 Task: Explore Airbnb accommodation in Westervoort, Netherlands from 4th December, 2023 to 10th December, 2023 for 1 adult.1  bedroom having 1 bed and 1 bathroom. Property type can be hotel. Booking option can be shelf check-in. Look for 5 properties as per requirement.
Action: Mouse moved to (410, 91)
Screenshot: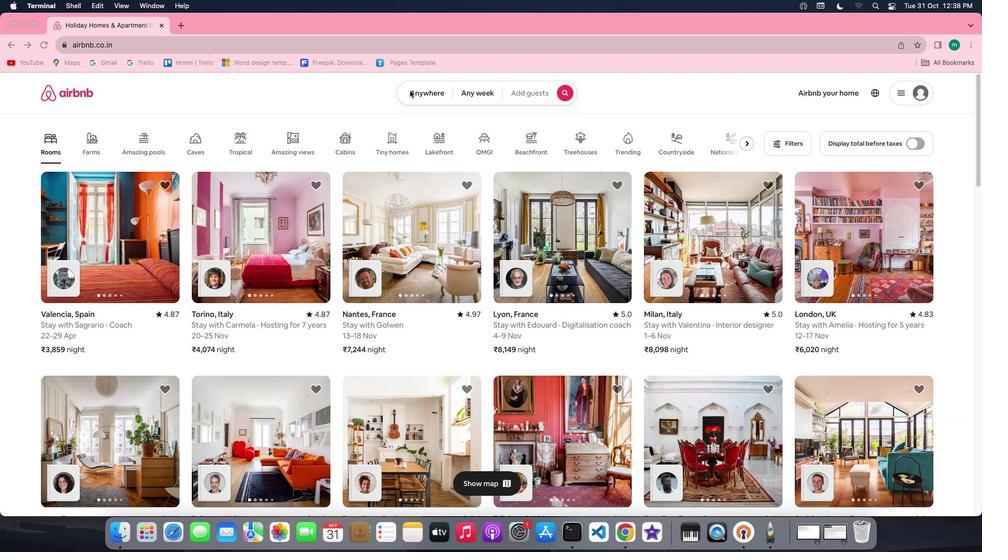 
Action: Mouse pressed left at (410, 91)
Screenshot: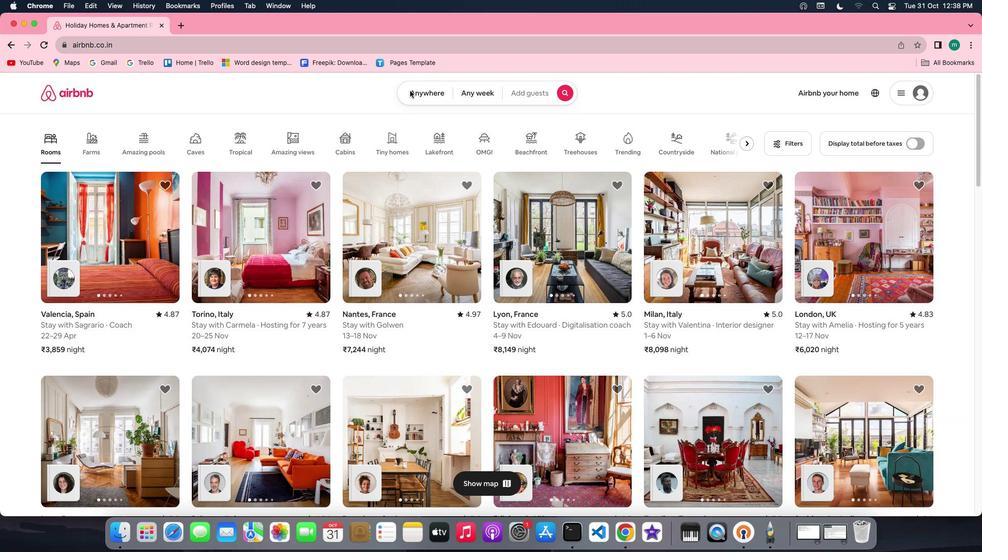 
Action: Mouse pressed left at (410, 91)
Screenshot: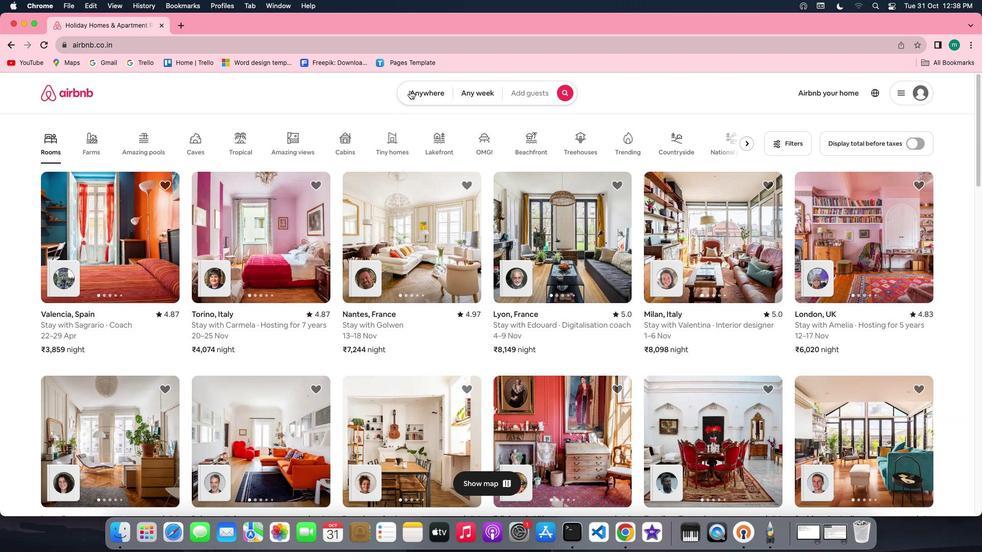 
Action: Mouse moved to (359, 136)
Screenshot: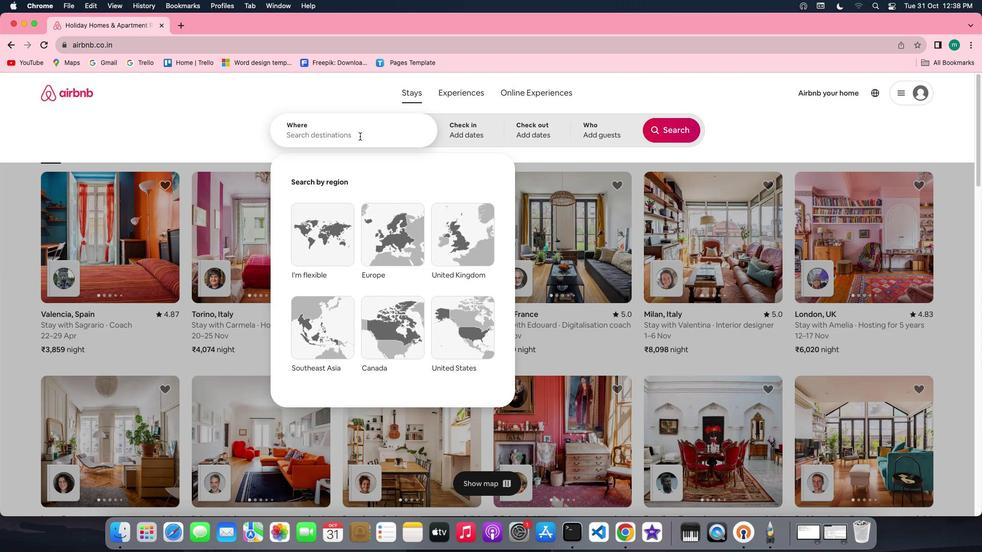
Action: Key pressed Key.shift'W''e''s''t''e''r''v''o''o''r''t'','Key.spaceKey.shift'N''e''t''h''e''r''l''a''n''d''s'
Screenshot: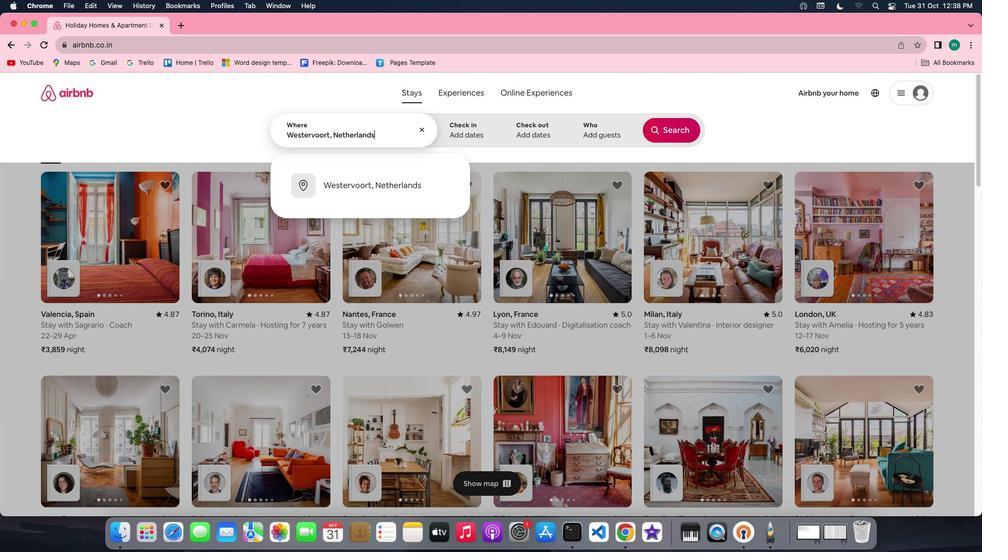 
Action: Mouse moved to (450, 124)
Screenshot: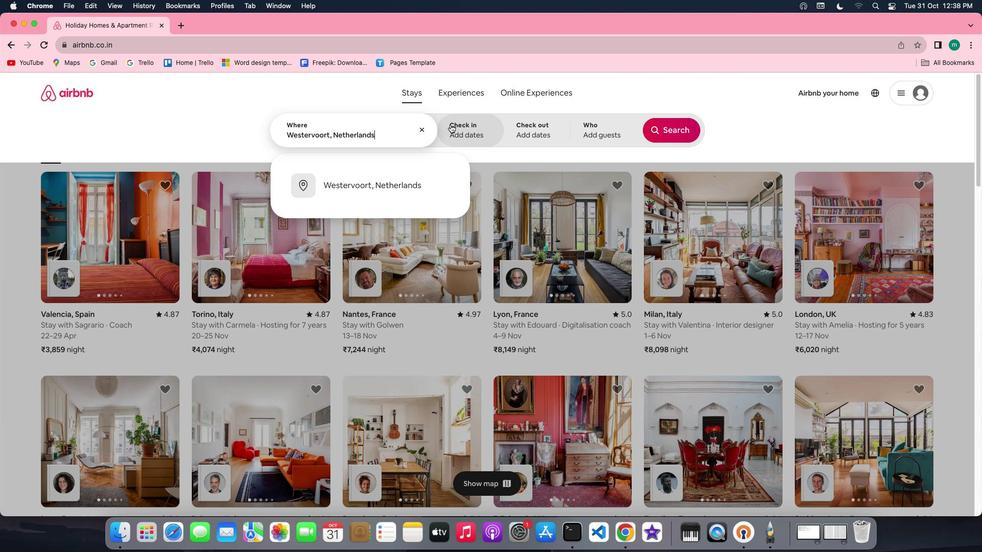 
Action: Mouse pressed left at (450, 124)
Screenshot: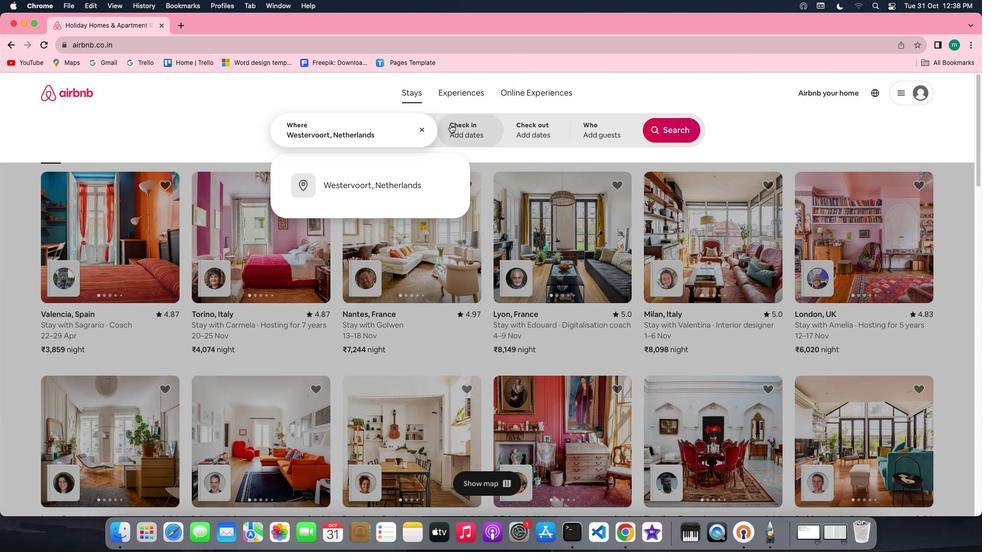 
Action: Mouse moved to (669, 213)
Screenshot: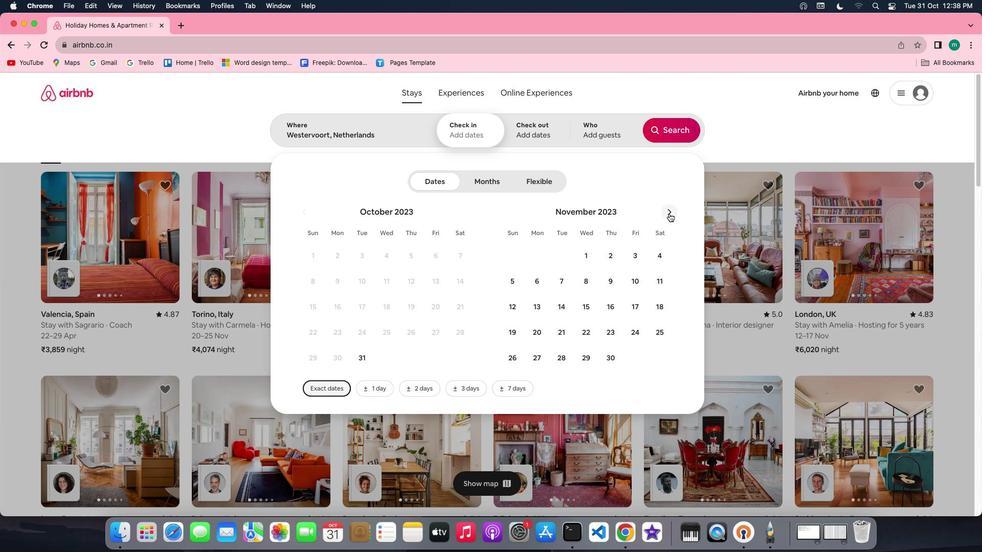 
Action: Mouse pressed left at (669, 213)
Screenshot: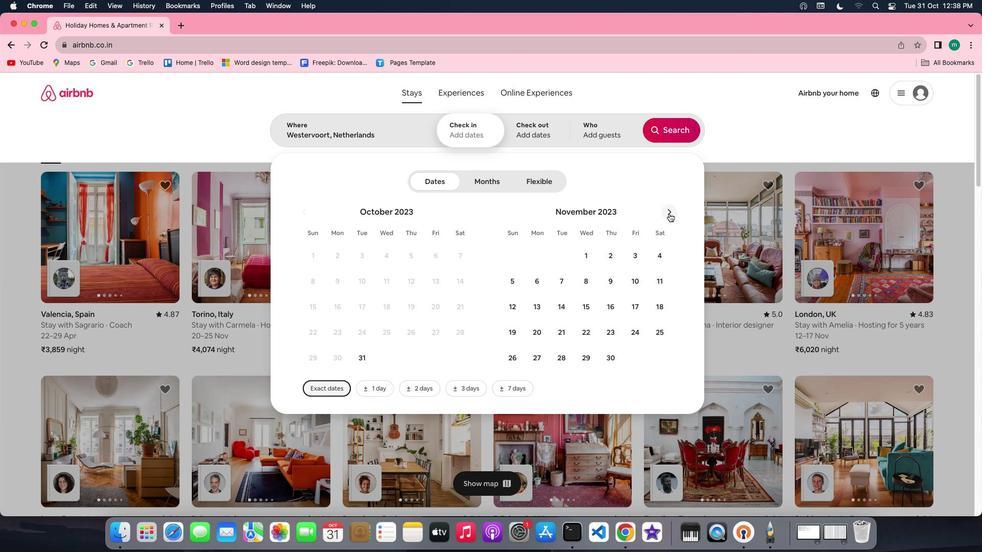 
Action: Mouse moved to (542, 284)
Screenshot: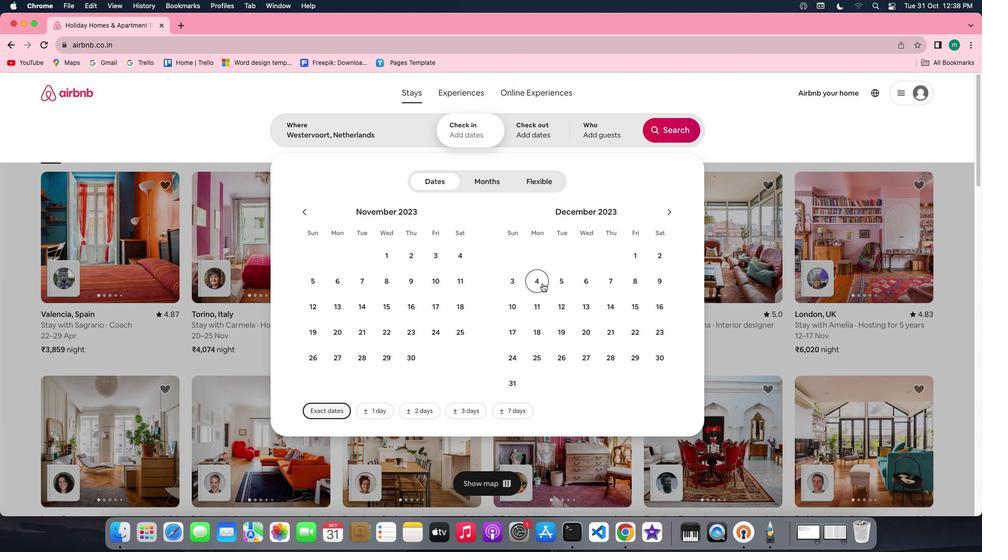 
Action: Mouse pressed left at (542, 284)
Screenshot: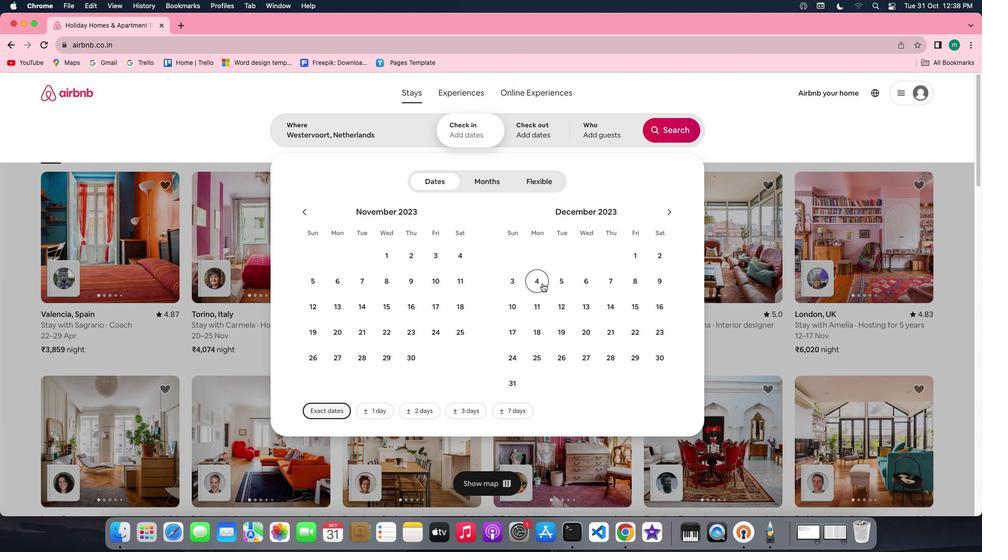 
Action: Mouse moved to (521, 309)
Screenshot: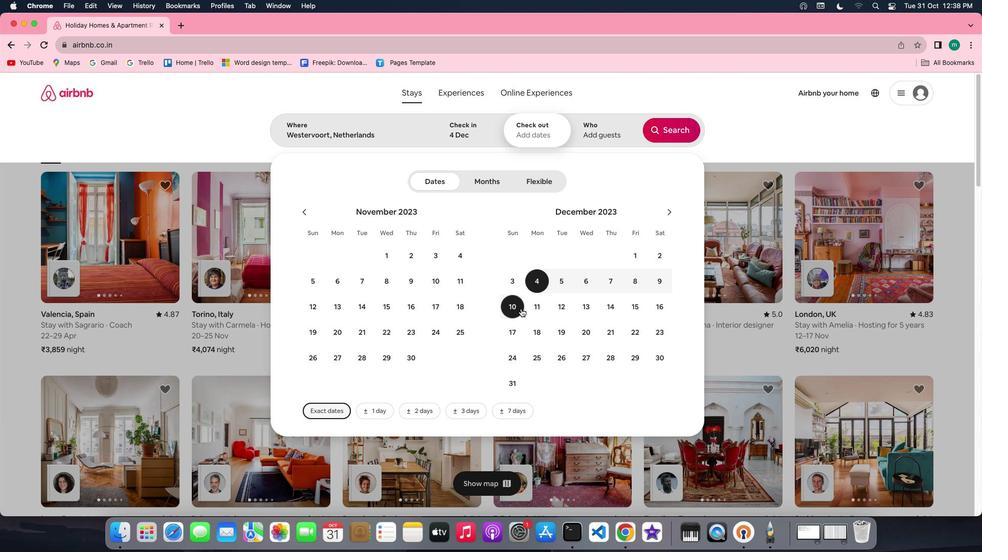 
Action: Mouse pressed left at (521, 309)
Screenshot: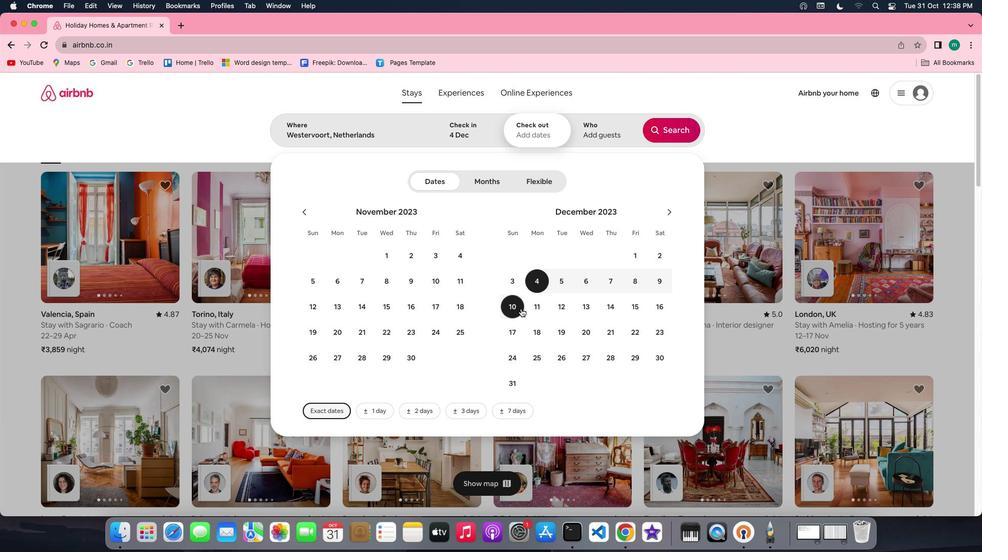 
Action: Mouse moved to (601, 138)
Screenshot: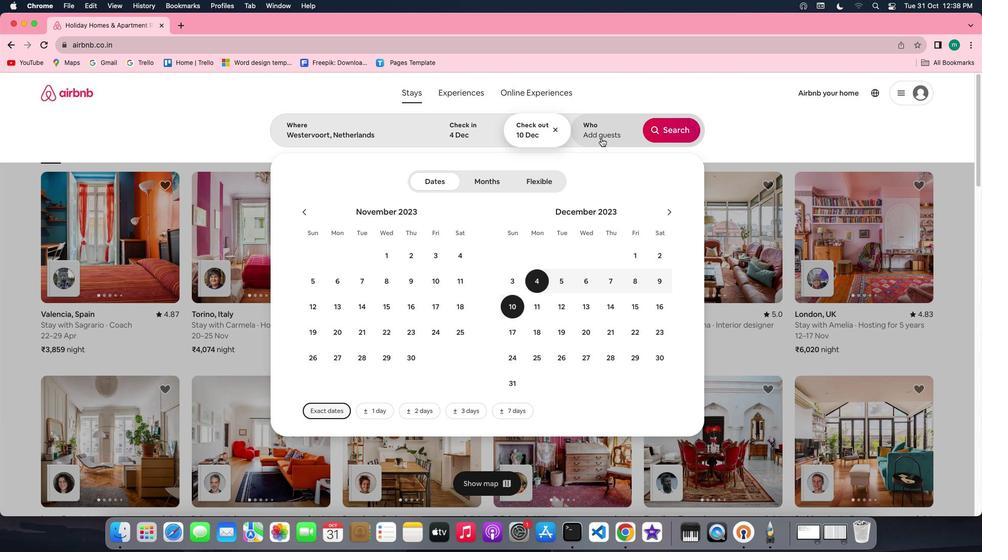 
Action: Mouse pressed left at (601, 138)
Screenshot: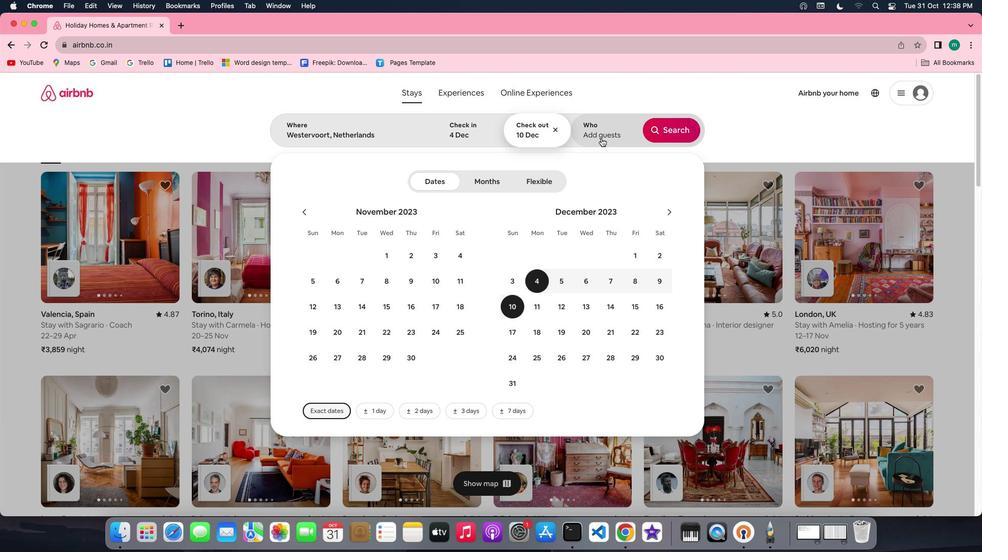 
Action: Mouse moved to (673, 183)
Screenshot: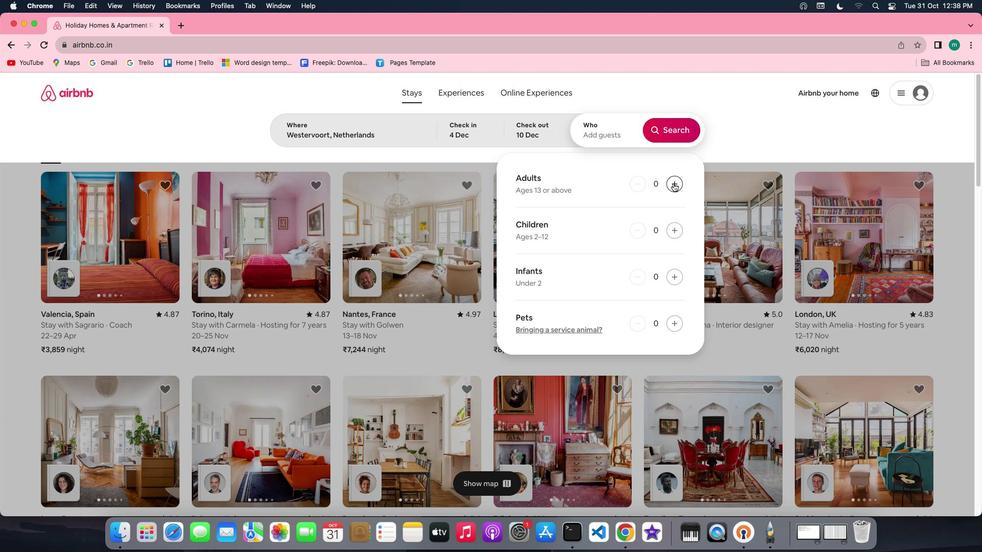 
Action: Mouse pressed left at (673, 183)
Screenshot: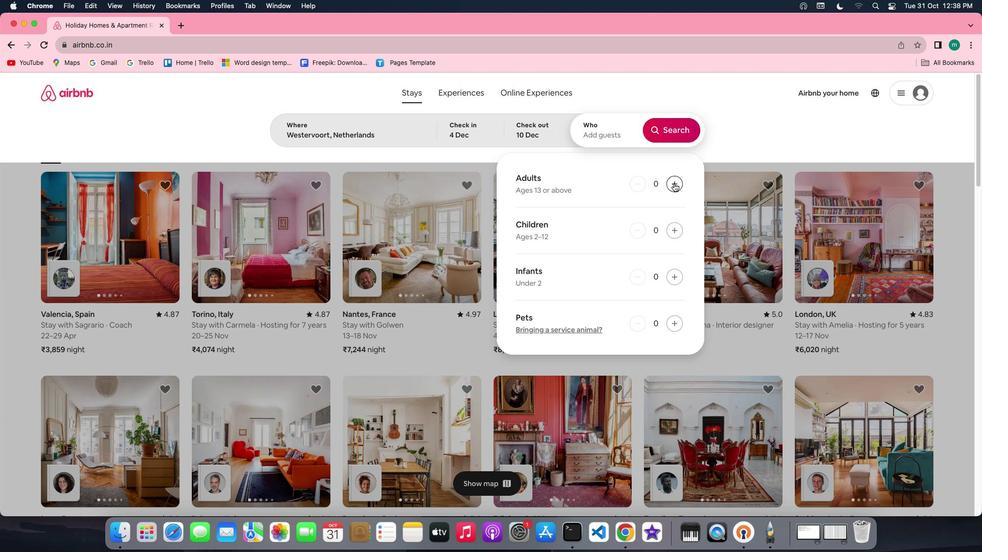 
Action: Mouse moved to (670, 136)
Screenshot: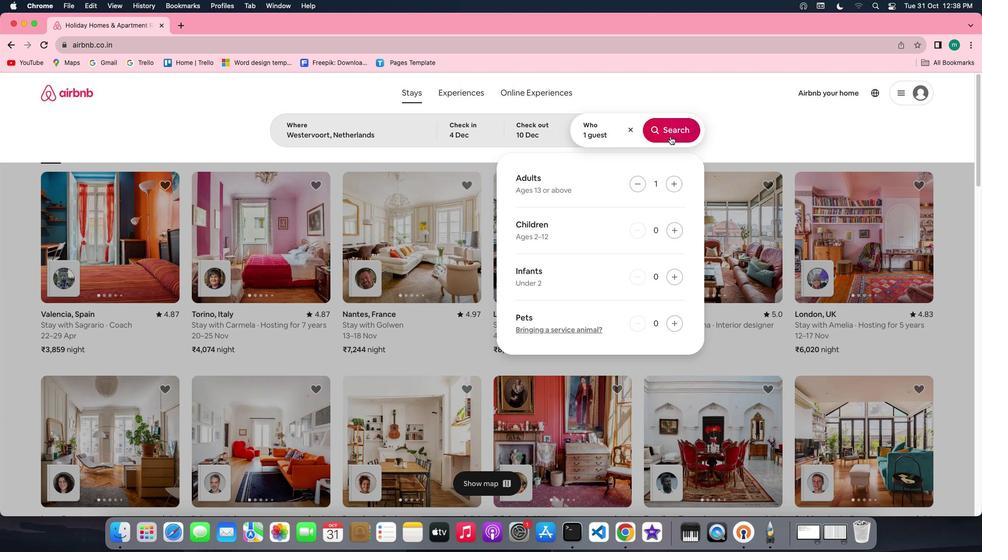 
Action: Mouse pressed left at (670, 136)
Screenshot: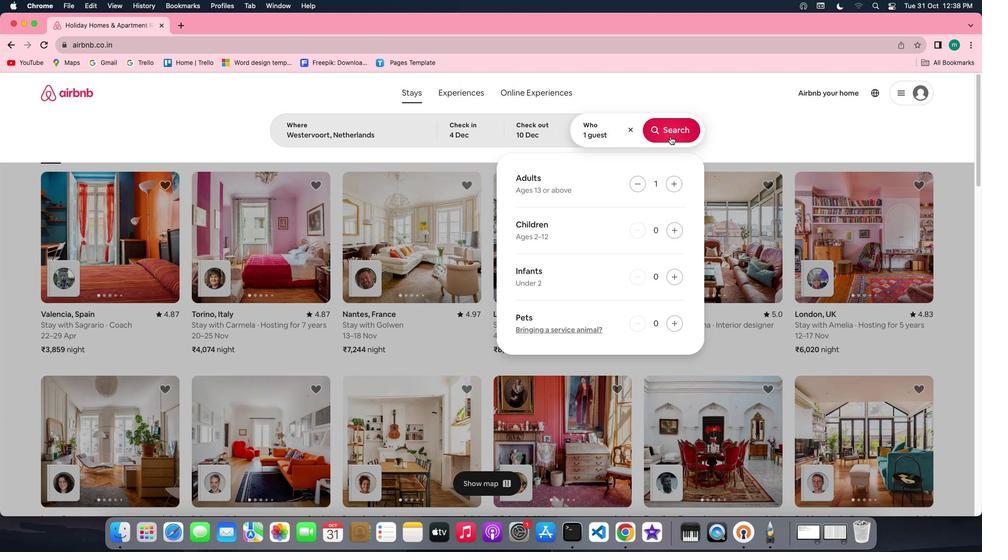 
Action: Mouse moved to (825, 128)
Screenshot: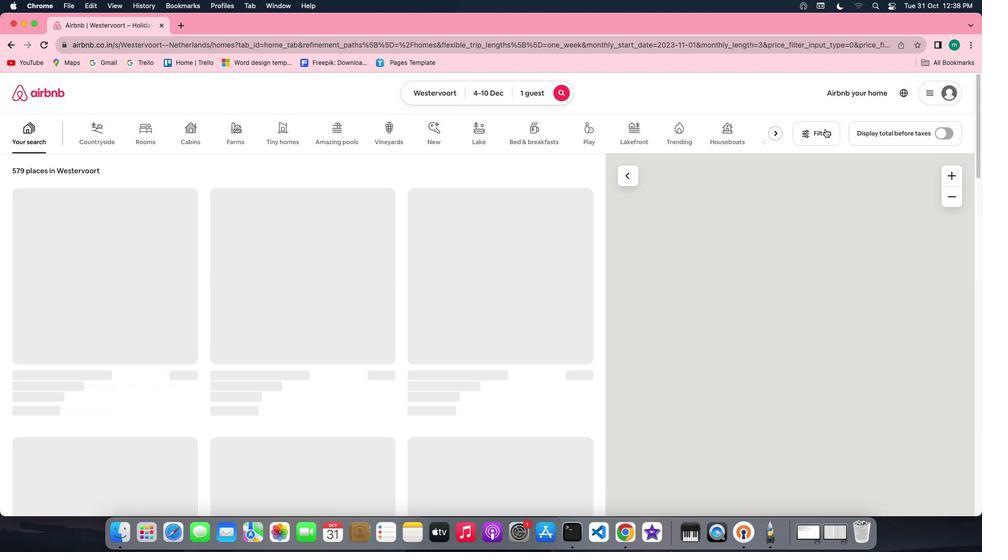 
Action: Mouse pressed left at (825, 128)
Screenshot: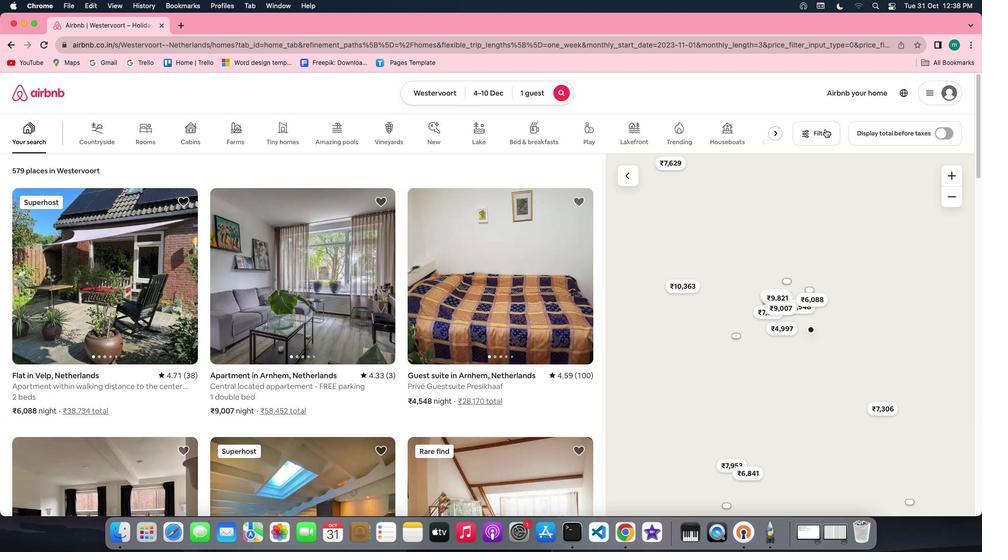 
Action: Mouse moved to (547, 292)
Screenshot: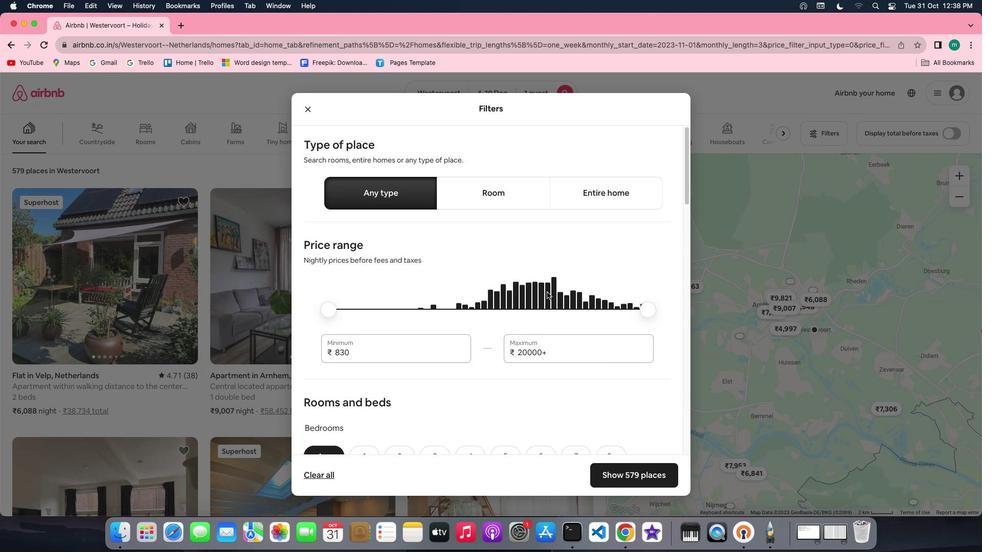 
Action: Mouse scrolled (547, 292) with delta (0, 0)
Screenshot: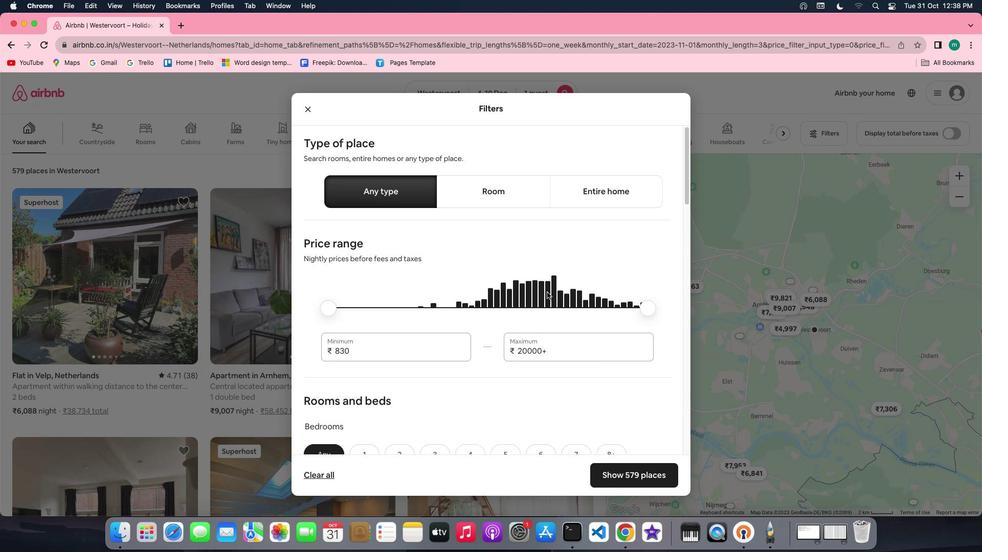
Action: Mouse scrolled (547, 292) with delta (0, 0)
Screenshot: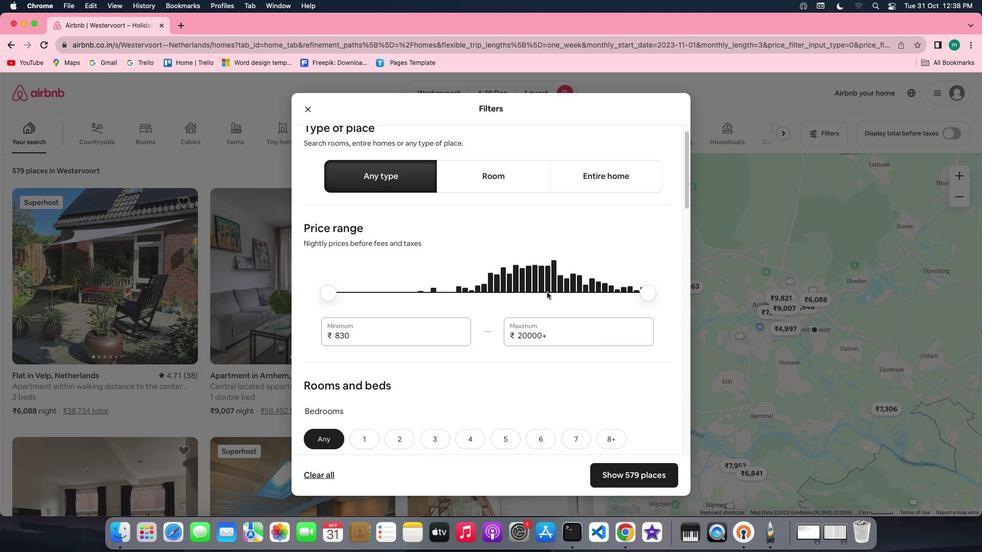 
Action: Mouse scrolled (547, 292) with delta (0, 0)
Screenshot: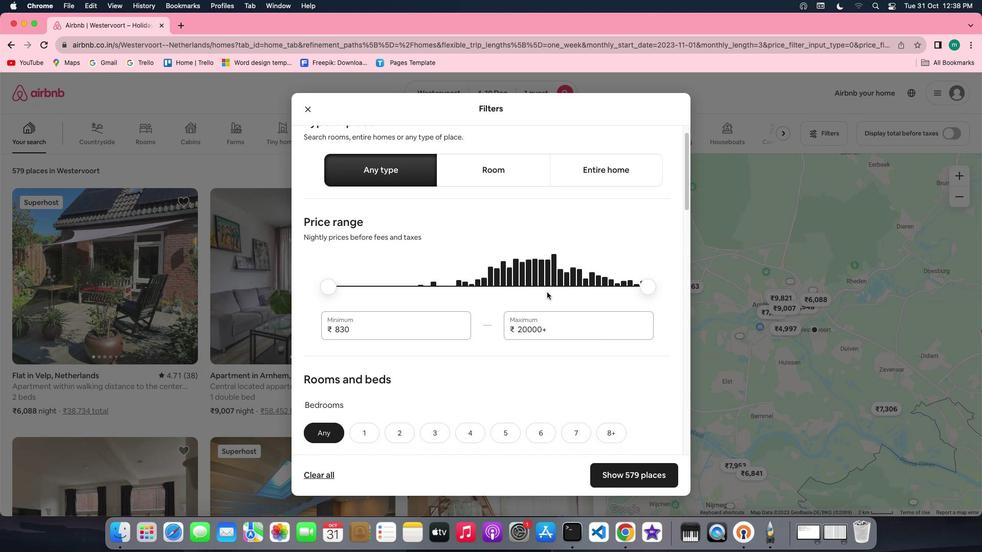 
Action: Mouse scrolled (547, 292) with delta (0, -1)
Screenshot: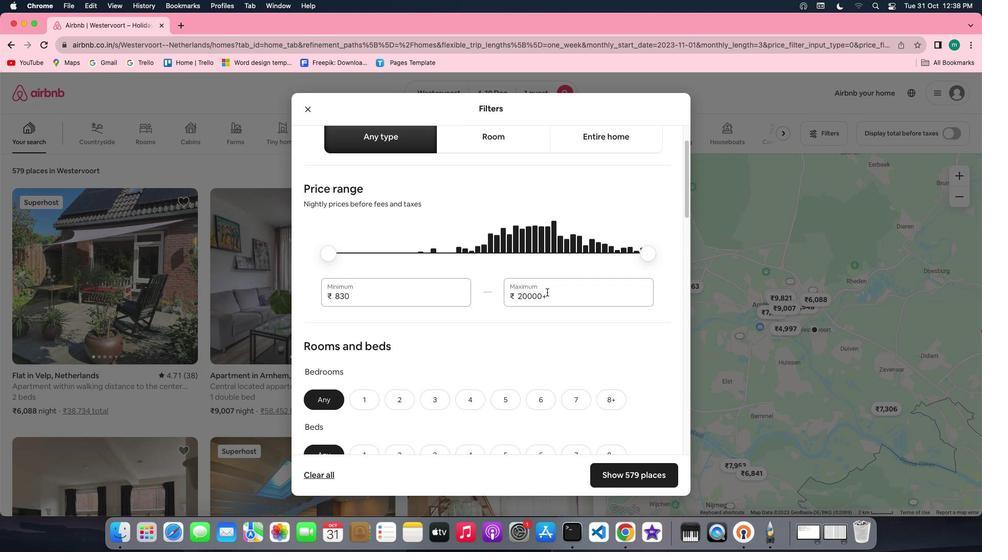 
Action: Mouse scrolled (547, 292) with delta (0, 0)
Screenshot: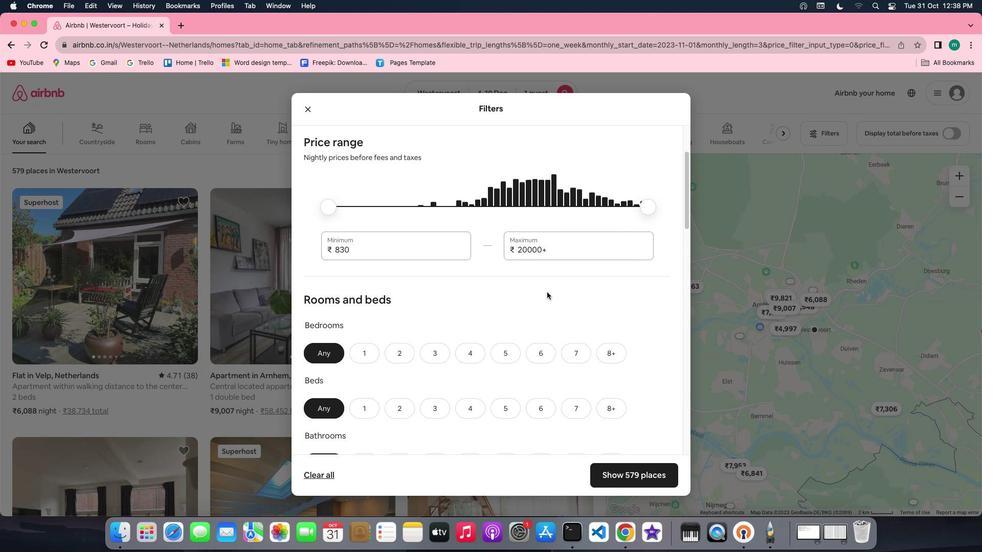 
Action: Mouse scrolled (547, 292) with delta (0, 0)
Screenshot: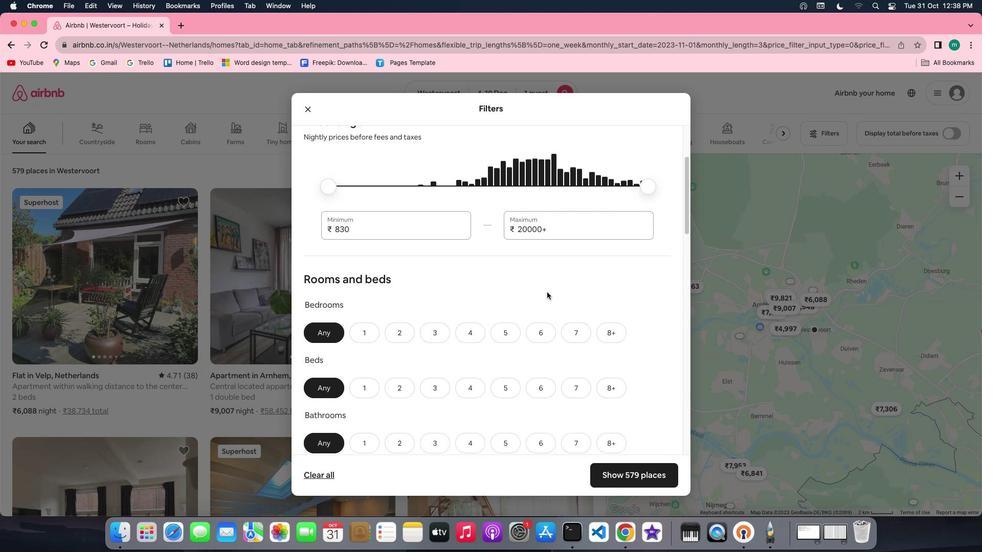 
Action: Mouse scrolled (547, 292) with delta (0, -1)
Screenshot: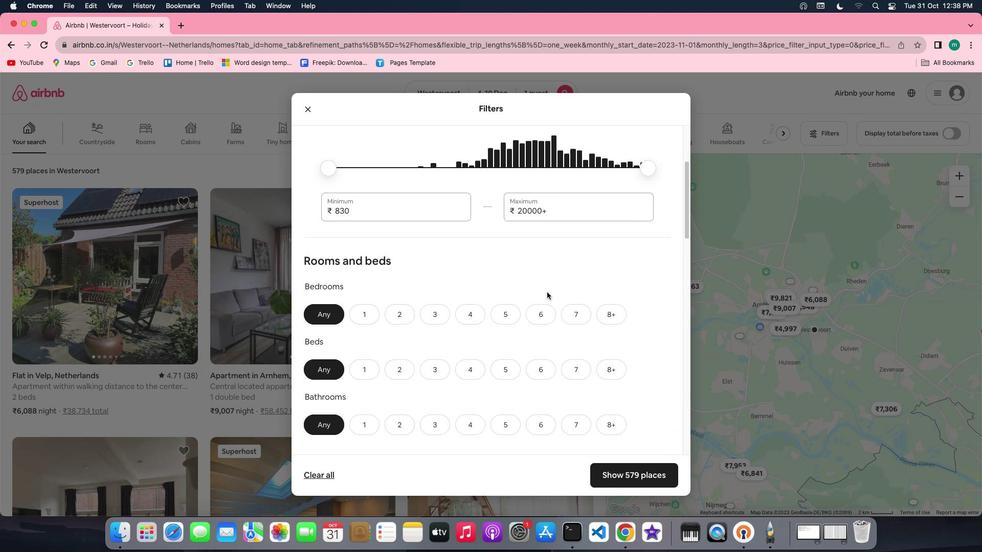 
Action: Mouse moved to (370, 288)
Screenshot: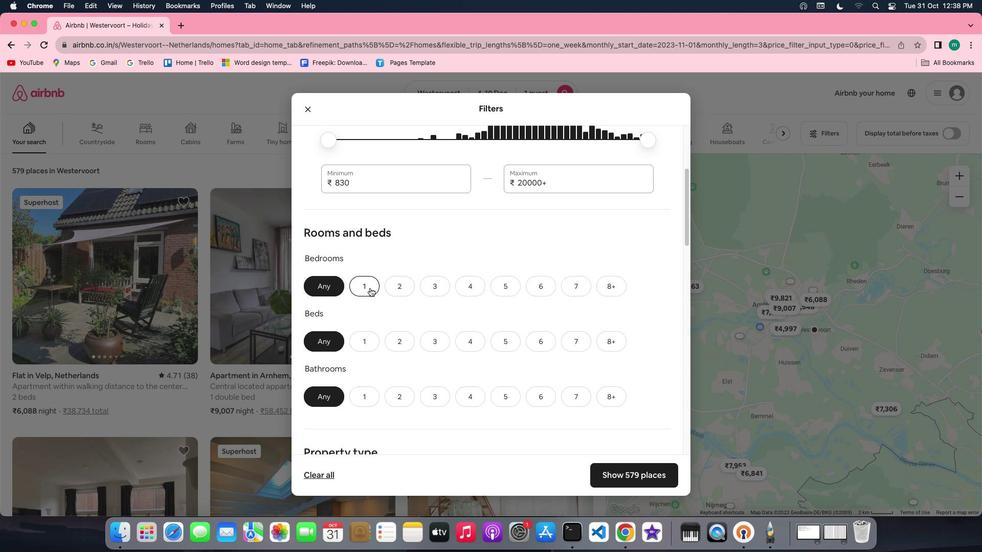 
Action: Mouse pressed left at (370, 288)
Screenshot: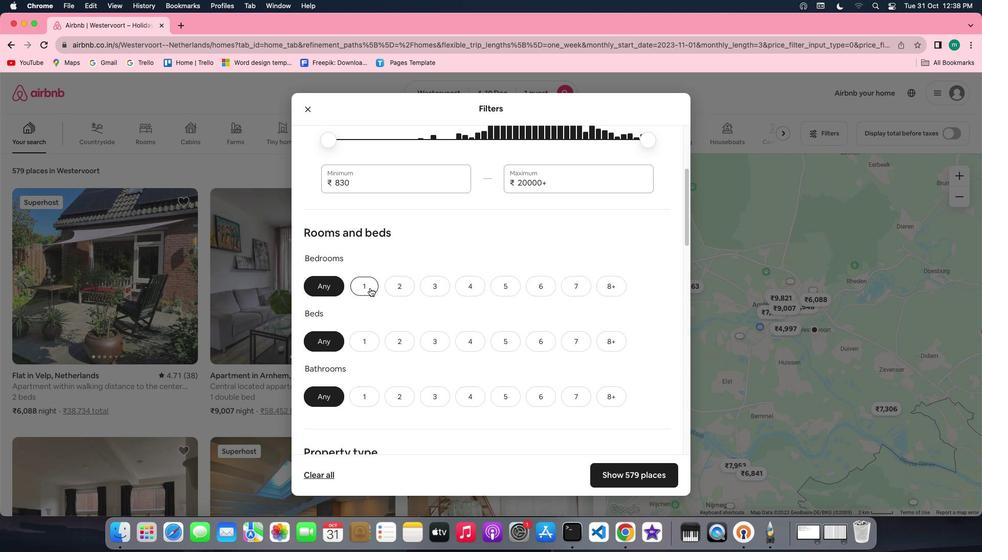 
Action: Mouse scrolled (370, 288) with delta (0, 0)
Screenshot: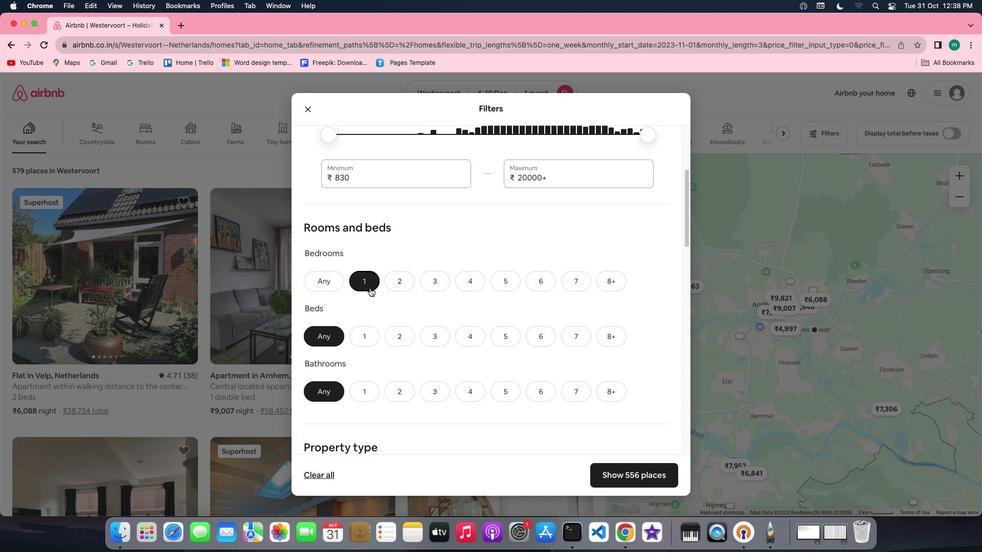 
Action: Mouse scrolled (370, 288) with delta (0, 0)
Screenshot: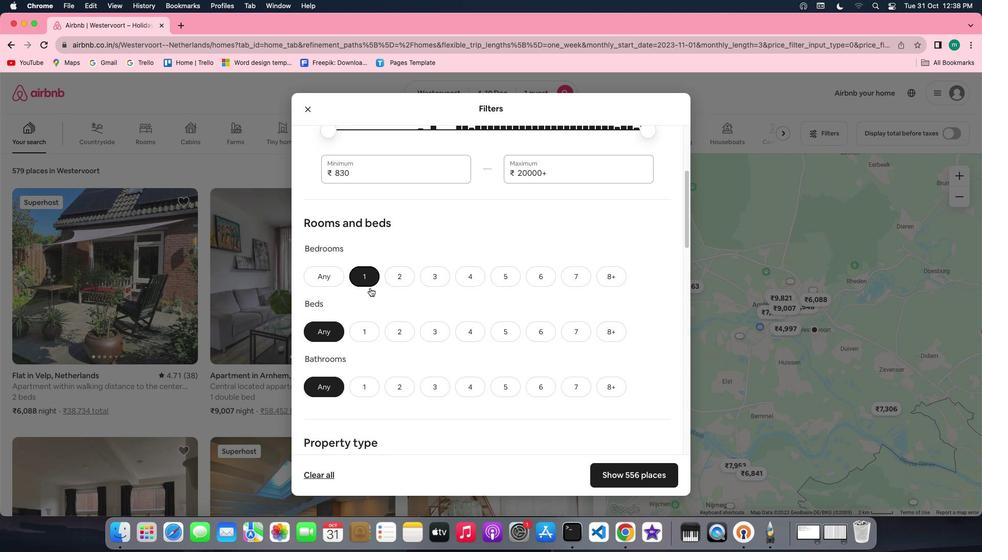 
Action: Mouse scrolled (370, 288) with delta (0, 0)
Screenshot: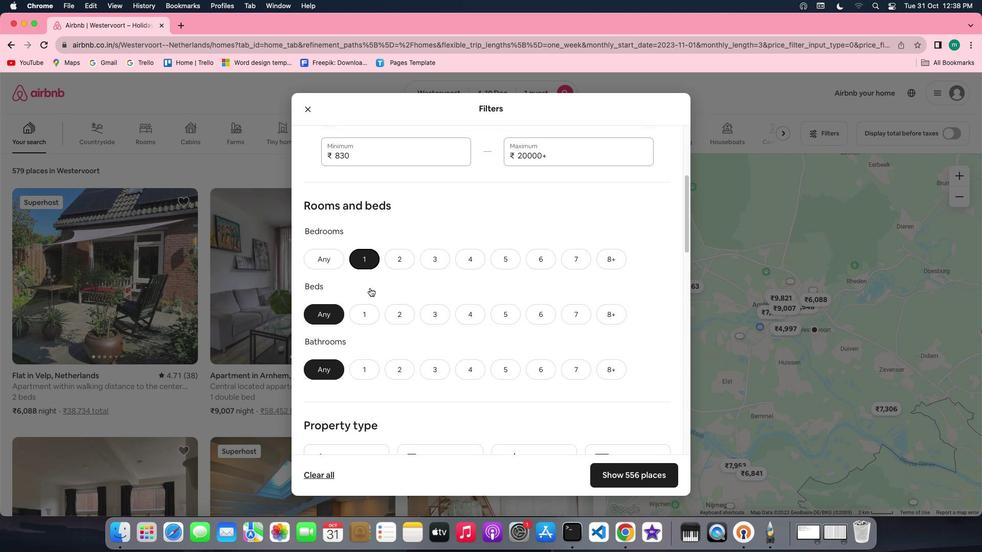
Action: Mouse scrolled (370, 288) with delta (0, 0)
Screenshot: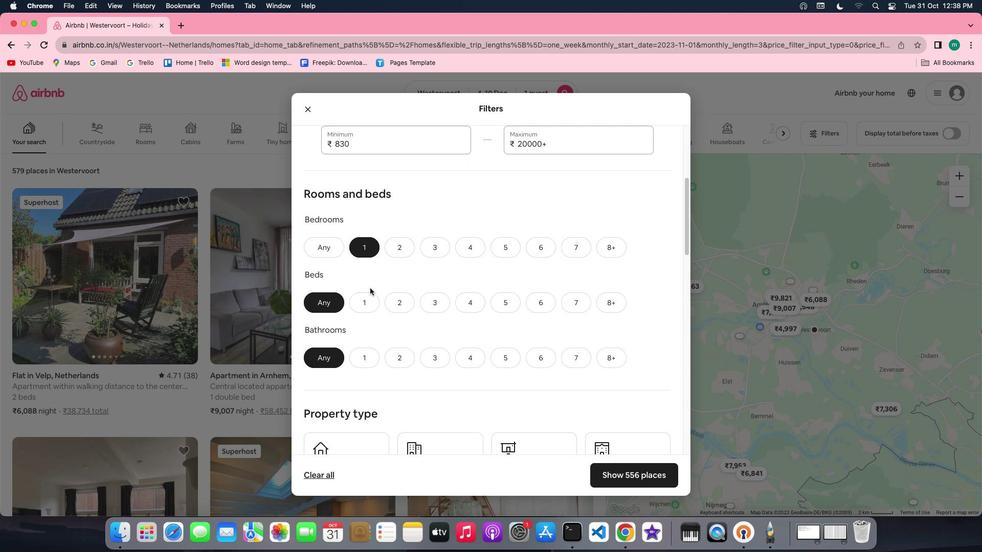 
Action: Mouse scrolled (370, 288) with delta (0, 0)
Screenshot: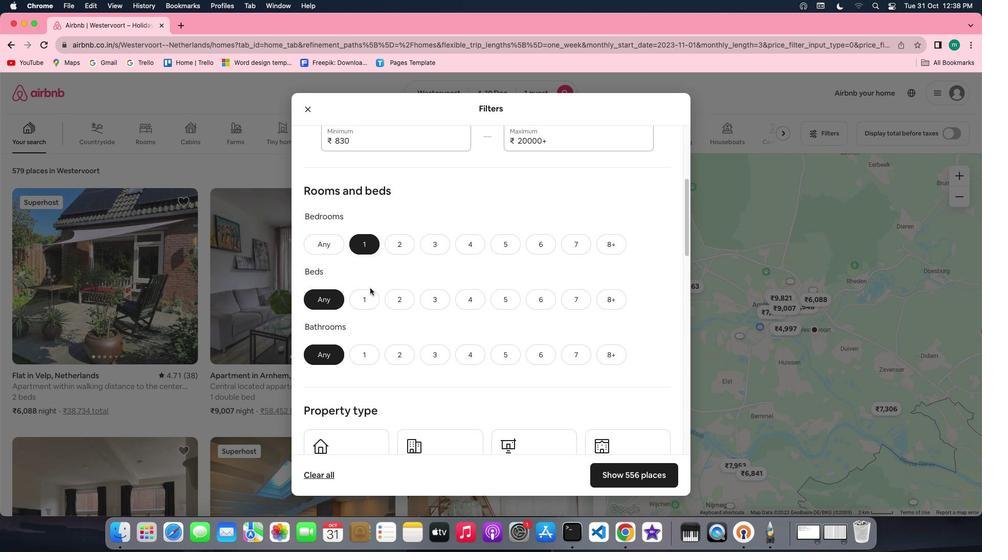 
Action: Mouse scrolled (370, 288) with delta (0, 0)
Screenshot: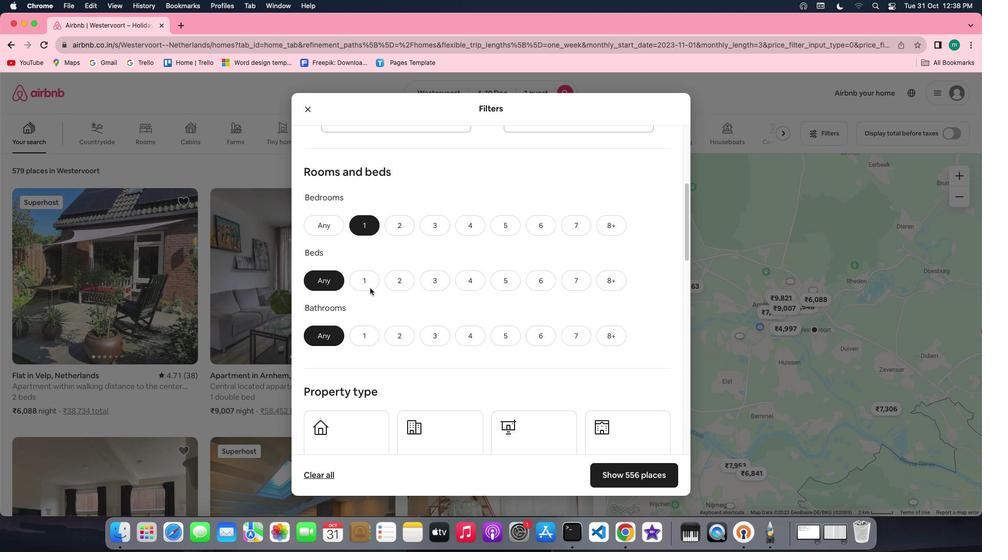 
Action: Mouse moved to (370, 275)
Screenshot: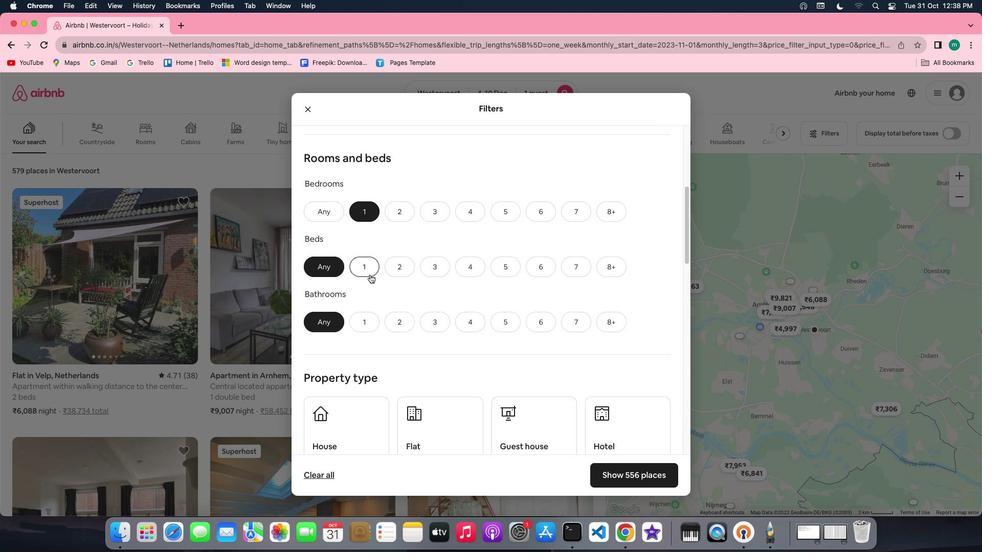 
Action: Mouse pressed left at (370, 275)
Screenshot: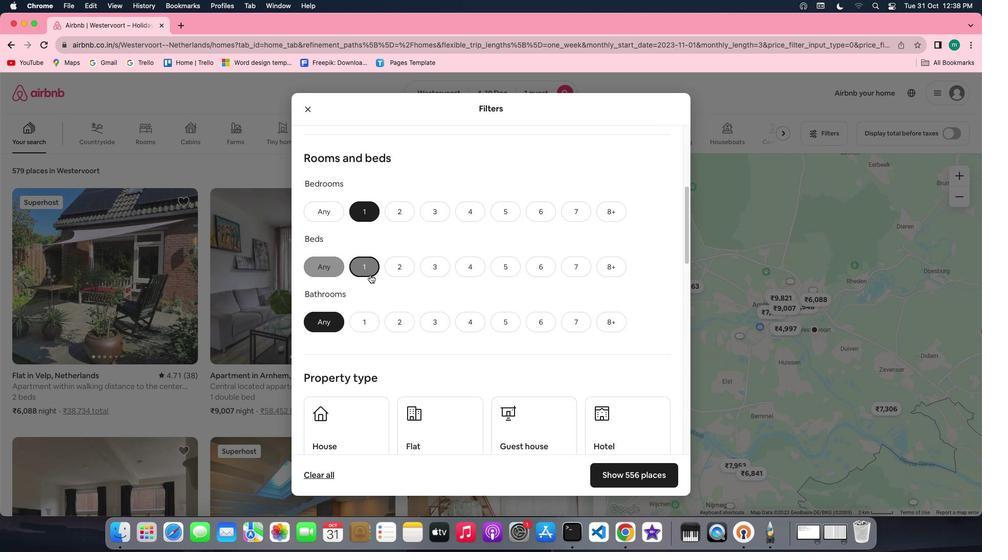 
Action: Mouse moved to (363, 320)
Screenshot: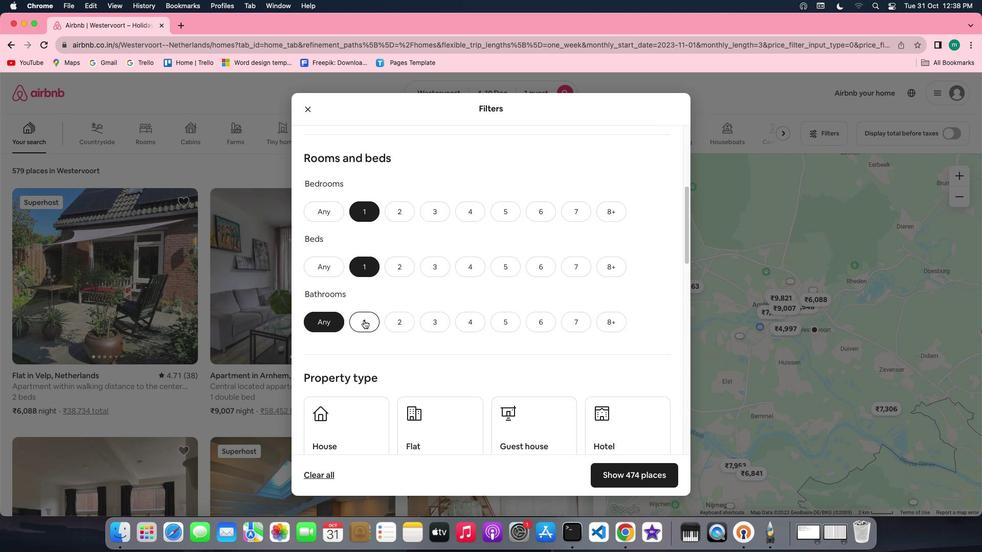 
Action: Mouse pressed left at (363, 320)
Screenshot: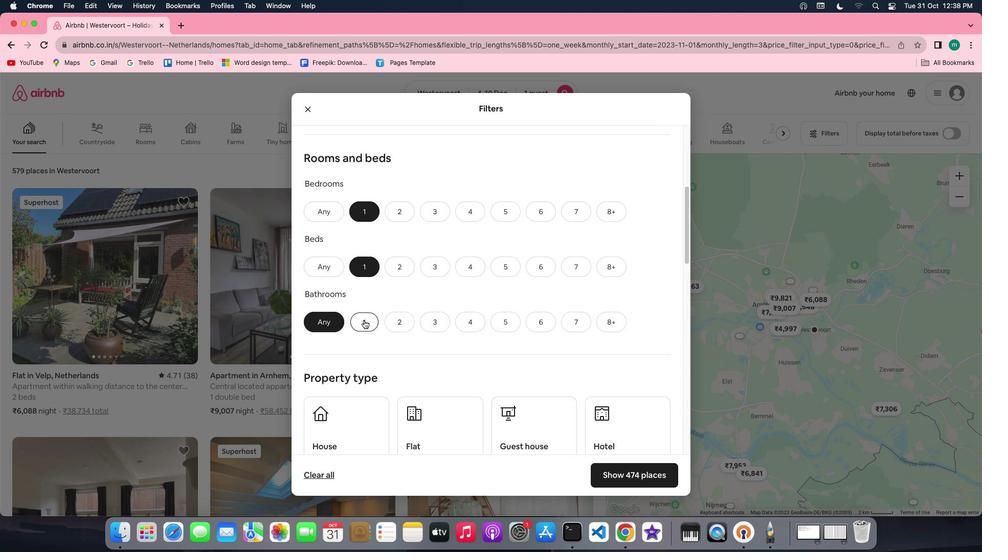 
Action: Mouse moved to (499, 332)
Screenshot: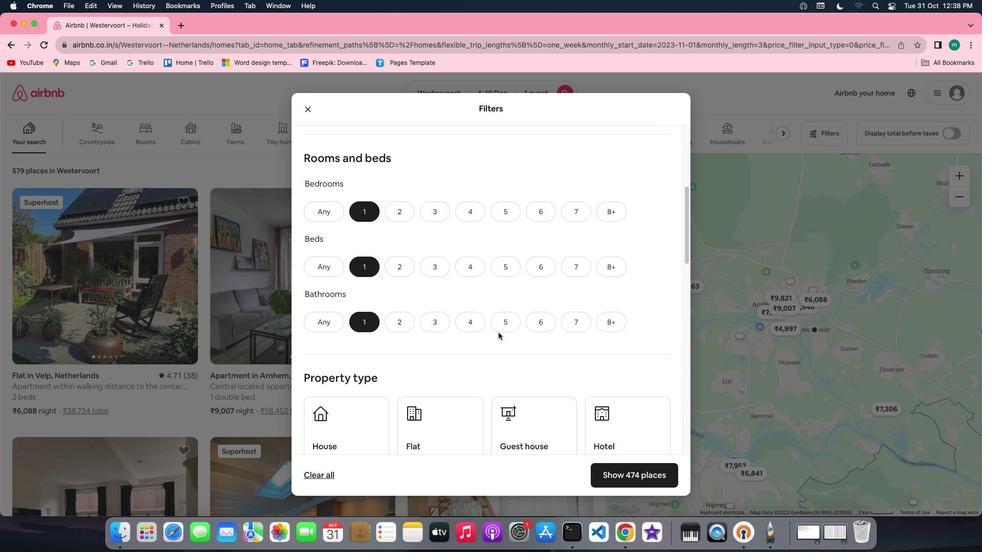 
Action: Mouse scrolled (499, 332) with delta (0, 0)
Screenshot: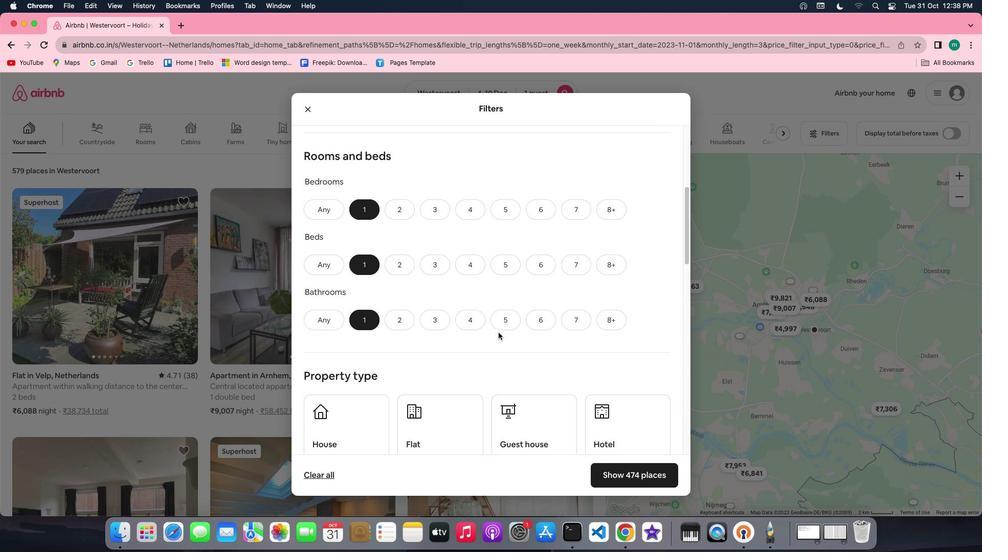 
Action: Mouse scrolled (499, 332) with delta (0, 0)
Screenshot: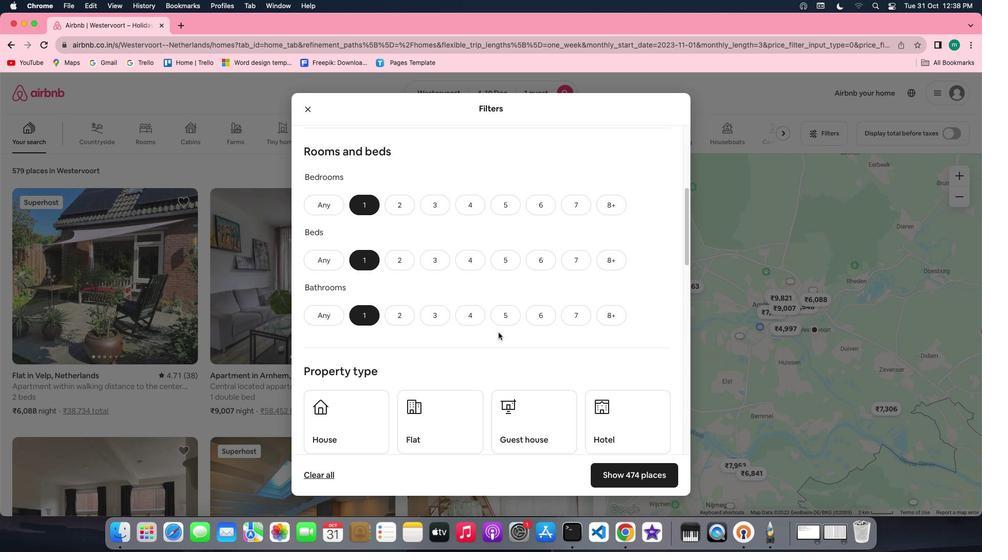 
Action: Mouse scrolled (499, 332) with delta (0, 0)
Screenshot: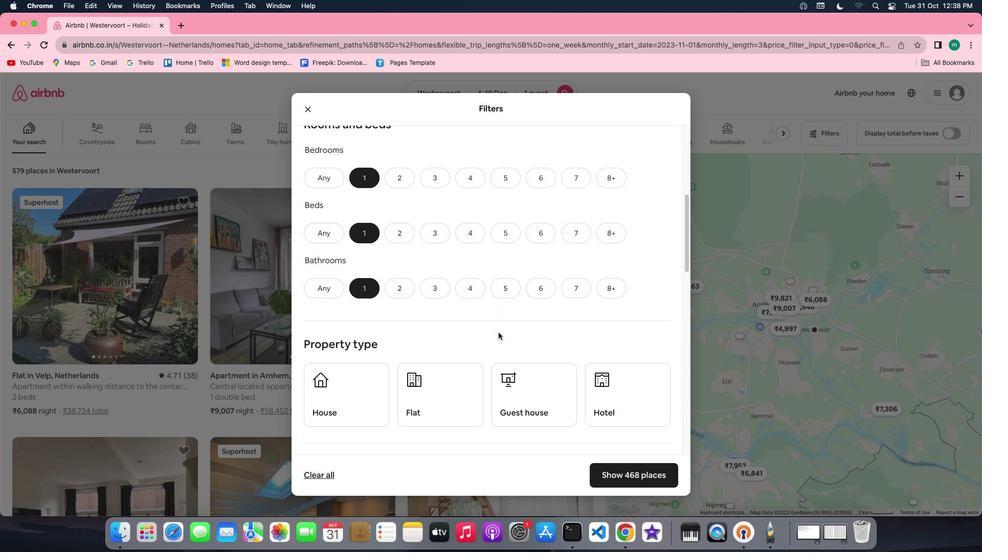 
Action: Mouse scrolled (499, 332) with delta (0, 0)
Screenshot: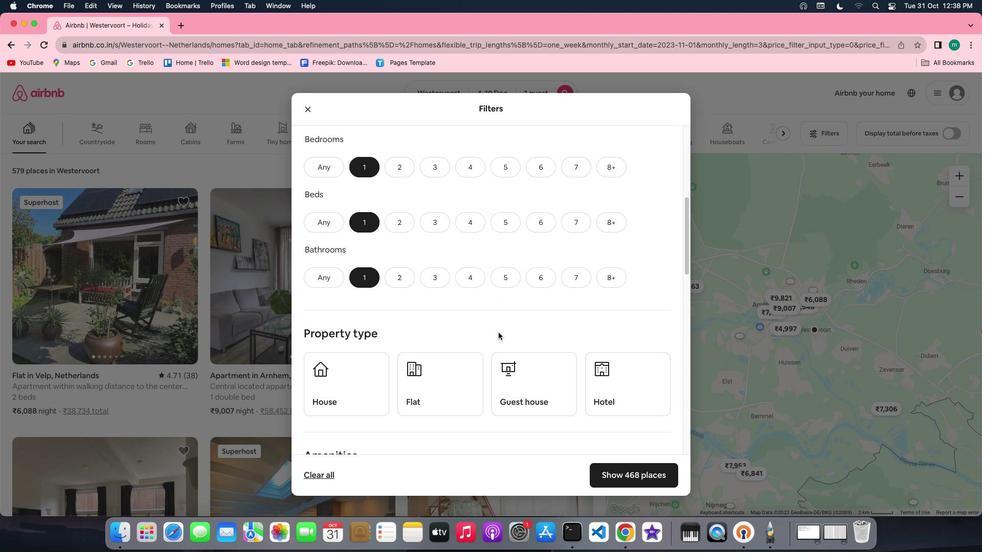 
Action: Mouse scrolled (499, 332) with delta (0, 0)
Screenshot: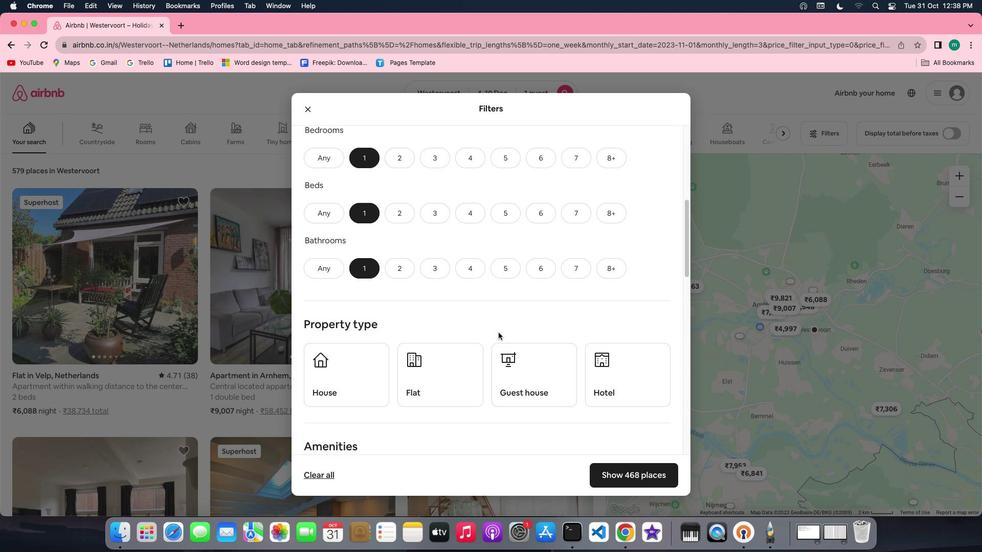 
Action: Mouse scrolled (499, 332) with delta (0, 0)
Screenshot: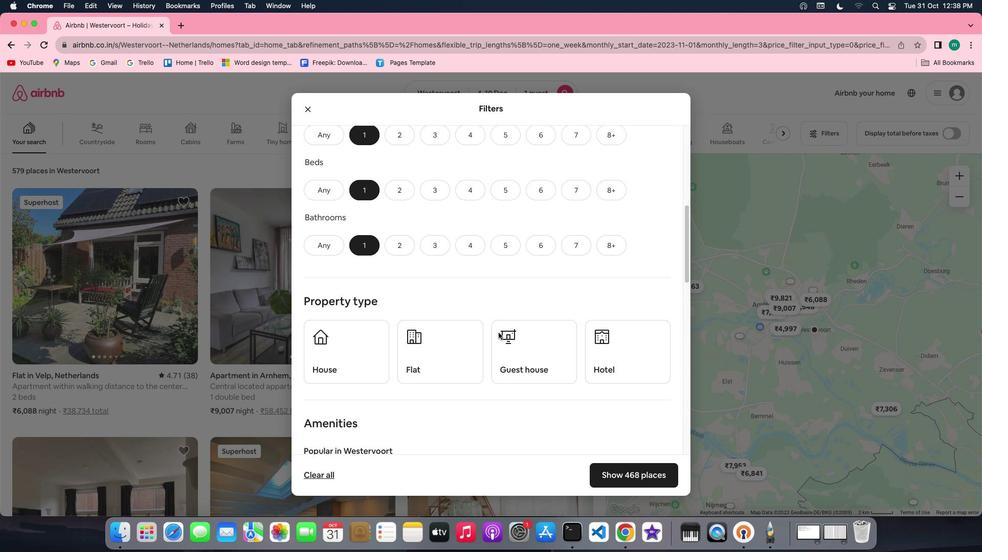 
Action: Mouse moved to (604, 339)
Screenshot: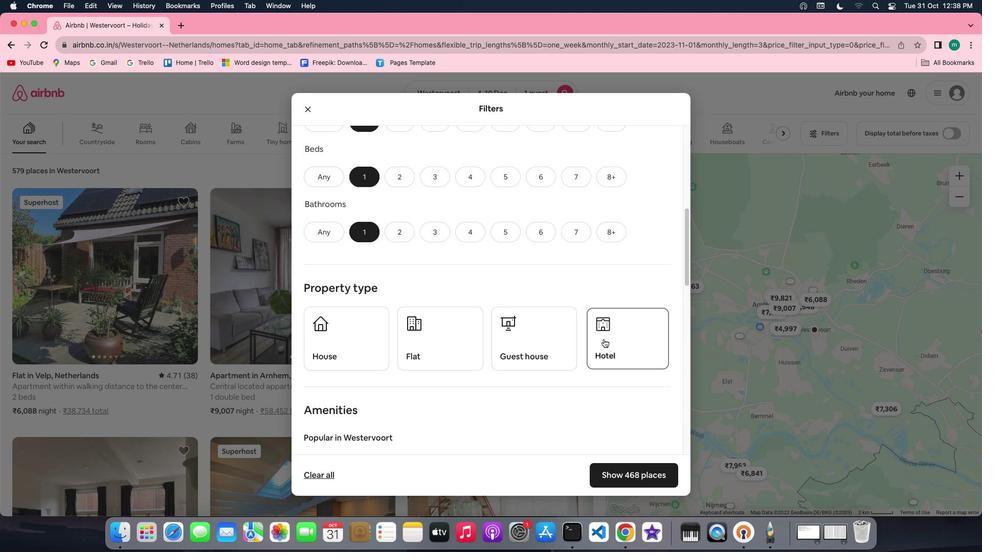 
Action: Mouse pressed left at (604, 339)
Screenshot: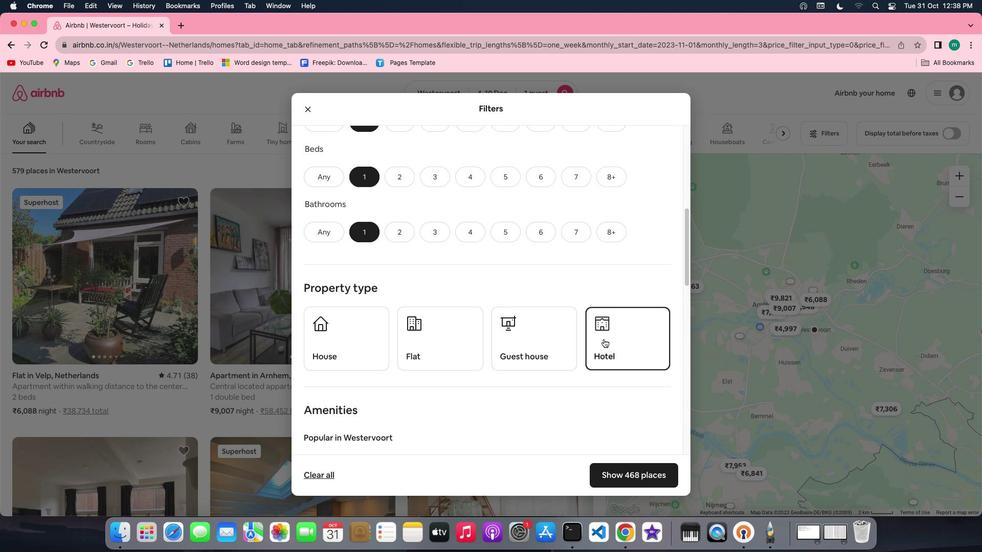 
Action: Mouse moved to (574, 353)
Screenshot: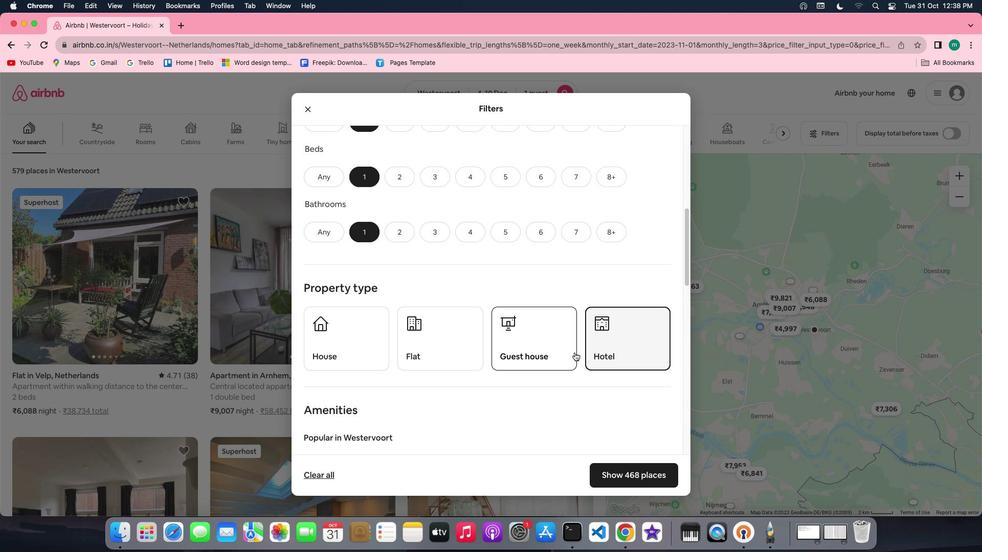 
Action: Mouse scrolled (574, 353) with delta (0, 0)
Screenshot: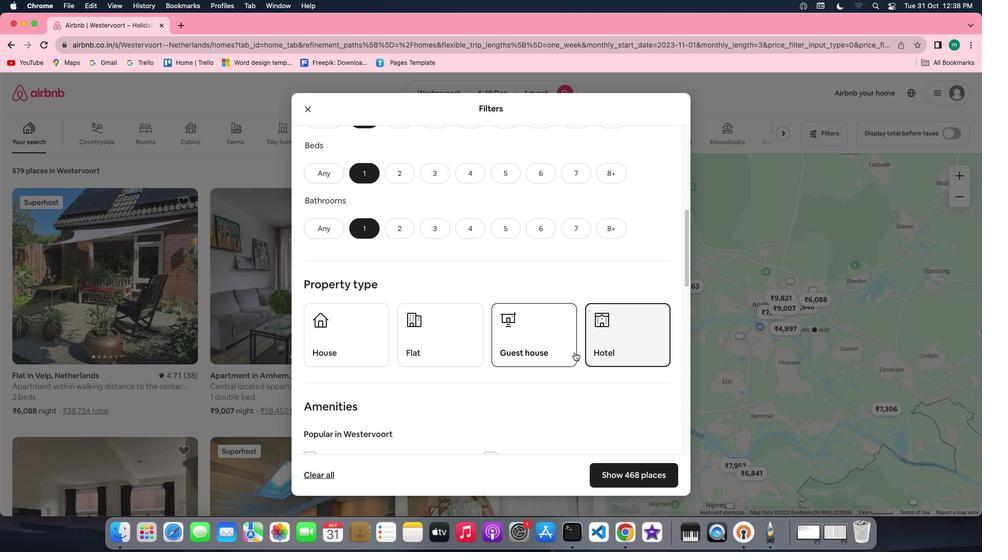 
Action: Mouse scrolled (574, 353) with delta (0, 0)
Screenshot: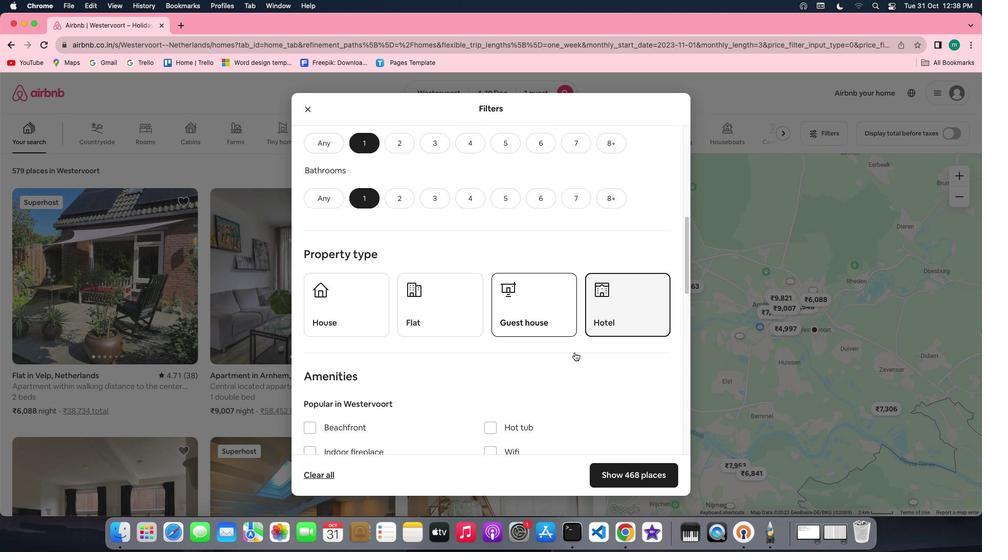 
Action: Mouse scrolled (574, 353) with delta (0, -1)
Screenshot: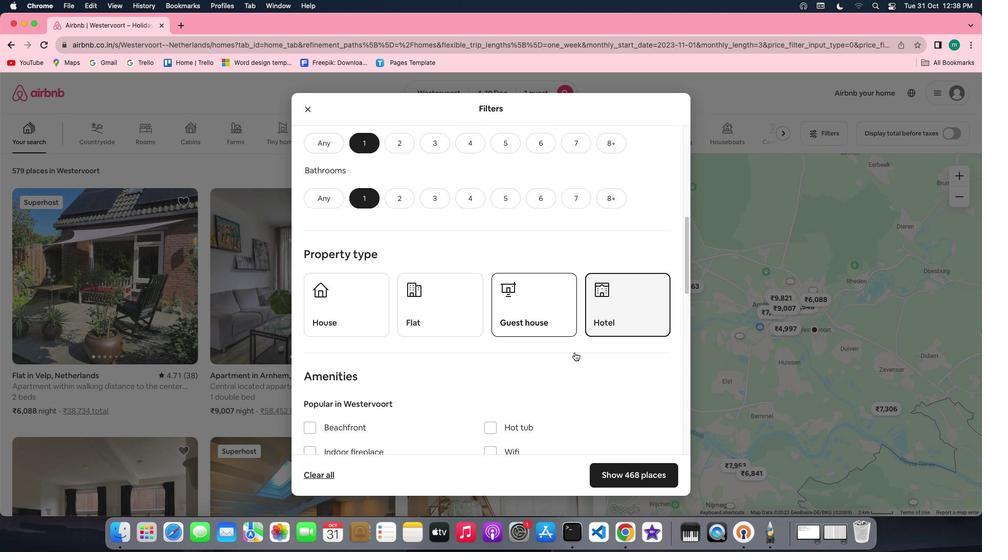 
Action: Mouse scrolled (574, 353) with delta (0, -1)
Screenshot: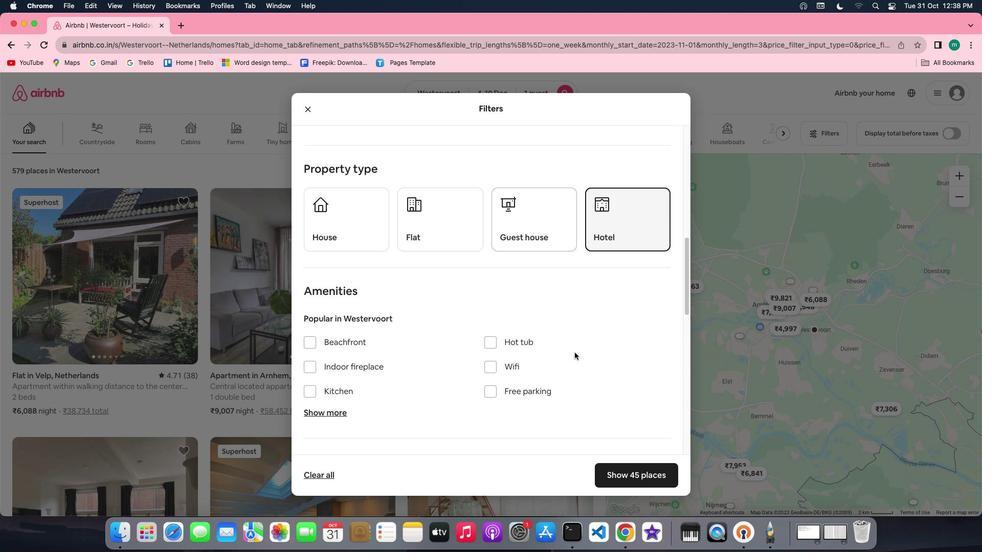 
Action: Mouse scrolled (574, 353) with delta (0, 0)
Screenshot: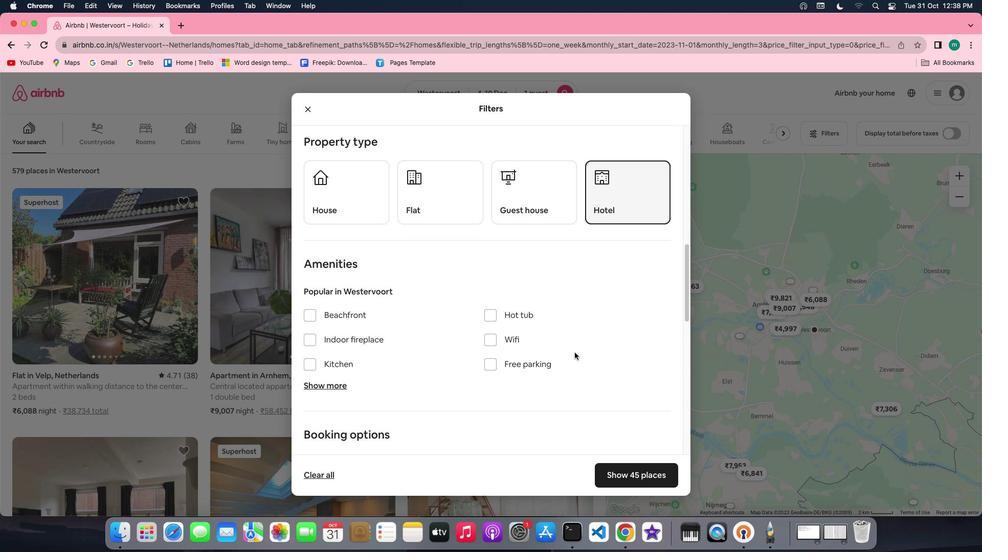 
Action: Mouse scrolled (574, 353) with delta (0, 0)
Screenshot: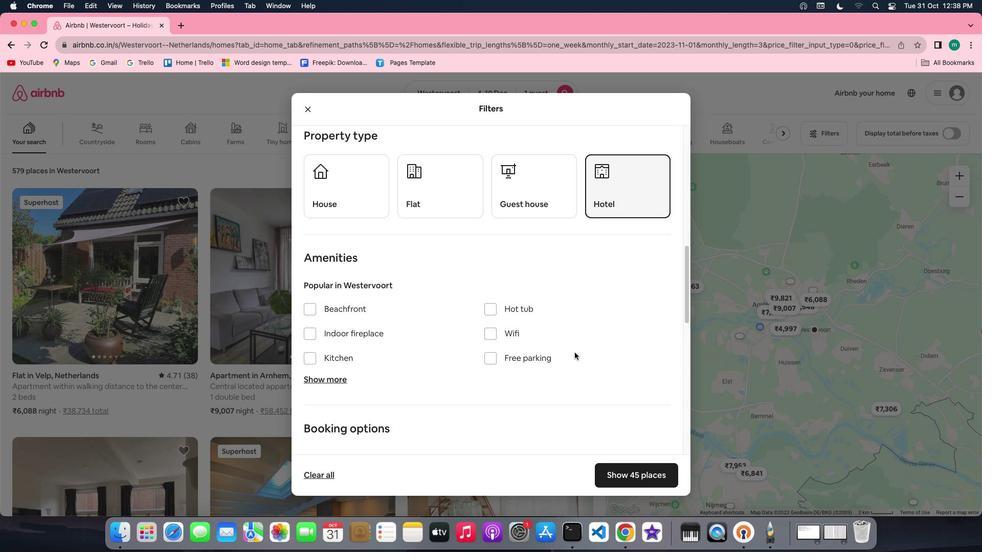 
Action: Mouse scrolled (574, 353) with delta (0, 0)
Screenshot: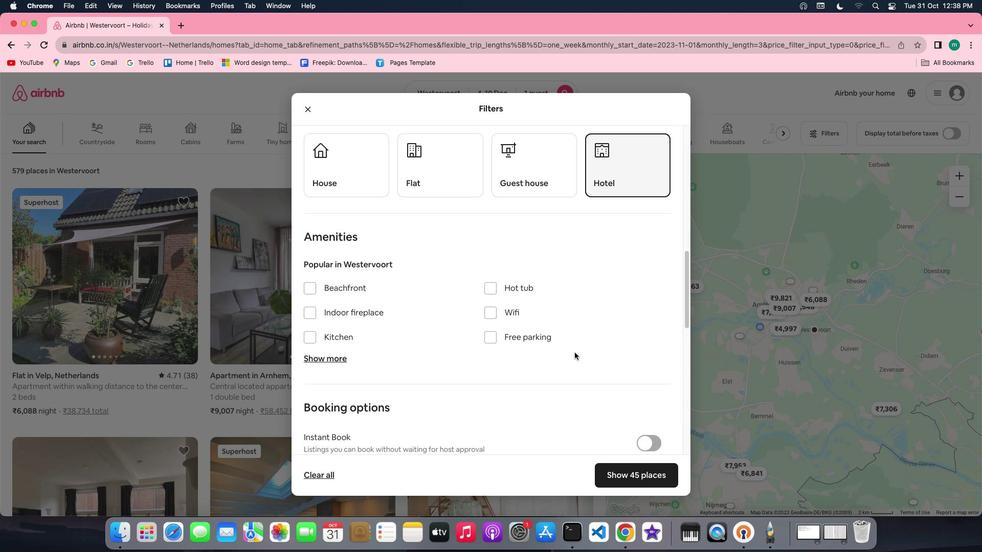 
Action: Mouse scrolled (574, 353) with delta (0, 0)
Screenshot: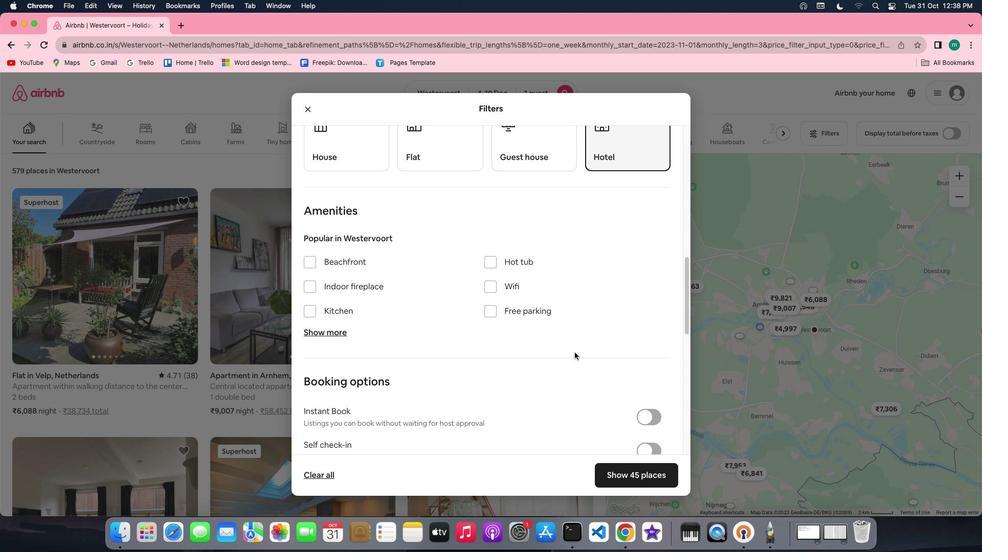 
Action: Mouse scrolled (574, 353) with delta (0, 0)
Screenshot: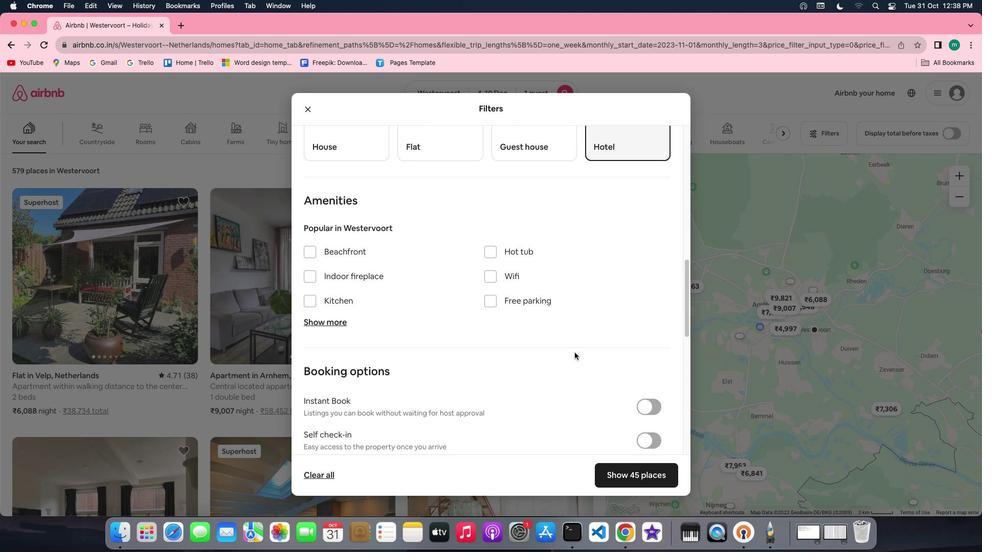 
Action: Mouse scrolled (574, 353) with delta (0, -1)
Screenshot: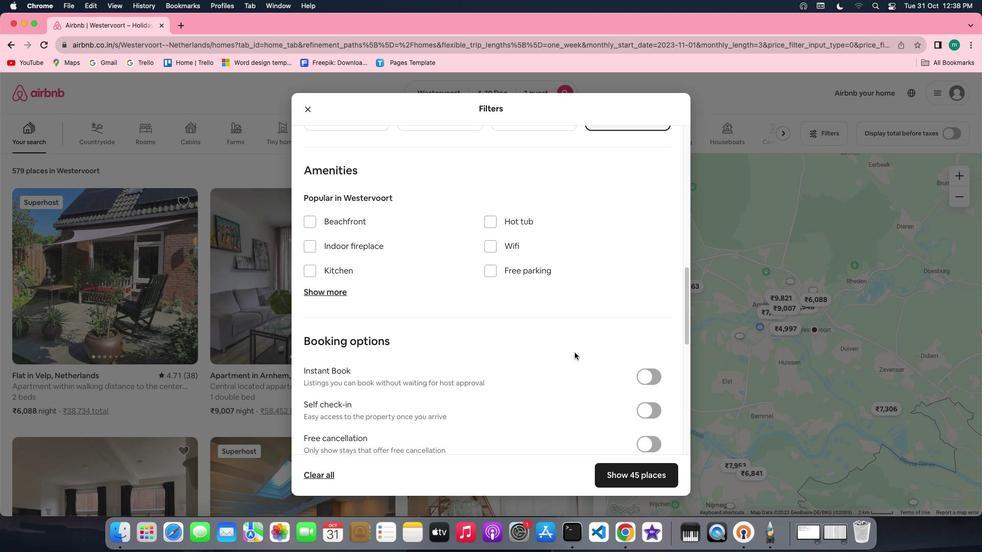 
Action: Mouse scrolled (574, 353) with delta (0, -1)
Screenshot: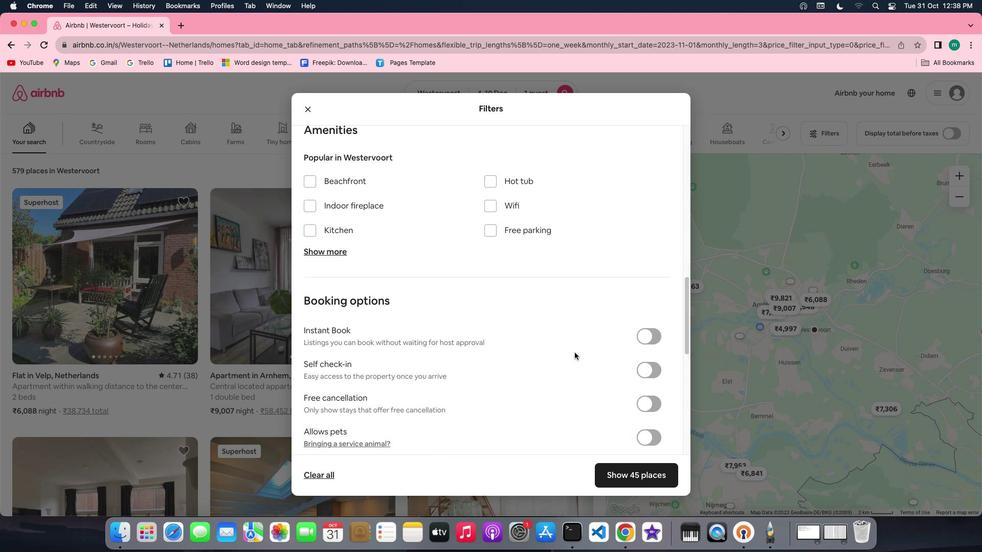 
Action: Mouse moved to (646, 349)
Screenshot: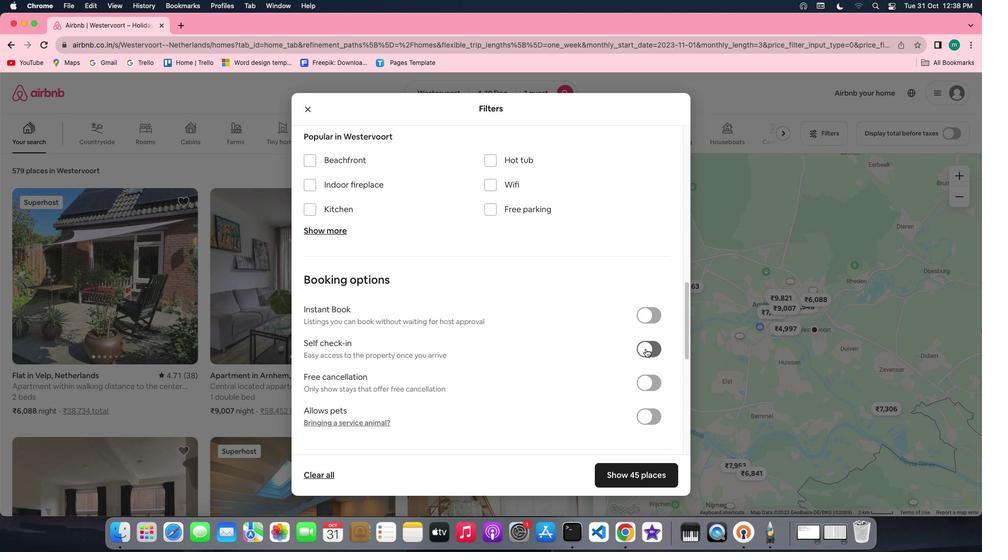 
Action: Mouse pressed left at (646, 349)
Screenshot: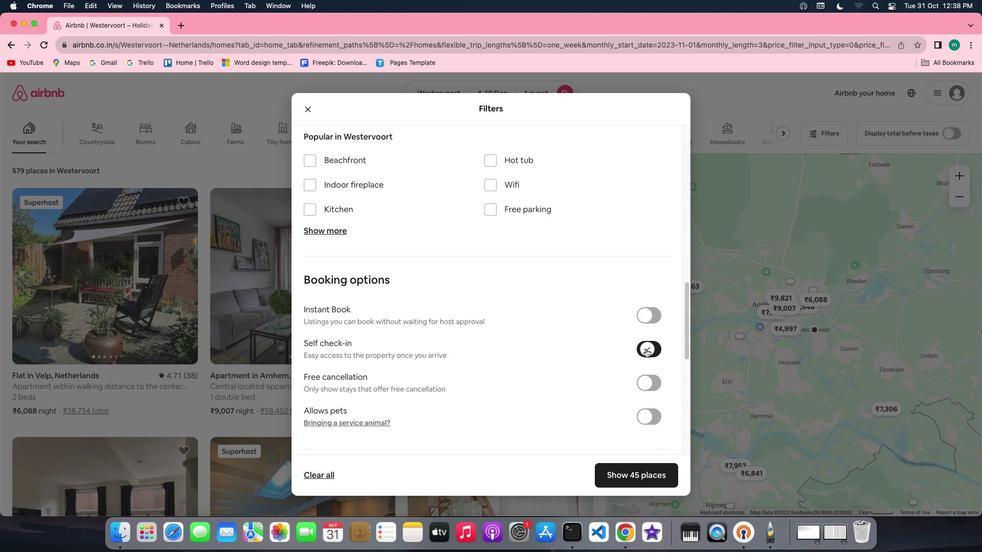 
Action: Mouse moved to (526, 384)
Screenshot: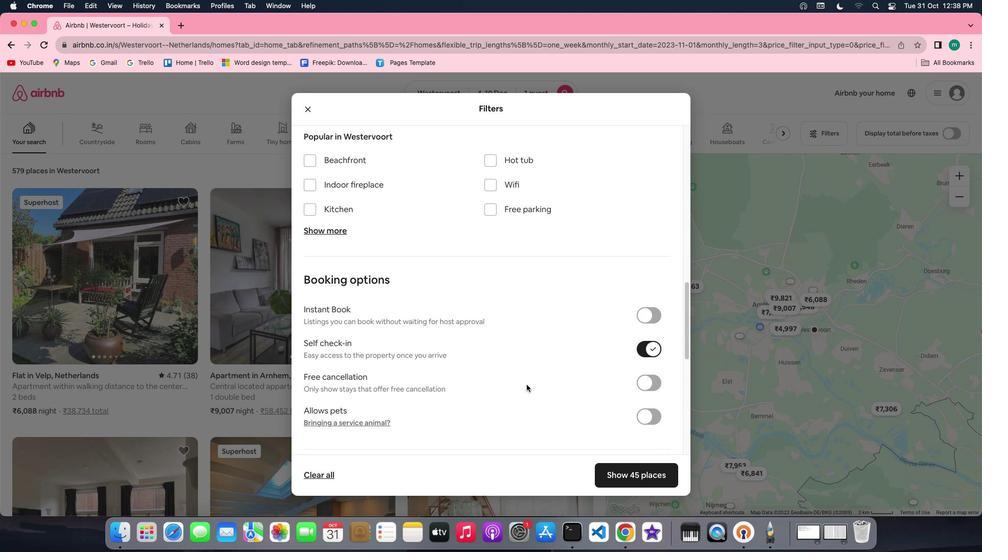 
Action: Mouse scrolled (526, 384) with delta (0, 0)
Screenshot: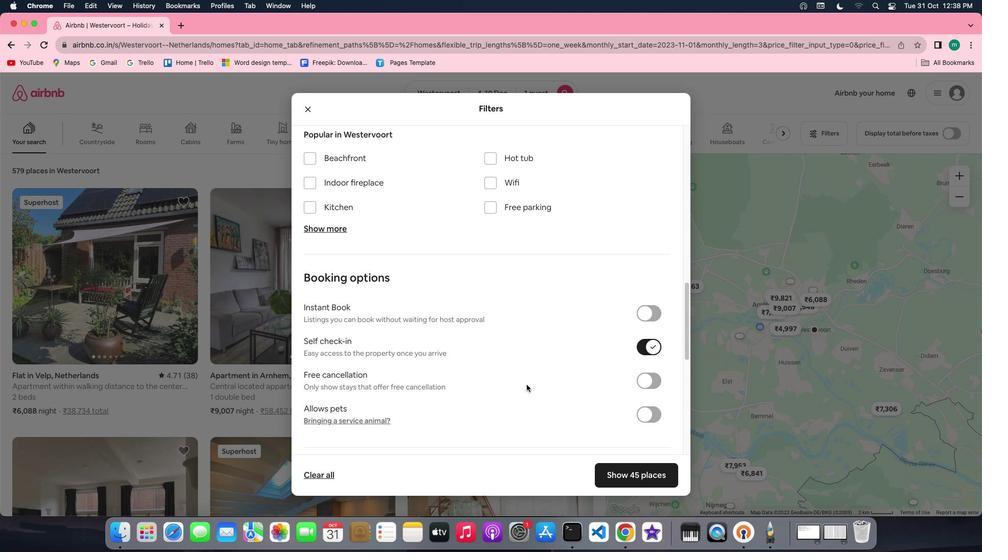 
Action: Mouse scrolled (526, 384) with delta (0, 0)
Screenshot: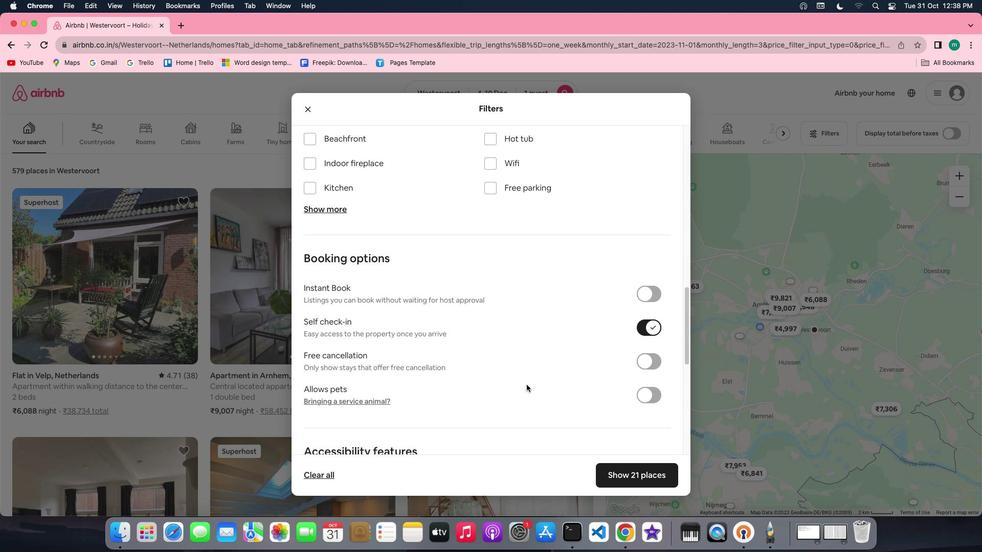 
Action: Mouse scrolled (526, 384) with delta (0, 0)
Screenshot: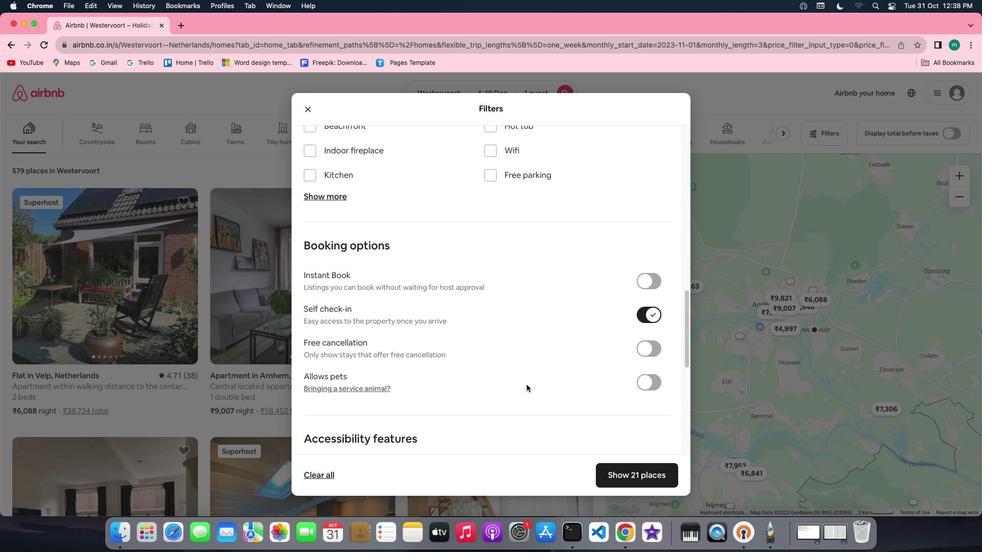 
Action: Mouse scrolled (526, 384) with delta (0, 0)
Screenshot: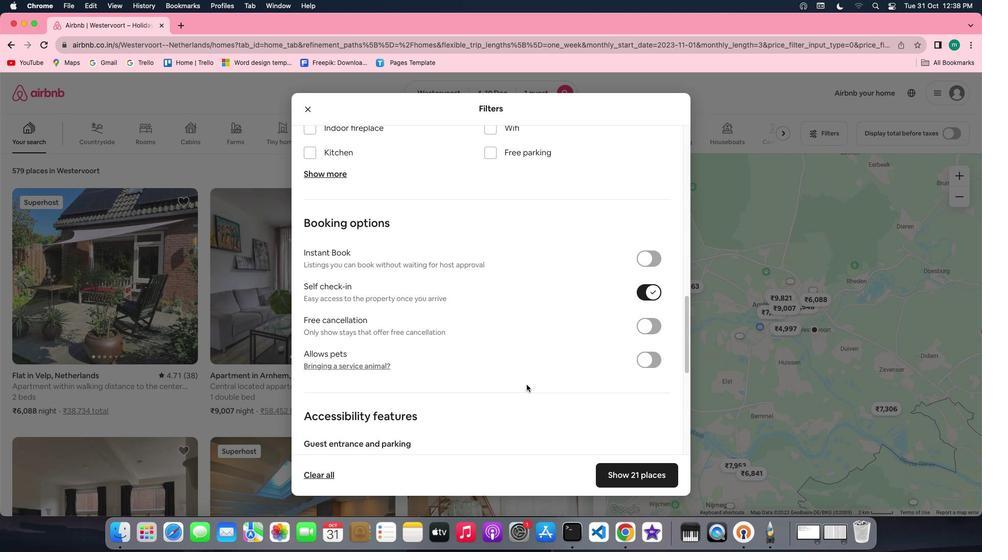 
Action: Mouse scrolled (526, 384) with delta (0, 0)
Screenshot: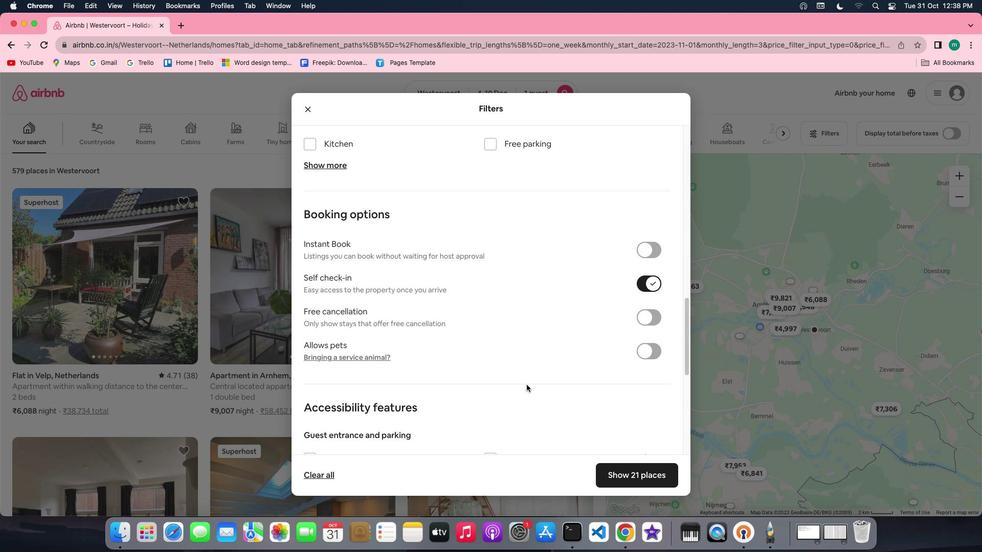 
Action: Mouse scrolled (526, 384) with delta (0, -1)
Screenshot: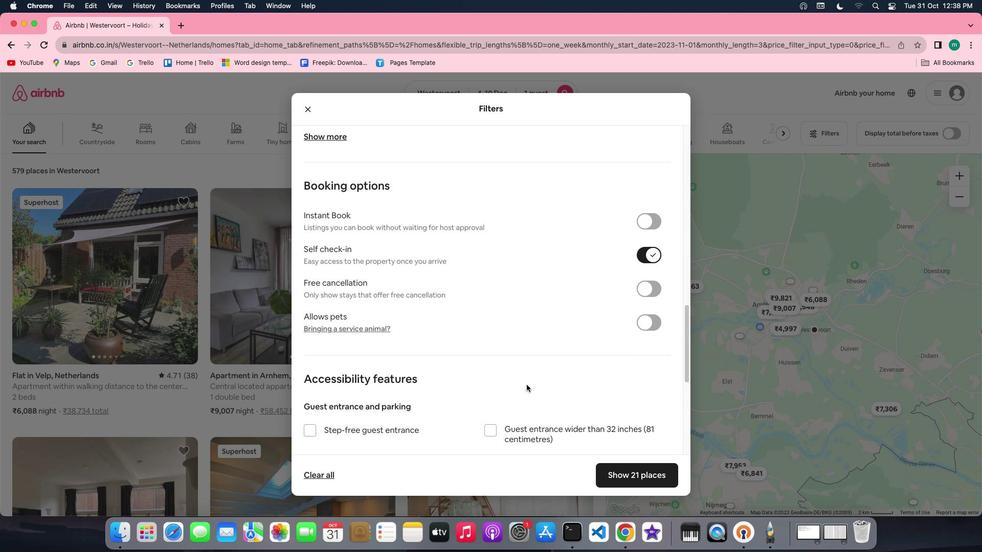 
Action: Mouse scrolled (526, 384) with delta (0, 0)
Screenshot: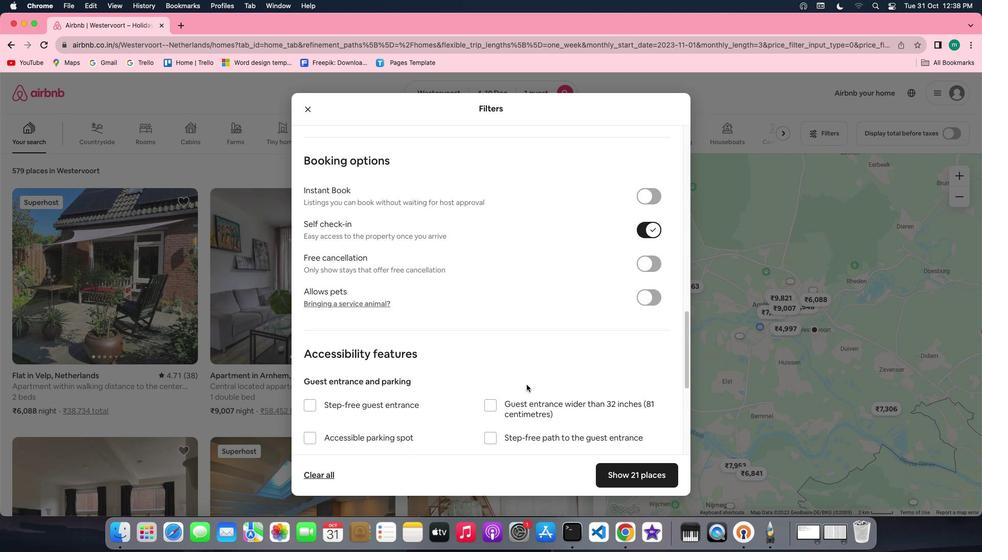 
Action: Mouse scrolled (526, 384) with delta (0, 0)
Screenshot: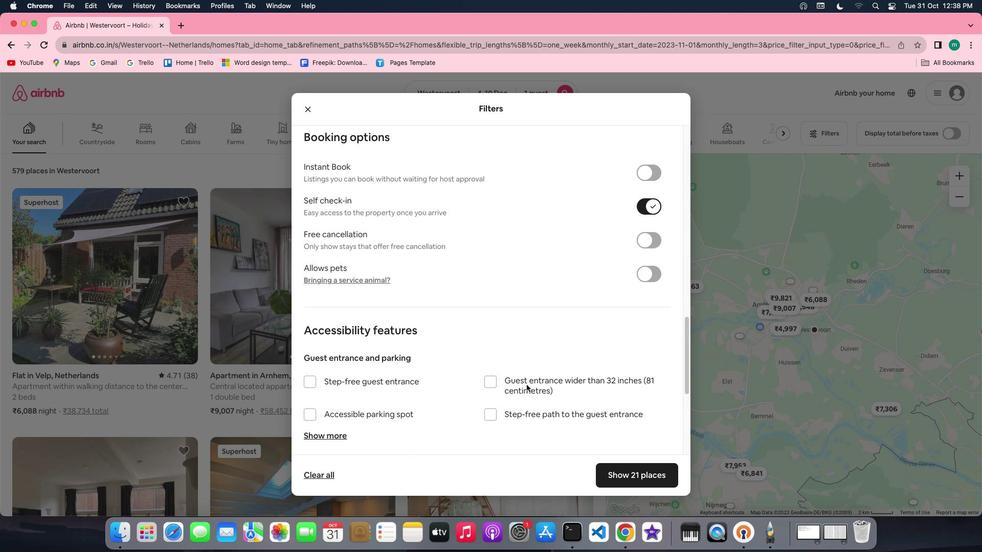 
Action: Mouse scrolled (526, 384) with delta (0, -1)
Screenshot: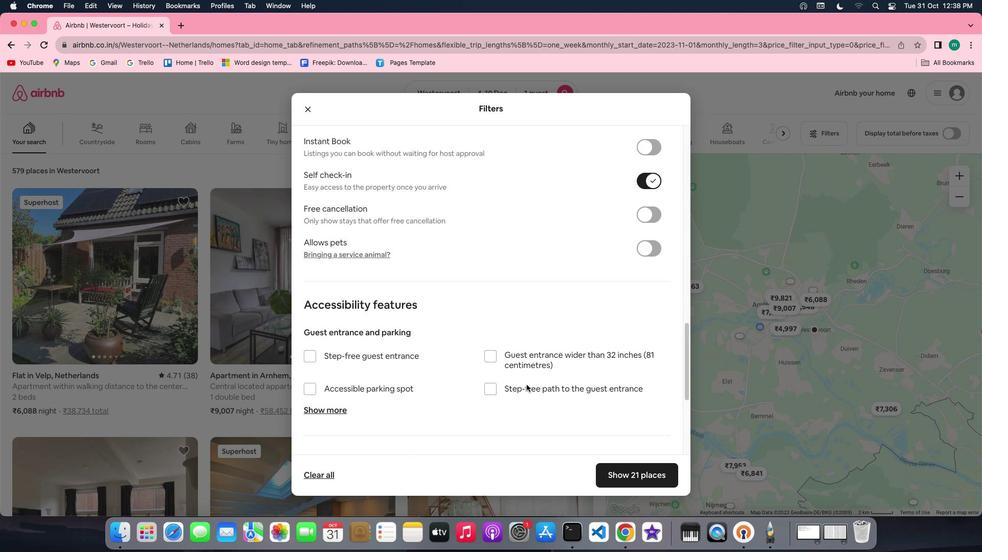 
Action: Mouse scrolled (526, 384) with delta (0, -1)
Screenshot: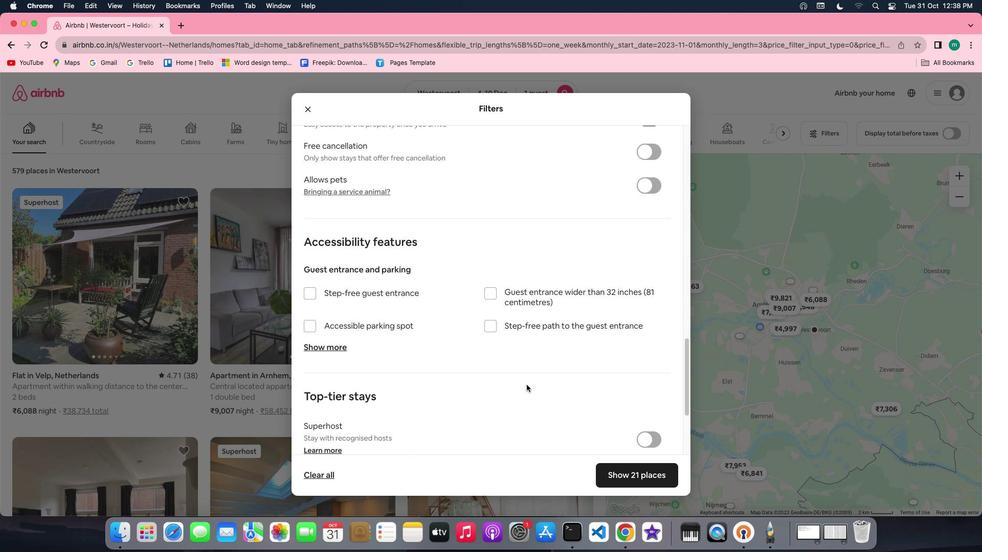 
Action: Mouse scrolled (526, 384) with delta (0, 0)
Screenshot: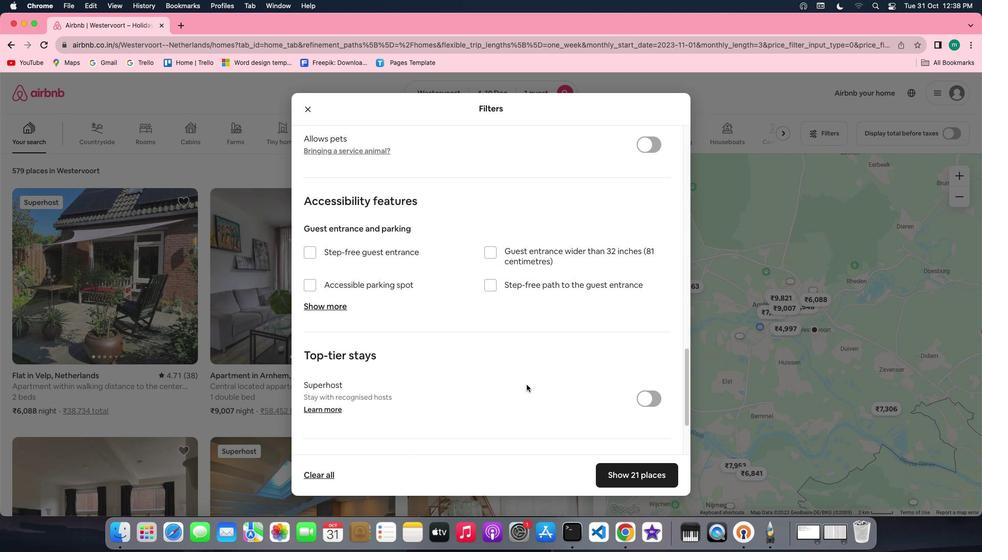 
Action: Mouse scrolled (526, 384) with delta (0, 0)
Screenshot: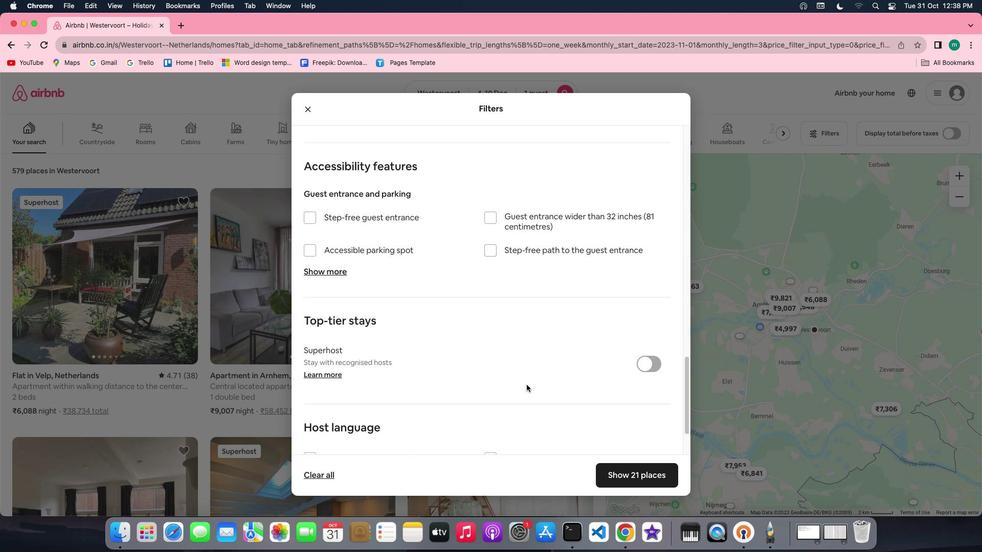 
Action: Mouse scrolled (526, 384) with delta (0, -1)
Screenshot: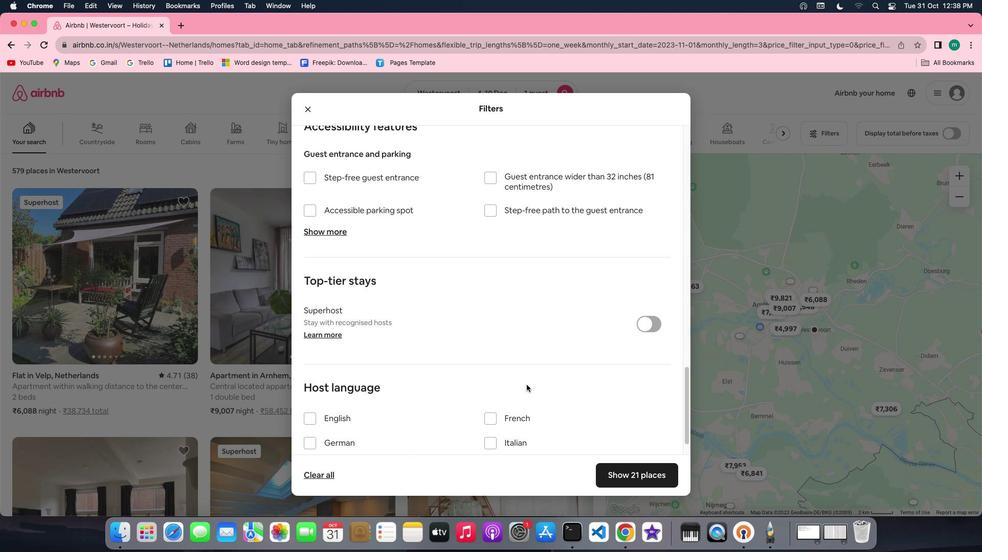 
Action: Mouse scrolled (526, 384) with delta (0, -2)
Screenshot: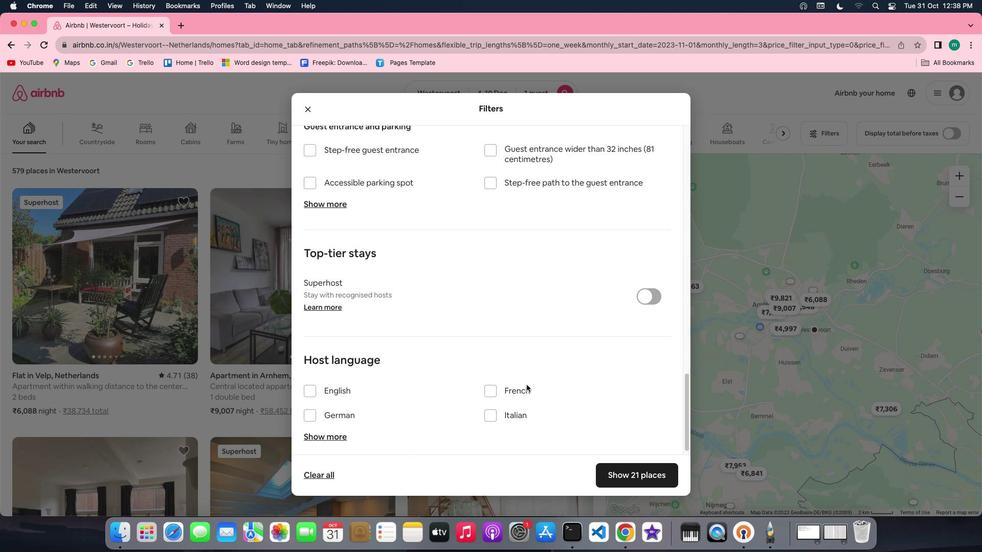 
Action: Mouse scrolled (526, 384) with delta (0, -2)
Screenshot: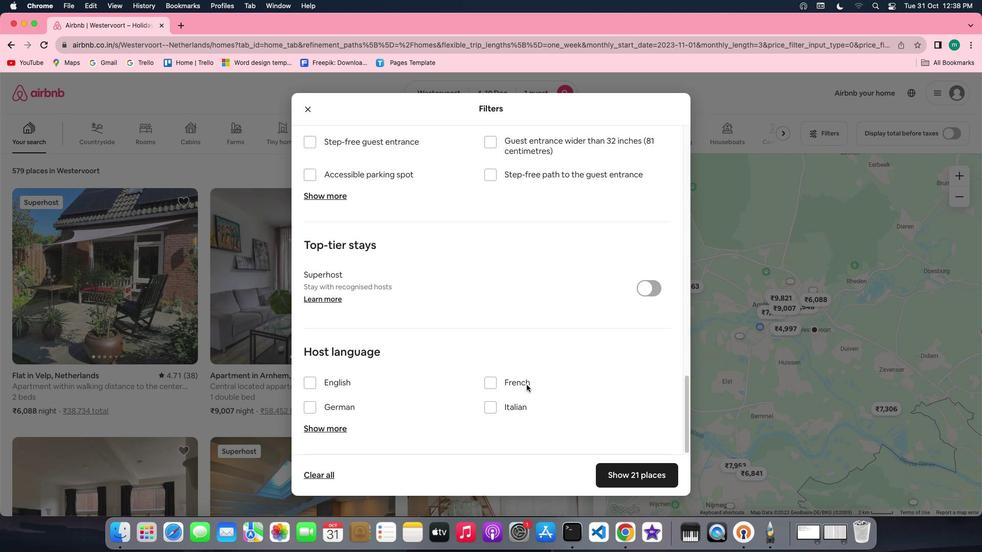 
Action: Mouse scrolled (526, 384) with delta (0, 0)
Screenshot: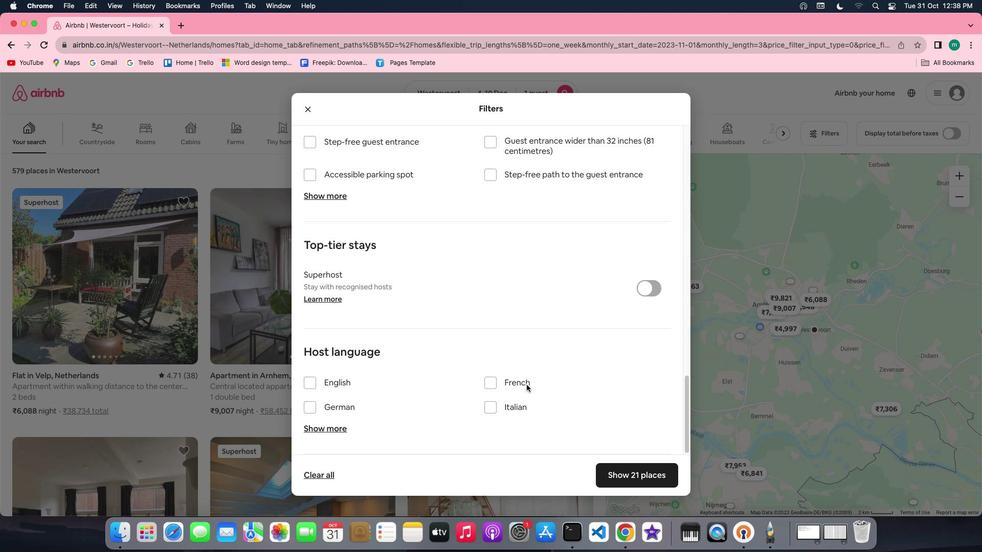 
Action: Mouse scrolled (526, 384) with delta (0, 0)
Screenshot: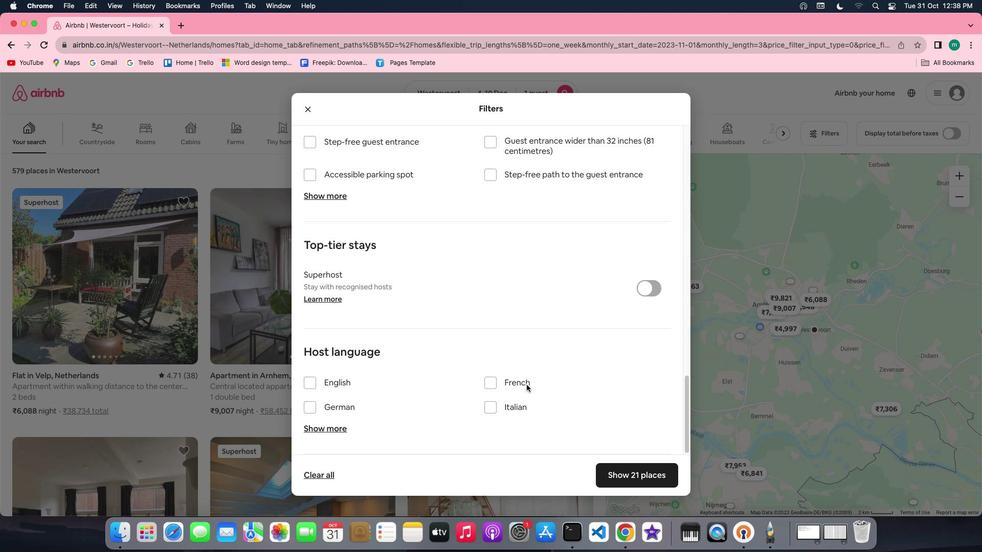 
Action: Mouse scrolled (526, 384) with delta (0, -1)
Screenshot: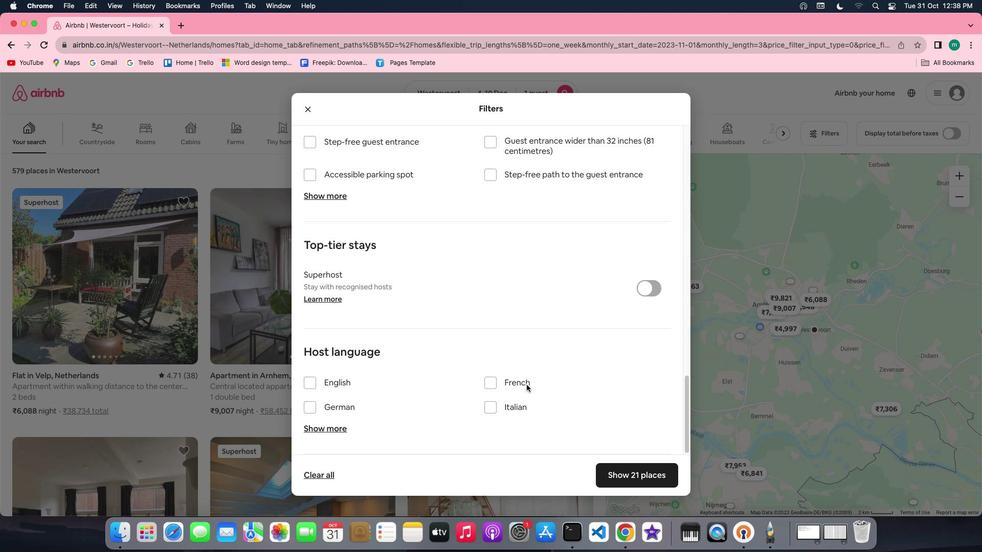 
Action: Mouse scrolled (526, 384) with delta (0, -2)
Screenshot: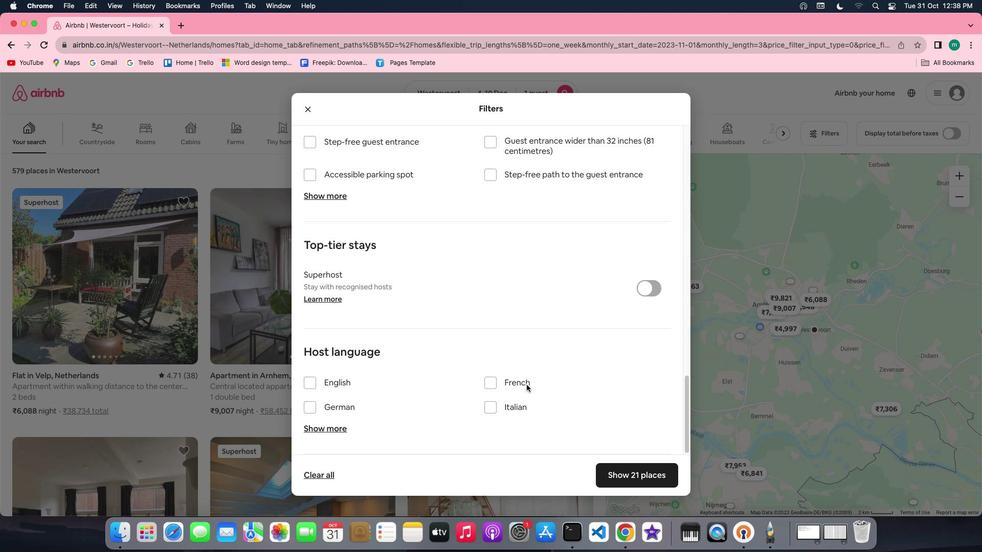 
Action: Mouse scrolled (526, 384) with delta (0, -3)
Screenshot: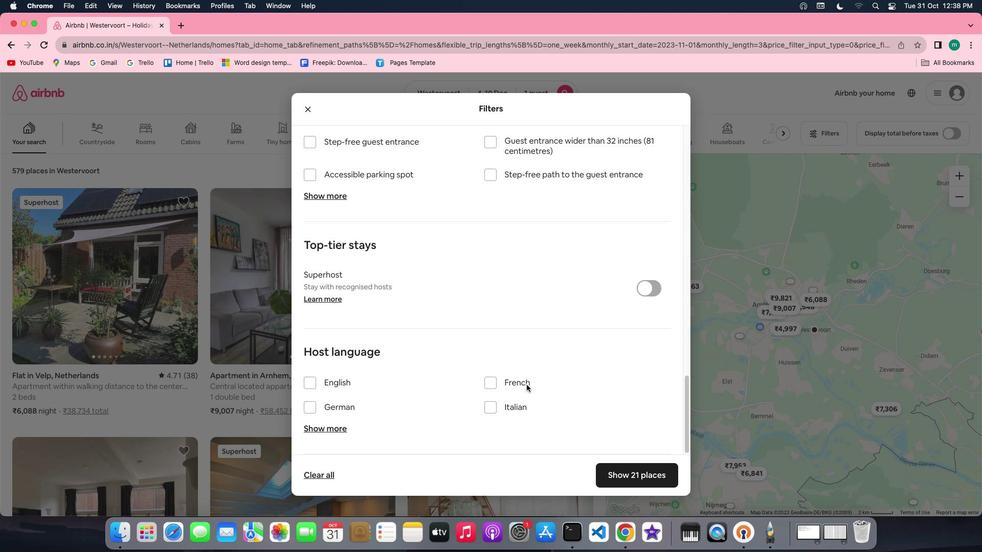 
Action: Mouse scrolled (526, 384) with delta (0, -3)
Screenshot: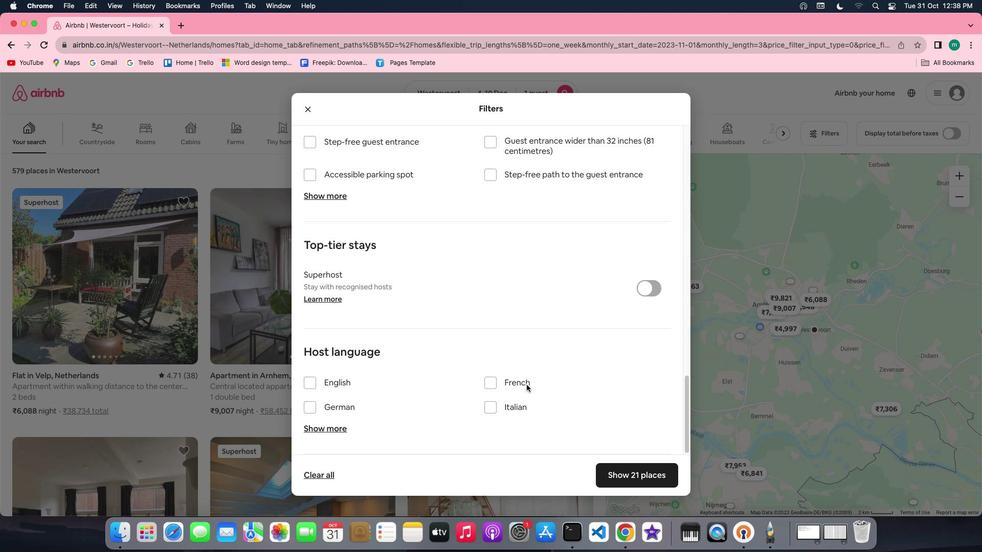 
Action: Mouse moved to (632, 470)
Screenshot: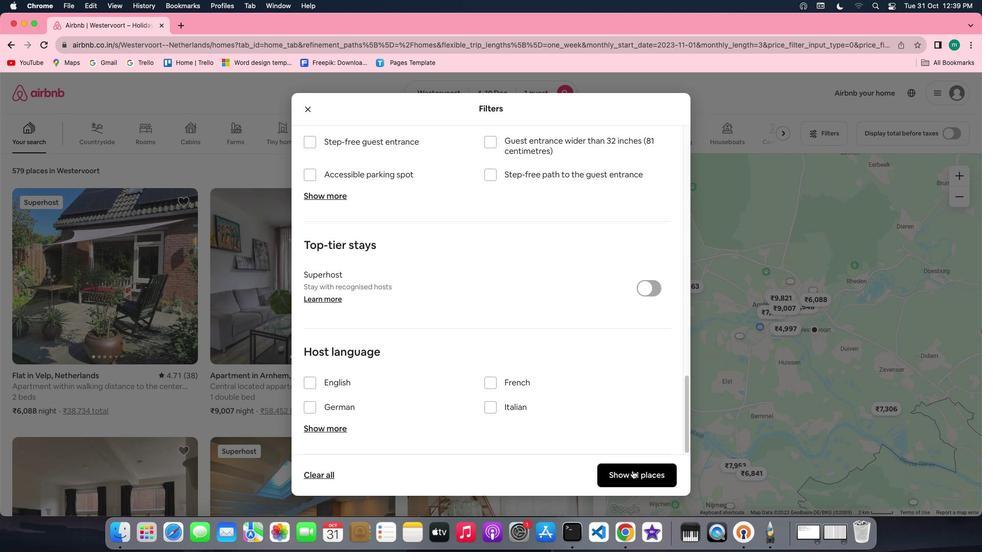 
Action: Mouse pressed left at (632, 470)
Screenshot: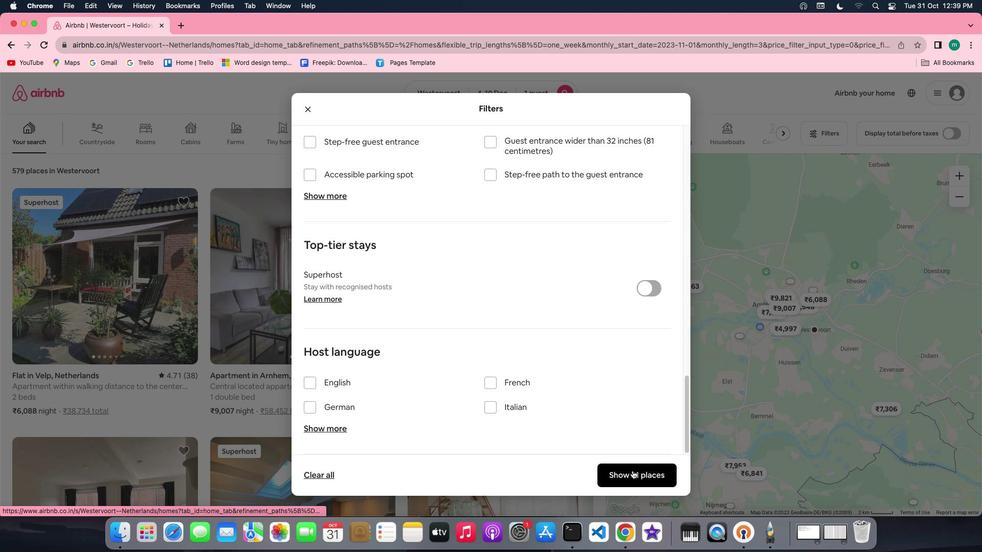 
Action: Mouse moved to (101, 314)
Screenshot: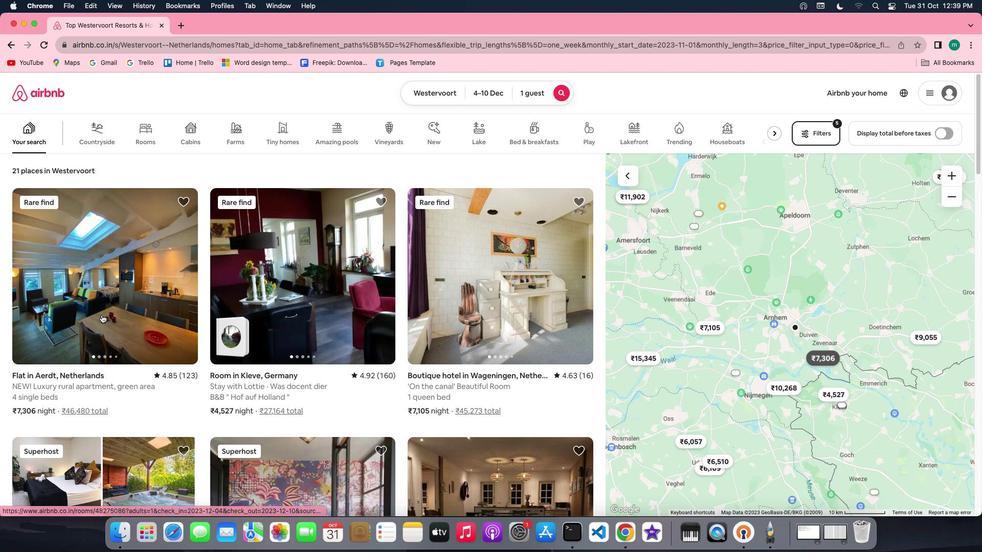 
Action: Mouse pressed left at (101, 314)
Screenshot: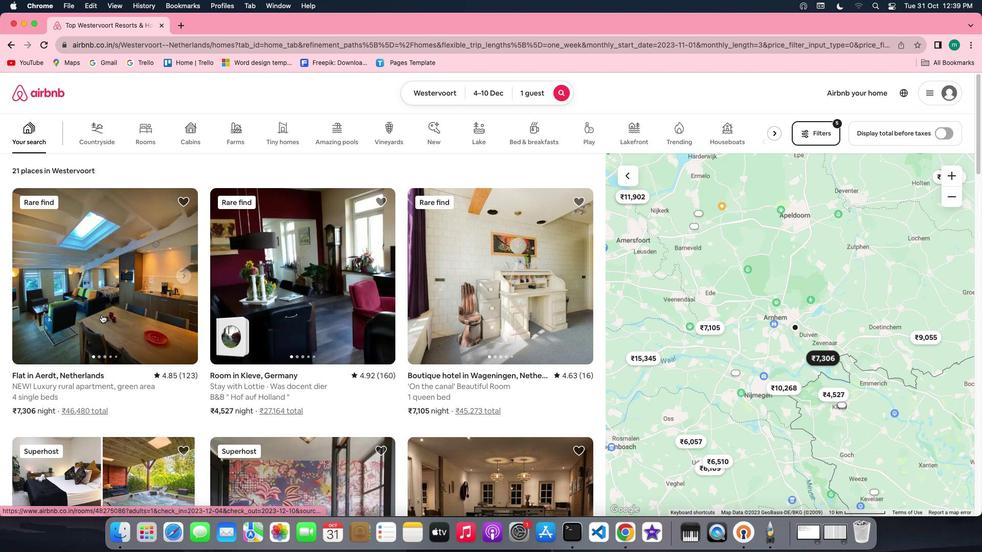 
Action: Mouse moved to (742, 380)
Screenshot: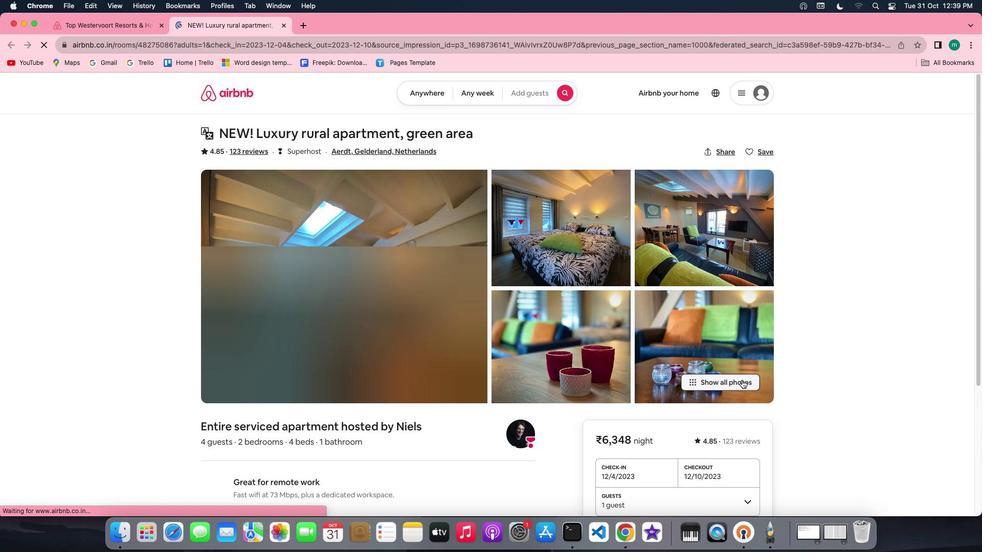
Action: Mouse pressed left at (742, 380)
Screenshot: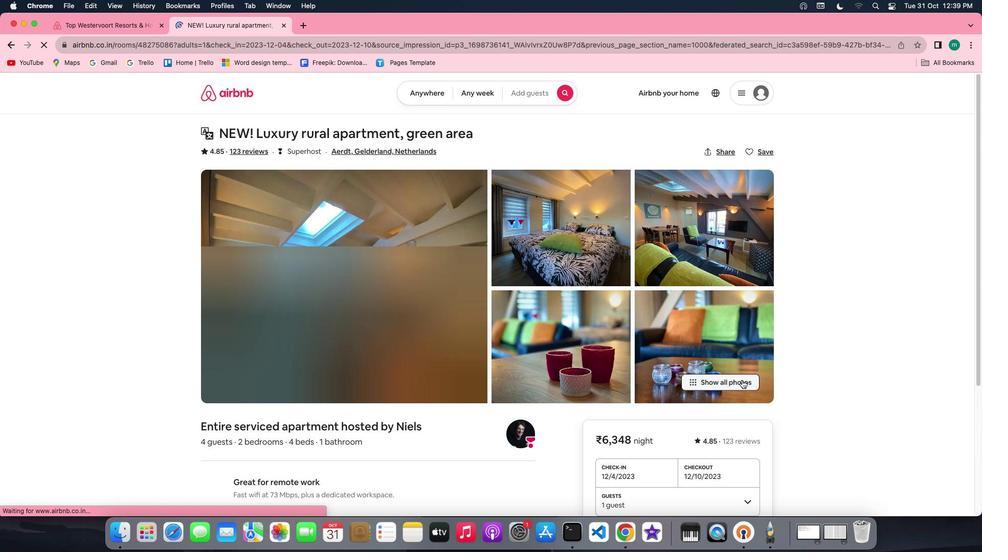 
Action: Mouse moved to (604, 356)
Screenshot: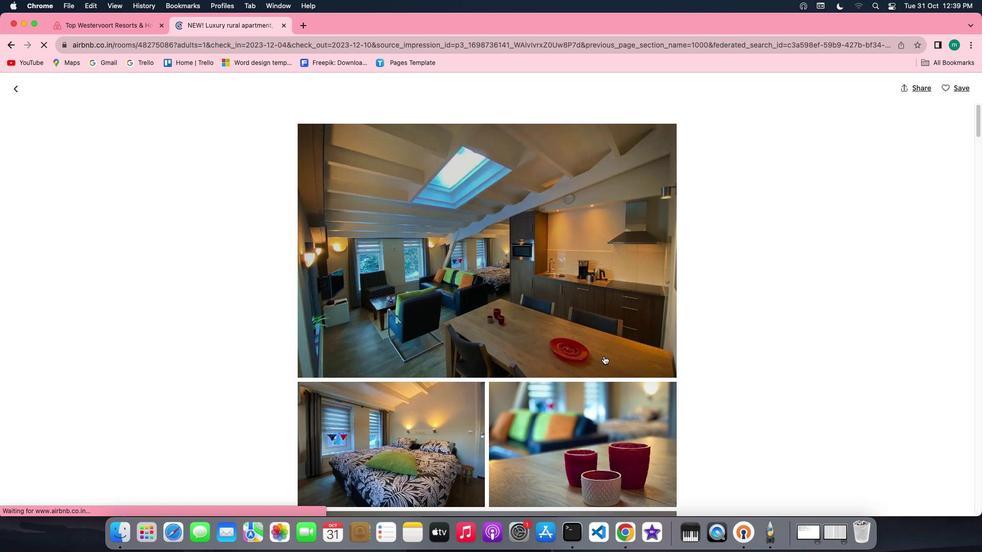 
Action: Mouse scrolled (604, 356) with delta (0, 0)
Screenshot: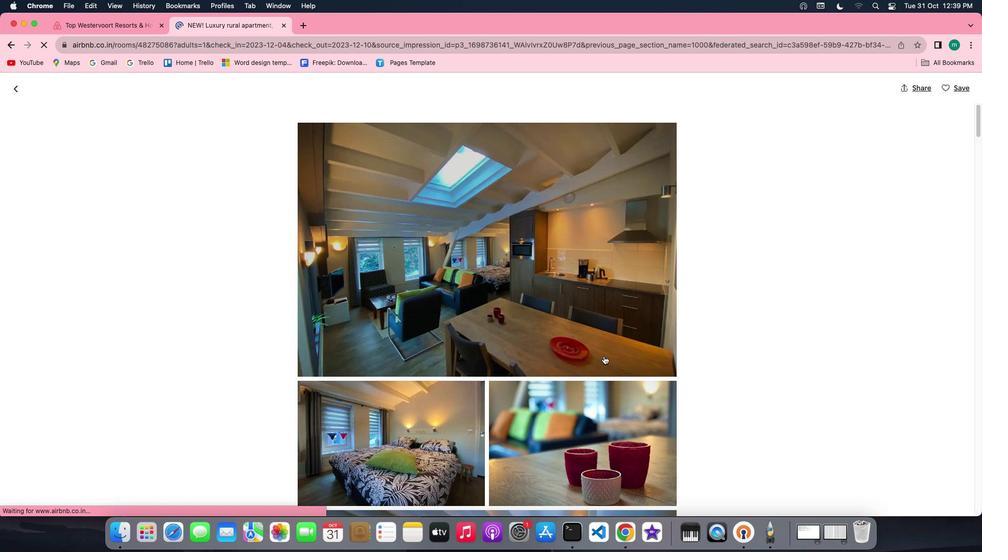 
Action: Mouse scrolled (604, 356) with delta (0, 0)
Screenshot: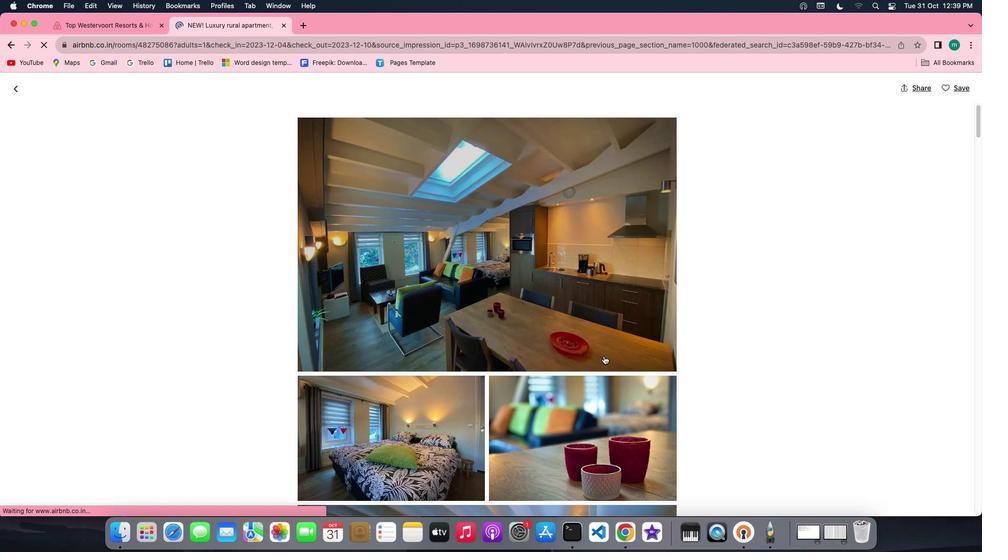 
Action: Mouse scrolled (604, 356) with delta (0, -1)
Screenshot: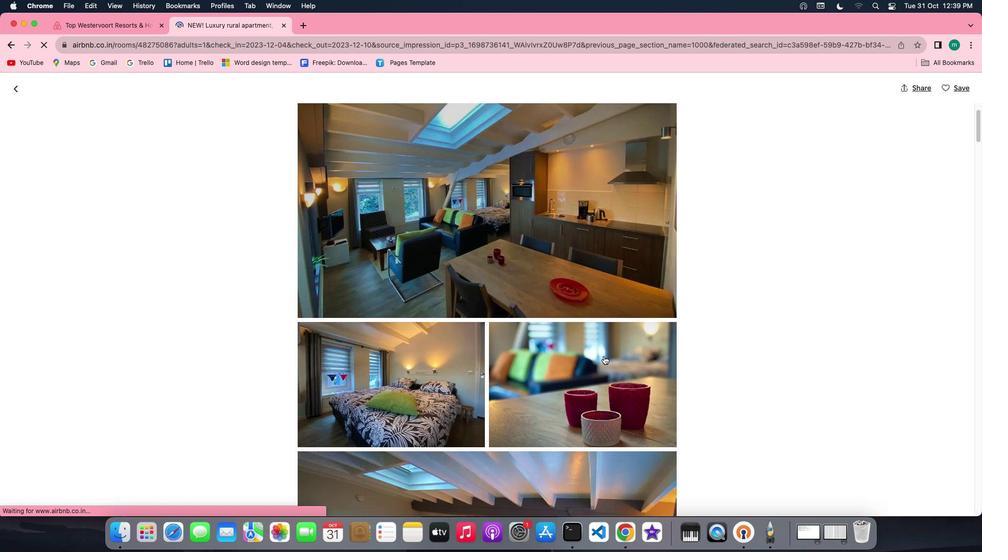 
Action: Mouse scrolled (604, 356) with delta (0, -2)
Screenshot: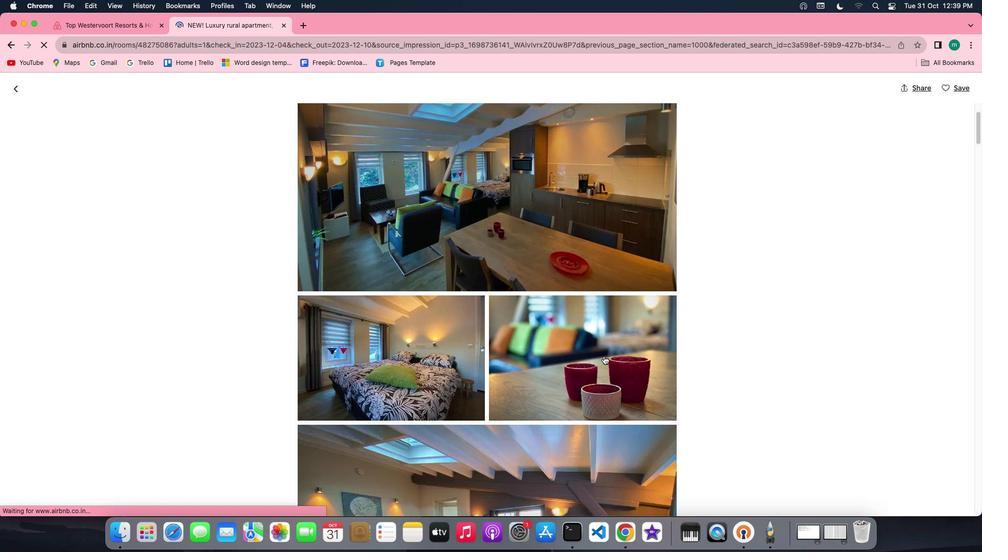 
Action: Mouse scrolled (604, 356) with delta (0, -2)
Screenshot: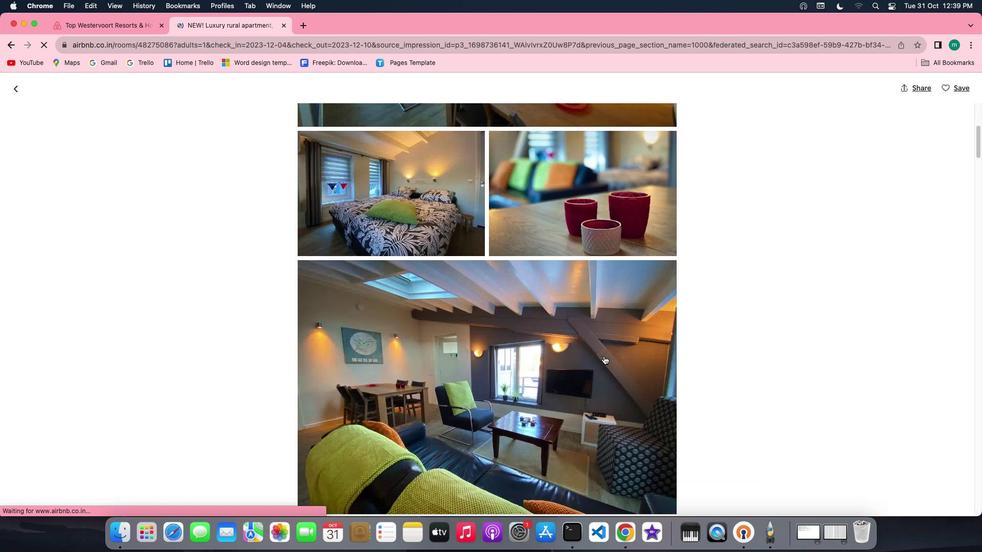 
Action: Mouse scrolled (604, 356) with delta (0, 0)
Screenshot: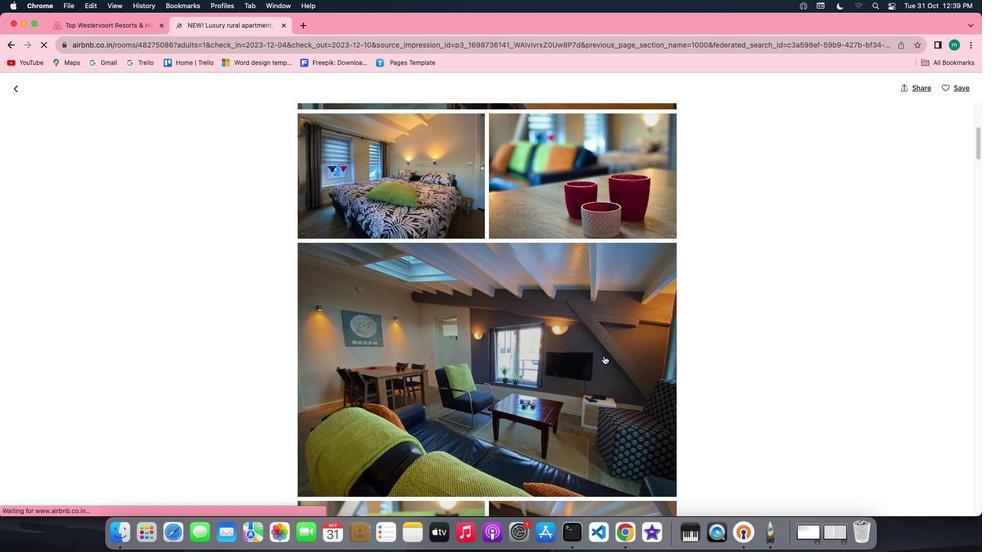 
Action: Mouse scrolled (604, 356) with delta (0, 0)
Screenshot: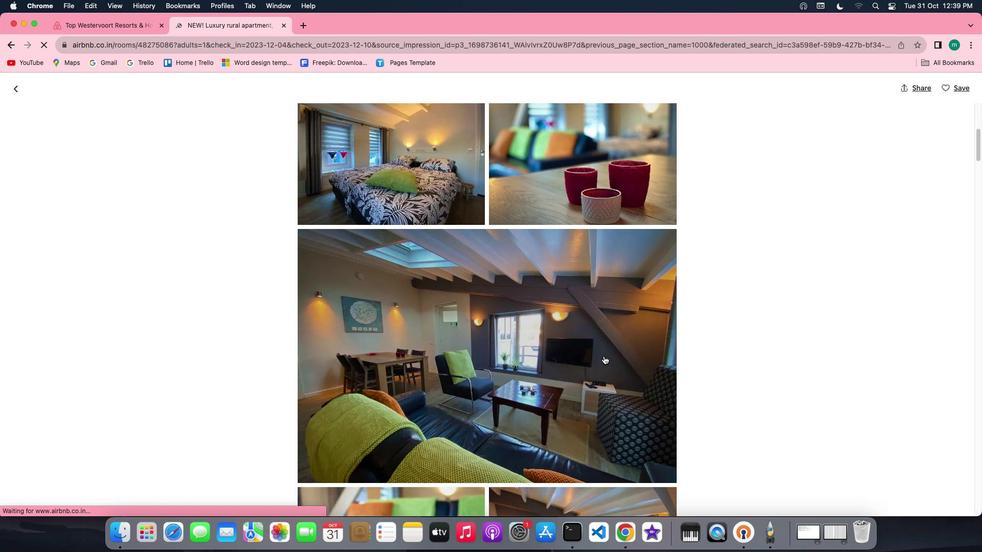 
Action: Mouse scrolled (604, 356) with delta (0, -1)
Screenshot: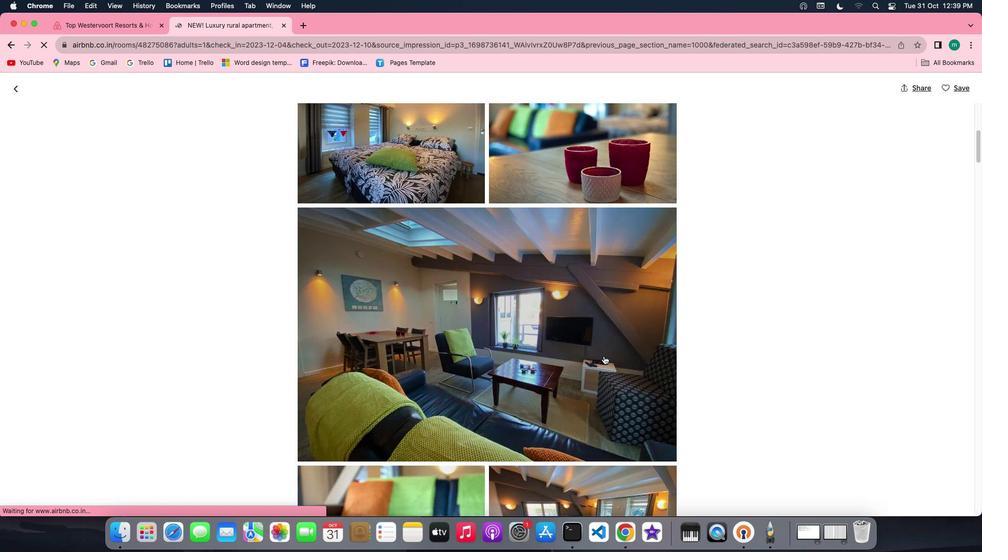 
Action: Mouse scrolled (604, 356) with delta (0, 0)
Screenshot: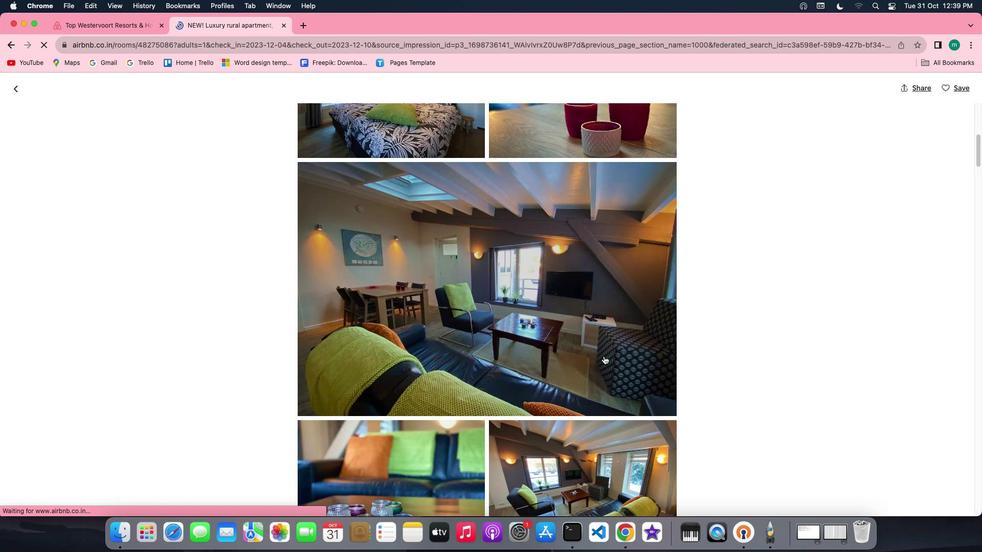 
Action: Mouse scrolled (604, 356) with delta (0, 0)
Screenshot: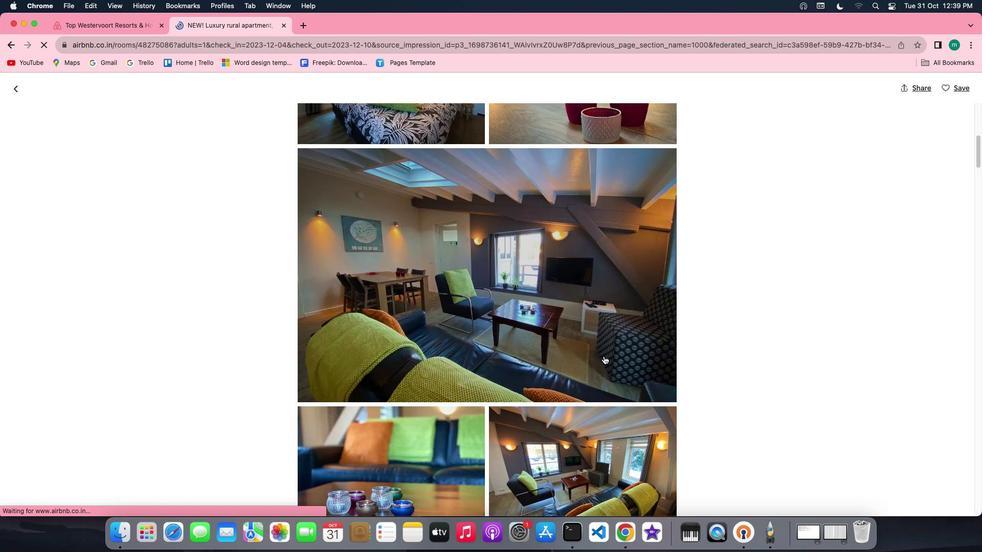 
Action: Mouse scrolled (604, 356) with delta (0, -1)
Screenshot: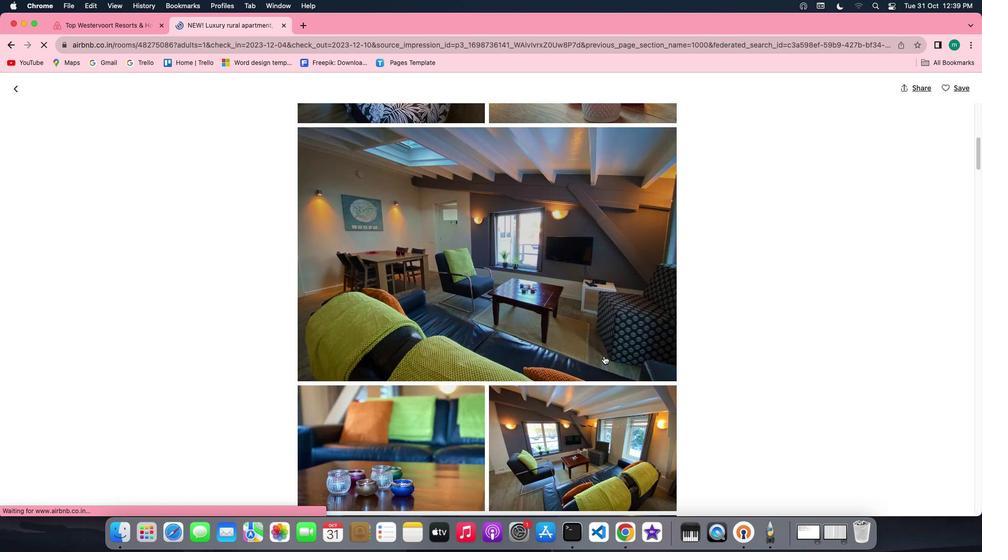 
Action: Mouse scrolled (604, 356) with delta (0, -1)
Screenshot: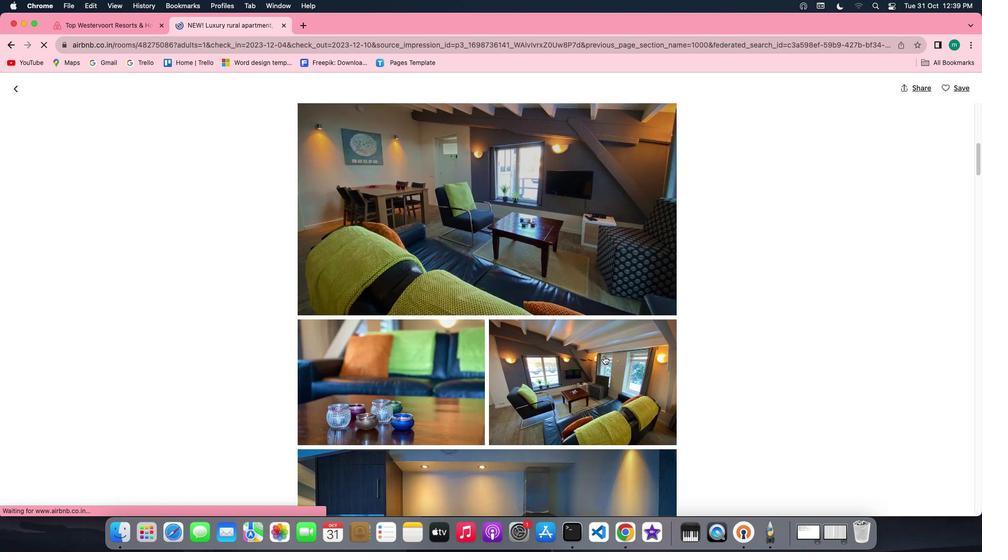 
Action: Mouse scrolled (604, 356) with delta (0, 0)
Screenshot: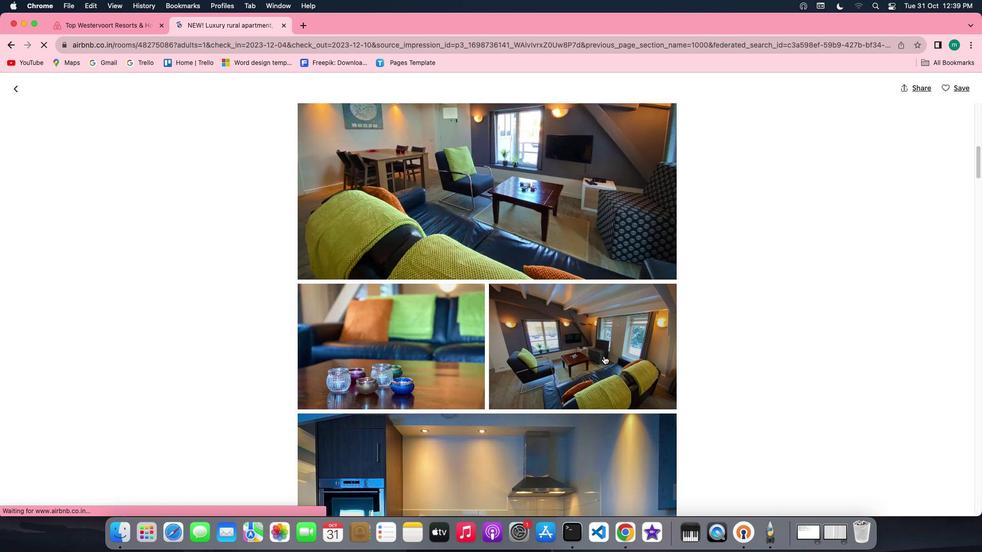 
Action: Mouse scrolled (604, 356) with delta (0, 0)
Screenshot: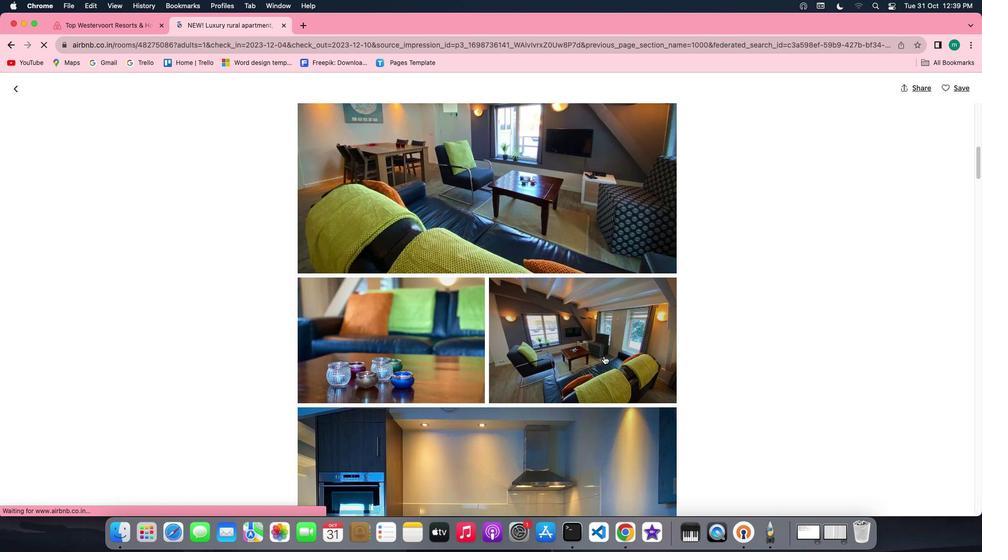 
Action: Mouse scrolled (604, 356) with delta (0, -1)
Screenshot: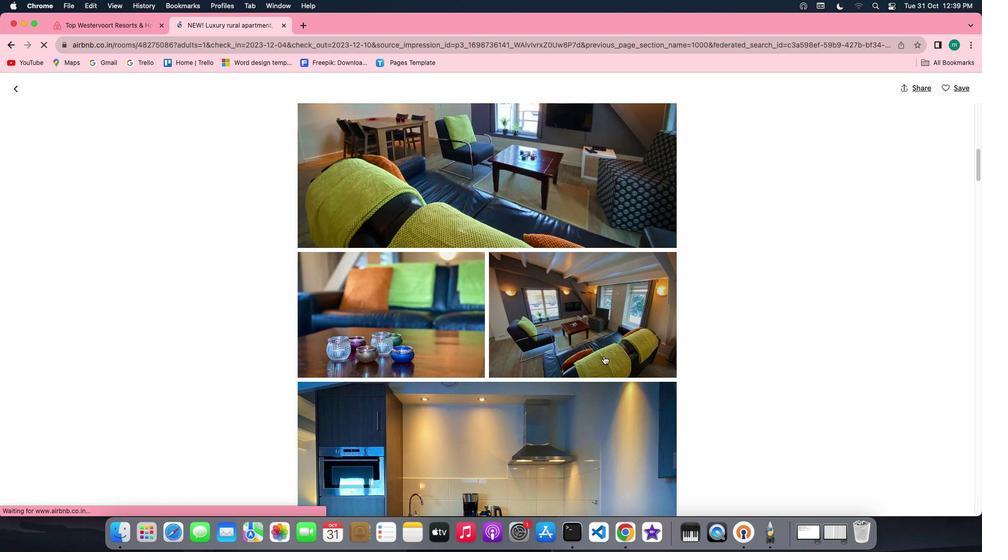 
Action: Mouse scrolled (604, 356) with delta (0, -1)
Screenshot: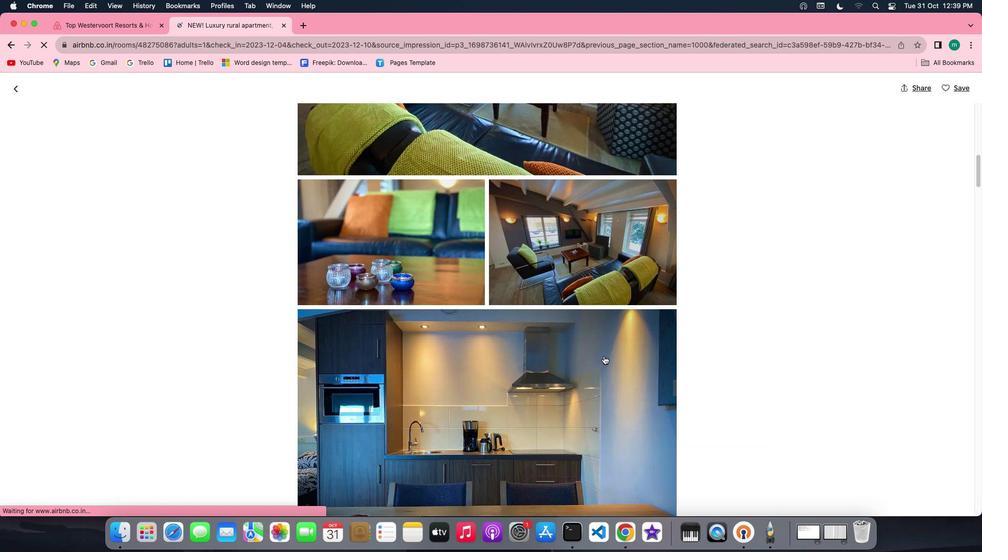 
Action: Mouse scrolled (604, 356) with delta (0, 0)
Screenshot: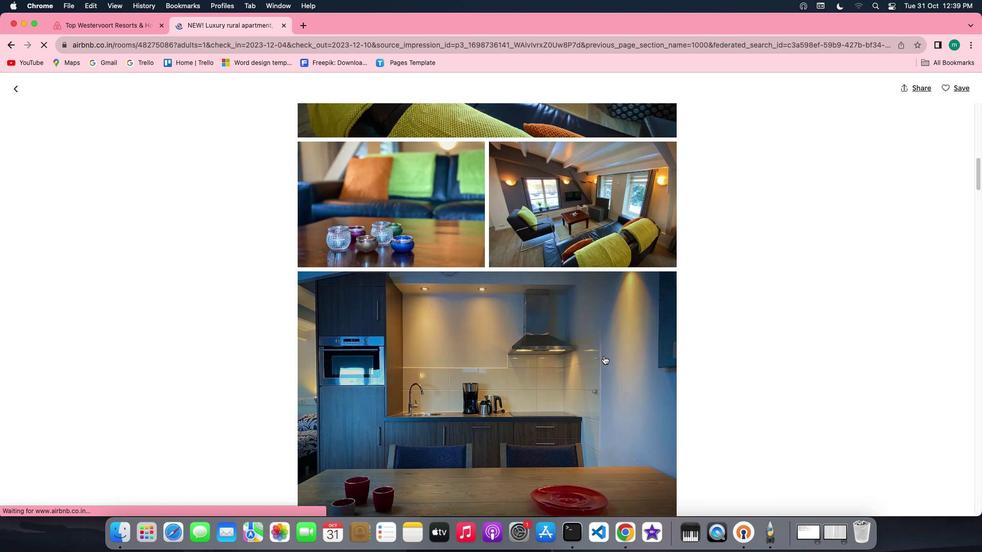 
Action: Mouse scrolled (604, 356) with delta (0, 0)
Screenshot: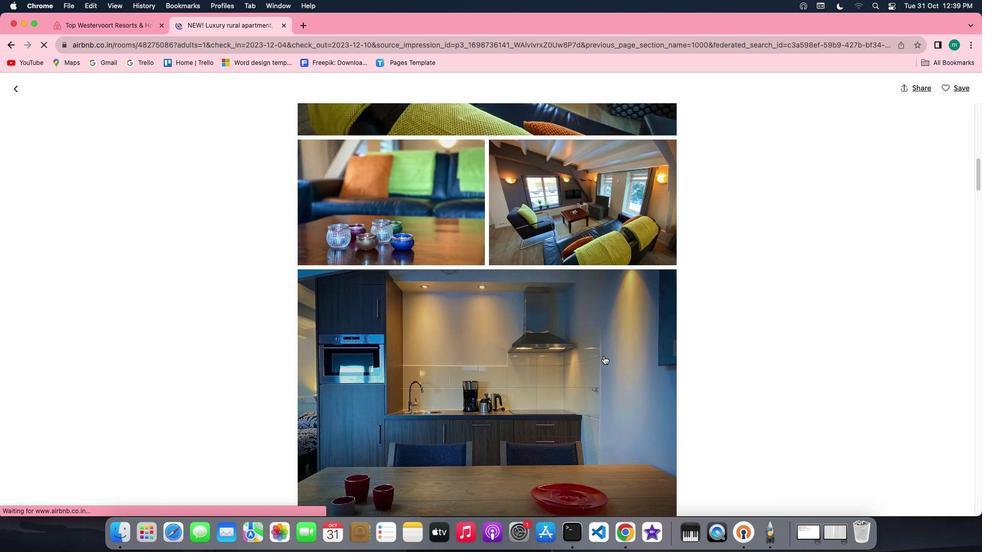 
Action: Mouse scrolled (604, 356) with delta (0, 0)
Screenshot: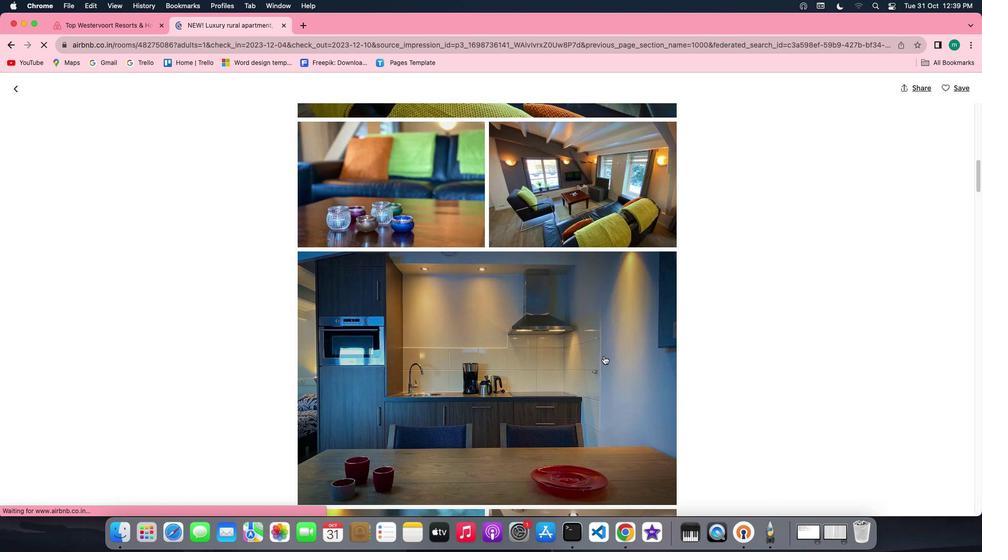 
Action: Mouse scrolled (604, 356) with delta (0, 0)
Screenshot: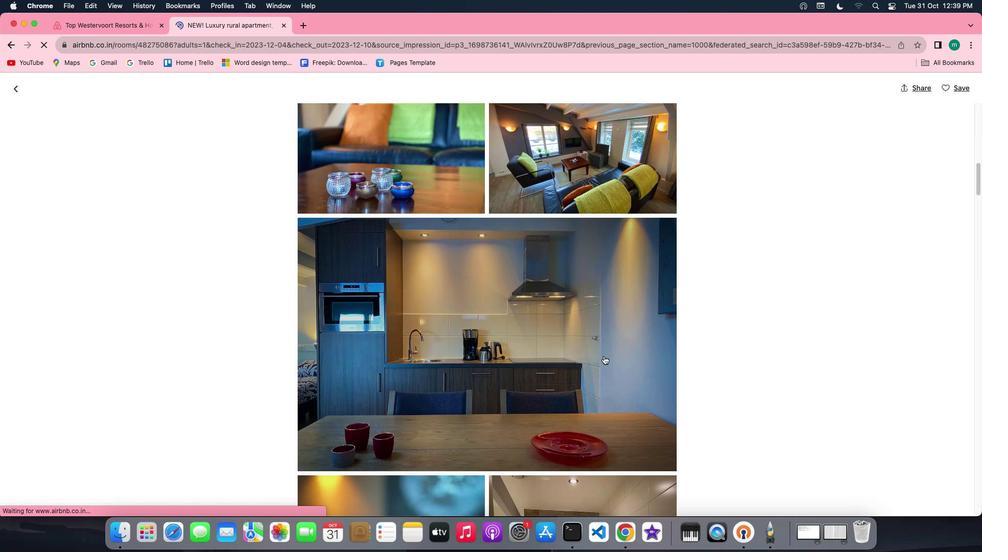 
Action: Mouse scrolled (604, 356) with delta (0, 0)
Screenshot: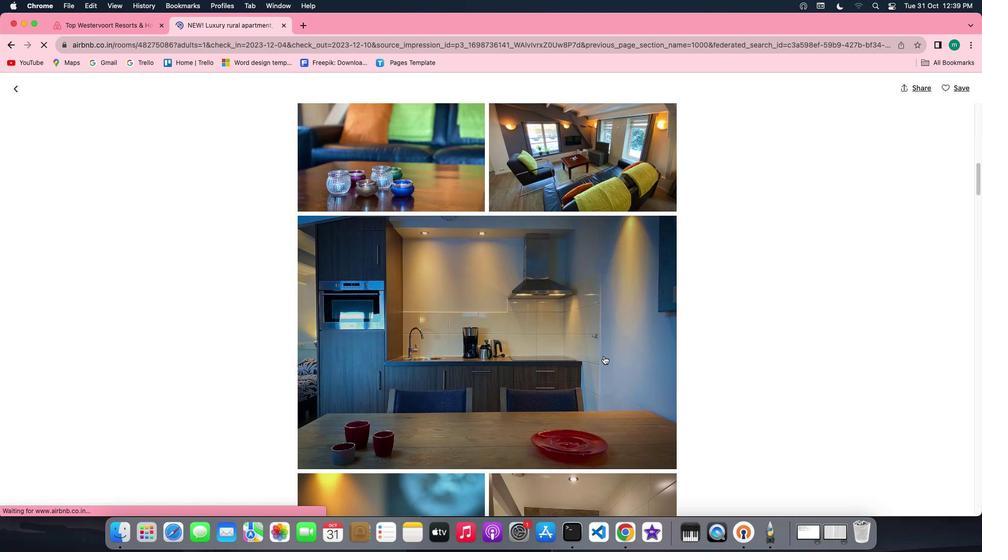 
Action: Mouse scrolled (604, 356) with delta (0, -1)
Screenshot: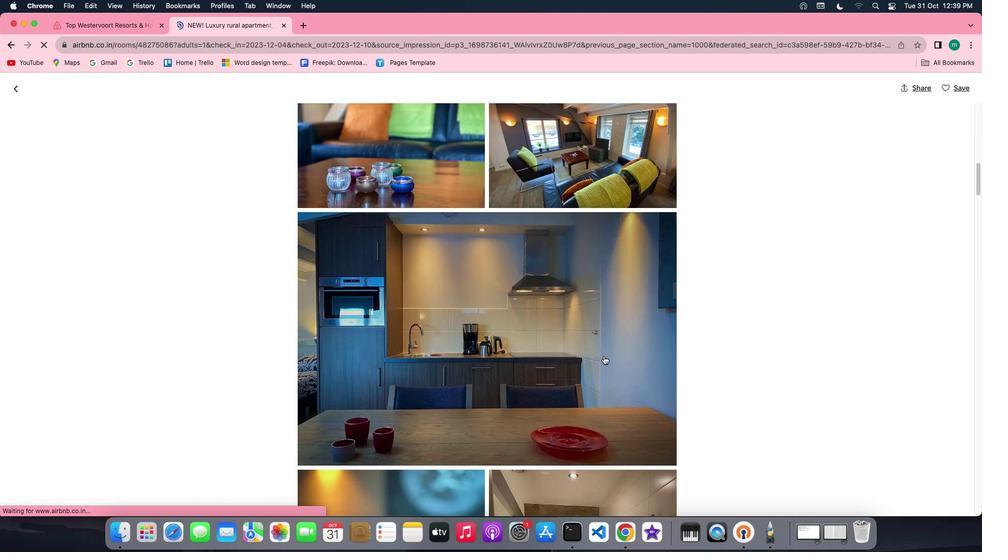 
Action: Mouse scrolled (604, 356) with delta (0, 0)
Screenshot: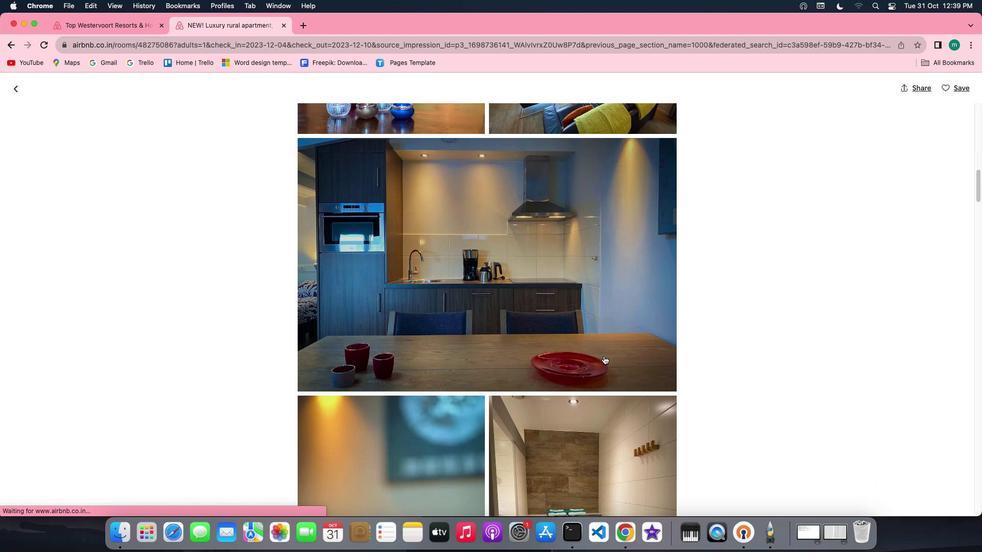 
Action: Mouse scrolled (604, 356) with delta (0, 0)
Screenshot: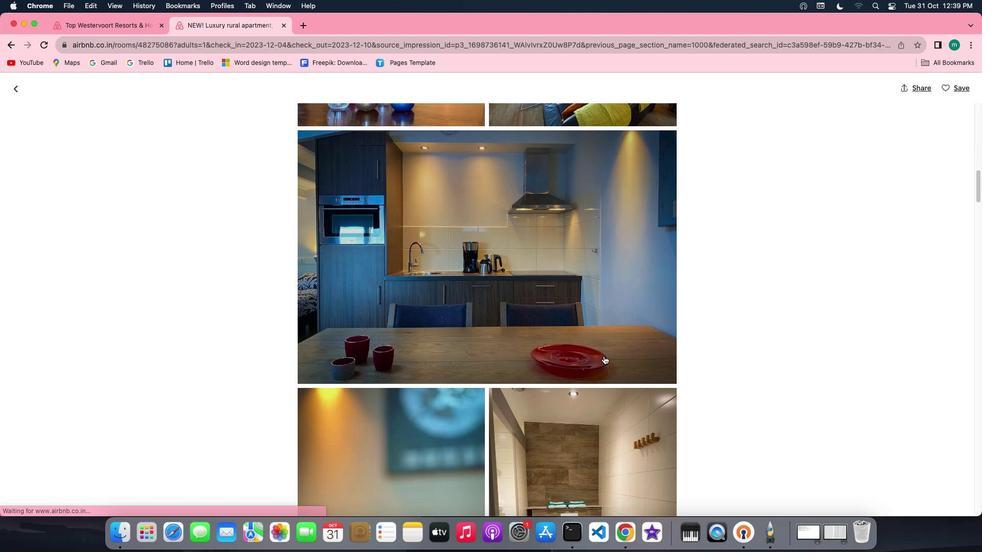 
Action: Mouse scrolled (604, 356) with delta (0, 0)
Screenshot: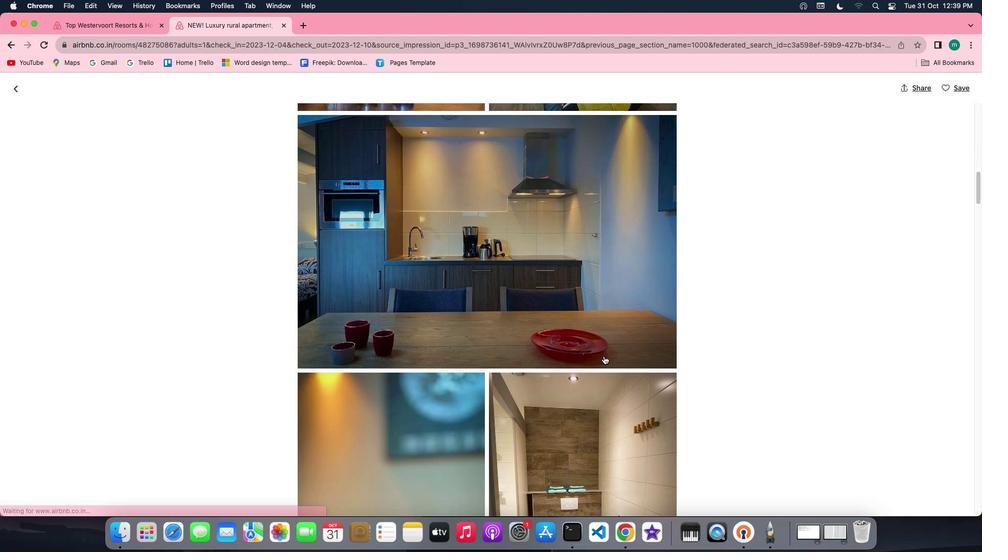 
Action: Mouse scrolled (604, 356) with delta (0, 0)
Screenshot: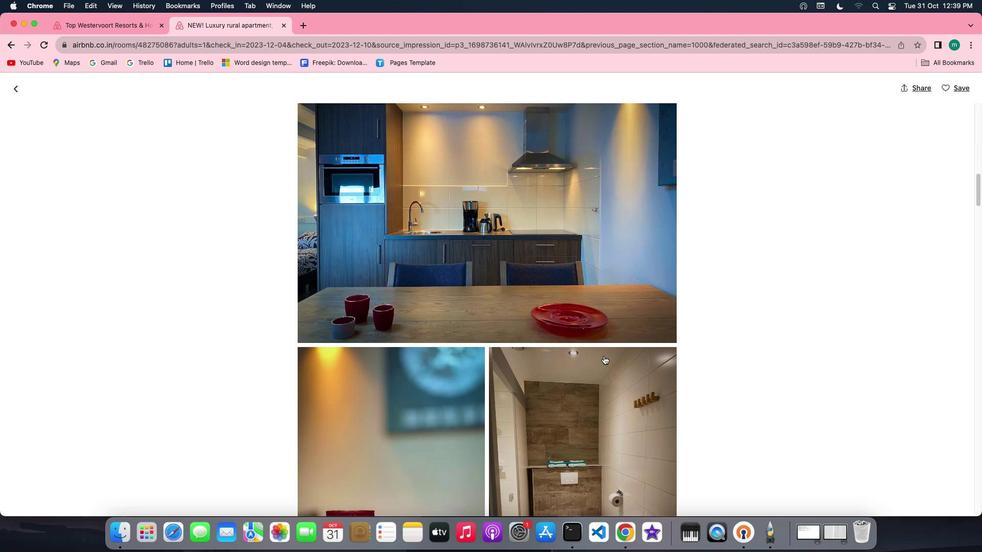
Action: Mouse scrolled (604, 356) with delta (0, 0)
Screenshot: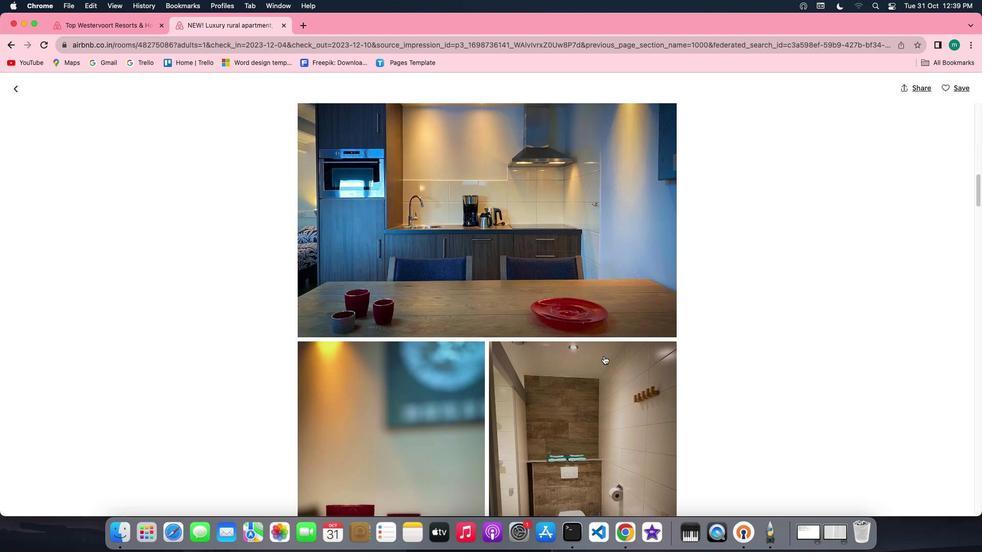 
Action: Mouse scrolled (604, 356) with delta (0, 0)
Screenshot: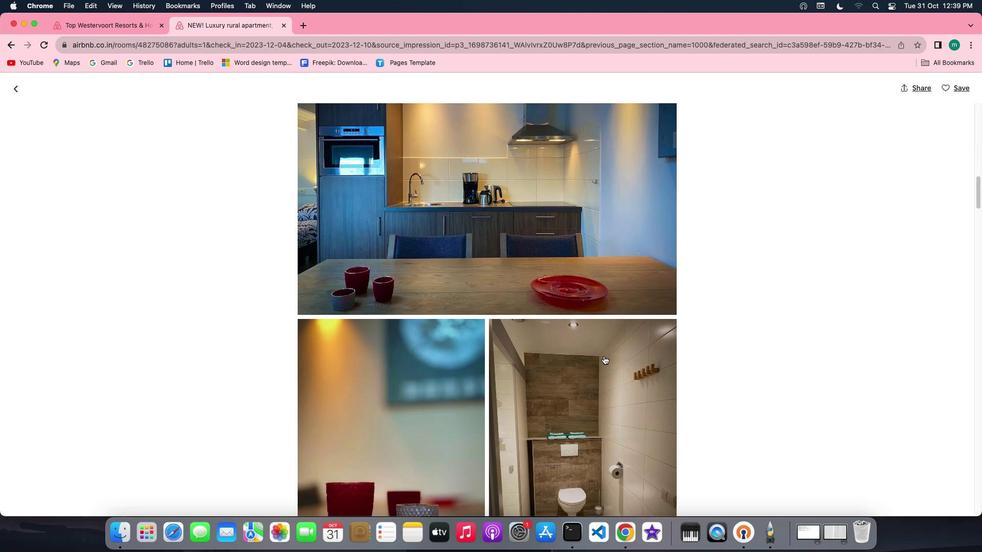 
Action: Mouse scrolled (604, 356) with delta (0, 0)
Screenshot: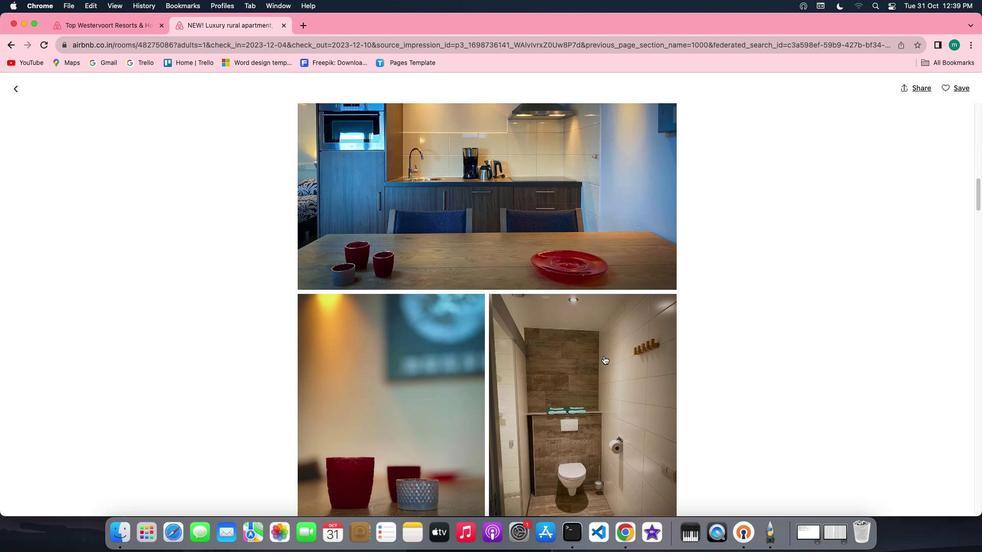 
Action: Mouse scrolled (604, 356) with delta (0, 0)
Screenshot: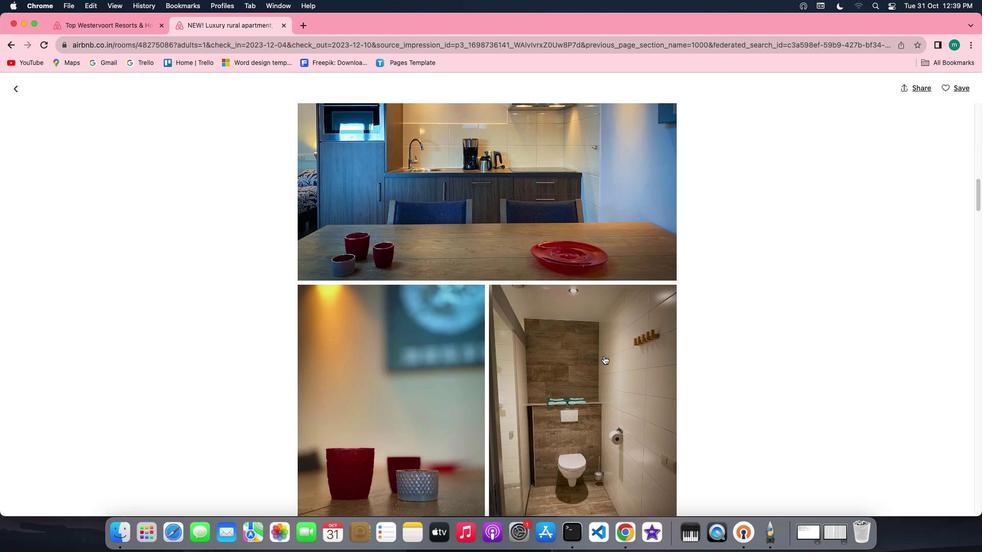 
Action: Mouse scrolled (604, 356) with delta (0, -1)
Screenshot: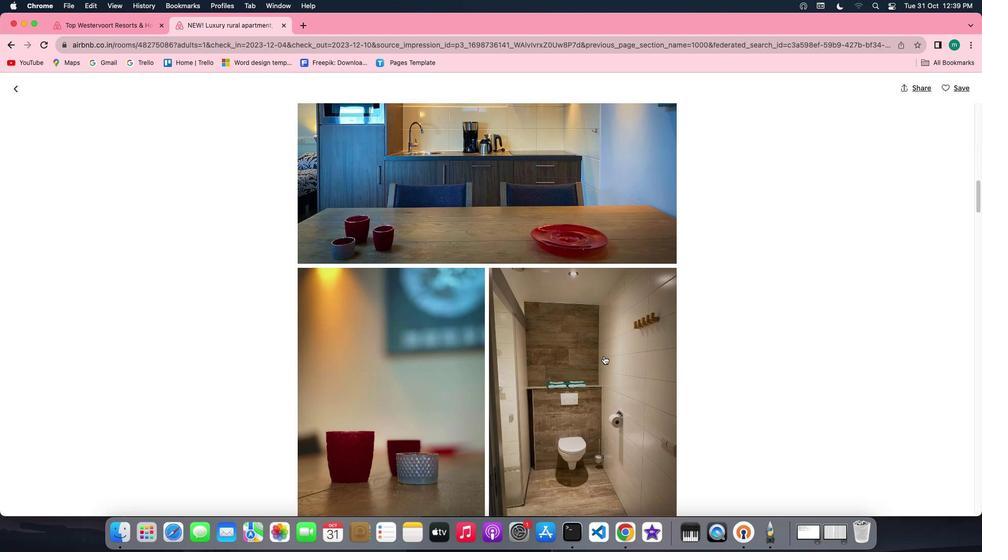 
Action: Mouse scrolled (604, 356) with delta (0, -1)
Screenshot: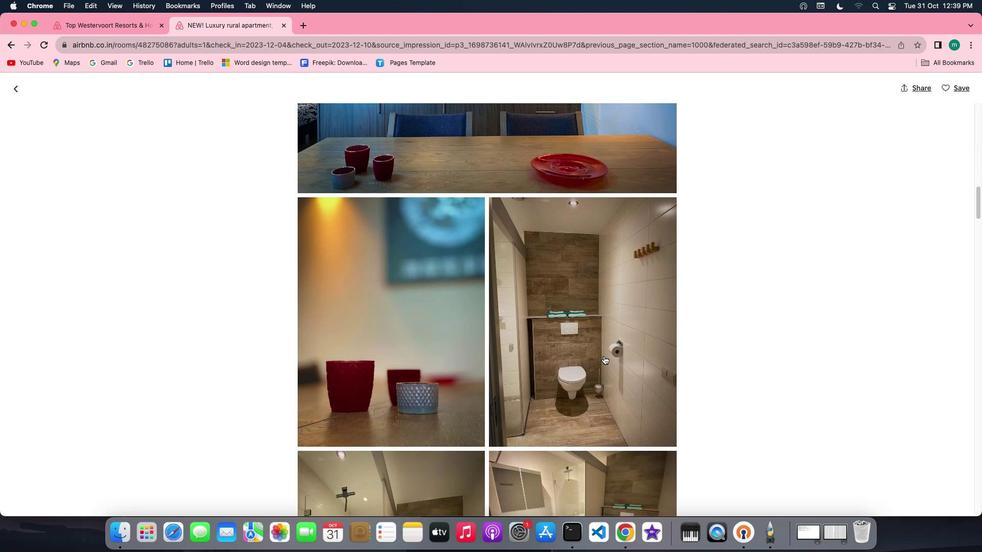
Action: Mouse scrolled (604, 356) with delta (0, 0)
Screenshot: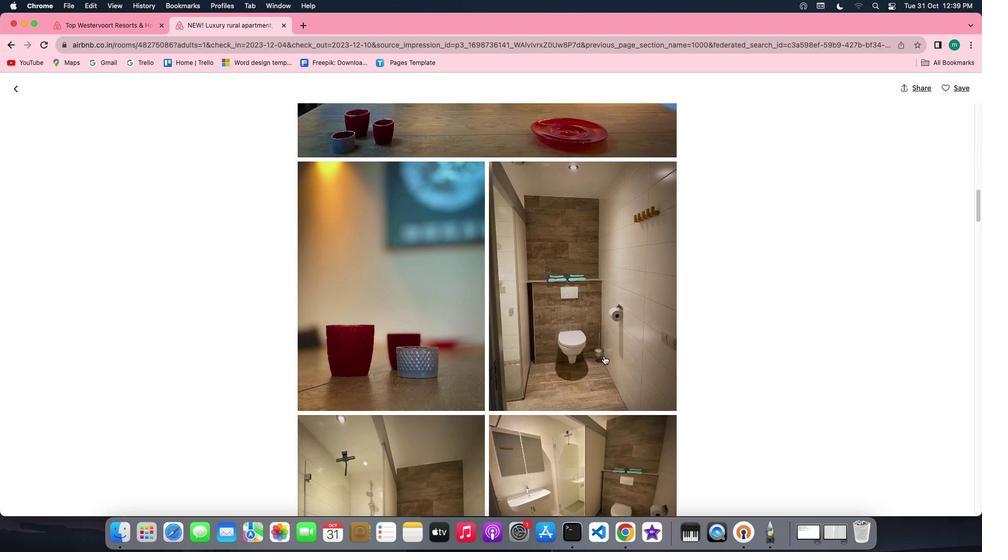 
Action: Mouse scrolled (604, 356) with delta (0, 0)
Screenshot: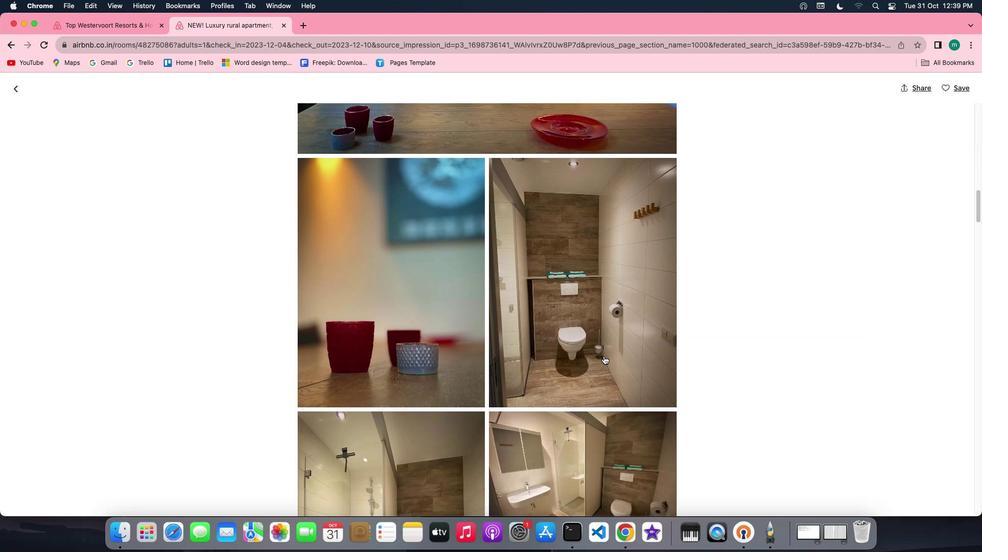 
Action: Mouse scrolled (604, 356) with delta (0, 0)
Screenshot: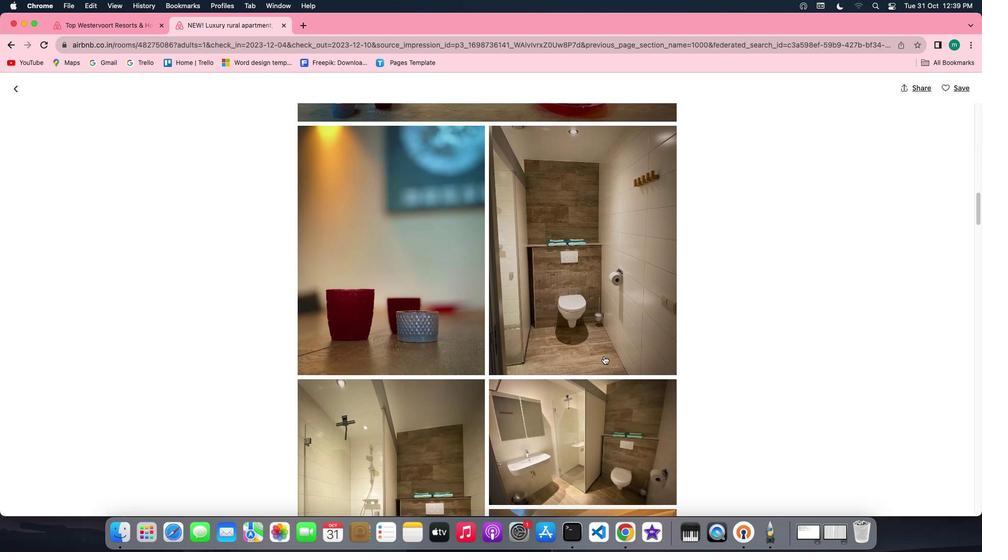 
Action: Mouse scrolled (604, 356) with delta (0, 0)
Screenshot: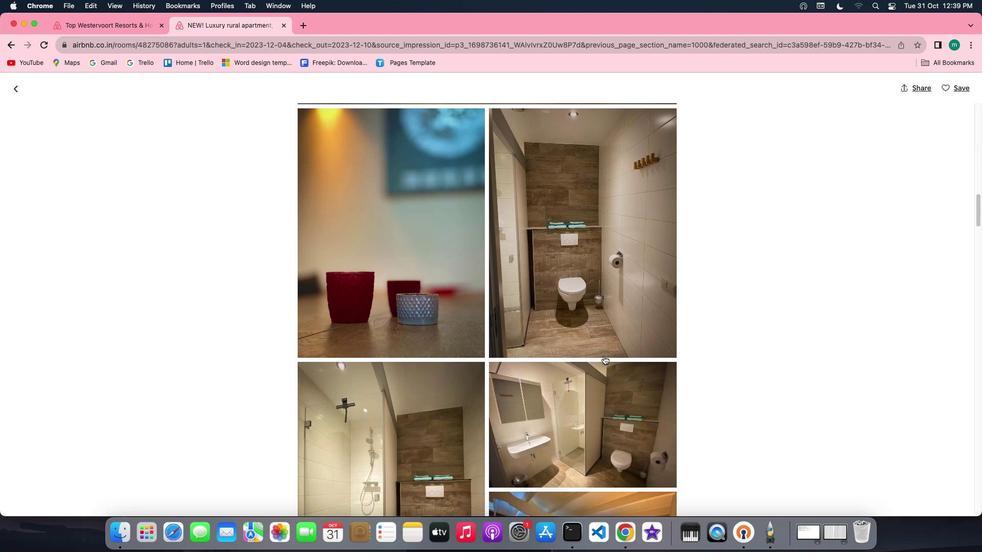 
Action: Mouse scrolled (604, 356) with delta (0, 0)
Screenshot: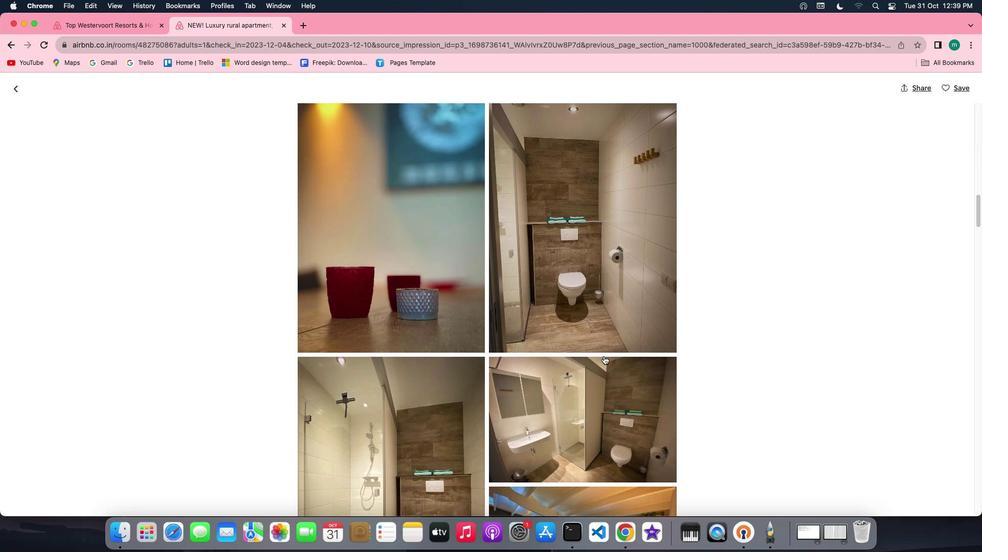 
Action: Mouse scrolled (604, 356) with delta (0, 0)
Screenshot: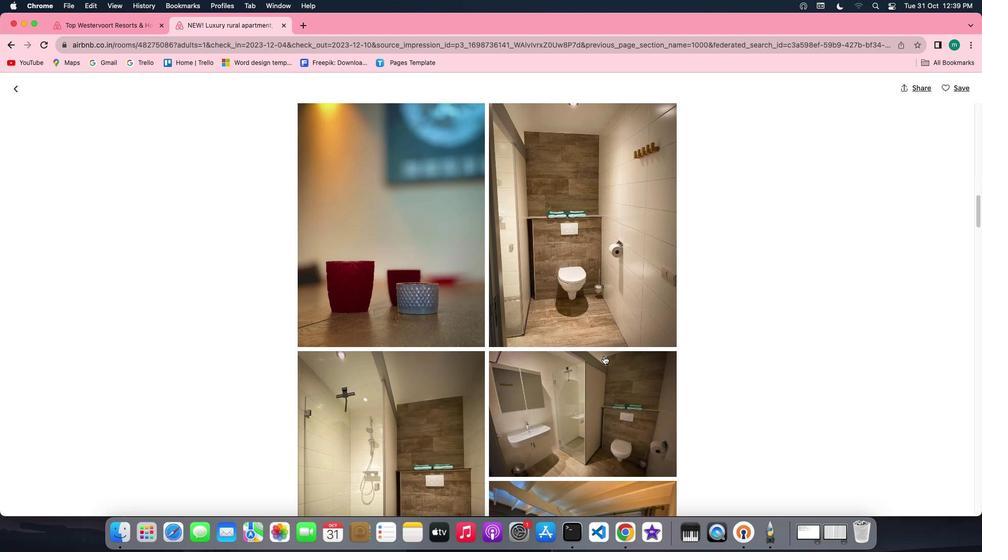 
Action: Mouse scrolled (604, 356) with delta (0, 0)
Screenshot: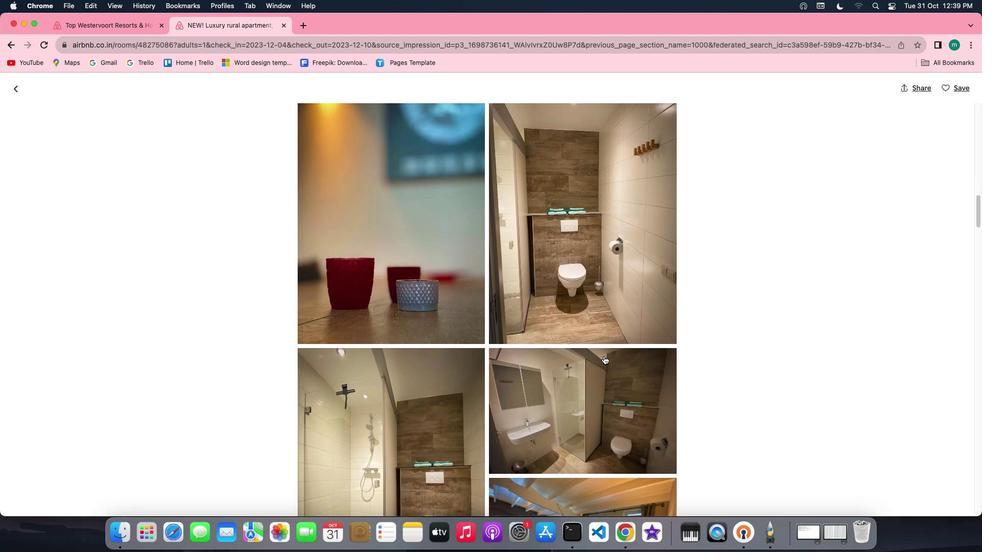 
Action: Mouse scrolled (604, 356) with delta (0, 0)
Screenshot: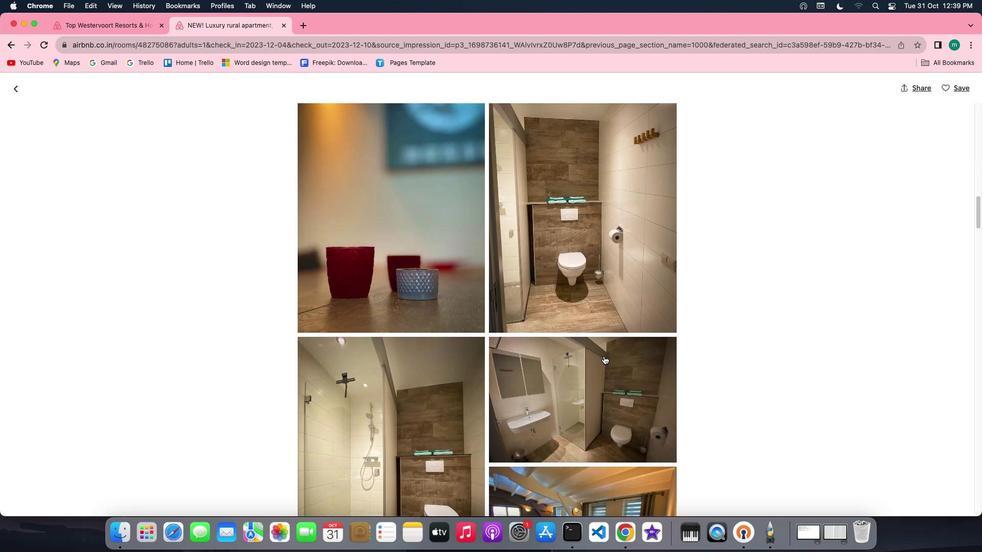 
Action: Mouse scrolled (604, 356) with delta (0, 0)
Screenshot: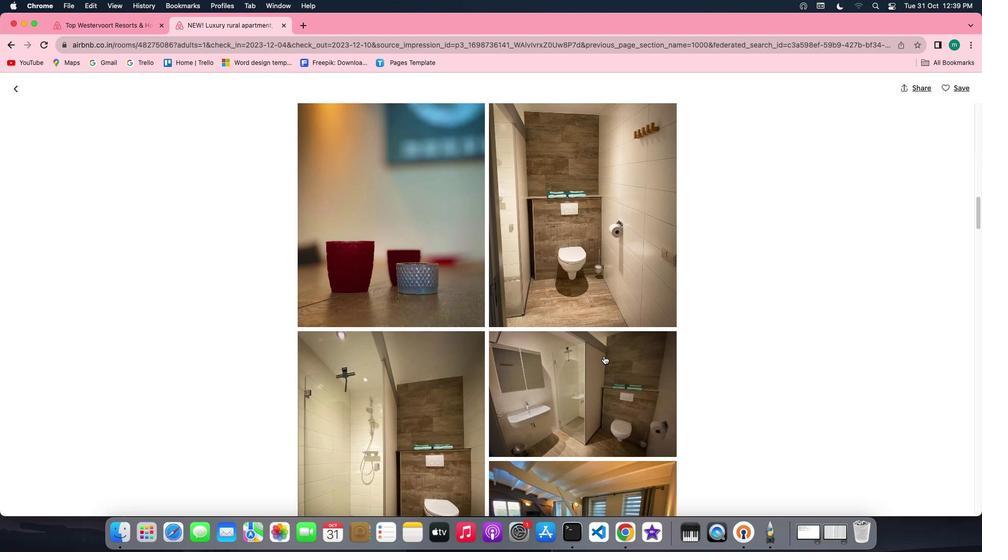 
Action: Mouse scrolled (604, 356) with delta (0, 0)
Screenshot: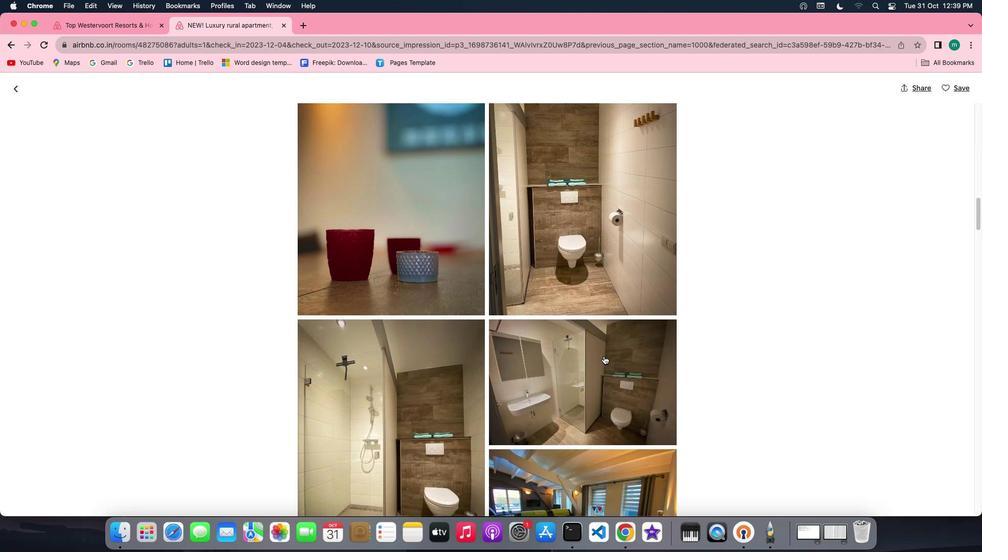 
Action: Mouse scrolled (604, 356) with delta (0, -1)
Screenshot: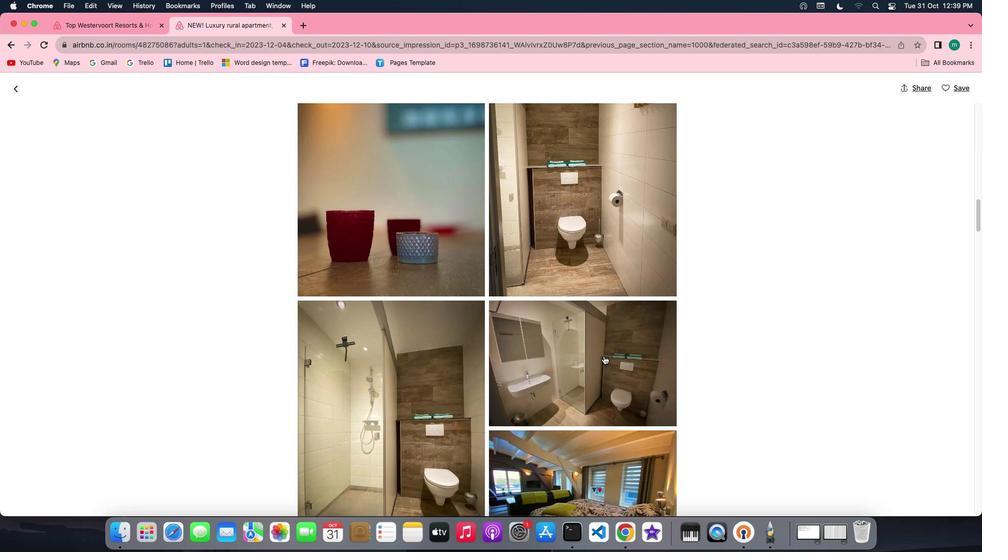 
Action: Mouse scrolled (604, 356) with delta (0, -1)
Screenshot: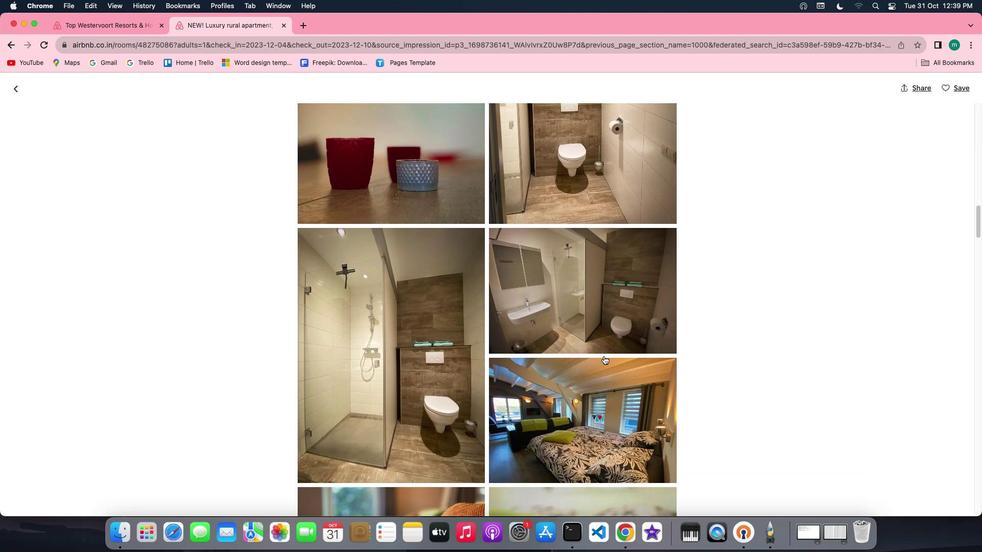 
Action: Mouse scrolled (604, 356) with delta (0, 0)
Screenshot: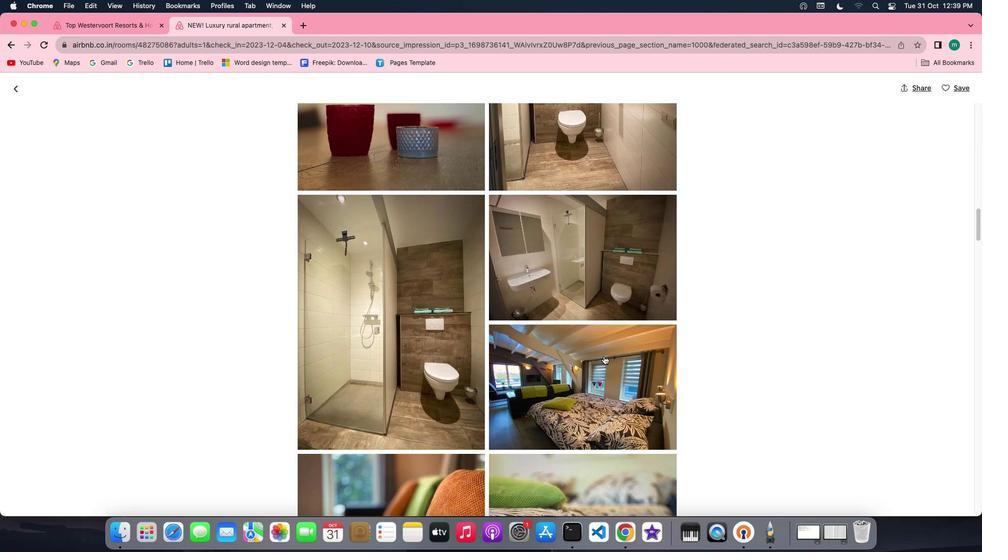 
Action: Mouse scrolled (604, 356) with delta (0, 0)
Screenshot: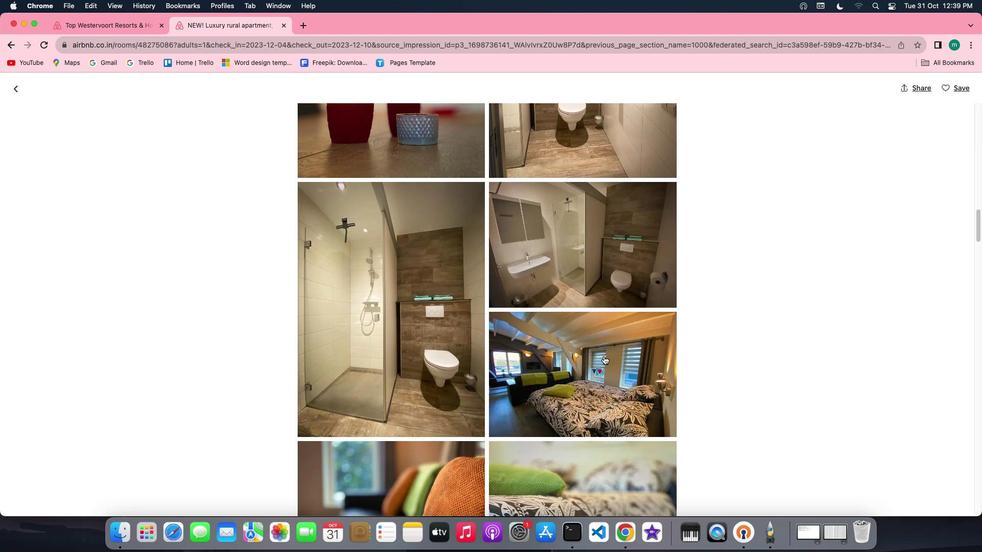 
Action: Mouse scrolled (604, 356) with delta (0, -1)
Screenshot: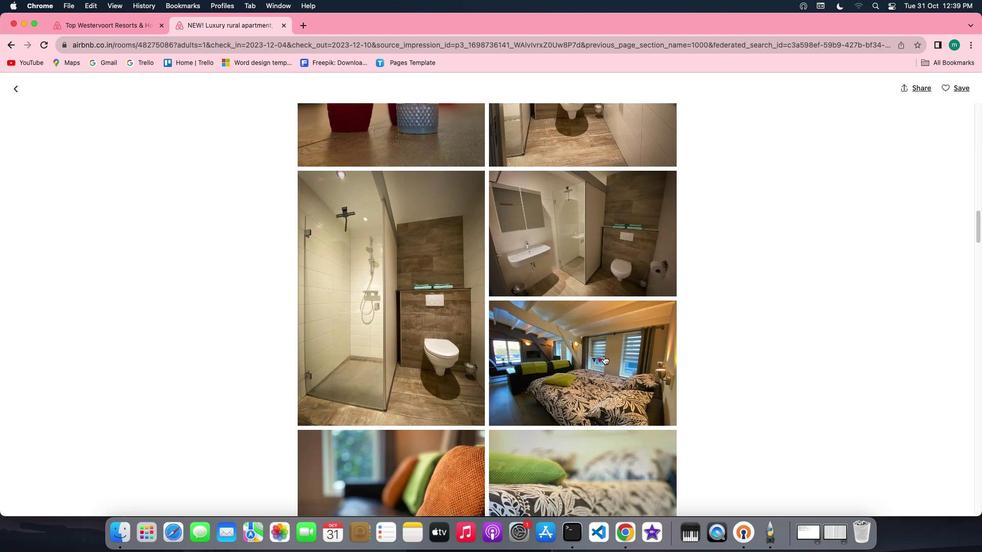 
Action: Mouse scrolled (604, 356) with delta (0, -2)
Screenshot: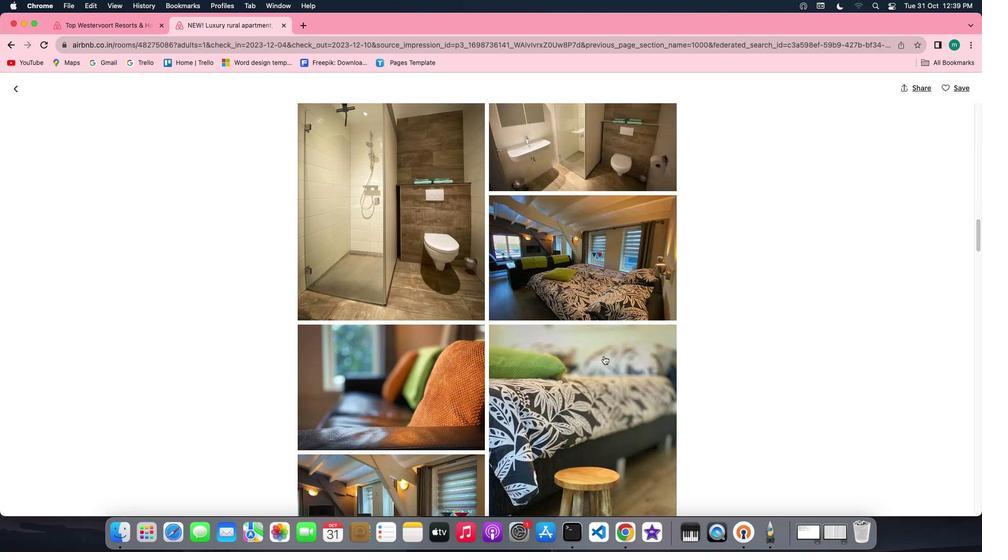 
Action: Mouse scrolled (604, 356) with delta (0, 0)
Screenshot: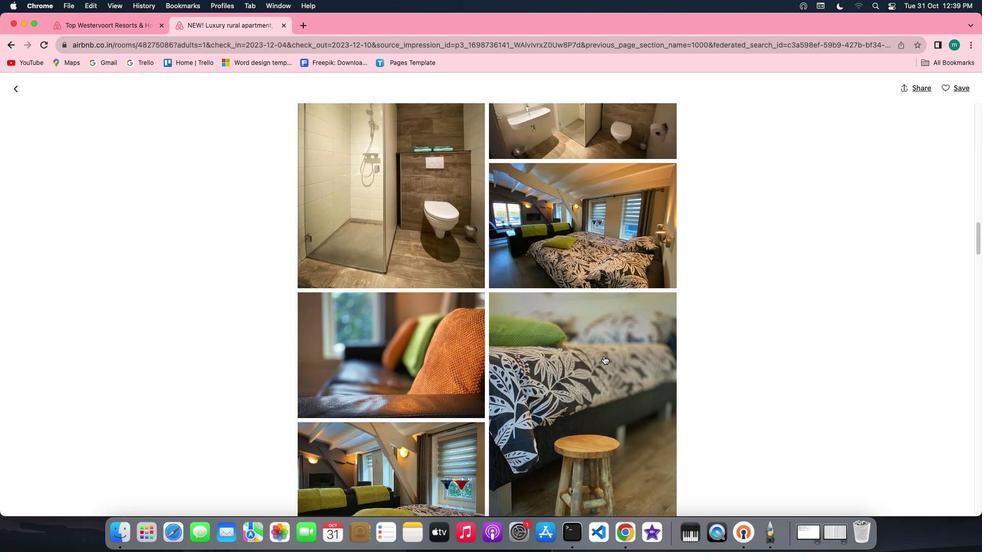 
Action: Mouse scrolled (604, 356) with delta (0, 0)
Screenshot: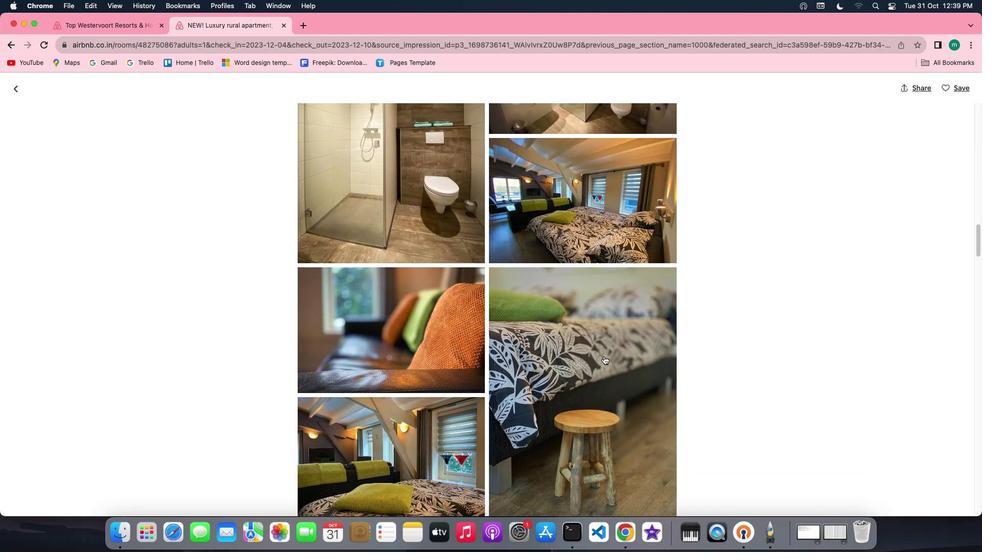 
Action: Mouse scrolled (604, 356) with delta (0, -1)
Screenshot: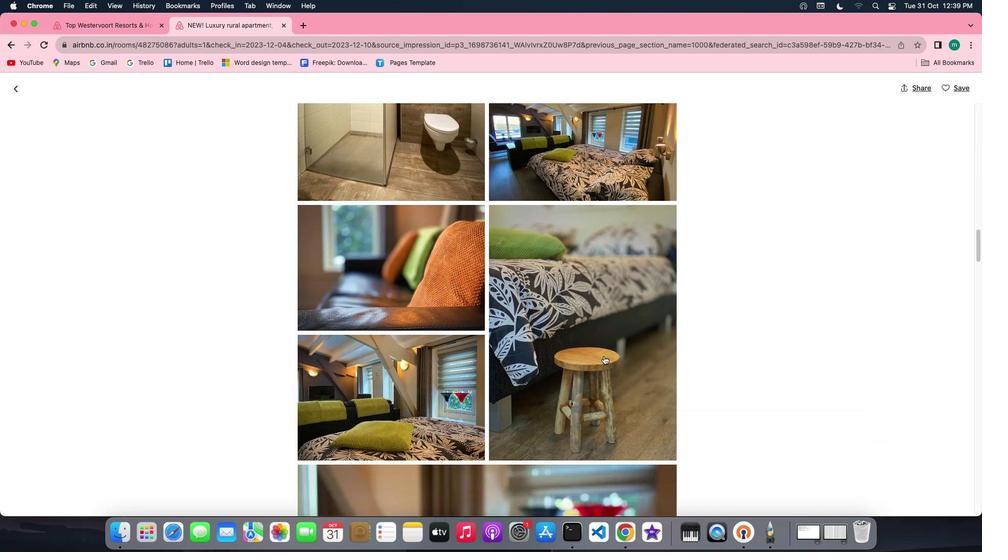 
Action: Mouse scrolled (604, 356) with delta (0, -2)
Screenshot: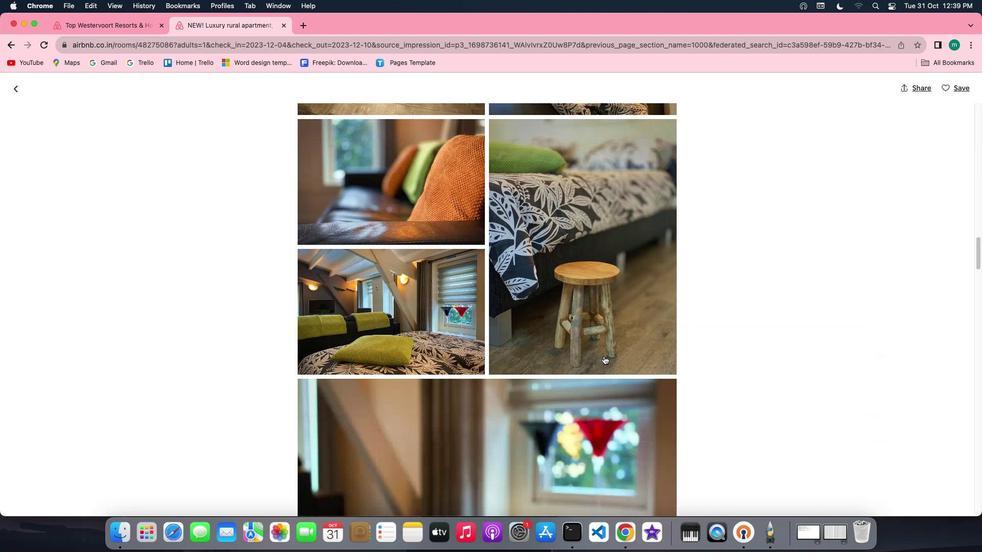 
Action: Mouse scrolled (604, 356) with delta (0, -2)
Screenshot: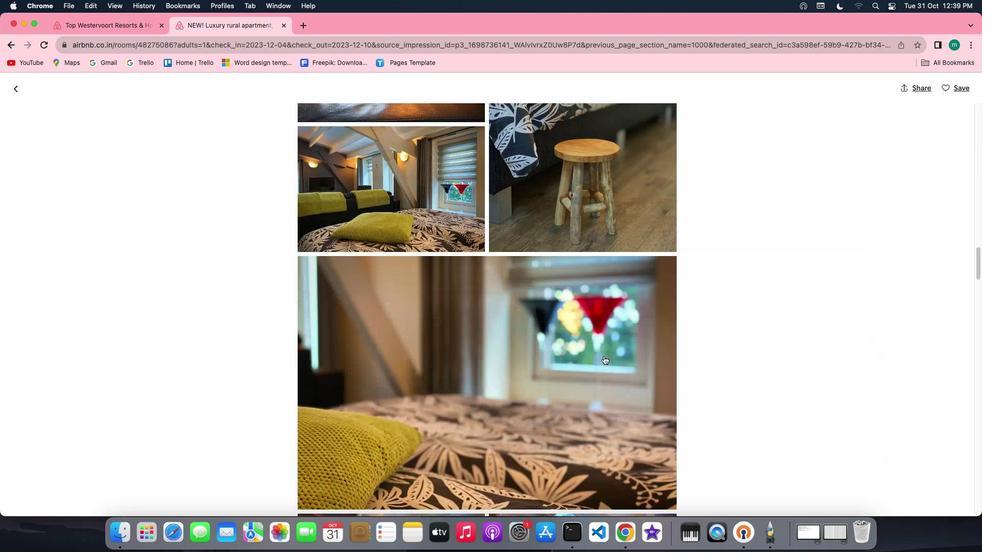 
Action: Mouse scrolled (604, 356) with delta (0, 0)
Screenshot: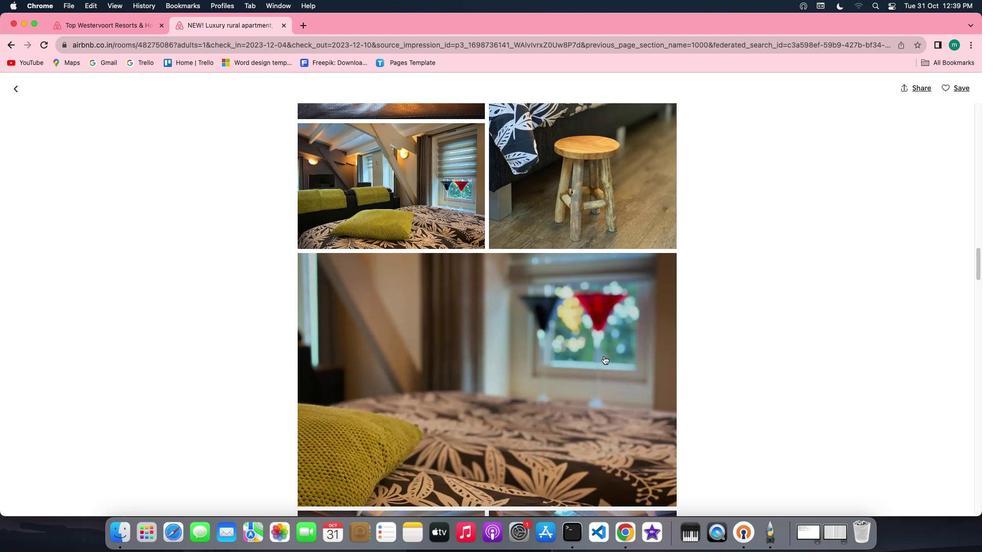 
Action: Mouse scrolled (604, 356) with delta (0, 0)
Screenshot: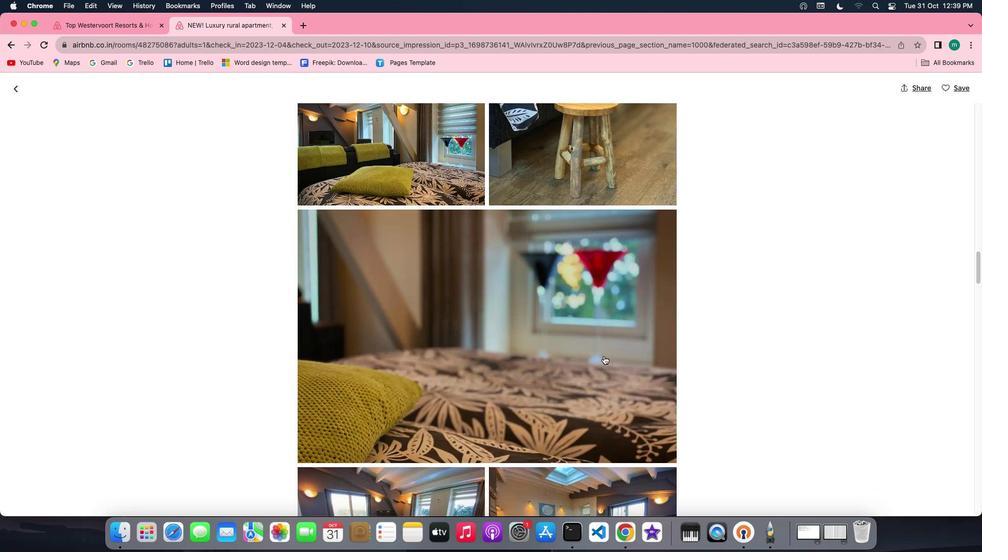 
Action: Mouse scrolled (604, 356) with delta (0, -1)
Screenshot: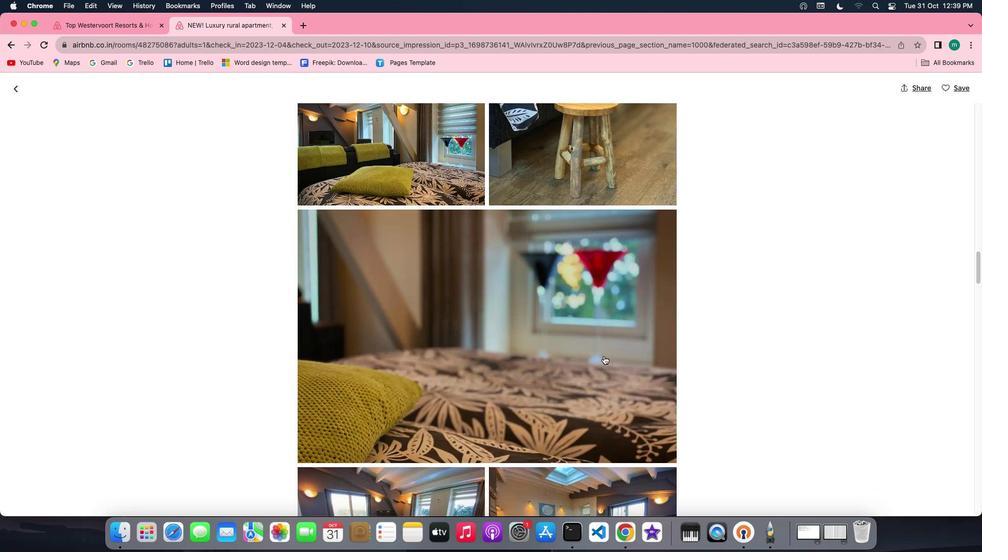 
Action: Mouse scrolled (604, 356) with delta (0, -1)
Screenshot: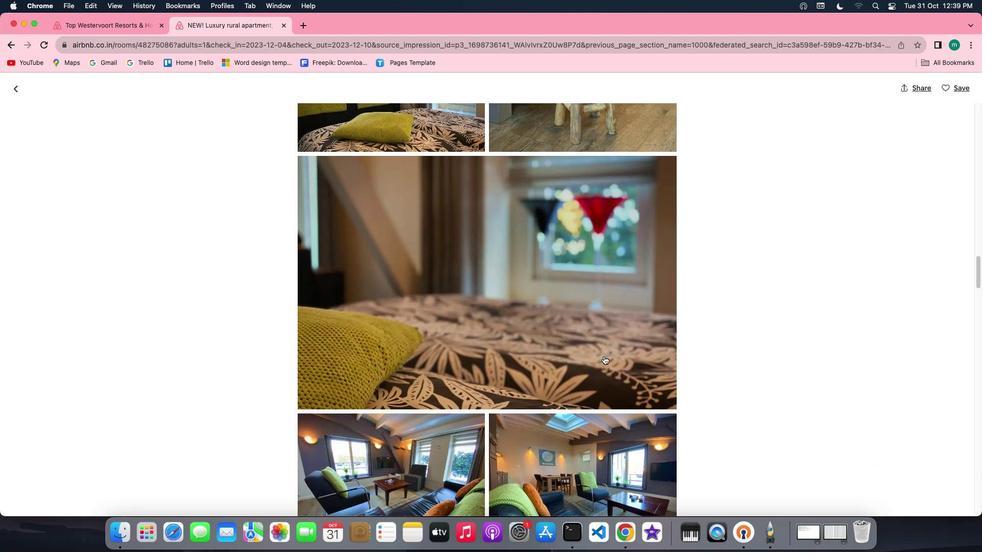 
Action: Mouse scrolled (604, 356) with delta (0, -1)
Screenshot: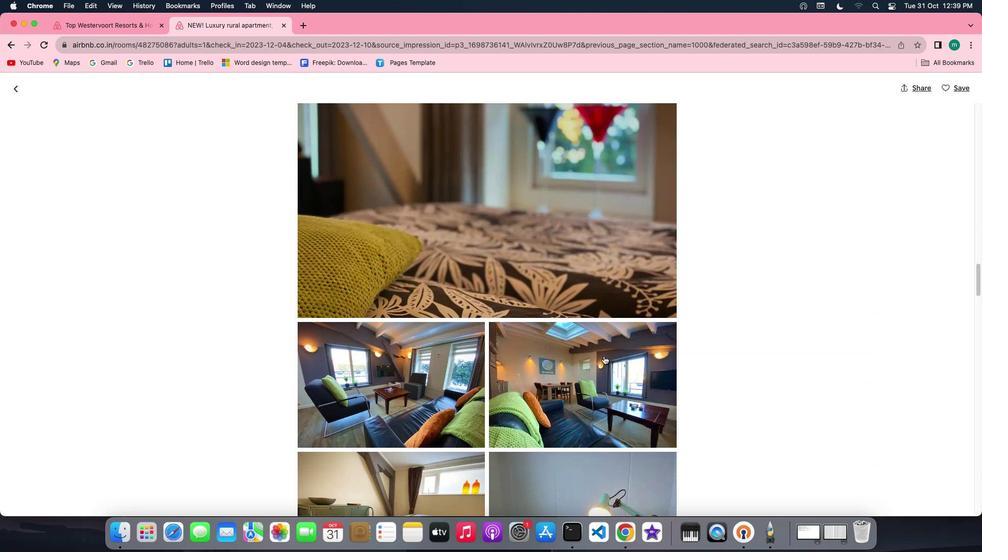 
Action: Mouse scrolled (604, 356) with delta (0, 0)
Screenshot: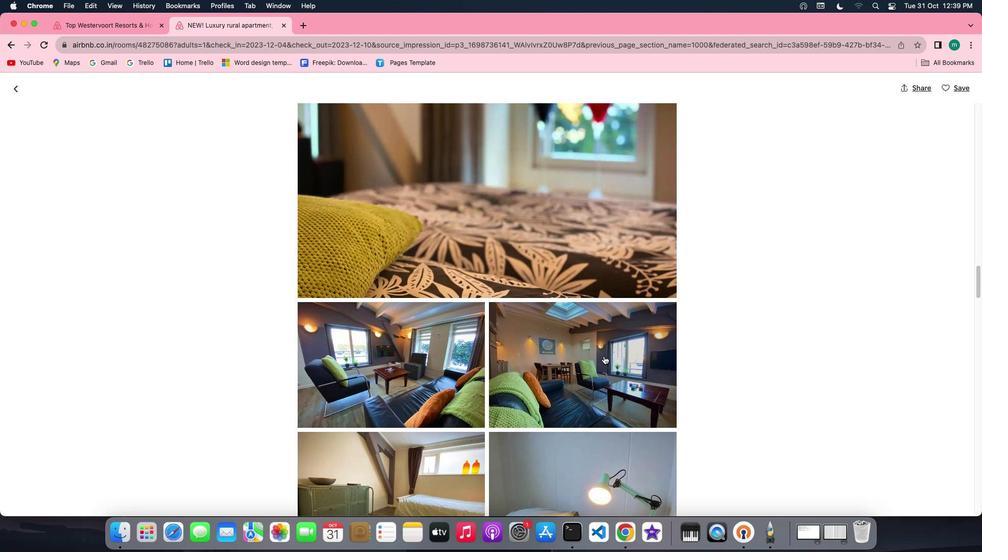 
Action: Mouse scrolled (604, 356) with delta (0, 0)
Screenshot: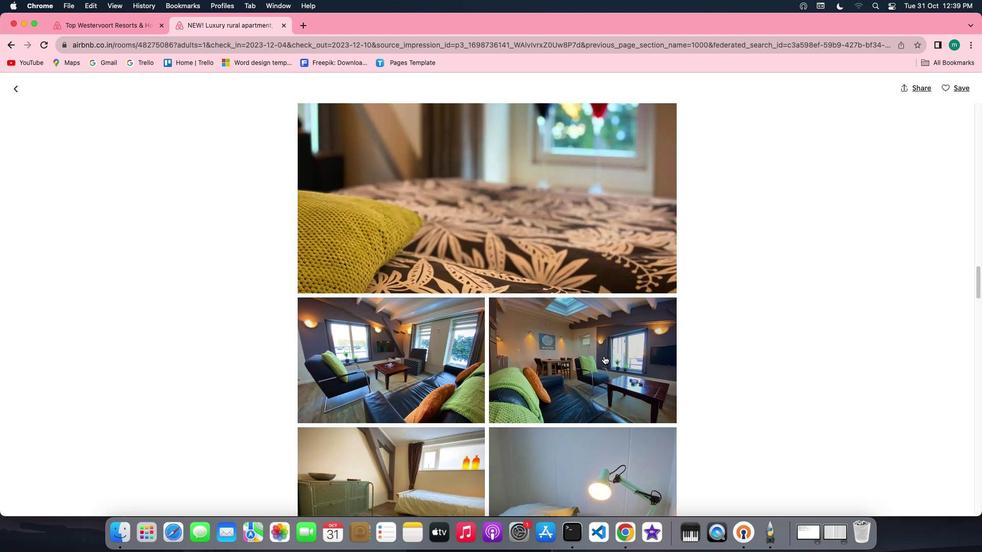 
Action: Mouse scrolled (604, 356) with delta (0, -1)
Screenshot: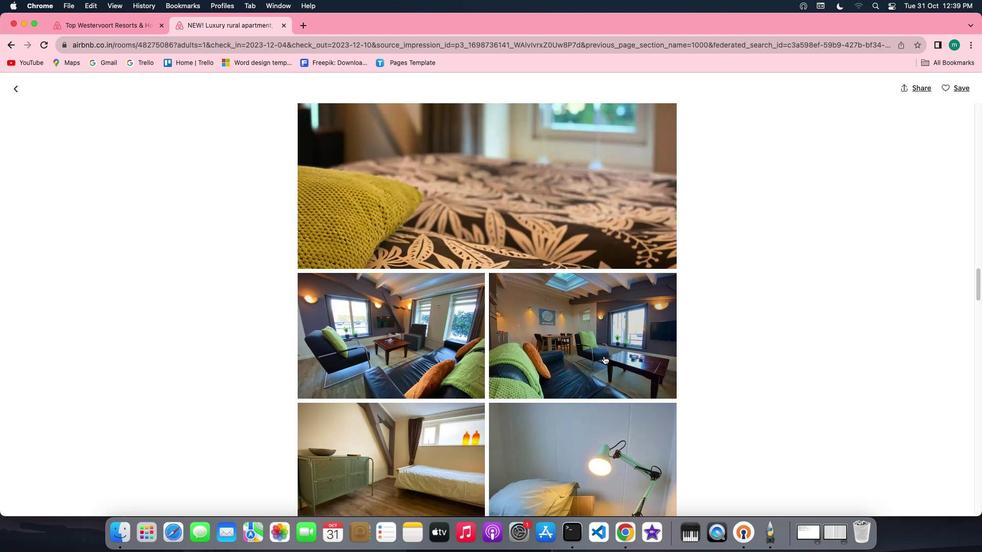 
Action: Mouse scrolled (604, 356) with delta (0, 0)
Screenshot: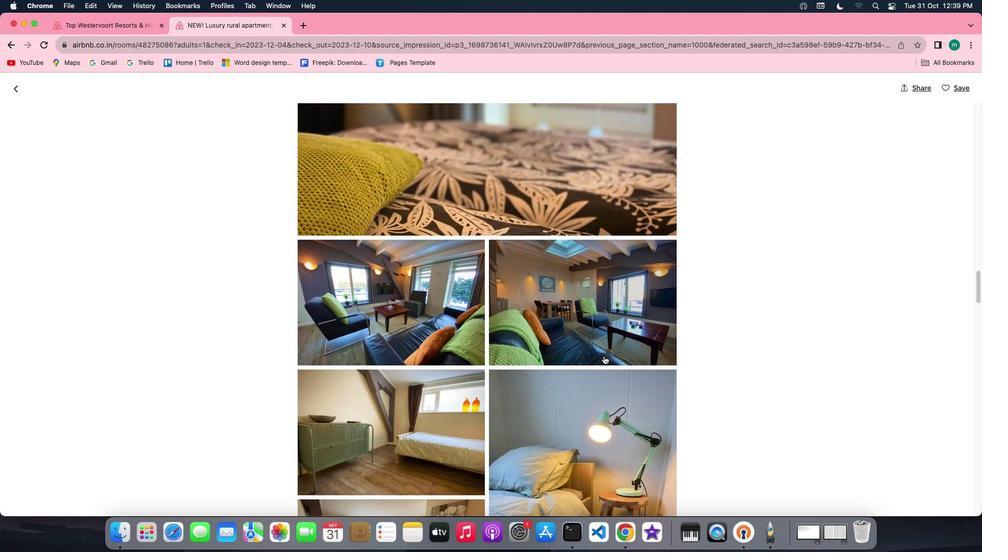 
Action: Mouse scrolled (604, 356) with delta (0, 0)
Screenshot: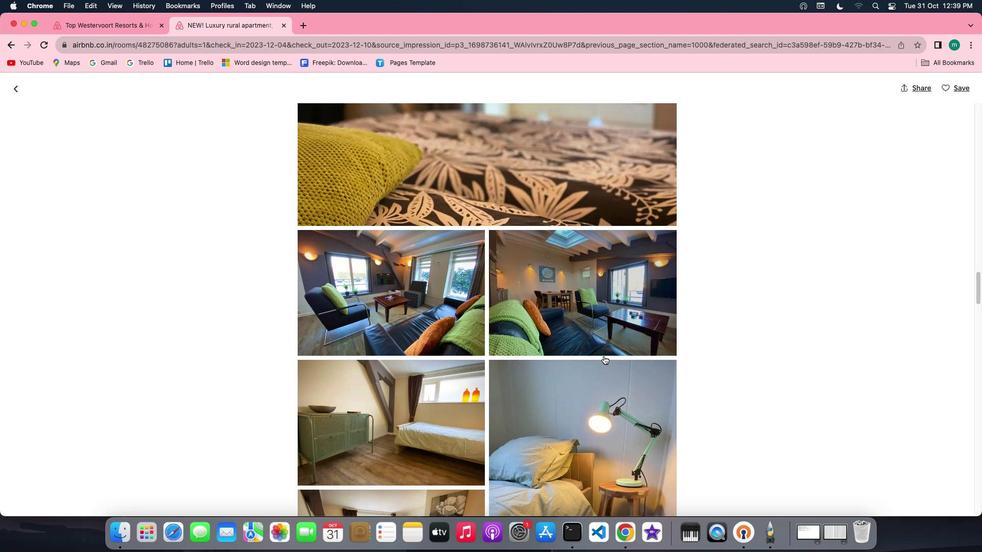 
Action: Mouse scrolled (604, 356) with delta (0, 0)
Screenshot: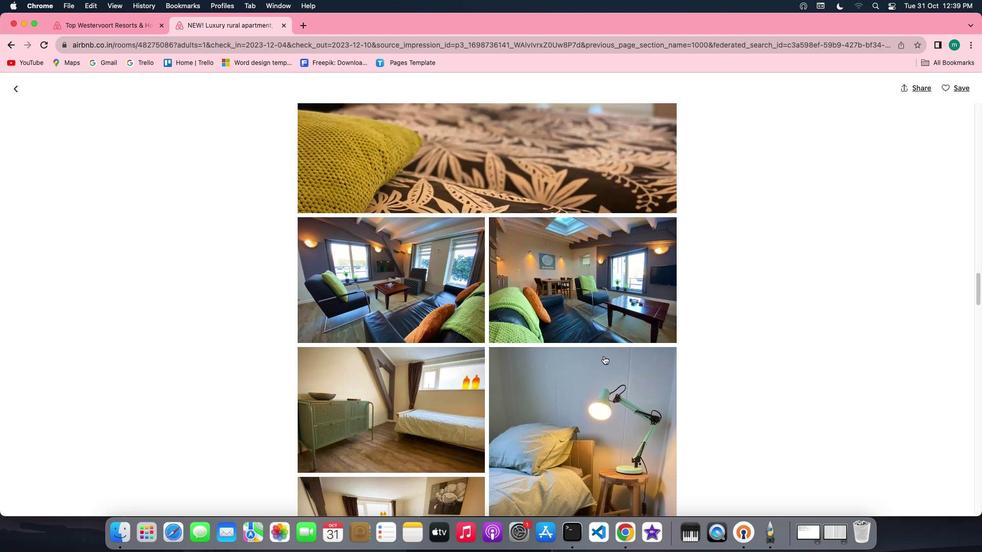 
Action: Mouse scrolled (604, 356) with delta (0, -1)
Screenshot: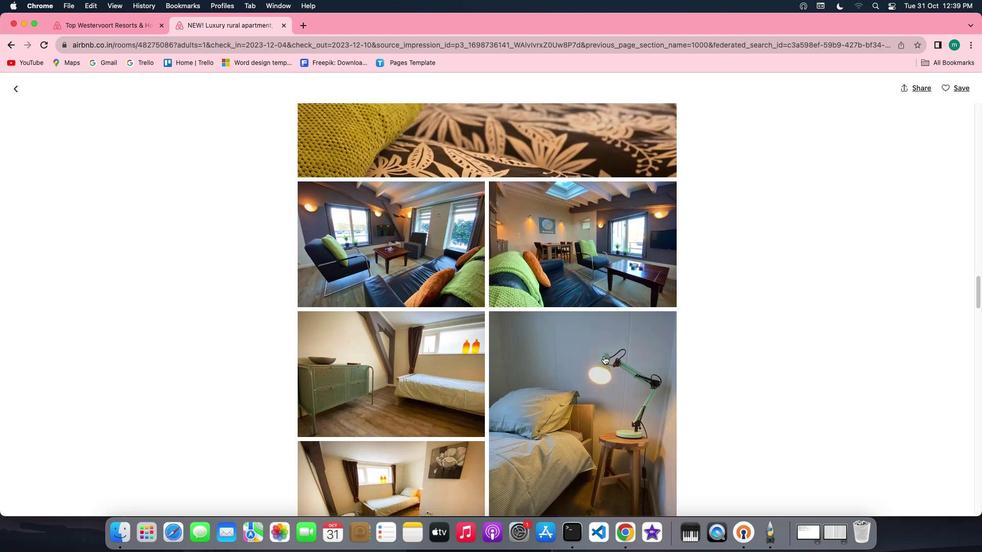 
Action: Mouse scrolled (604, 356) with delta (0, -1)
Screenshot: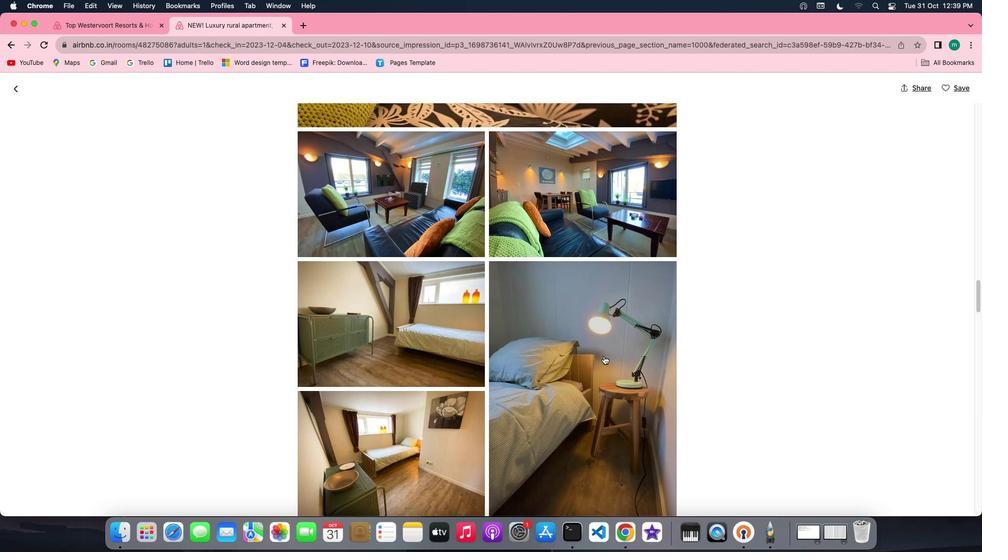 
Action: Mouse scrolled (604, 356) with delta (0, 0)
Screenshot: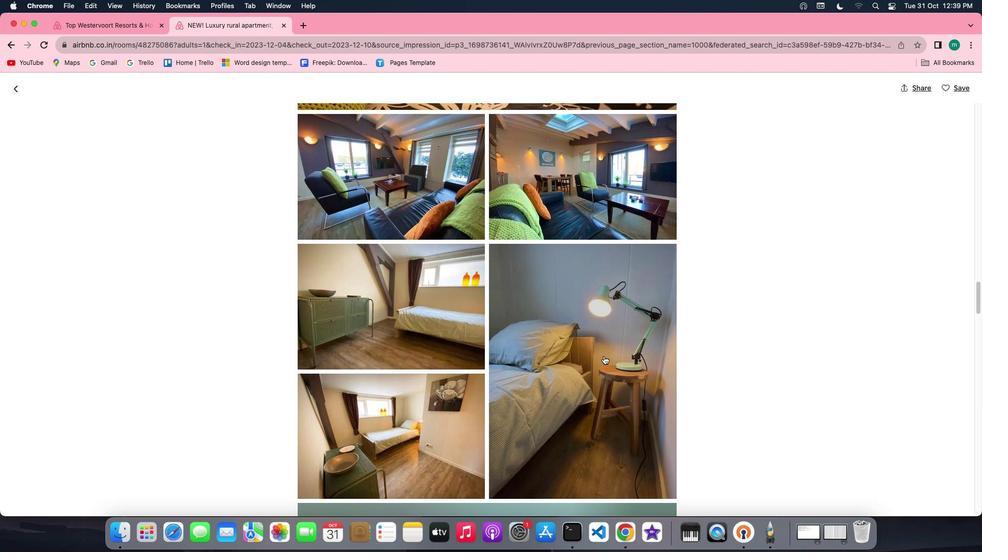 
Action: Mouse scrolled (604, 356) with delta (0, 0)
Screenshot: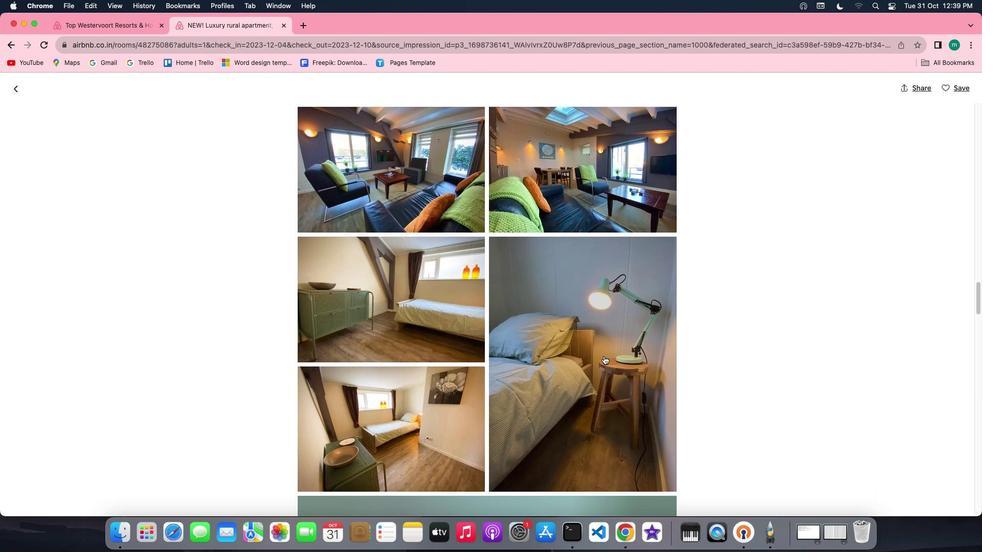 
Action: Mouse scrolled (604, 356) with delta (0, -1)
Screenshot: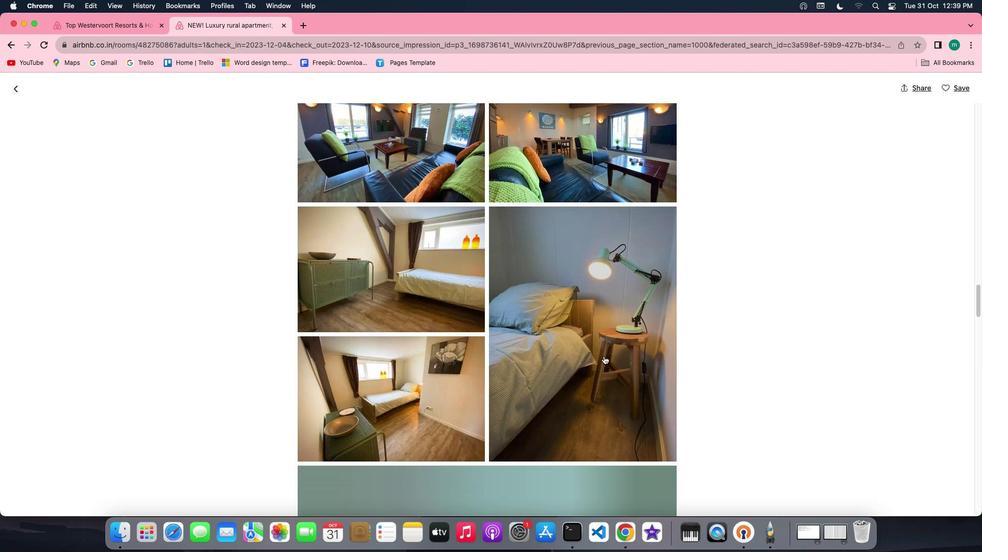 
Action: Mouse scrolled (604, 356) with delta (0, 0)
Screenshot: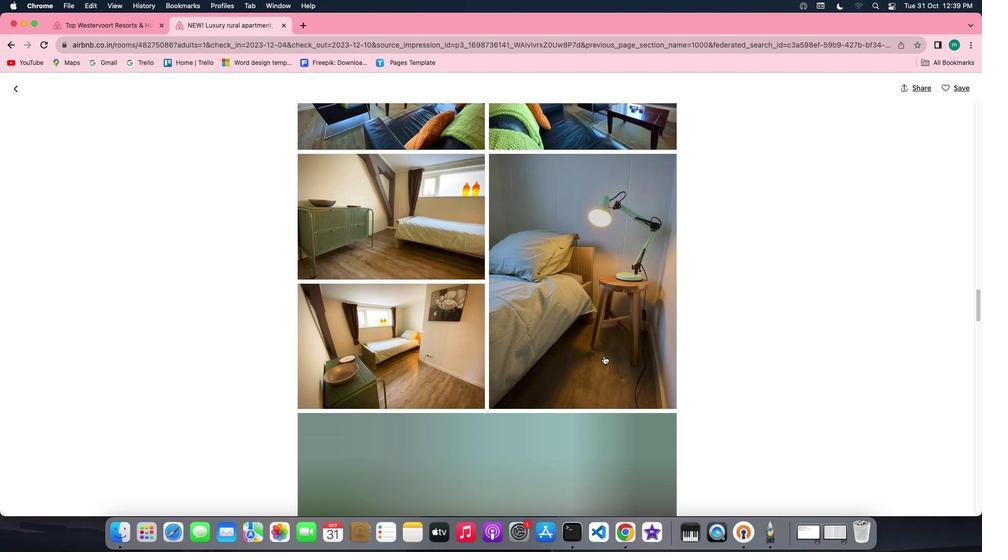 
Action: Mouse scrolled (604, 356) with delta (0, 0)
Screenshot: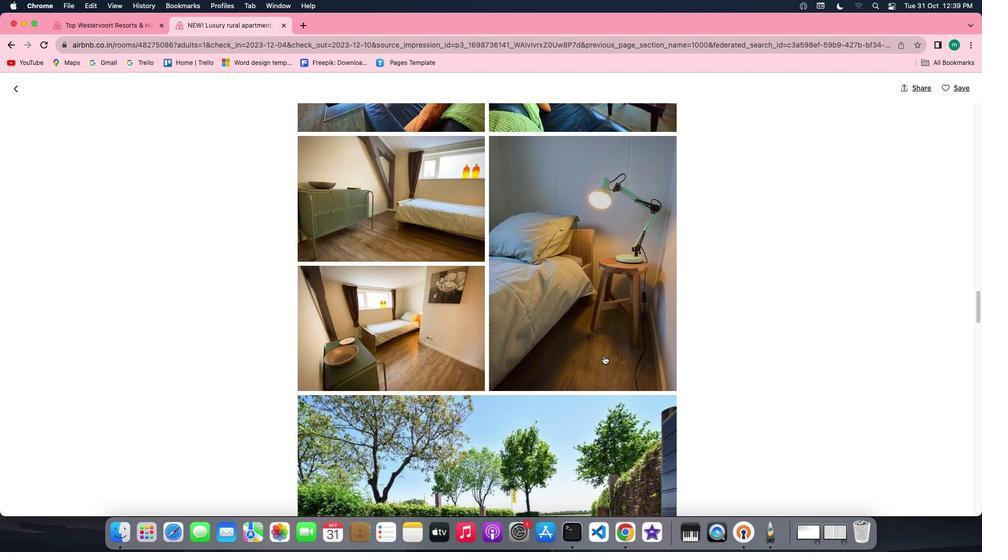 
Action: Mouse scrolled (604, 356) with delta (0, 0)
Screenshot: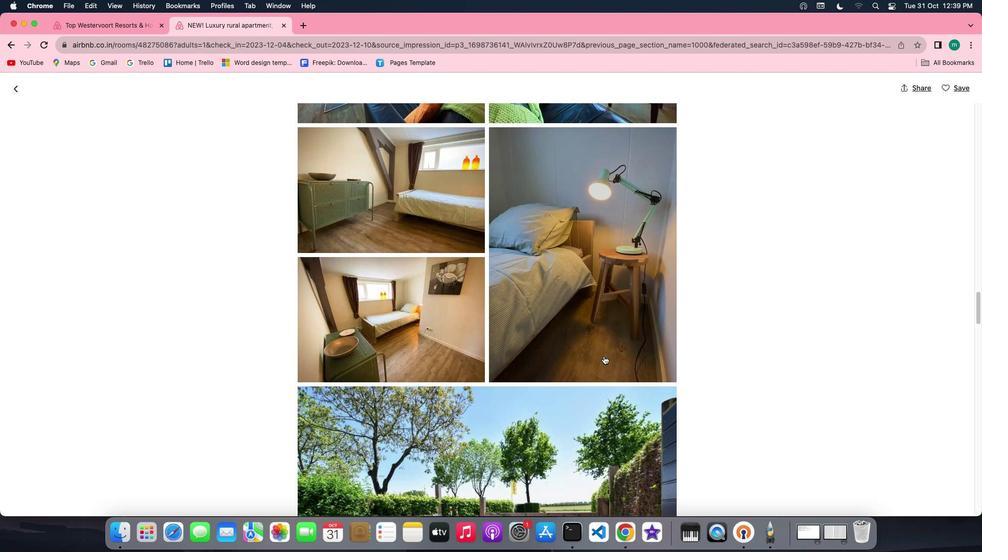 
Action: Mouse scrolled (604, 356) with delta (0, -1)
Screenshot: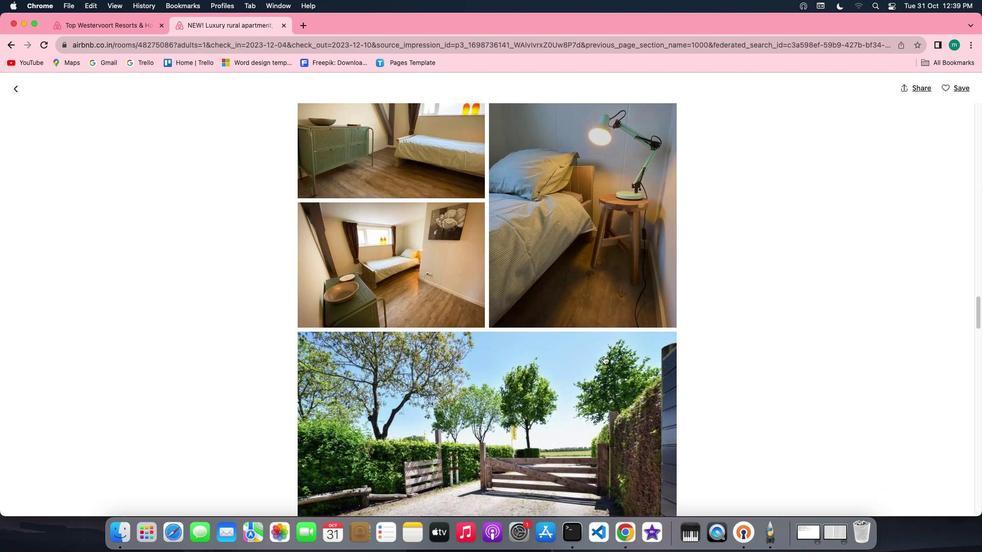 
Action: Mouse scrolled (604, 356) with delta (0, -1)
Screenshot: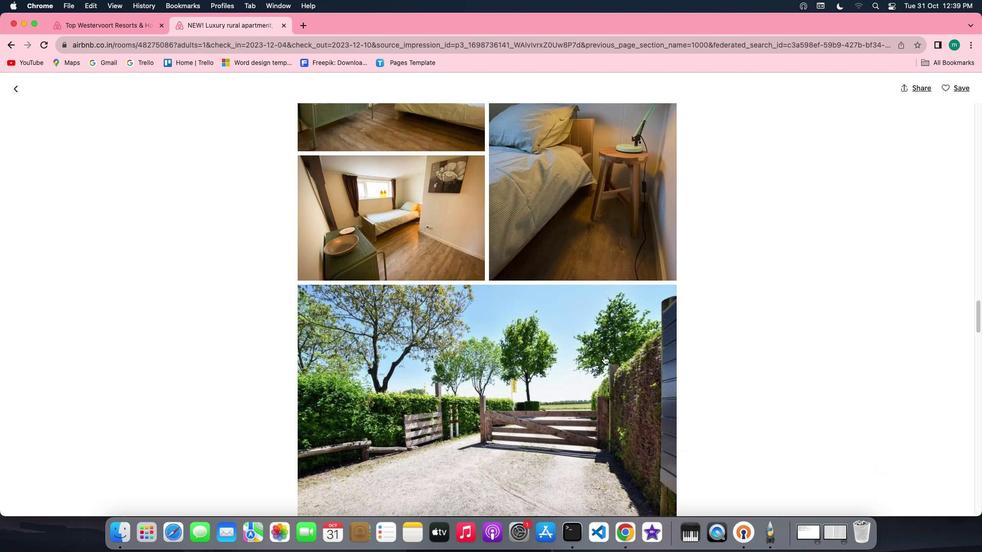 
Action: Mouse scrolled (604, 356) with delta (0, 0)
Screenshot: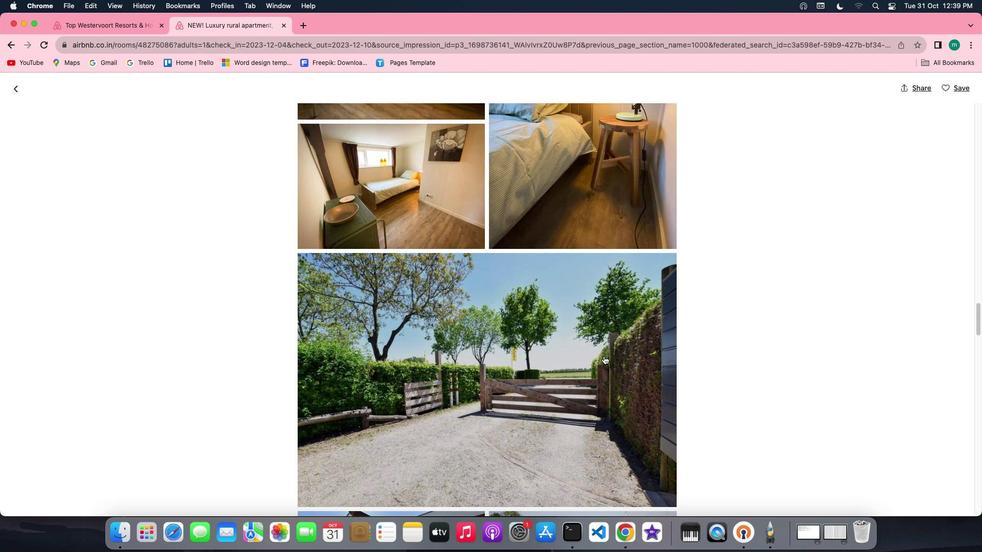 
Action: Mouse scrolled (604, 356) with delta (0, 0)
Screenshot: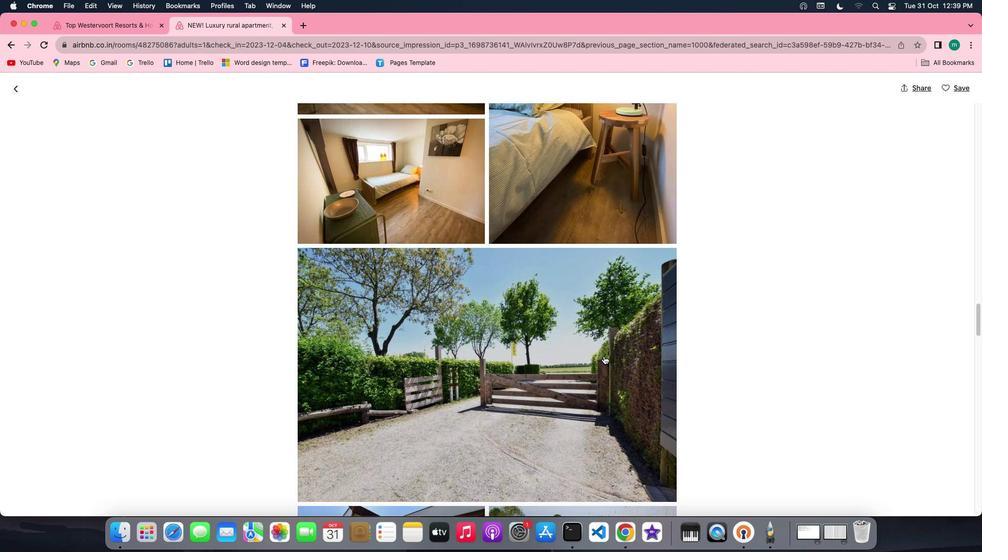 
Action: Mouse scrolled (604, 356) with delta (0, -1)
Screenshot: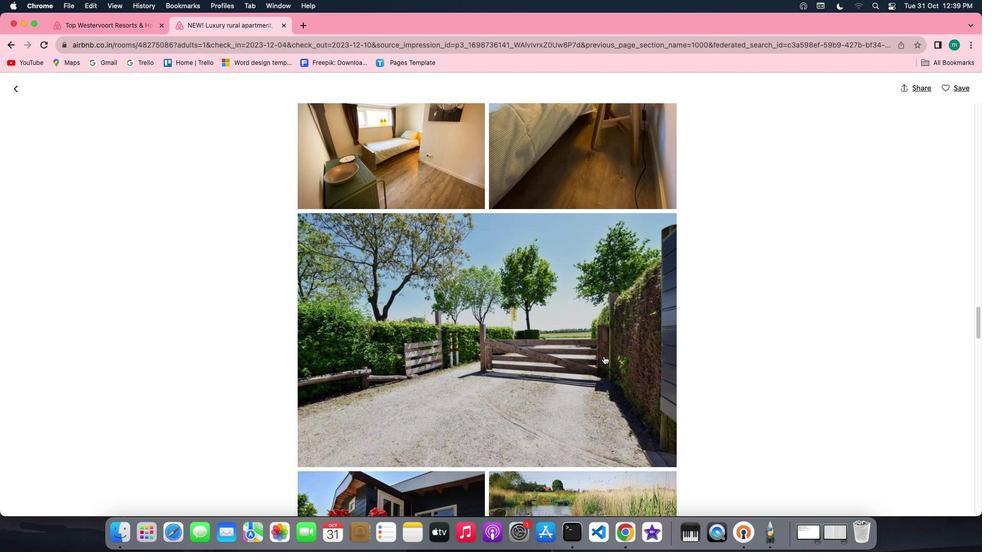 
Action: Mouse scrolled (604, 356) with delta (0, -1)
Screenshot: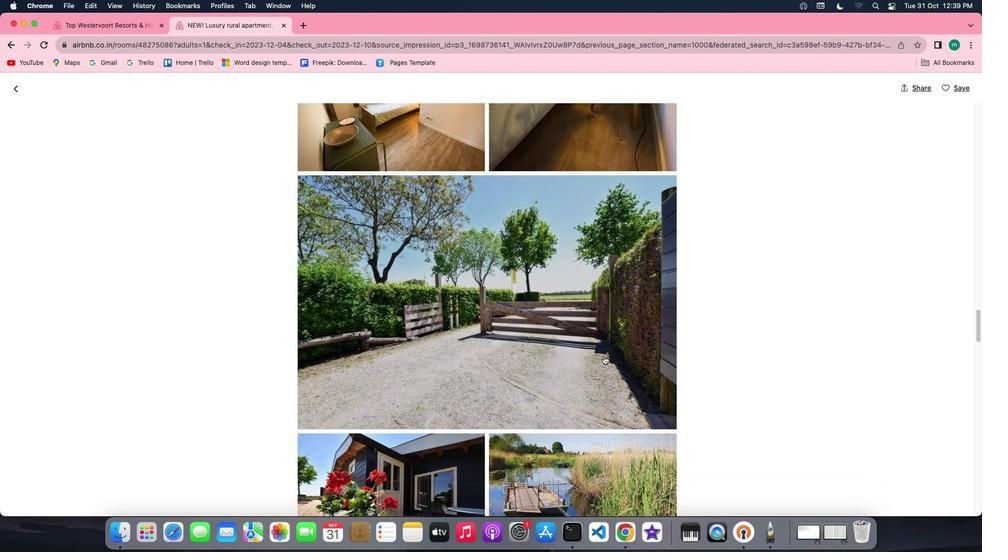 
Action: Mouse scrolled (604, 356) with delta (0, 0)
Screenshot: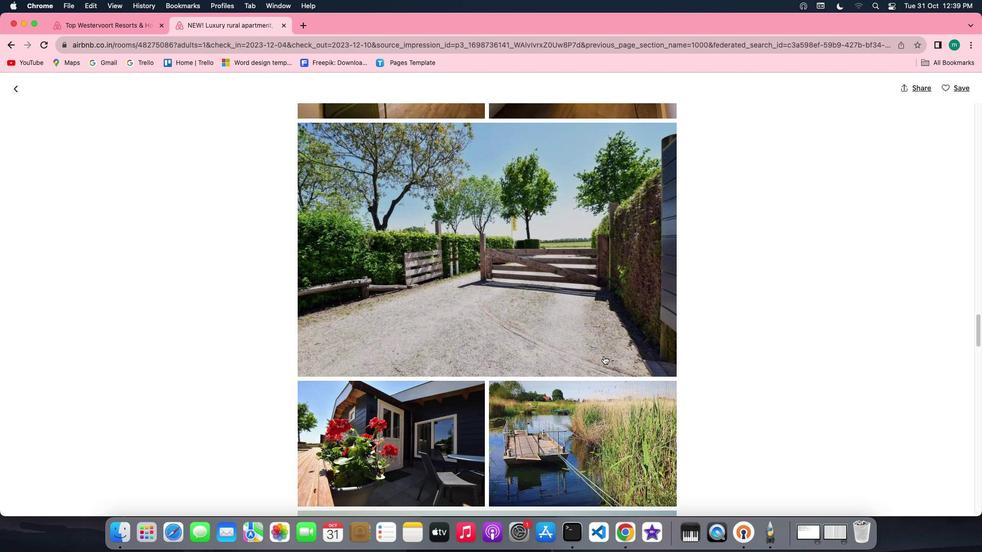 
Action: Mouse scrolled (604, 356) with delta (0, 0)
Screenshot: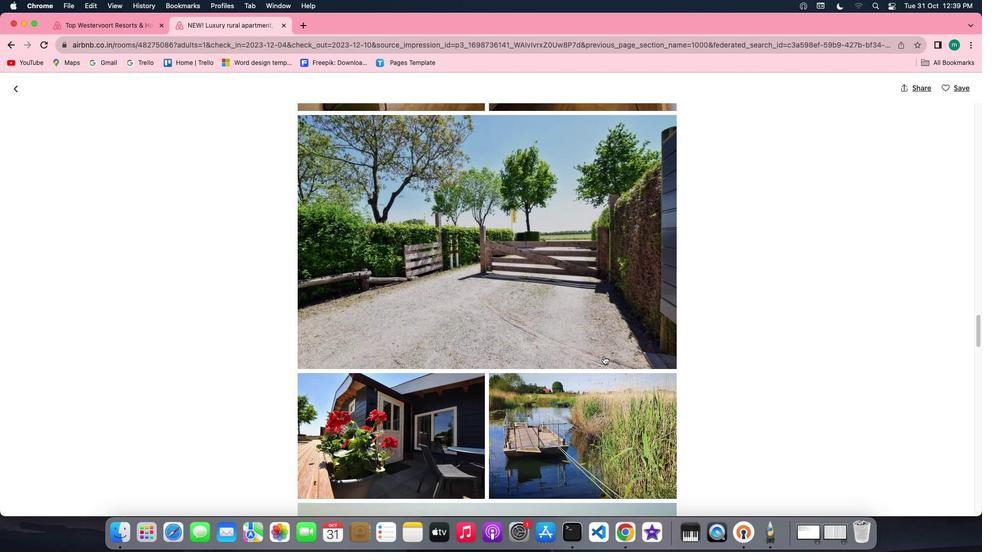 
Action: Mouse scrolled (604, 356) with delta (0, -1)
Screenshot: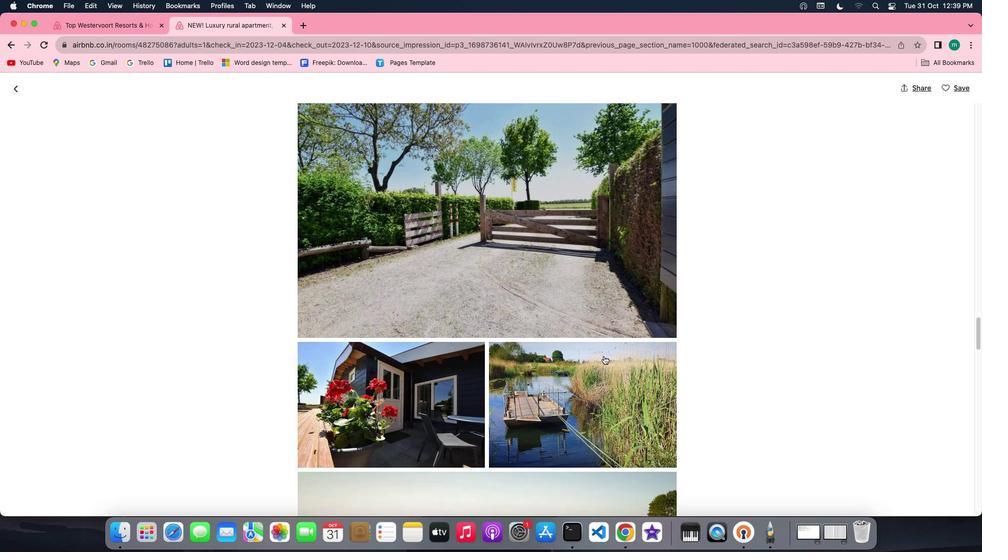 
Action: Mouse scrolled (604, 356) with delta (0, -1)
Screenshot: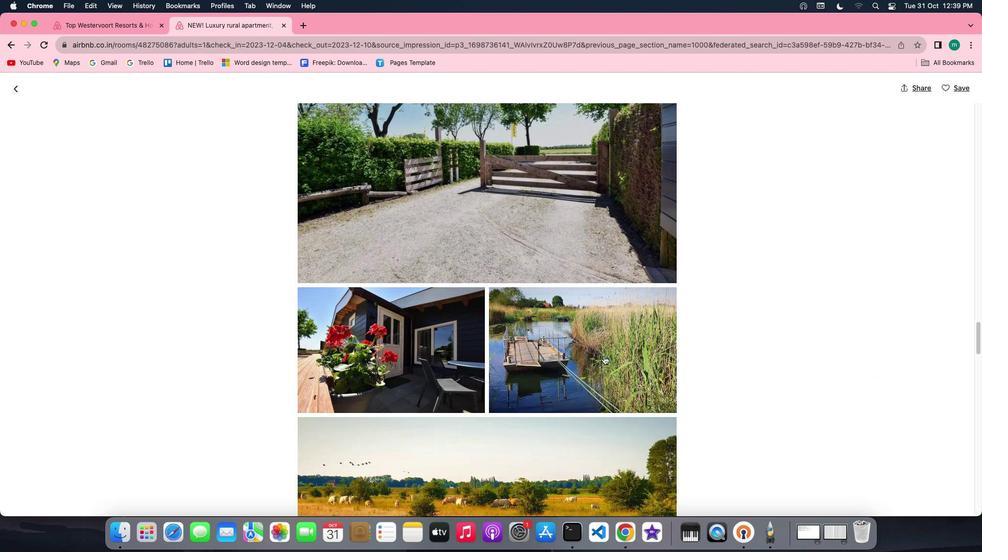 
Action: Mouse scrolled (604, 356) with delta (0, 0)
Screenshot: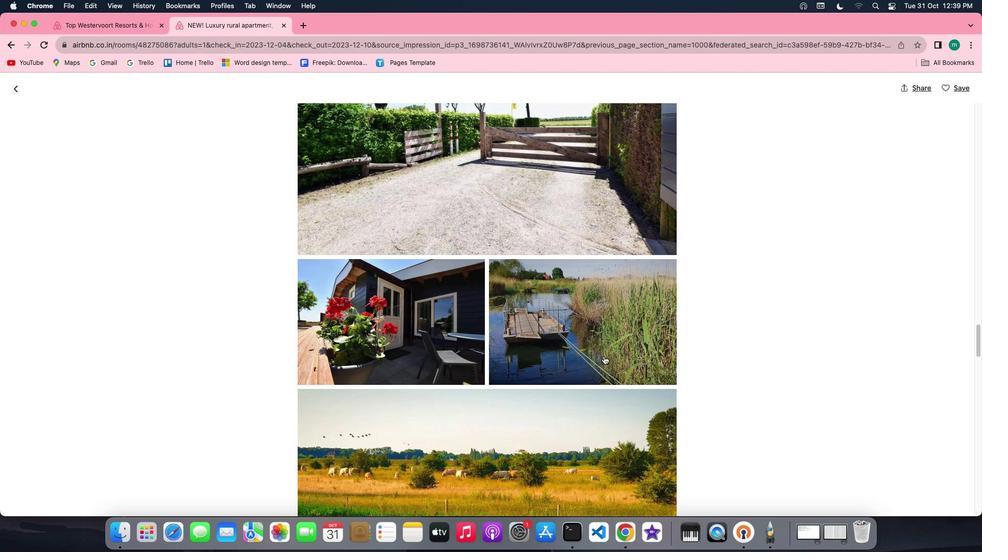 
Action: Mouse scrolled (604, 356) with delta (0, 0)
Screenshot: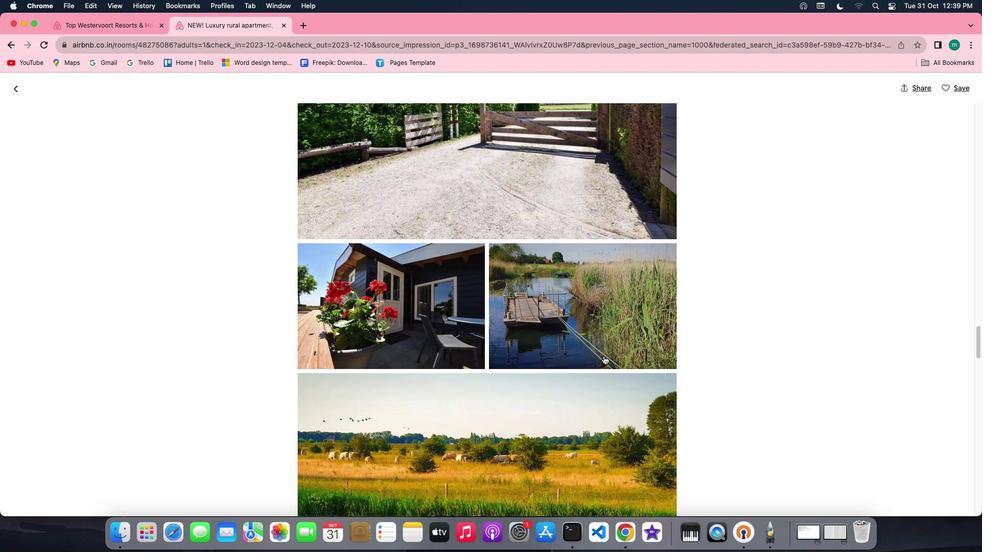 
Action: Mouse scrolled (604, 356) with delta (0, -1)
Screenshot: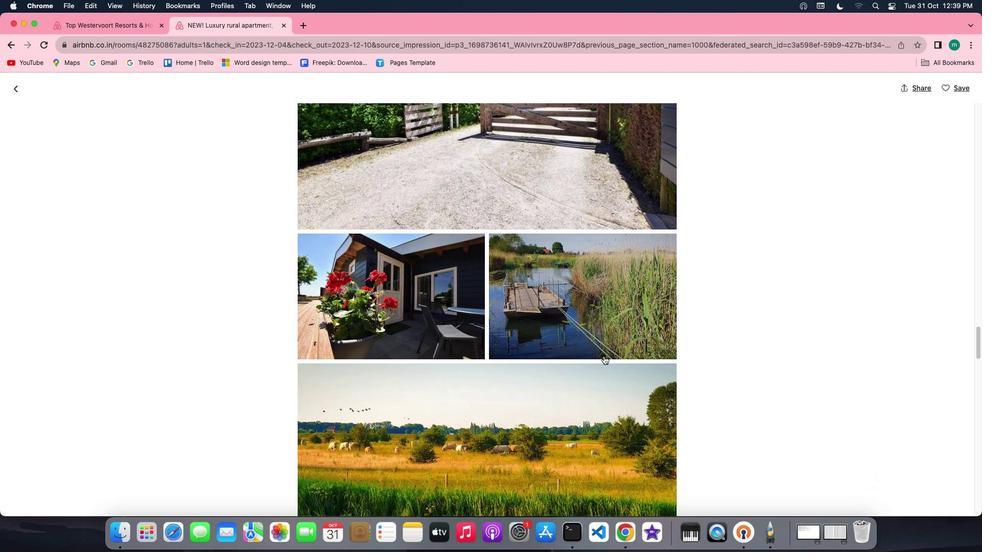
Action: Mouse scrolled (604, 356) with delta (0, 0)
Screenshot: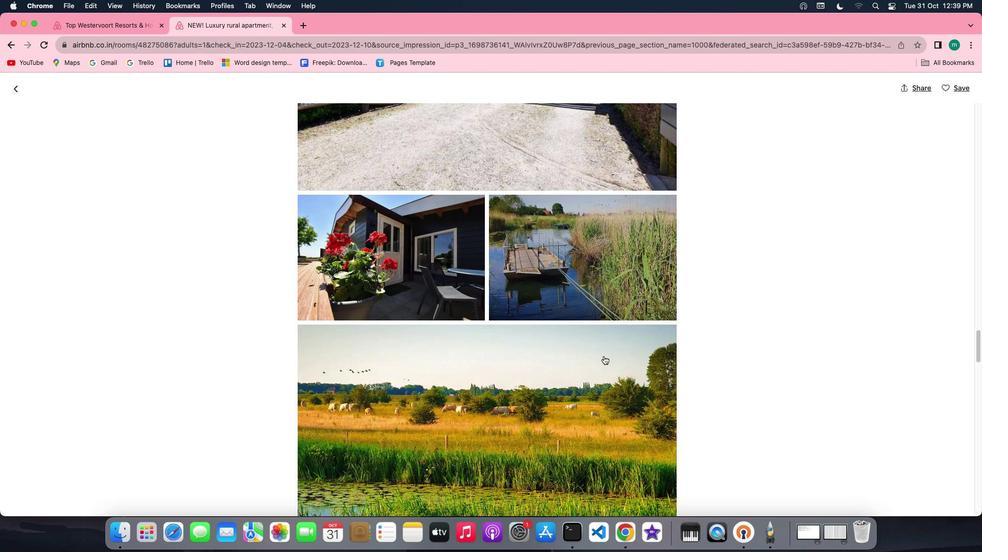 
Action: Mouse scrolled (604, 356) with delta (0, 0)
Screenshot: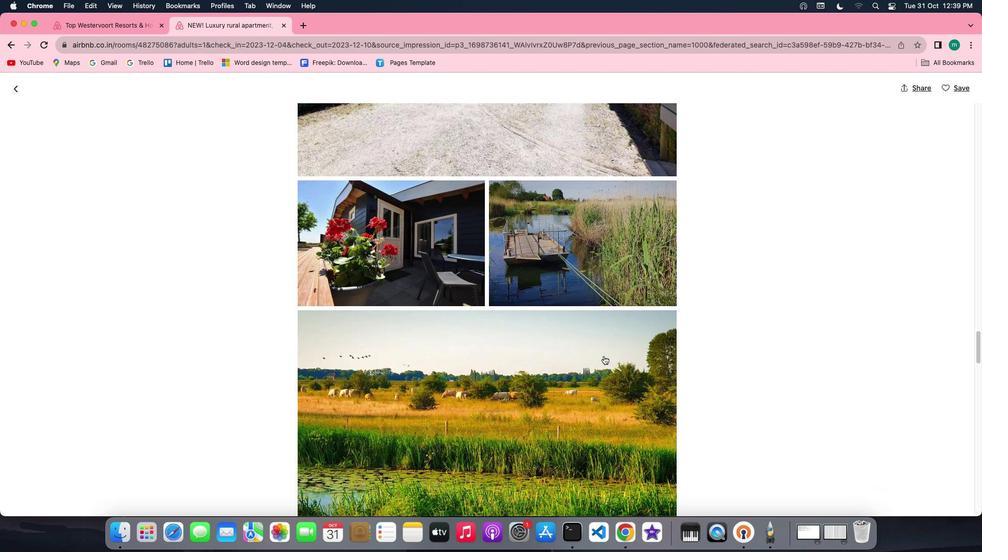 
Action: Mouse scrolled (604, 356) with delta (0, -1)
Screenshot: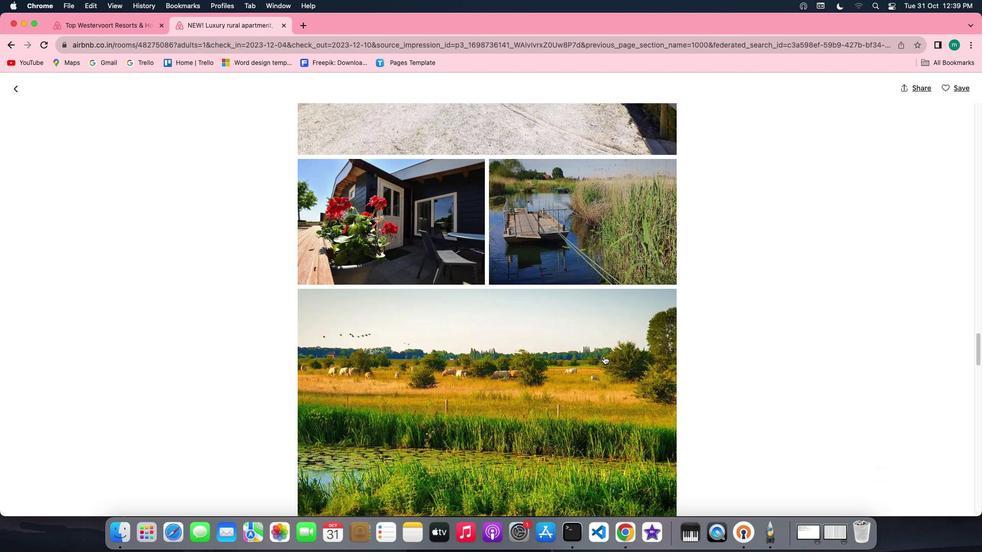 
Action: Mouse scrolled (604, 356) with delta (0, -1)
Screenshot: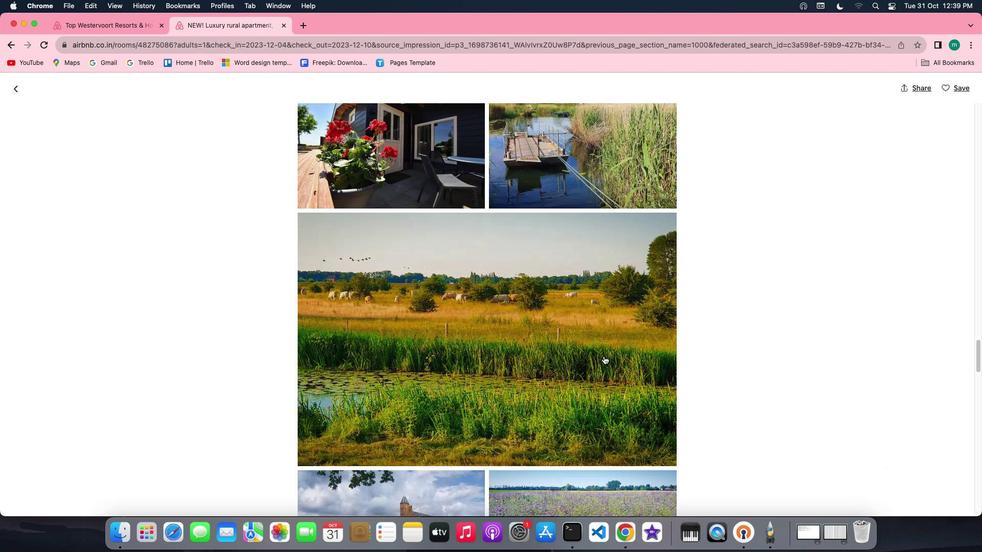 
Action: Mouse scrolled (604, 356) with delta (0, 0)
Screenshot: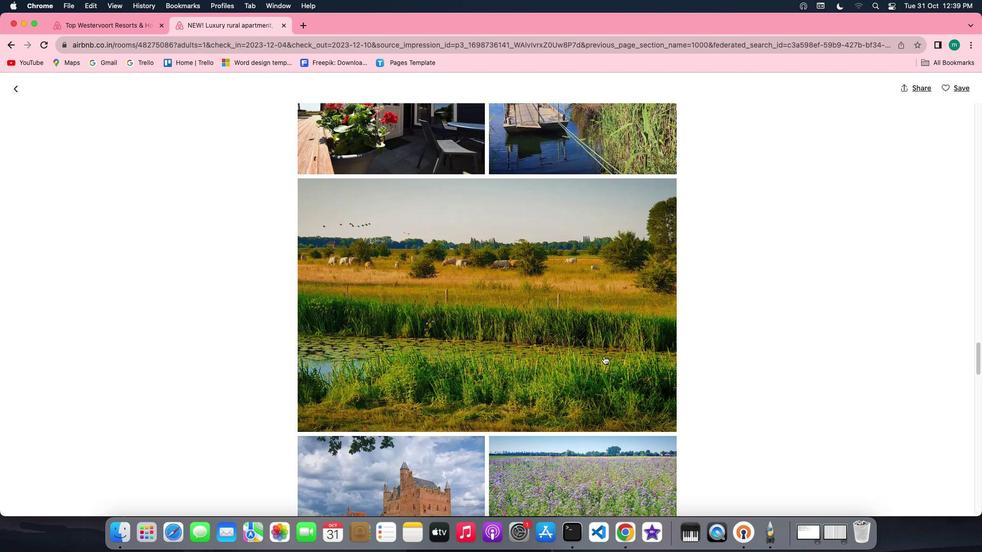 
Action: Mouse scrolled (604, 356) with delta (0, 0)
Screenshot: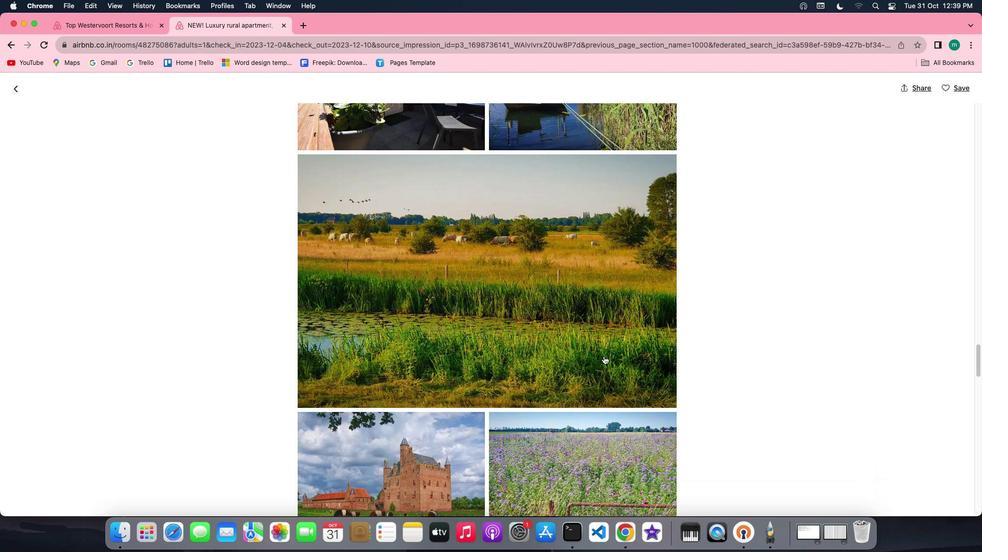
Action: Mouse scrolled (604, 356) with delta (0, -1)
Screenshot: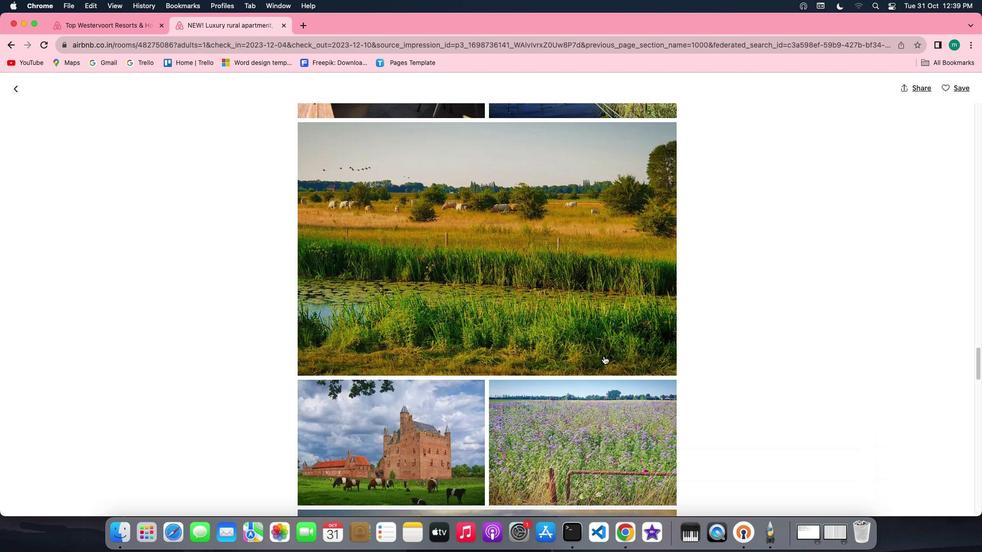 
Action: Mouse scrolled (604, 356) with delta (0, 0)
Screenshot: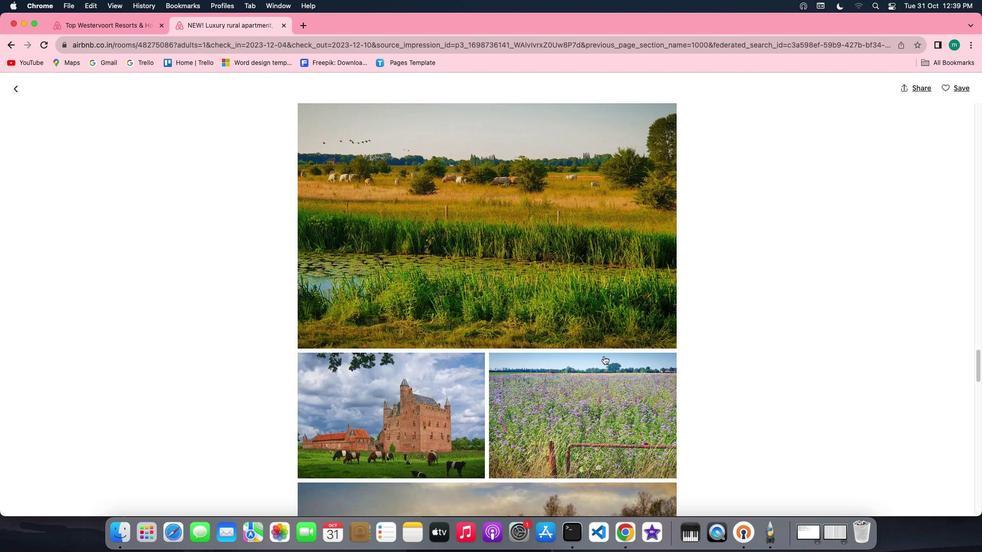 
Action: Mouse scrolled (604, 356) with delta (0, 0)
Screenshot: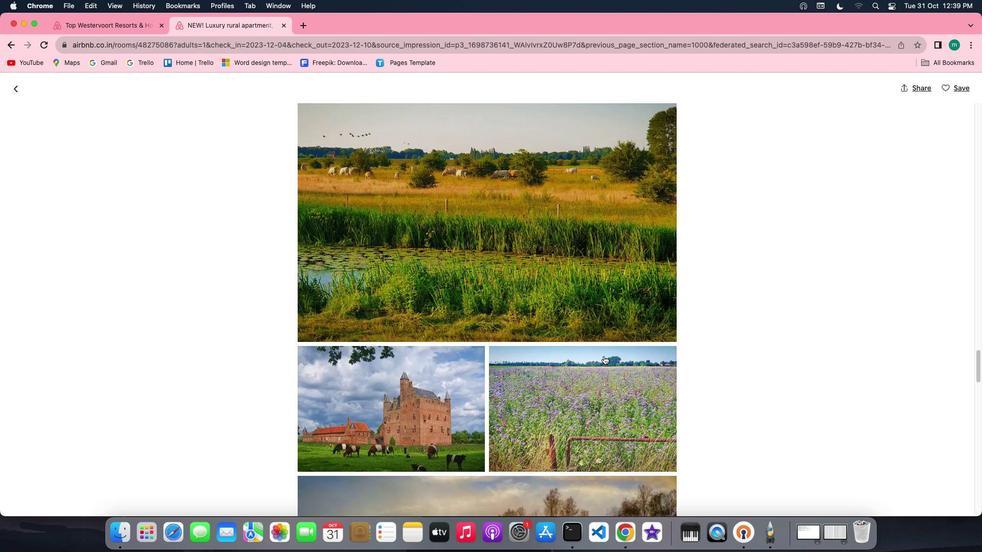 
Action: Mouse scrolled (604, 356) with delta (0, -1)
Screenshot: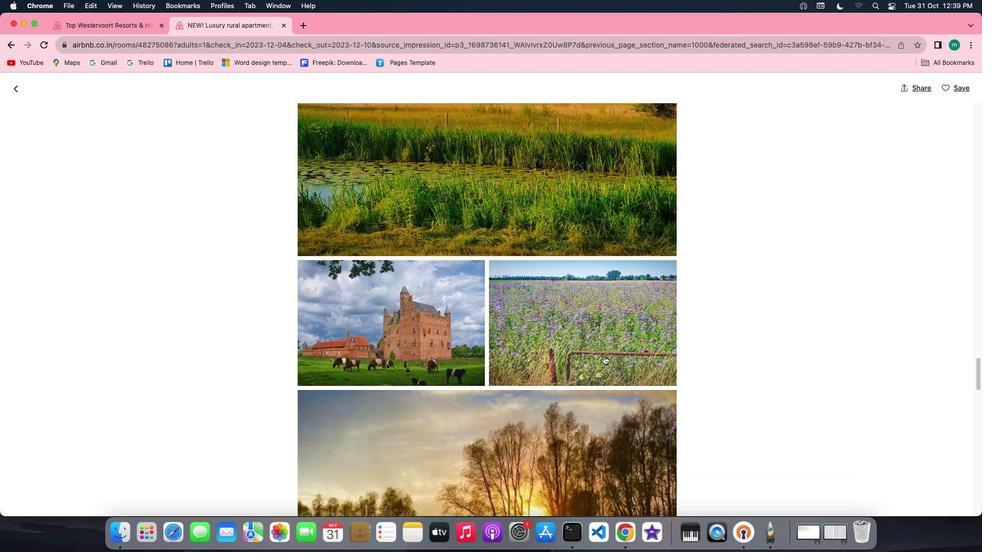 
Action: Mouse scrolled (604, 356) with delta (0, -1)
Screenshot: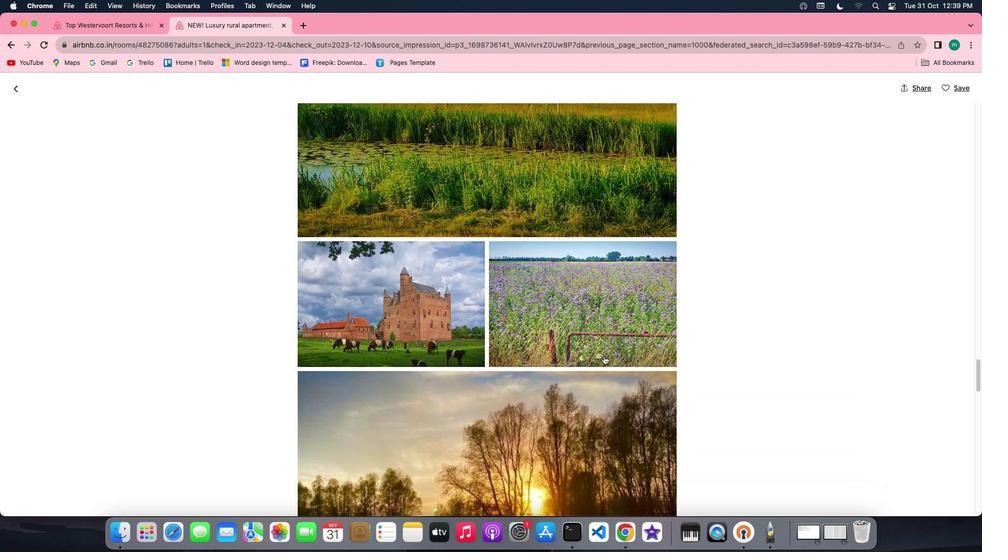 
Action: Mouse scrolled (604, 356) with delta (0, 0)
Screenshot: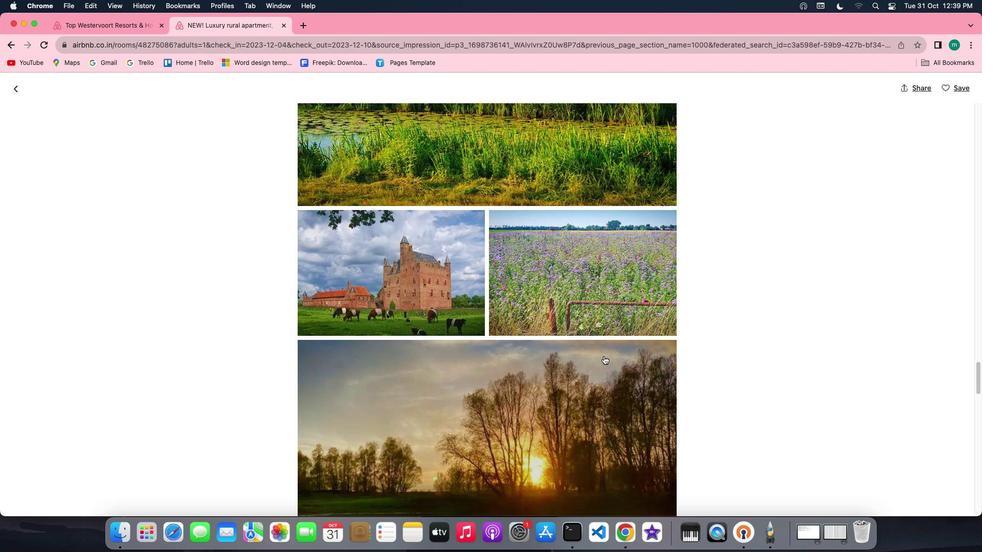 
Action: Mouse scrolled (604, 356) with delta (0, 0)
Screenshot: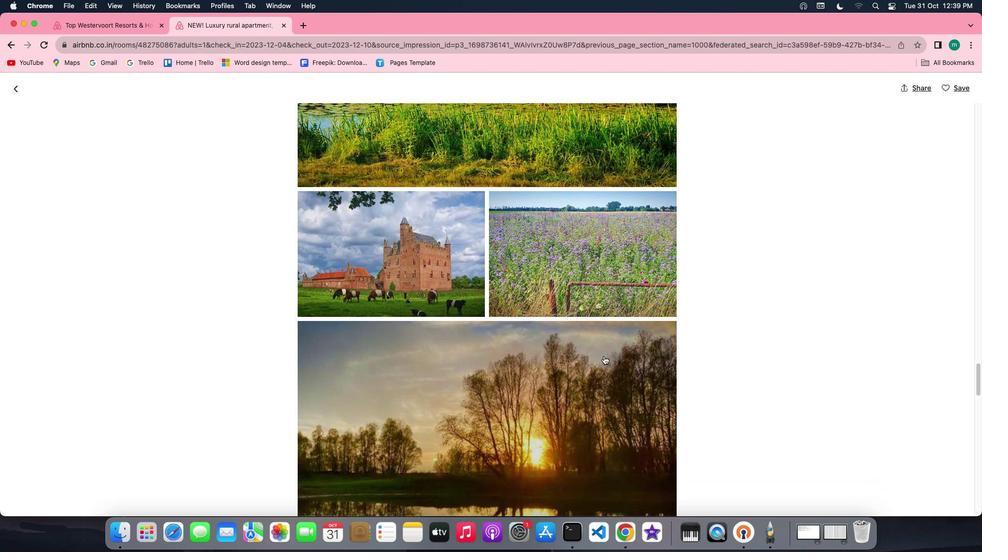 
Action: Mouse scrolled (604, 356) with delta (0, 0)
Screenshot: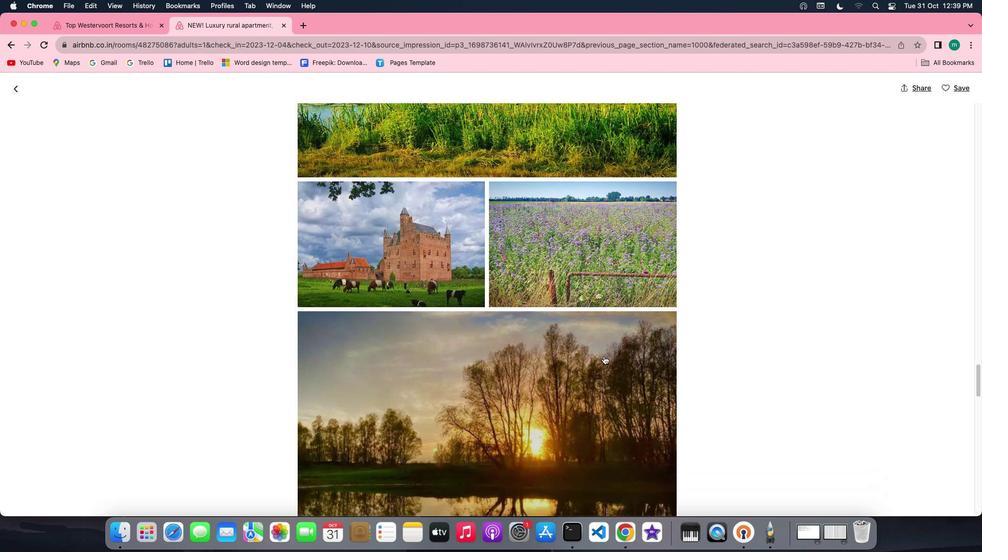 
Action: Mouse scrolled (604, 356) with delta (0, -1)
Screenshot: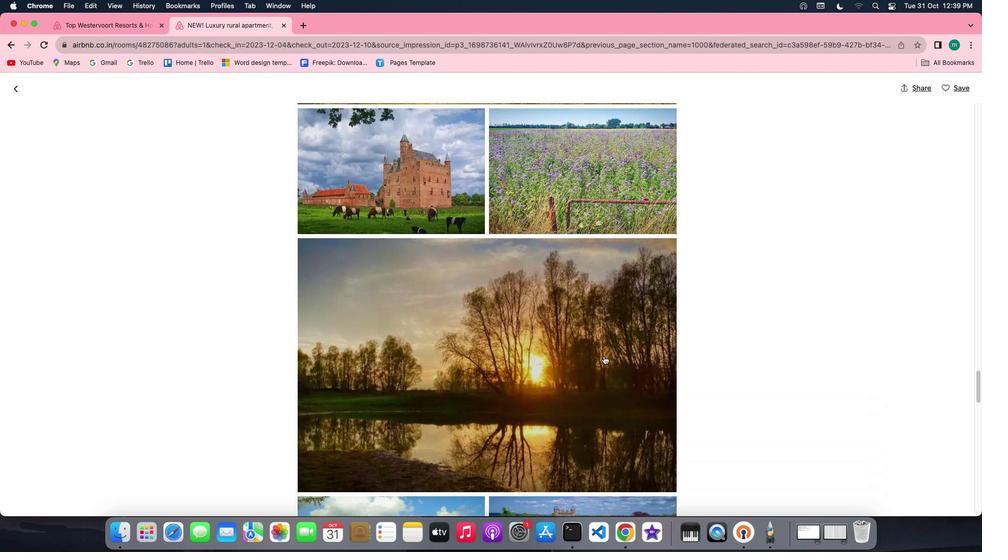 
Action: Mouse scrolled (604, 356) with delta (0, -1)
Screenshot: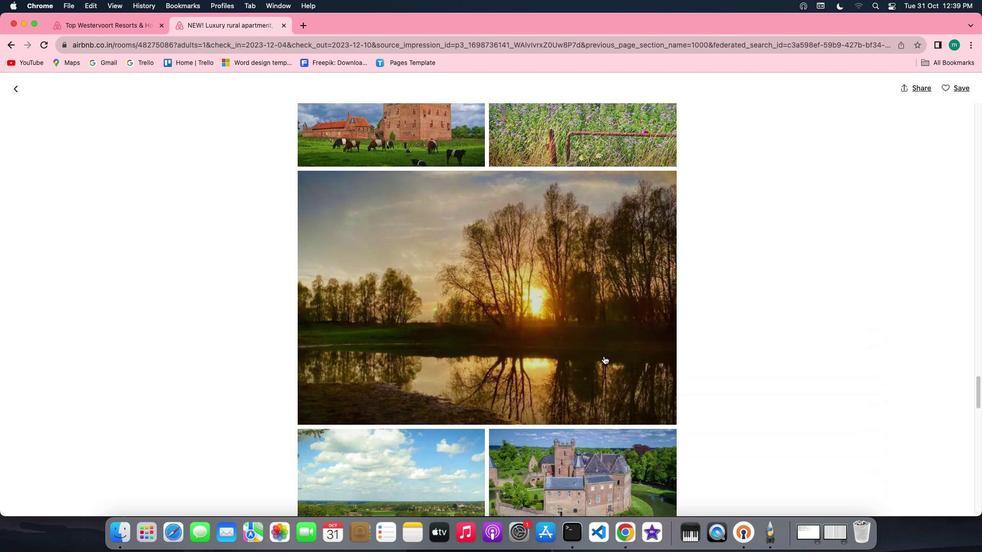 
Action: Mouse scrolled (604, 356) with delta (0, 0)
Screenshot: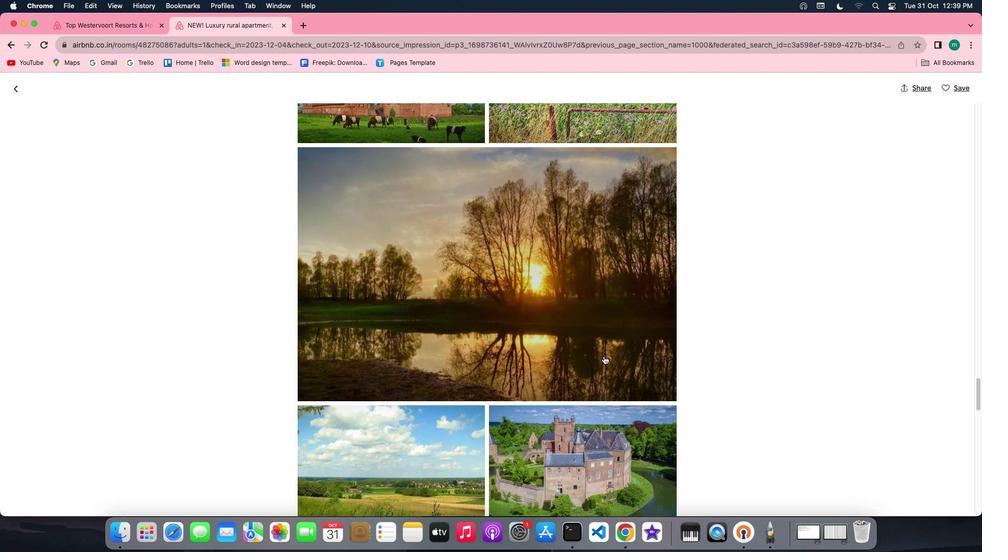 
Action: Mouse scrolled (604, 356) with delta (0, 0)
Screenshot: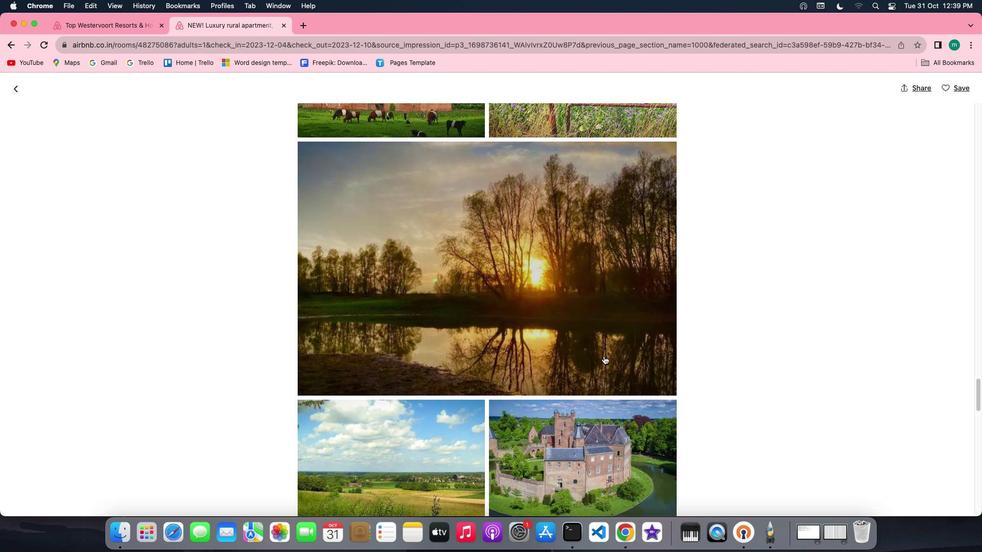 
Action: Mouse scrolled (604, 356) with delta (0, -1)
Screenshot: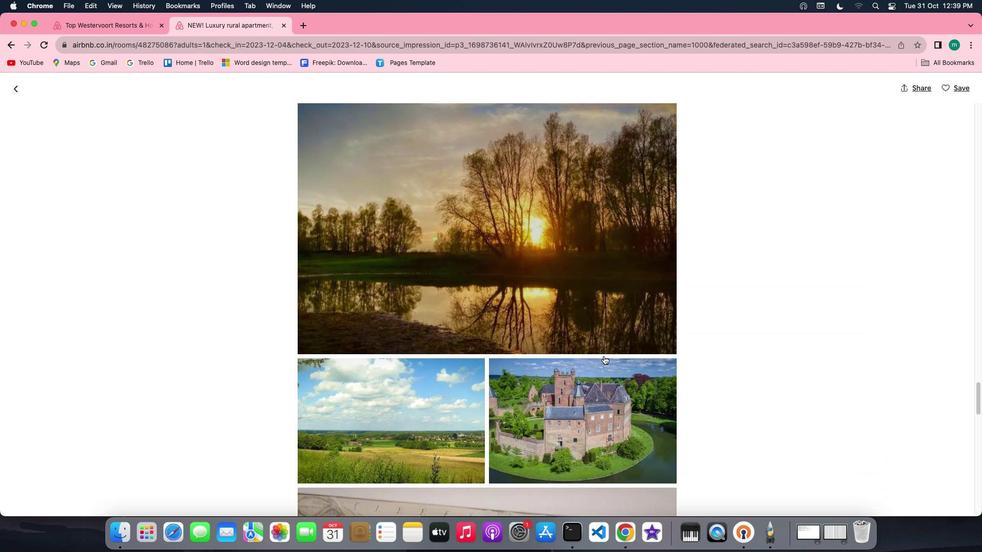 
Action: Mouse scrolled (604, 356) with delta (0, -1)
Screenshot: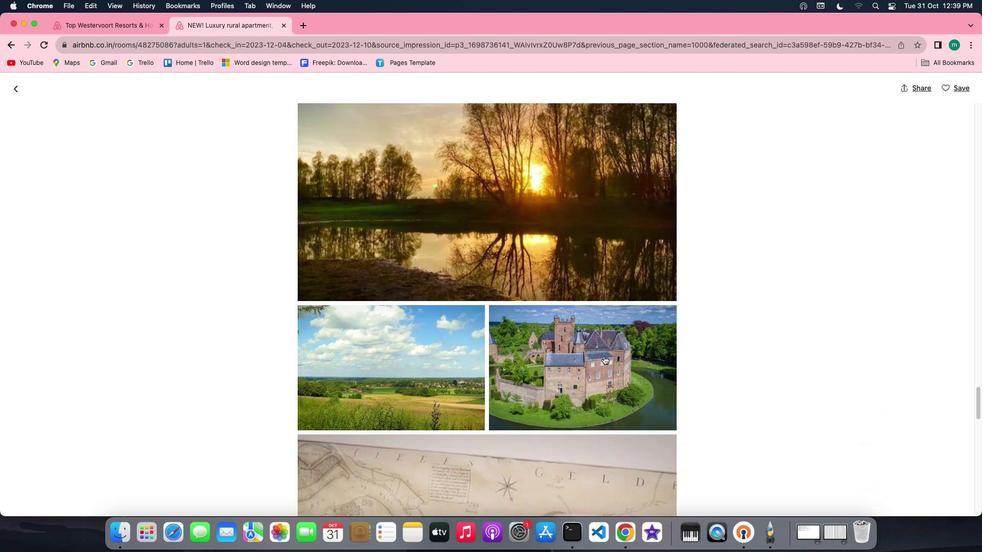 
Action: Mouse scrolled (604, 356) with delta (0, 0)
Screenshot: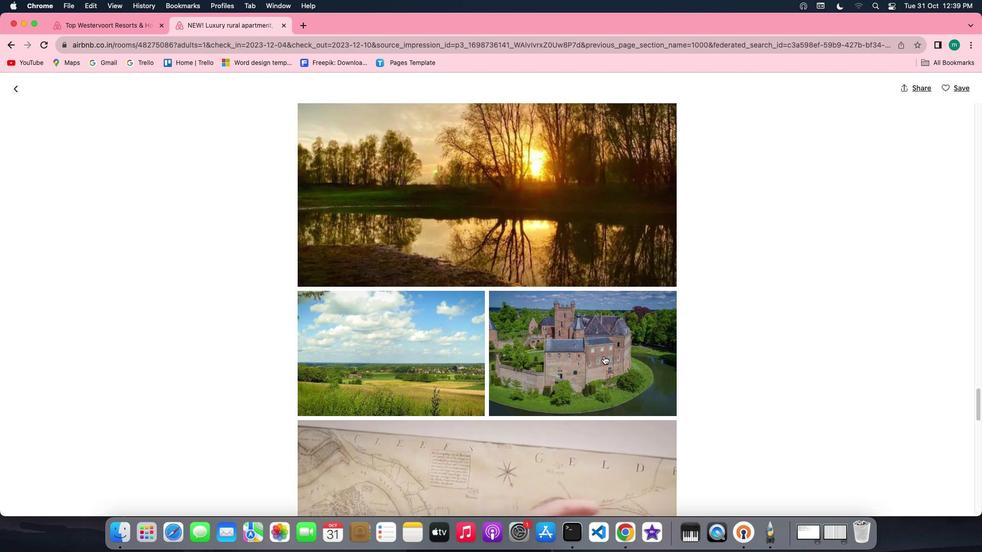 
Action: Mouse scrolled (604, 356) with delta (0, 0)
Screenshot: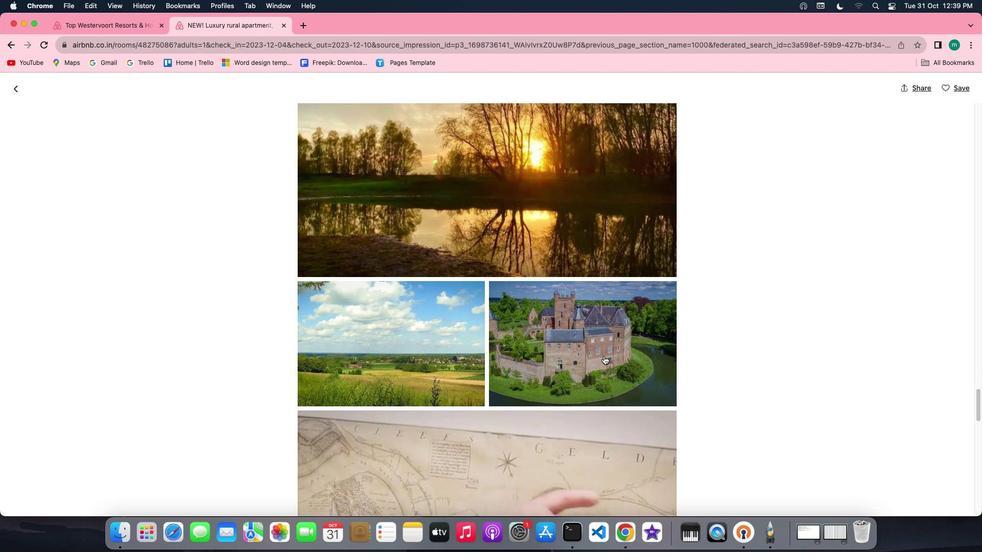 
Action: Mouse scrolled (604, 356) with delta (0, -1)
Screenshot: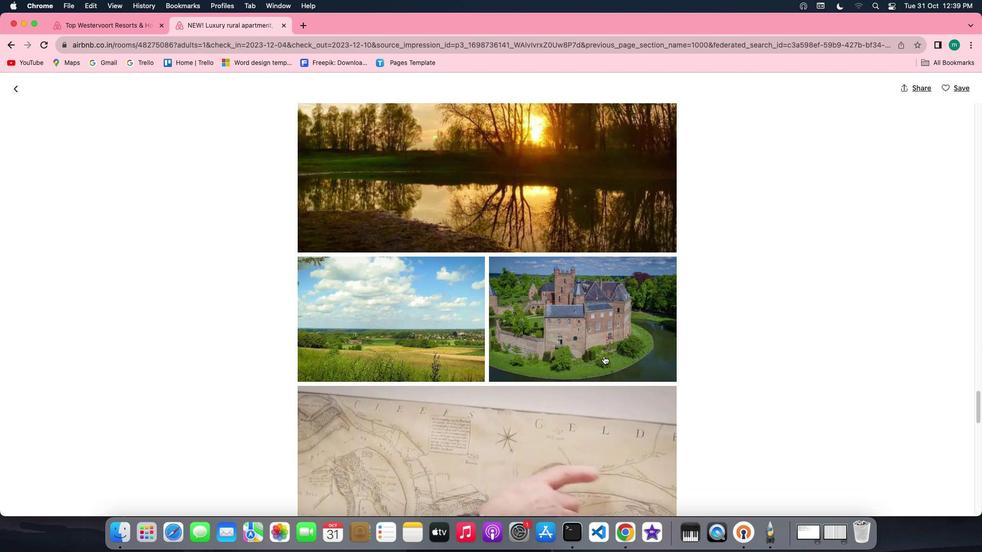 
Action: Mouse scrolled (604, 356) with delta (0, -1)
Screenshot: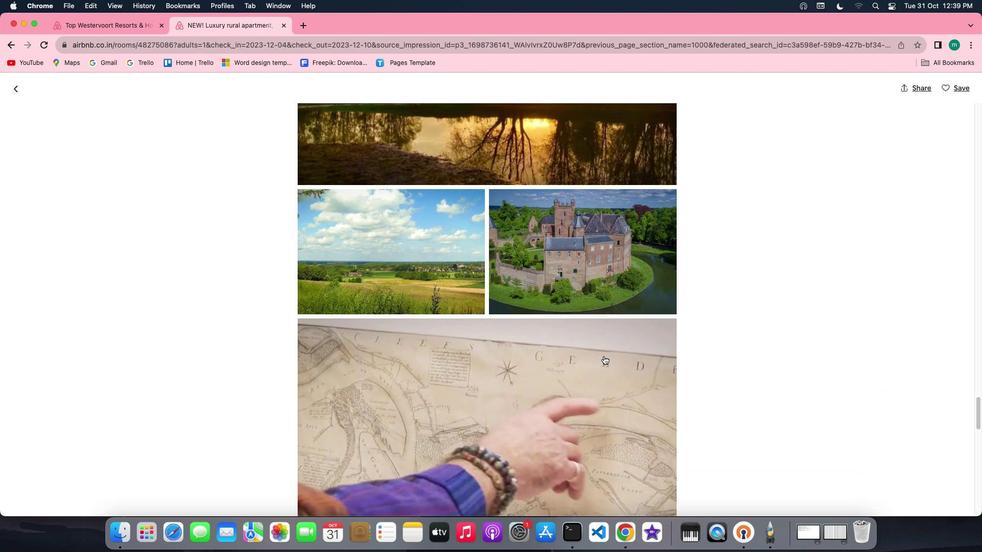 
Action: Mouse scrolled (604, 356) with delta (0, 0)
Screenshot: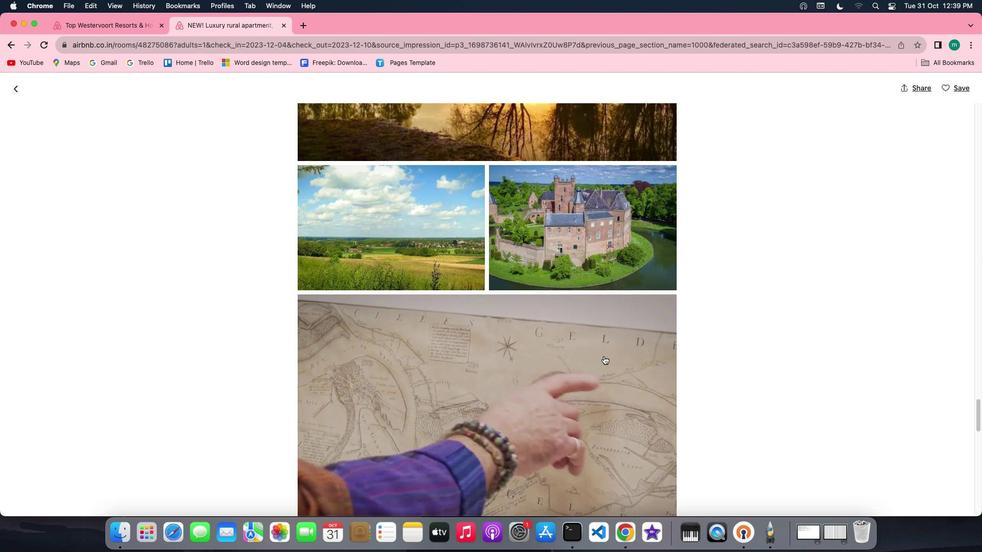 
Action: Mouse scrolled (604, 356) with delta (0, 0)
Screenshot: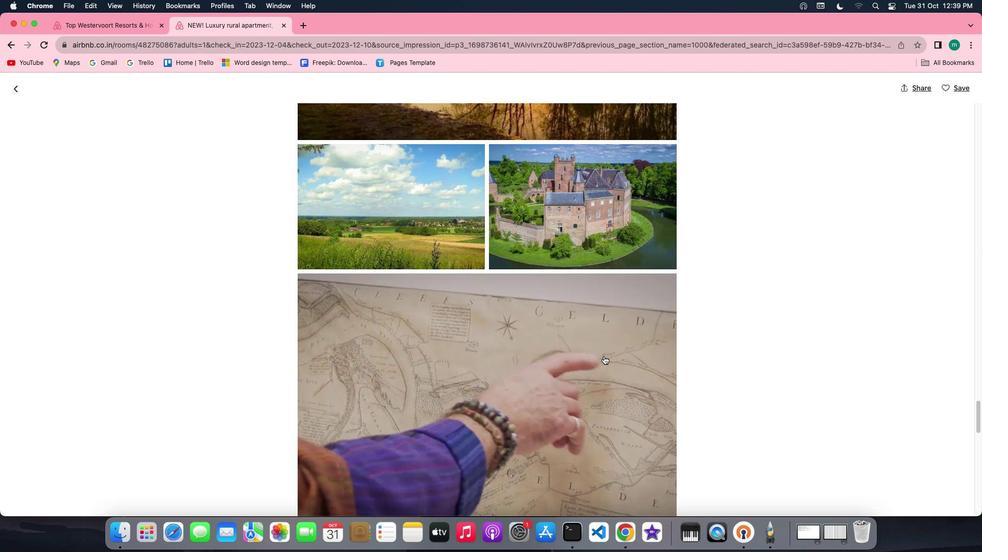 
Action: Mouse scrolled (604, 356) with delta (0, -1)
Screenshot: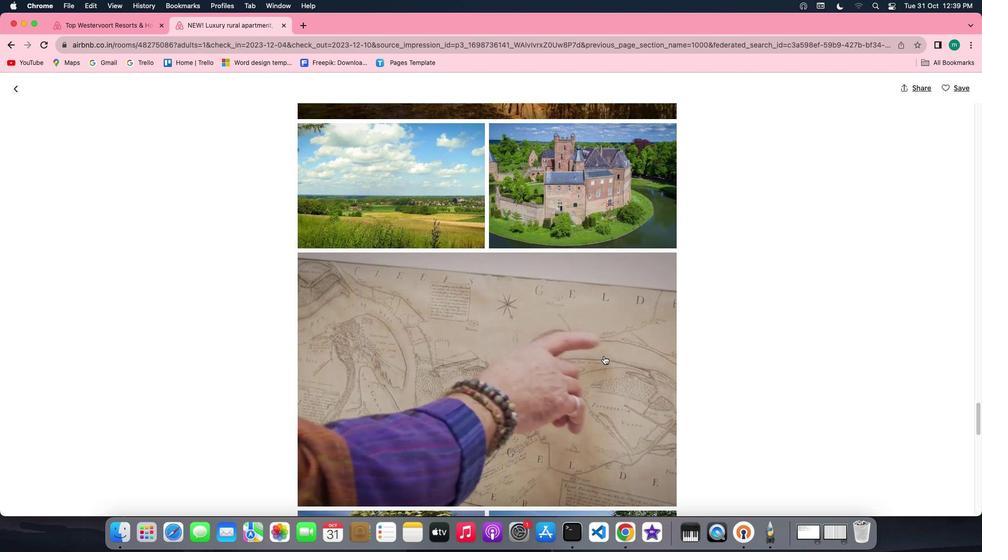 
Action: Mouse scrolled (604, 356) with delta (0, -1)
Screenshot: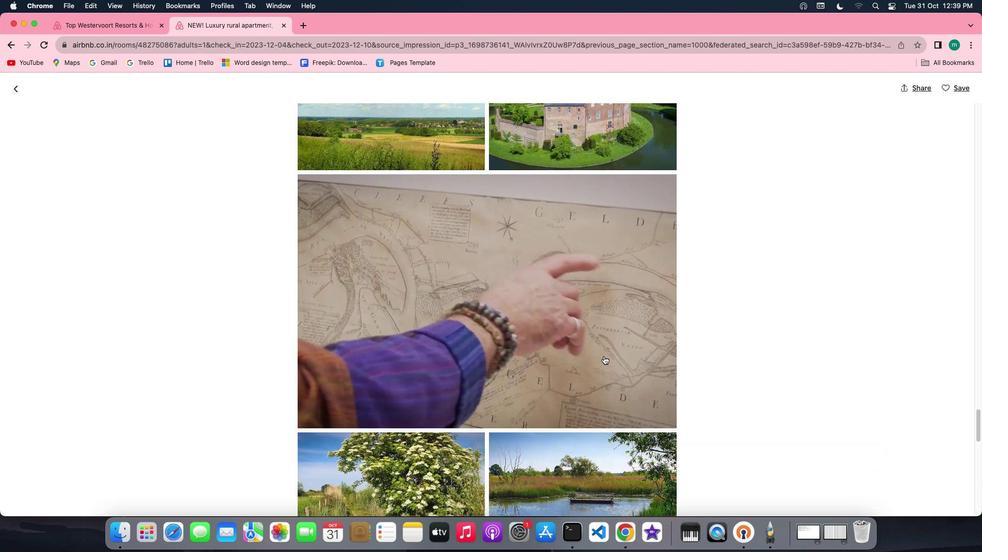 
Action: Mouse scrolled (604, 356) with delta (0, 0)
Screenshot: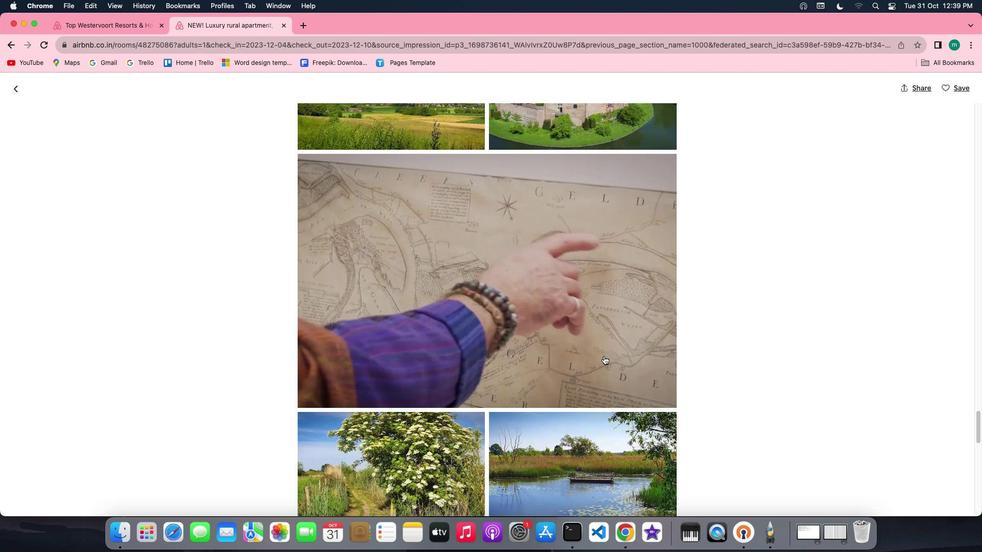 
Action: Mouse scrolled (604, 356) with delta (0, 0)
Screenshot: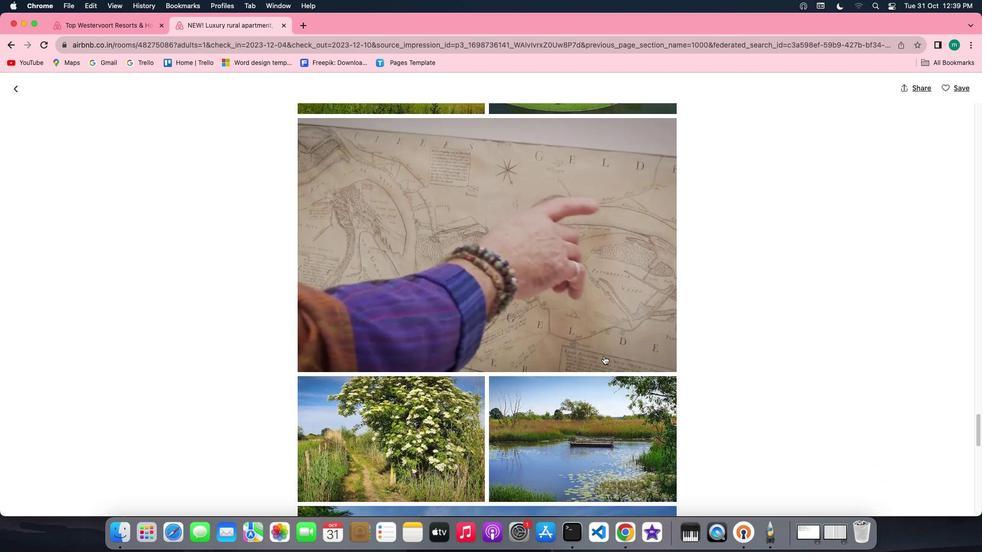 
Action: Mouse scrolled (604, 356) with delta (0, -1)
Screenshot: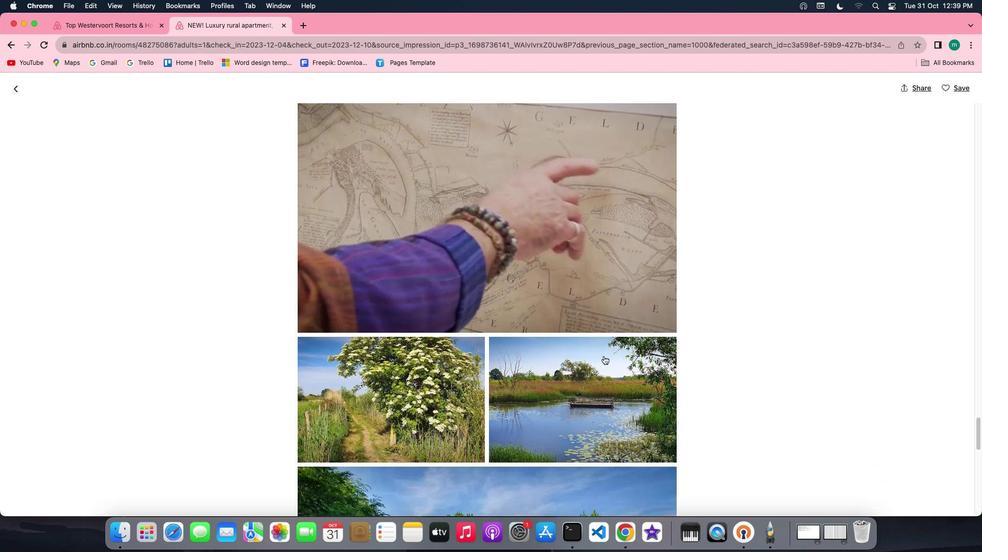 
Action: Mouse scrolled (604, 356) with delta (0, -1)
Screenshot: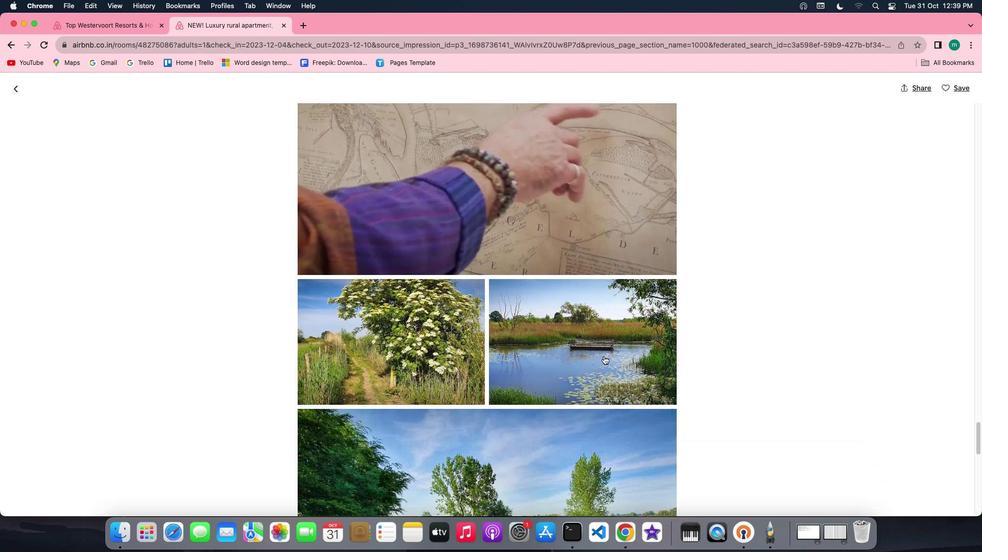 
Action: Mouse scrolled (604, 356) with delta (0, 0)
Screenshot: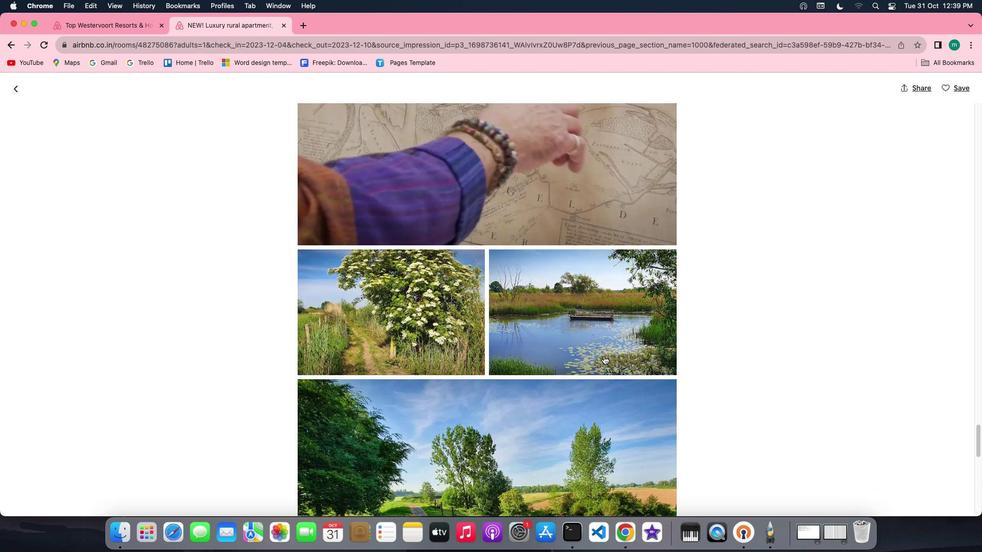 
Action: Mouse scrolled (604, 356) with delta (0, 0)
Screenshot: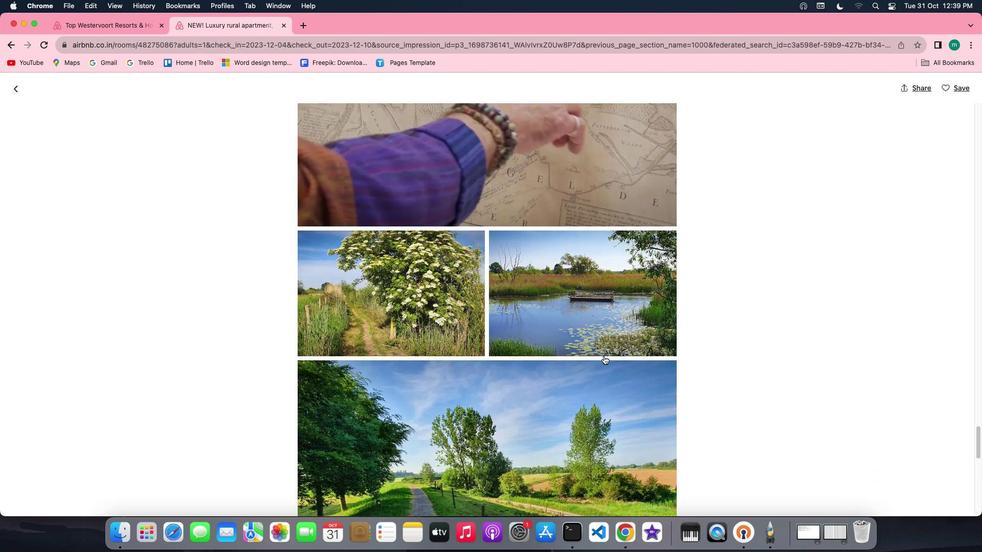 
Action: Mouse scrolled (604, 356) with delta (0, -1)
Screenshot: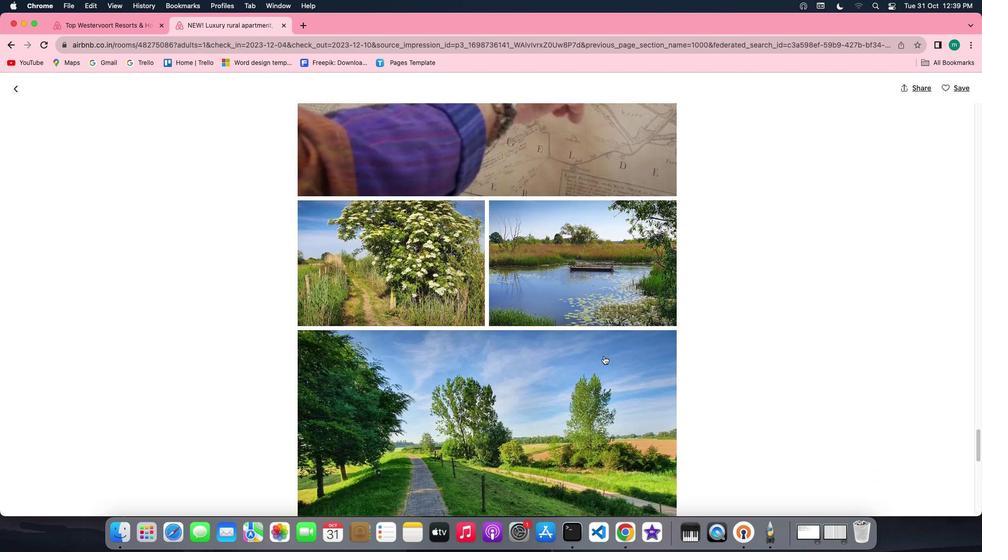 
Action: Mouse scrolled (604, 356) with delta (0, -1)
Screenshot: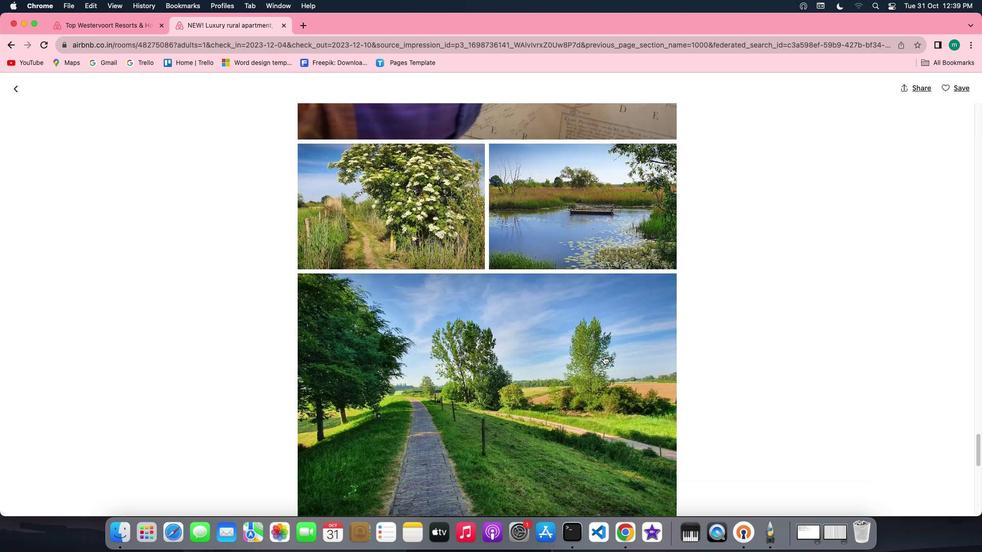 
Action: Mouse scrolled (604, 356) with delta (0, 0)
Screenshot: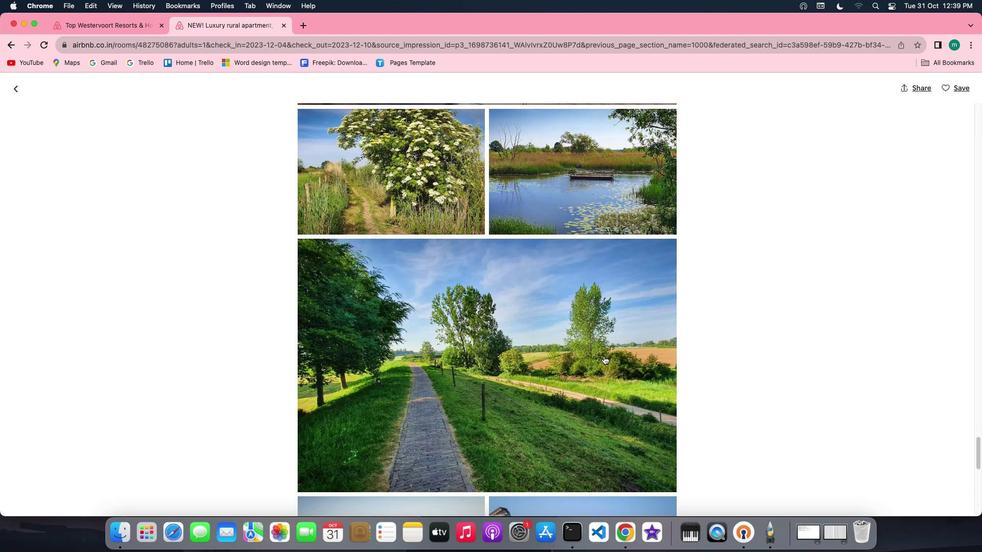 
Action: Mouse scrolled (604, 356) with delta (0, 0)
Screenshot: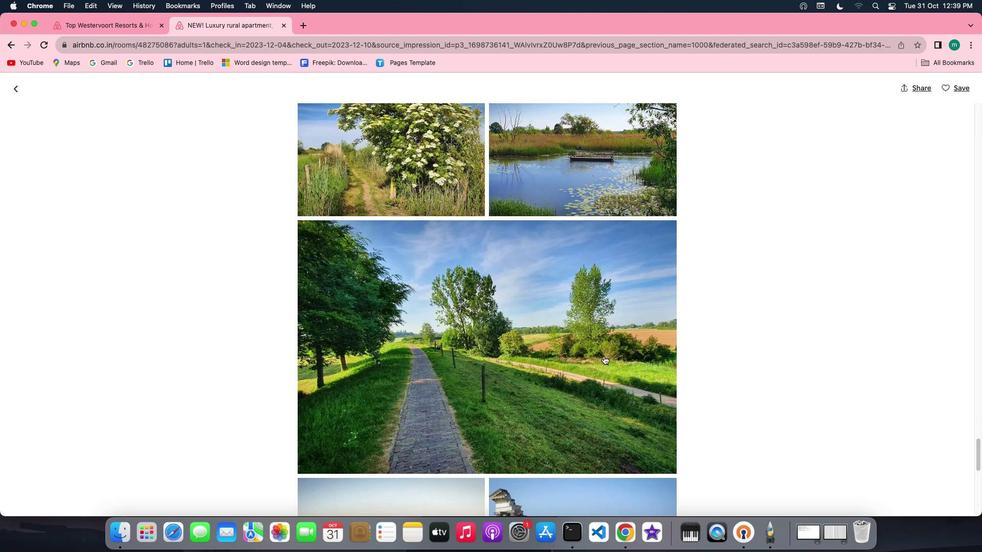 
Action: Mouse scrolled (604, 356) with delta (0, -1)
Screenshot: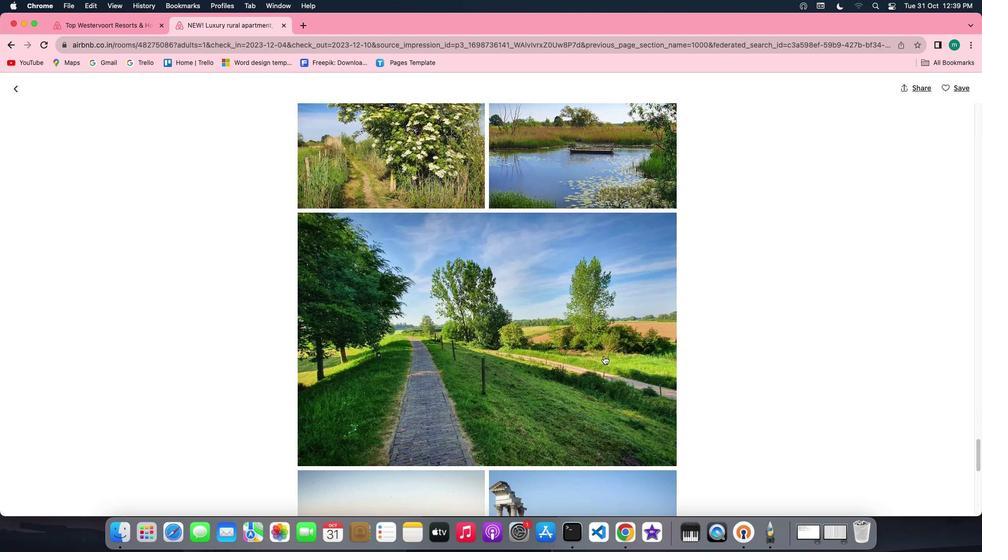 
Action: Mouse scrolled (604, 356) with delta (0, -1)
Screenshot: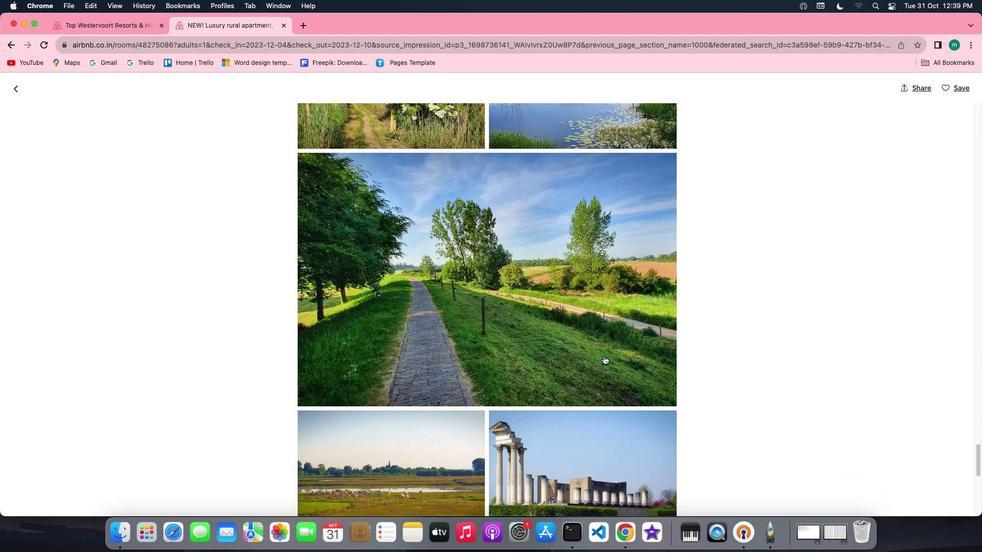 
Action: Mouse scrolled (604, 356) with delta (0, 0)
Screenshot: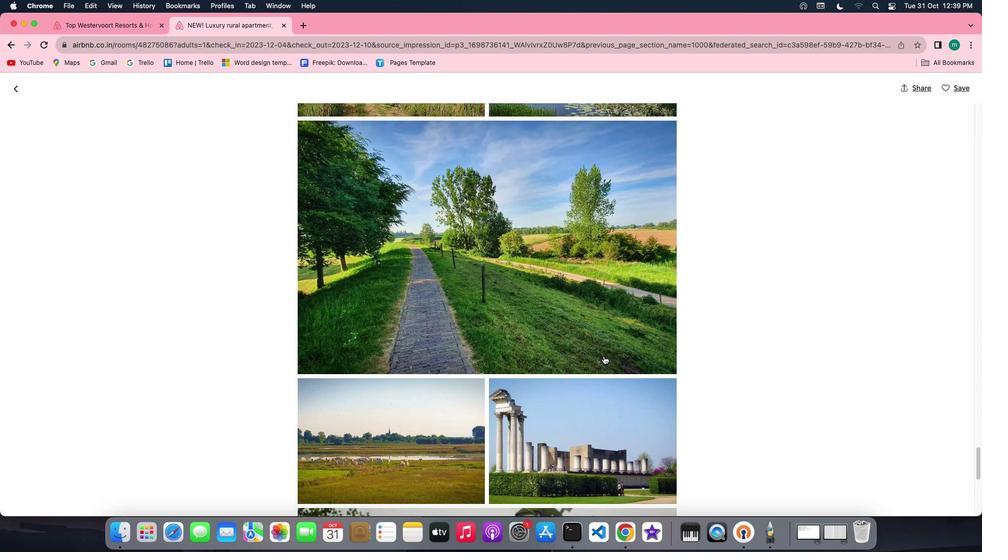 
Action: Mouse scrolled (604, 356) with delta (0, 0)
Screenshot: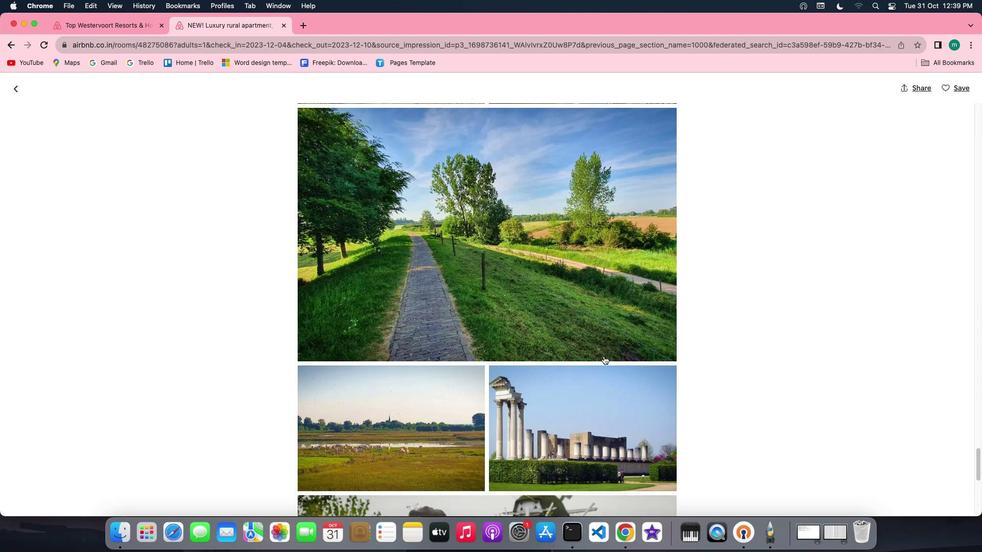 
Action: Mouse scrolled (604, 356) with delta (0, -1)
Screenshot: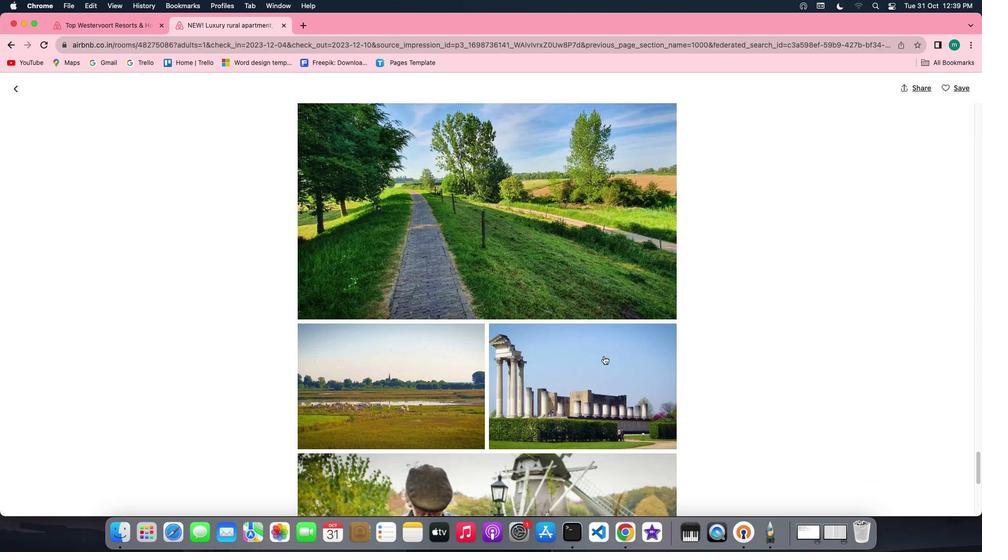 
Action: Mouse scrolled (604, 356) with delta (0, -1)
Screenshot: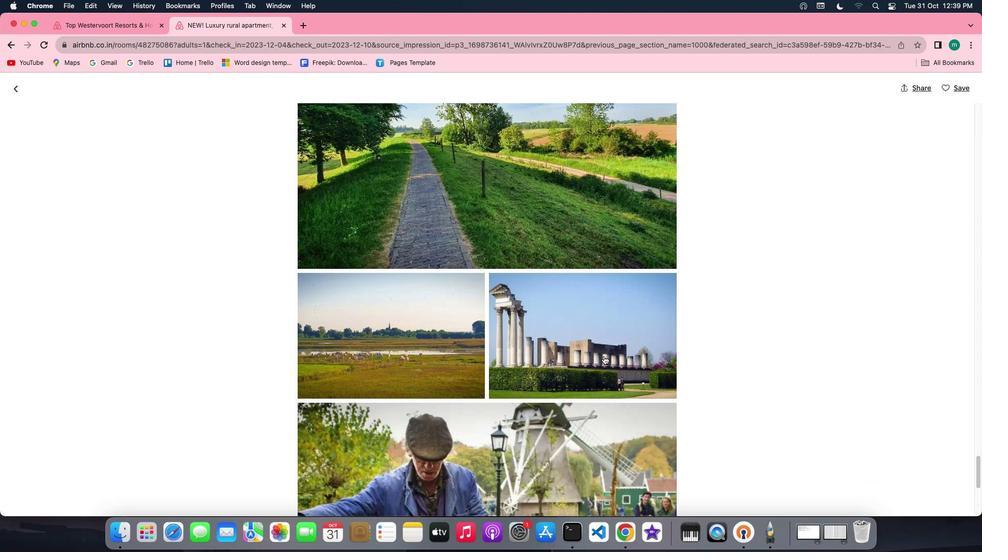 
Action: Mouse scrolled (604, 356) with delta (0, 0)
Screenshot: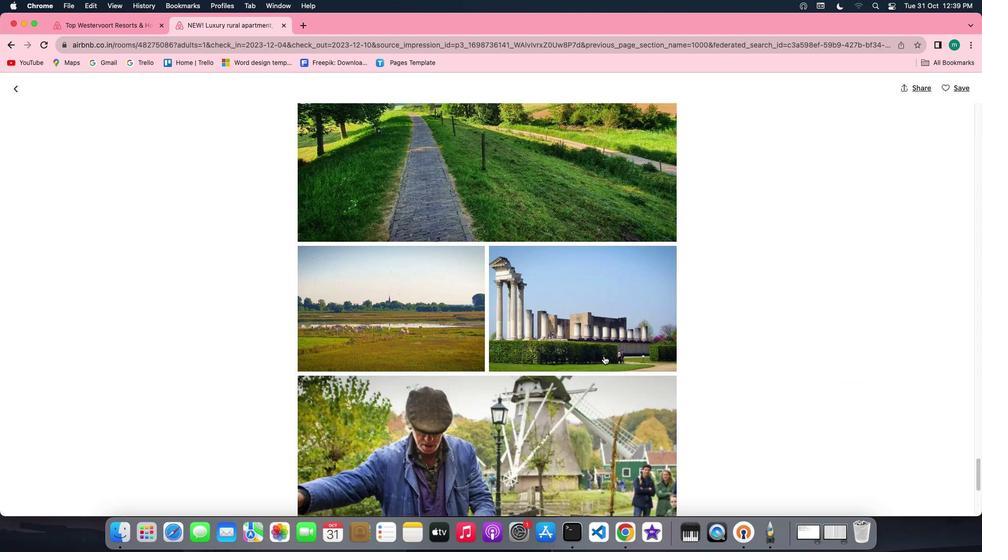 
Action: Mouse scrolled (604, 356) with delta (0, 0)
Screenshot: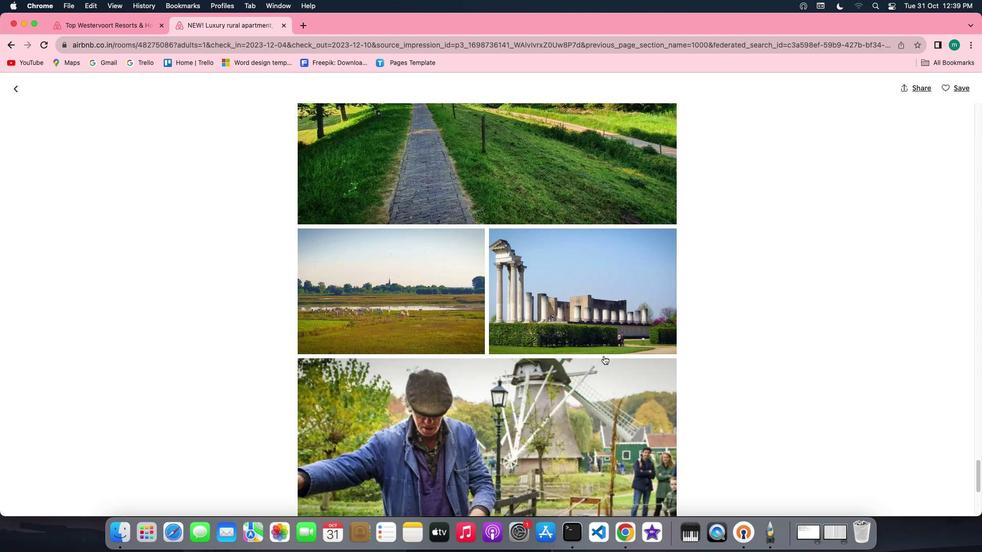 
Action: Mouse scrolled (604, 356) with delta (0, -1)
Screenshot: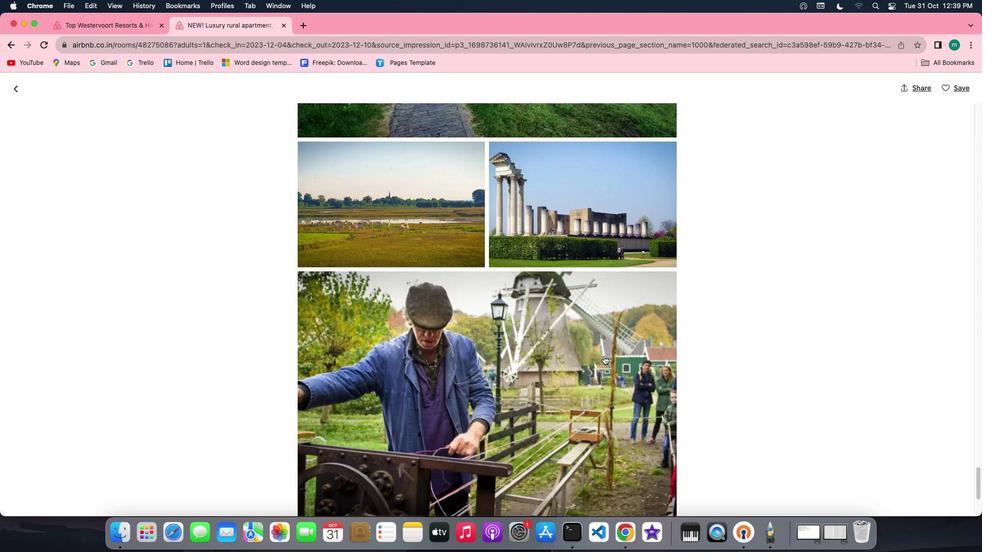 
Action: Mouse scrolled (604, 356) with delta (0, -2)
Screenshot: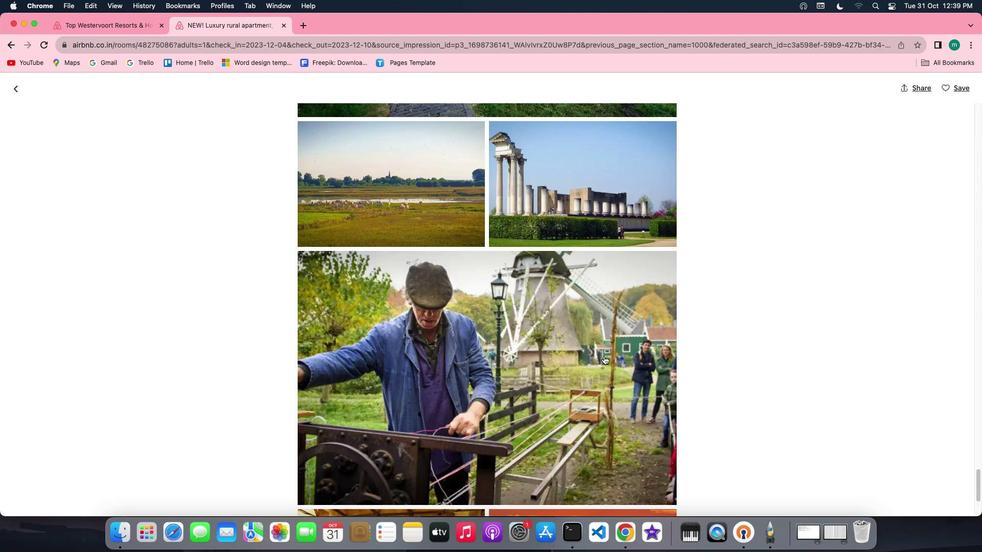 
Action: Mouse scrolled (604, 356) with delta (0, -2)
Screenshot: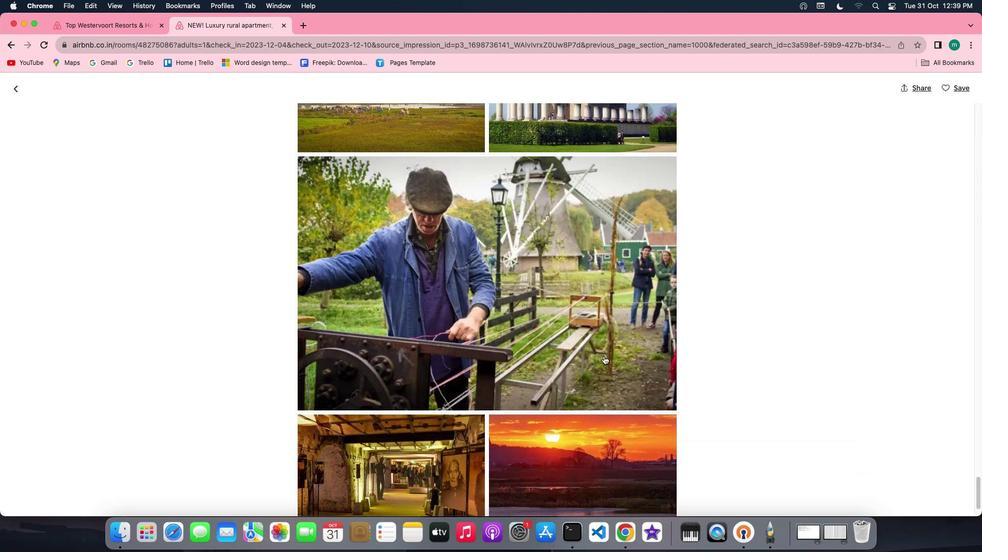 
Action: Mouse scrolled (604, 356) with delta (0, 0)
Screenshot: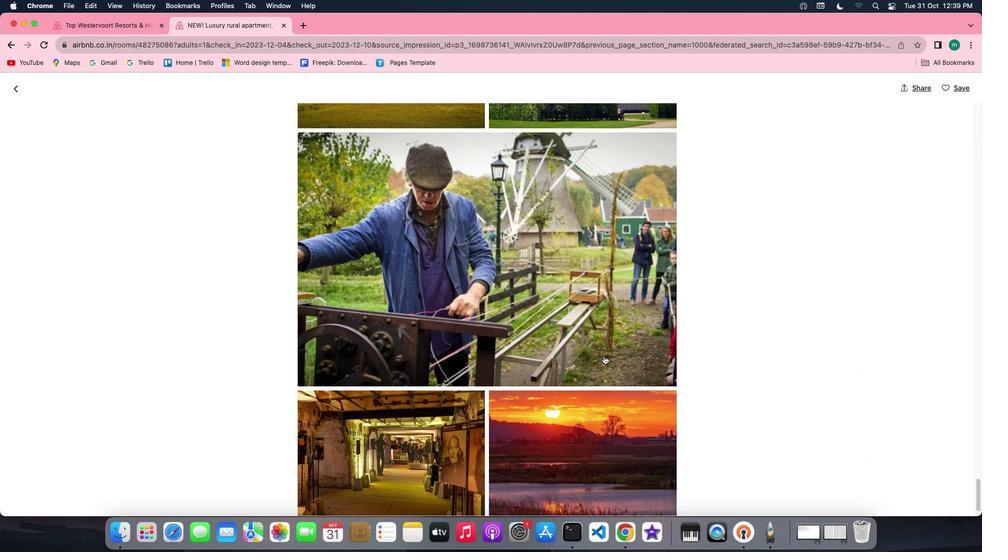 
Action: Mouse scrolled (604, 356) with delta (0, 0)
Screenshot: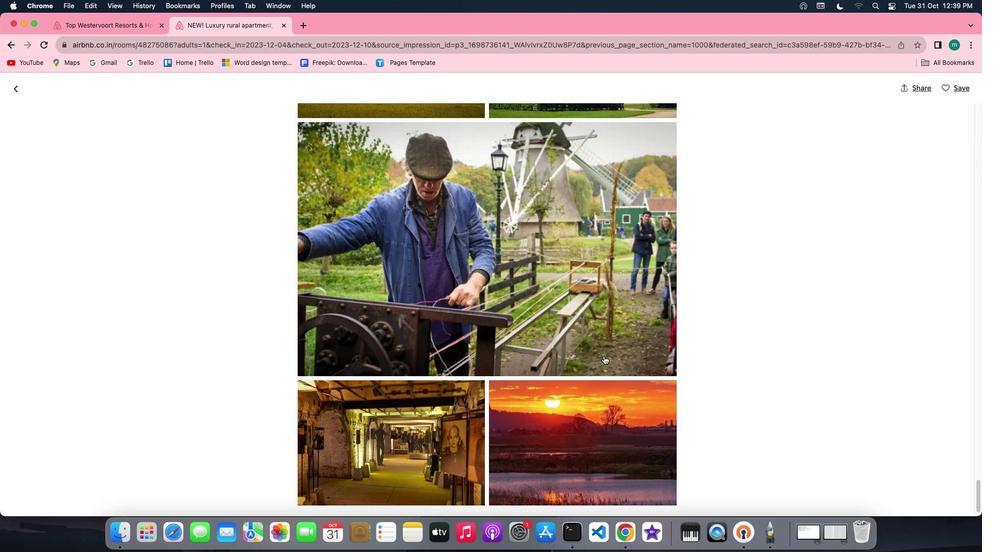 
Action: Mouse scrolled (604, 356) with delta (0, -1)
Screenshot: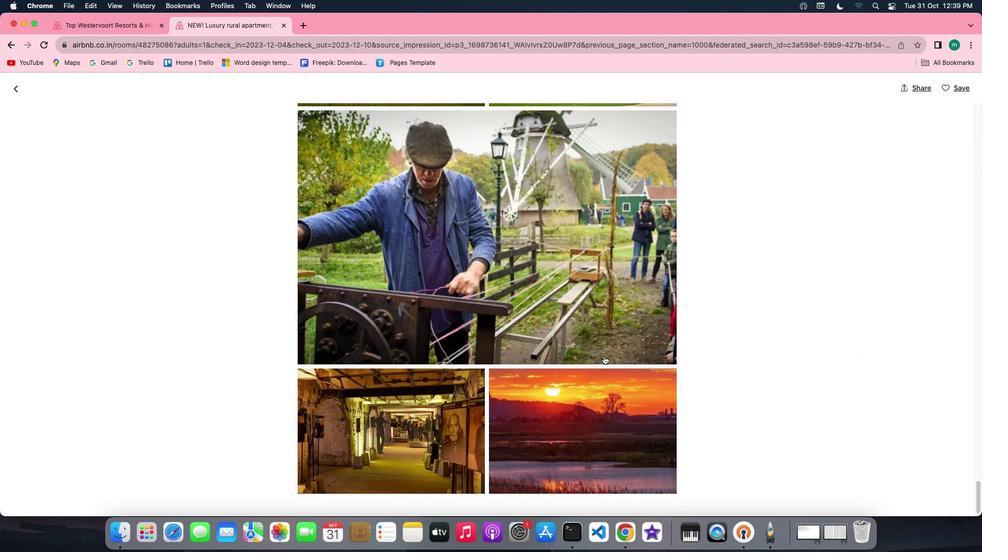 
Action: Mouse scrolled (604, 356) with delta (0, -1)
Screenshot: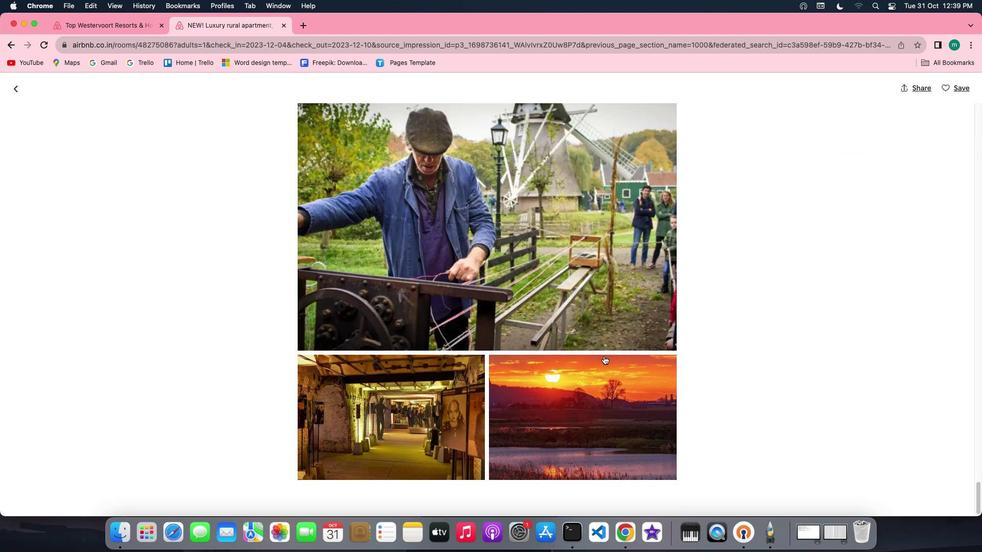 
Action: Mouse scrolled (604, 356) with delta (0, 0)
Screenshot: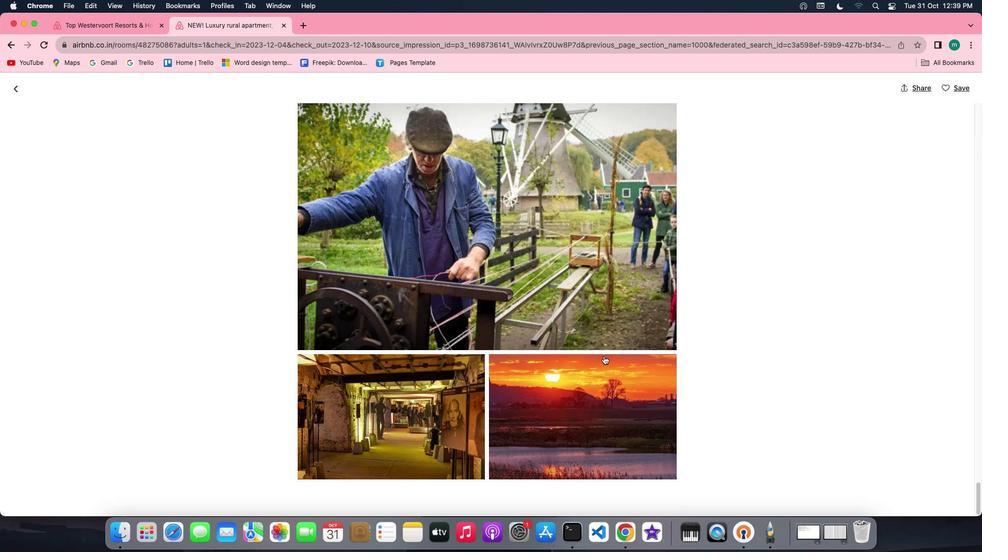 
Action: Mouse scrolled (604, 356) with delta (0, 0)
Screenshot: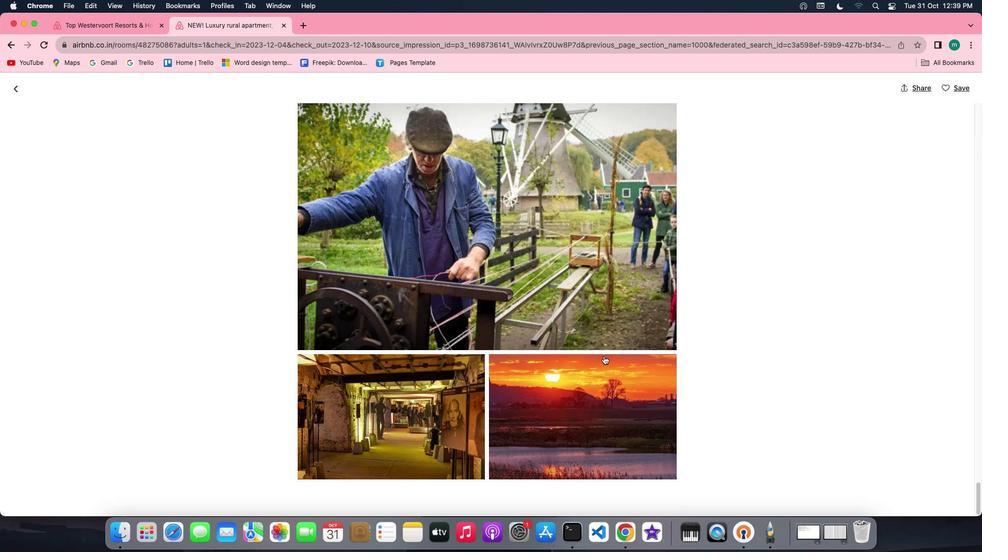 
Action: Mouse scrolled (604, 356) with delta (0, -1)
Screenshot: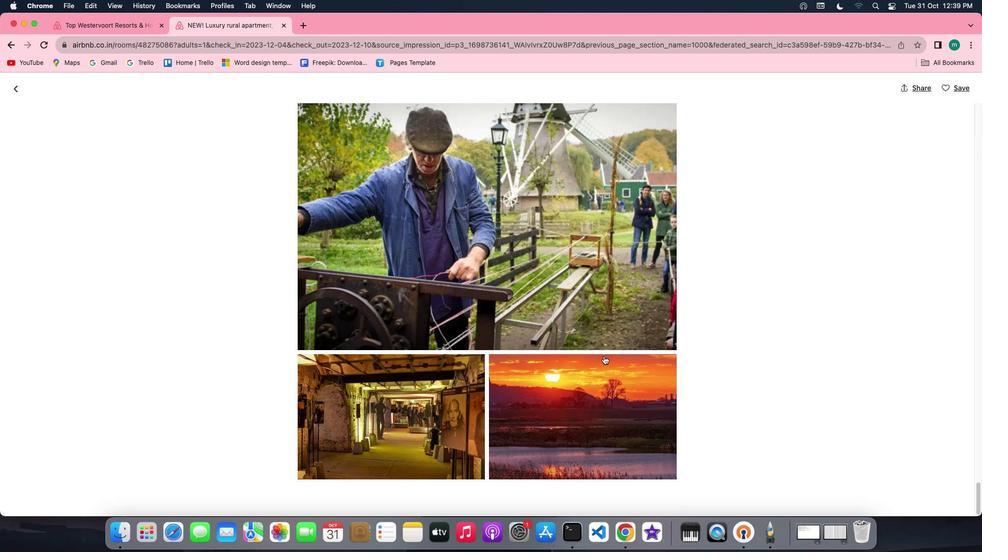 
Action: Mouse scrolled (604, 356) with delta (0, -1)
Screenshot: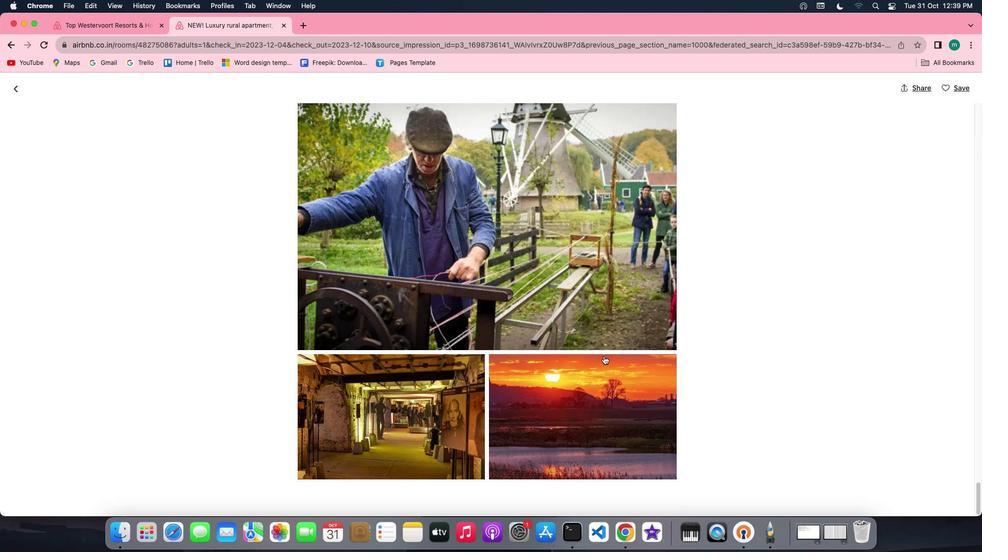 
Action: Mouse scrolled (604, 356) with delta (0, 0)
Screenshot: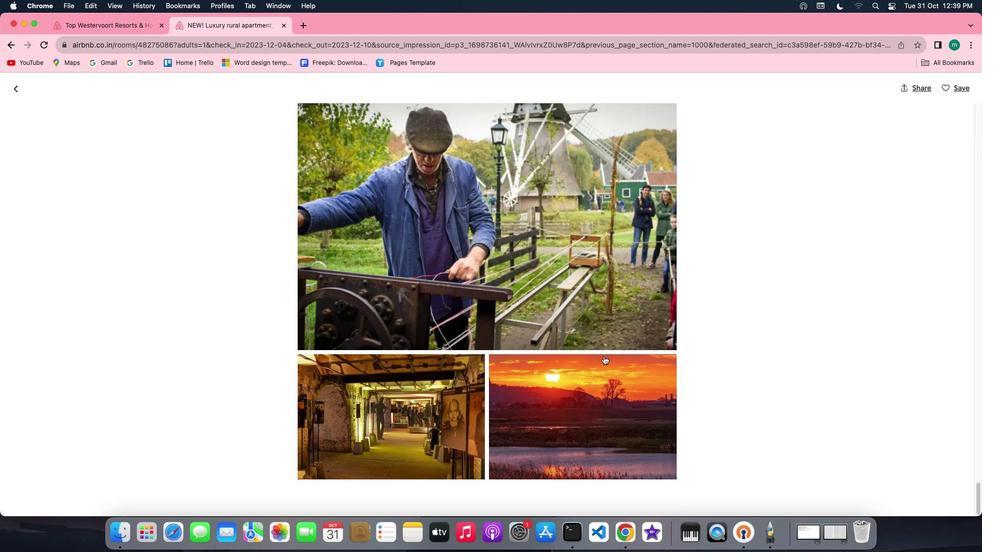 
Action: Mouse scrolled (604, 356) with delta (0, 0)
Screenshot: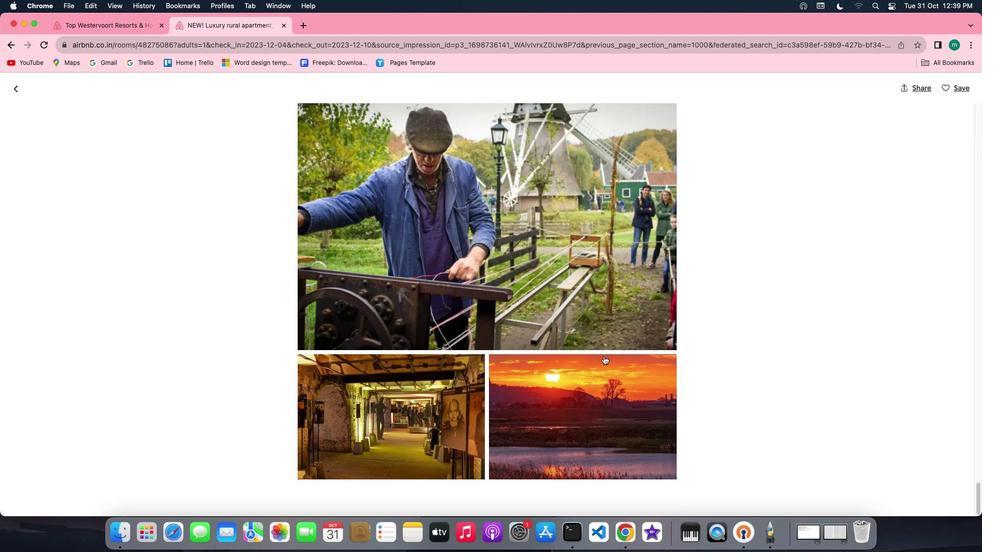 
Action: Mouse scrolled (604, 356) with delta (0, -1)
Screenshot: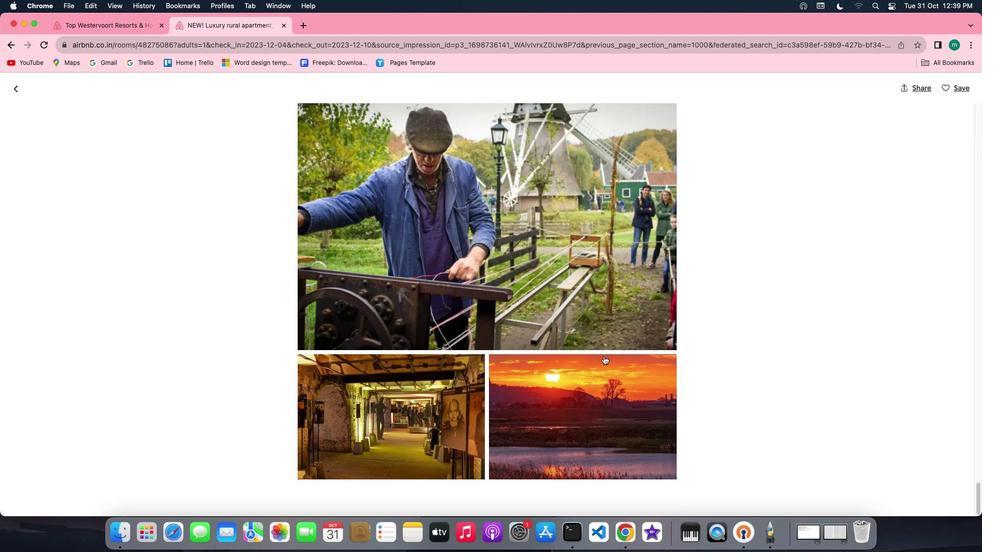 
Action: Mouse scrolled (604, 356) with delta (0, -1)
Screenshot: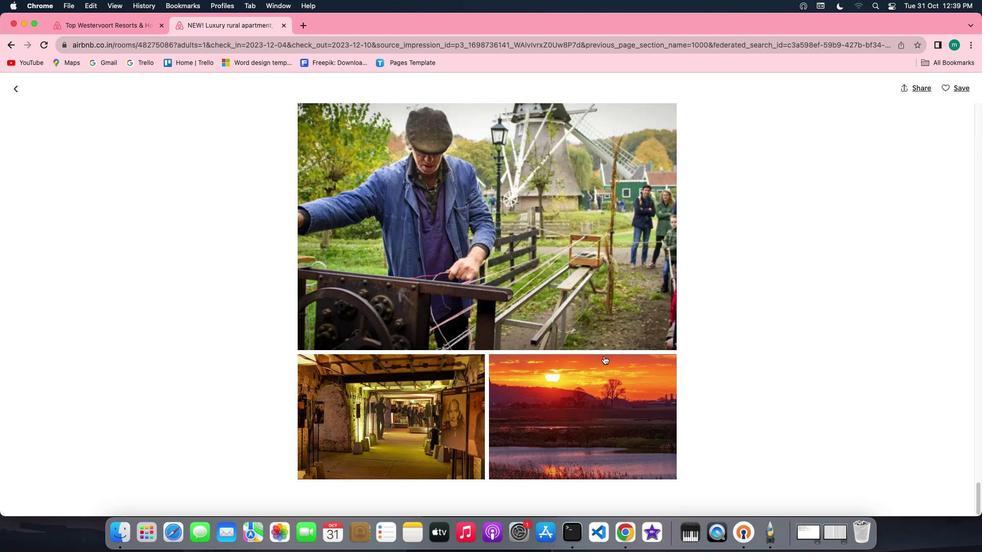 
Action: Mouse scrolled (604, 356) with delta (0, 0)
Screenshot: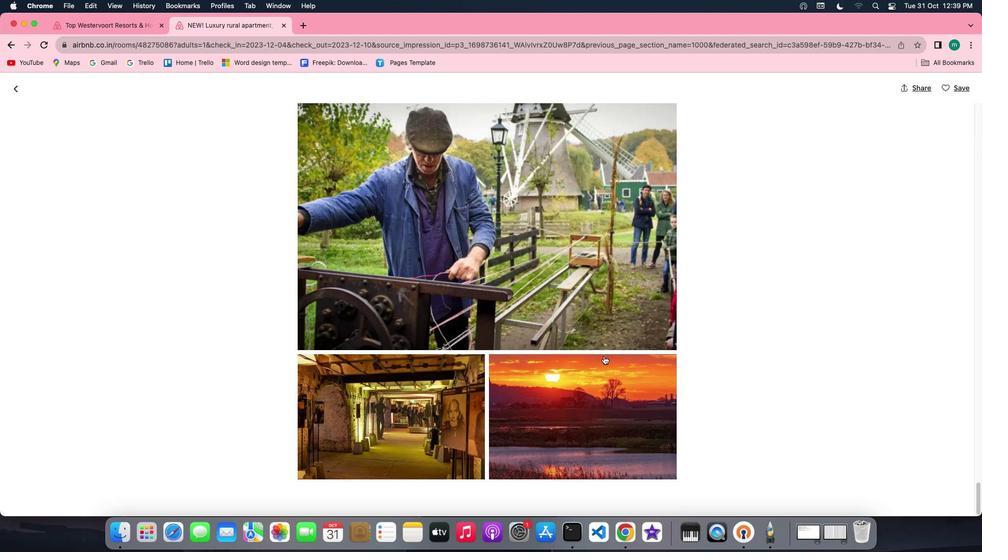 
Action: Mouse scrolled (604, 356) with delta (0, 0)
Screenshot: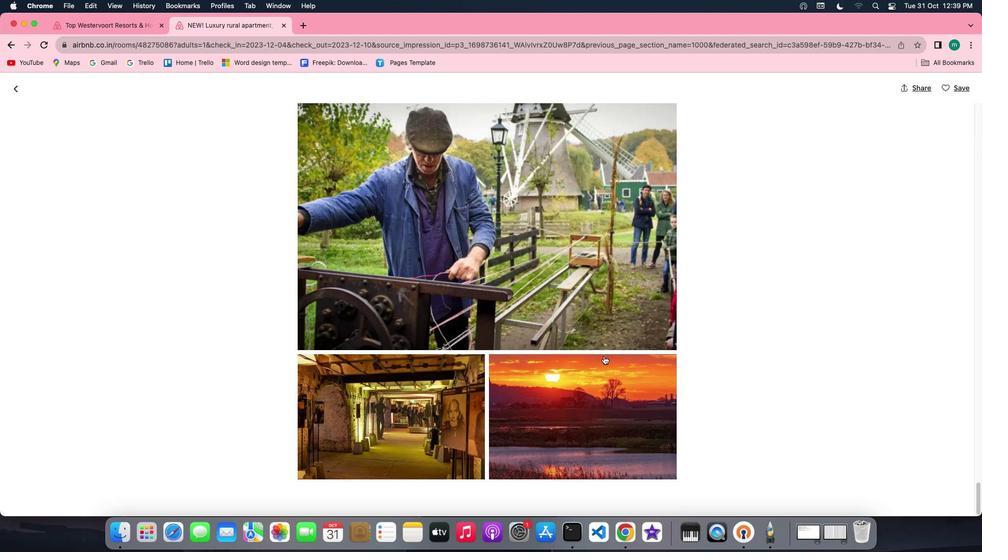 
Action: Mouse scrolled (604, 356) with delta (0, -1)
Screenshot: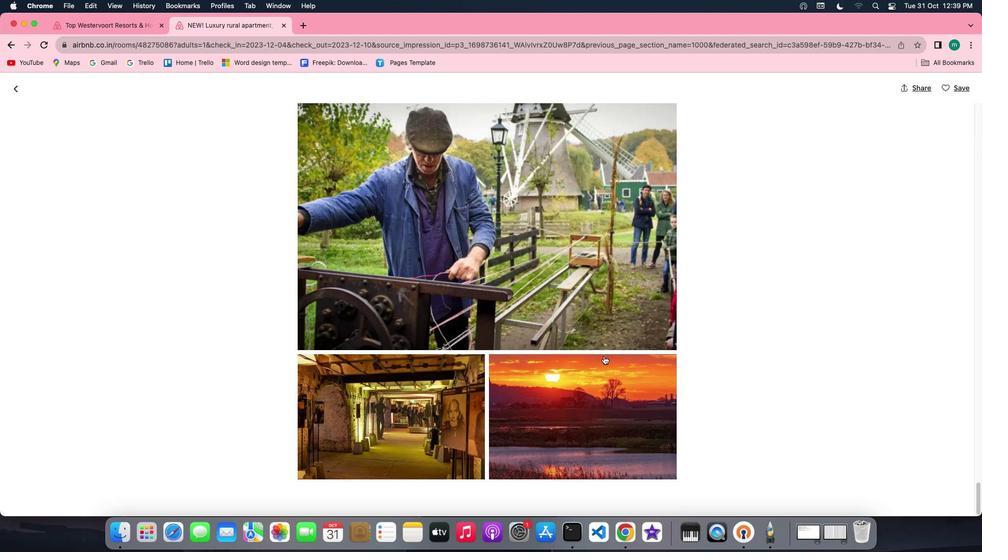
Action: Mouse scrolled (604, 356) with delta (0, -2)
Screenshot: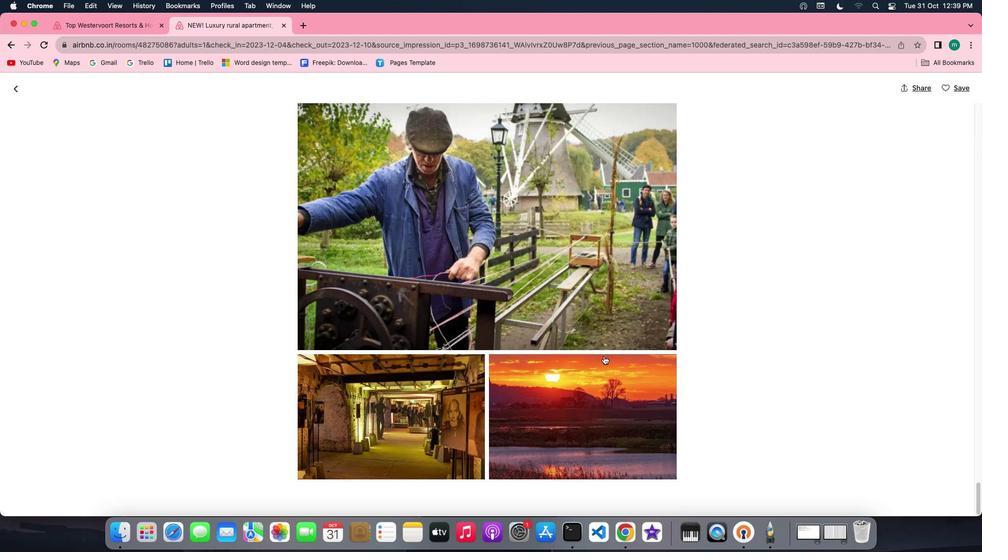 
Action: Mouse moved to (18, 88)
Screenshot: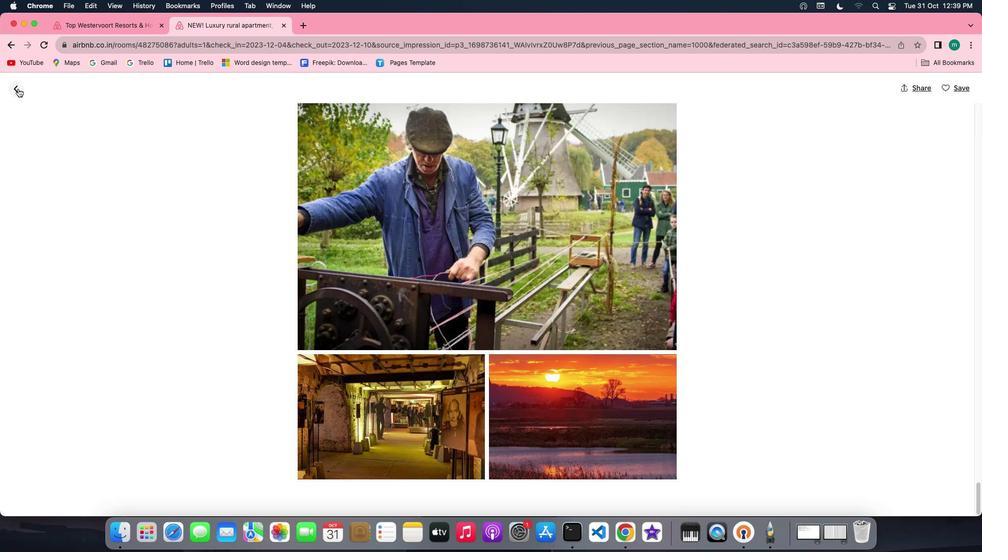 
Action: Mouse pressed left at (18, 88)
Screenshot: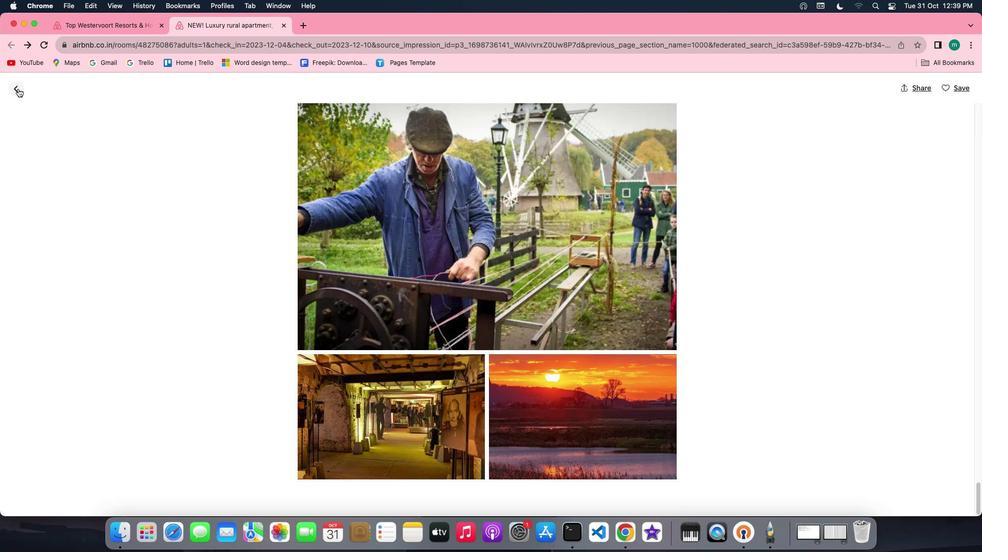 
Action: Mouse moved to (416, 293)
Screenshot: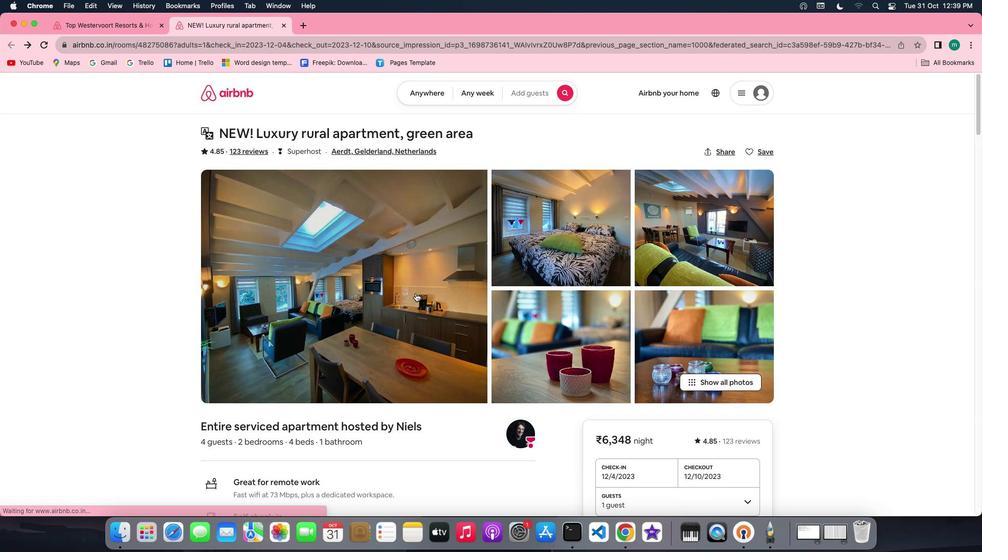 
Action: Mouse scrolled (416, 293) with delta (0, 0)
Screenshot: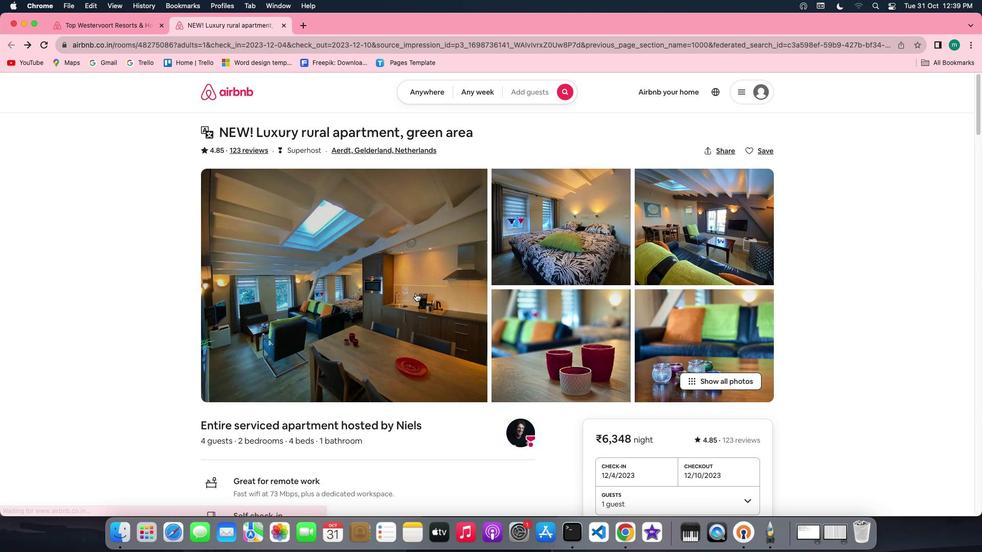 
Action: Mouse moved to (416, 293)
Screenshot: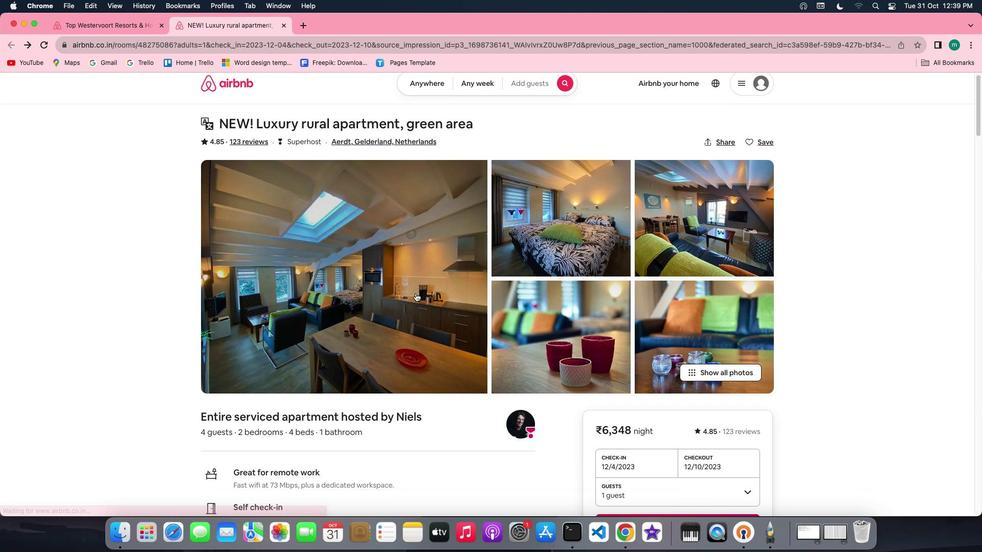 
Action: Mouse scrolled (416, 293) with delta (0, 0)
Screenshot: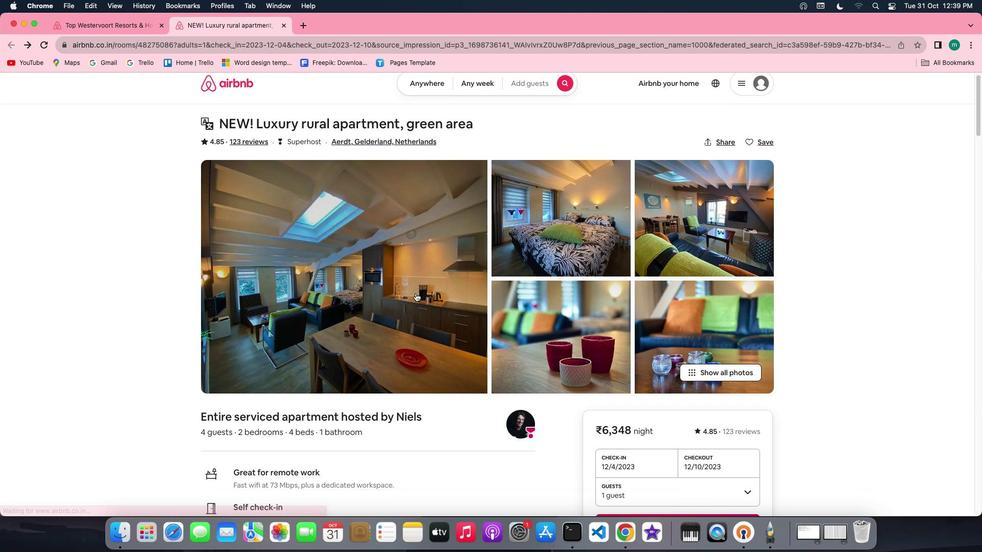 
Action: Mouse scrolled (416, 293) with delta (0, -1)
